 Task: Find a one-way flight from New Delhi to Singapore on 15 June in economy class.
Action: Mouse moved to (311, 252)
Screenshot: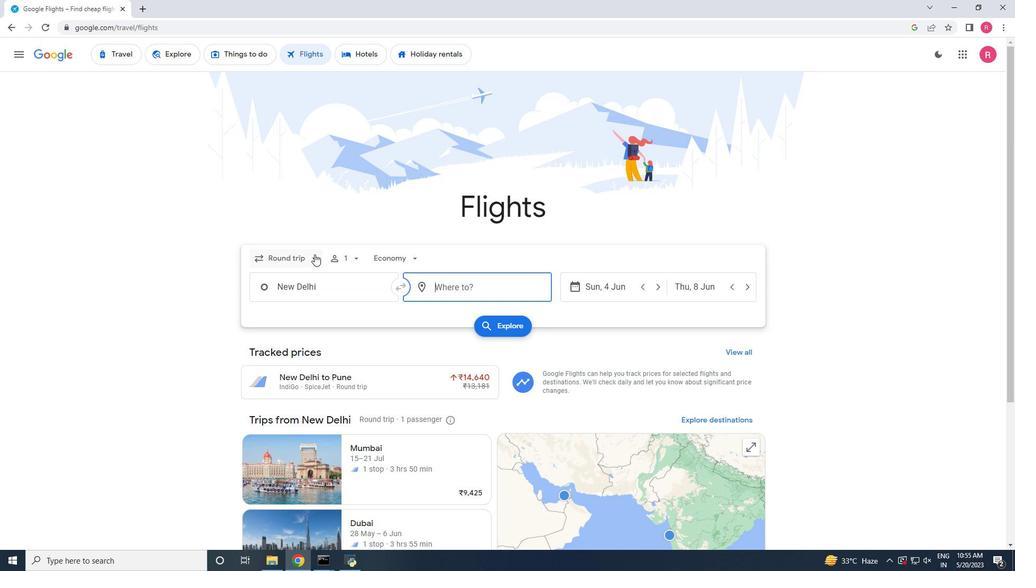 
Action: Mouse pressed left at (311, 252)
Screenshot: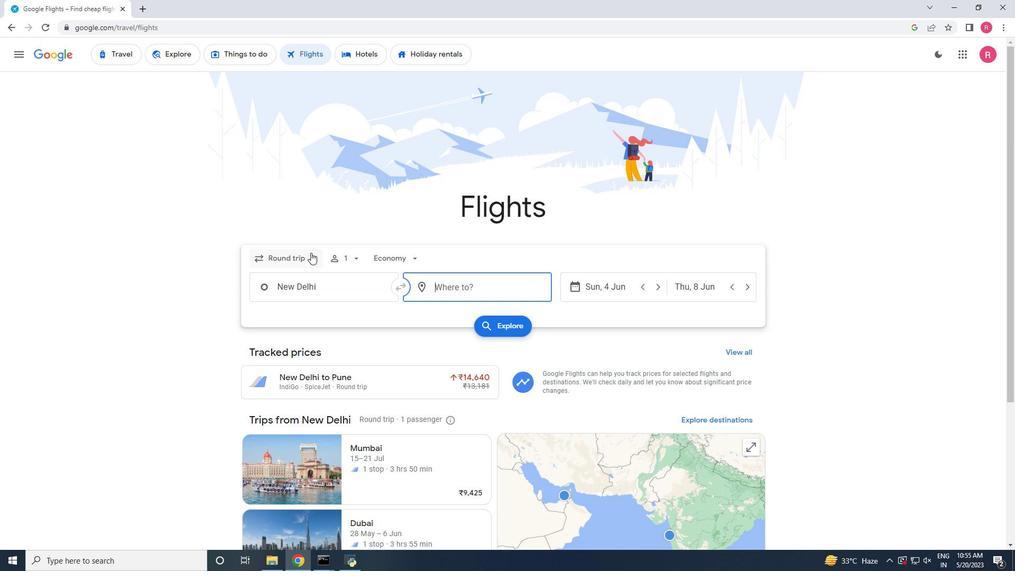 
Action: Mouse moved to (304, 299)
Screenshot: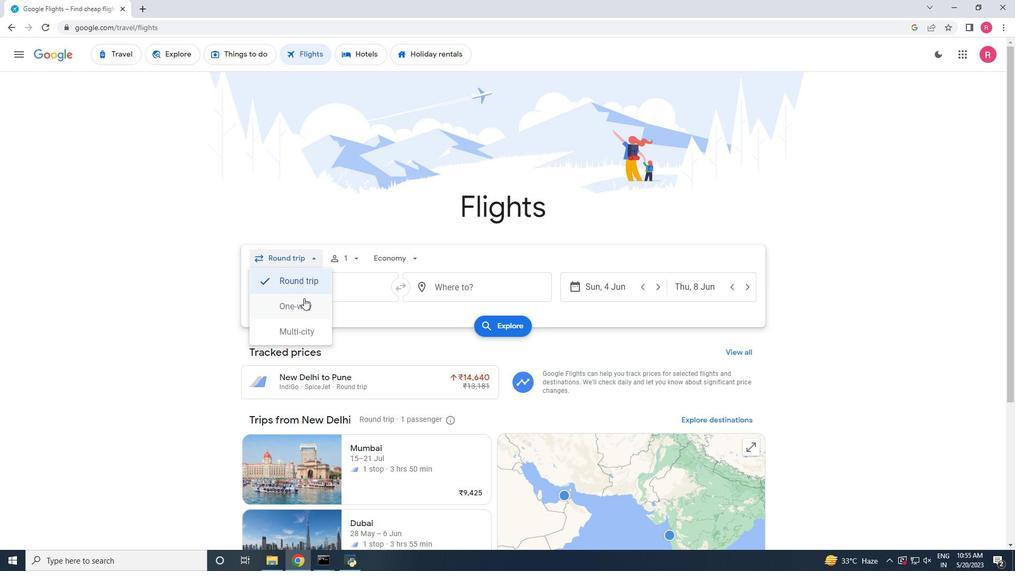 
Action: Mouse pressed left at (304, 299)
Screenshot: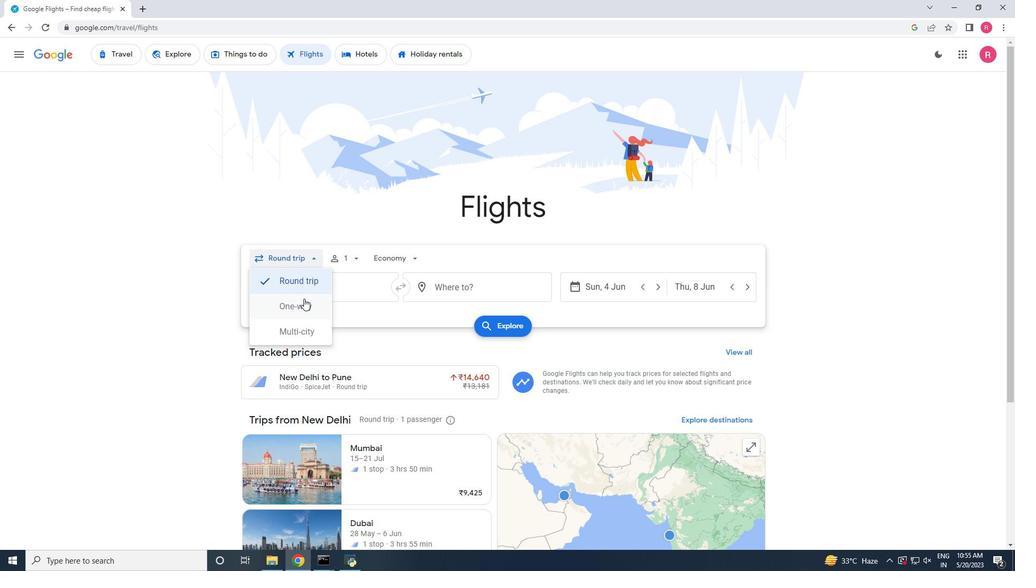 
Action: Mouse moved to (374, 258)
Screenshot: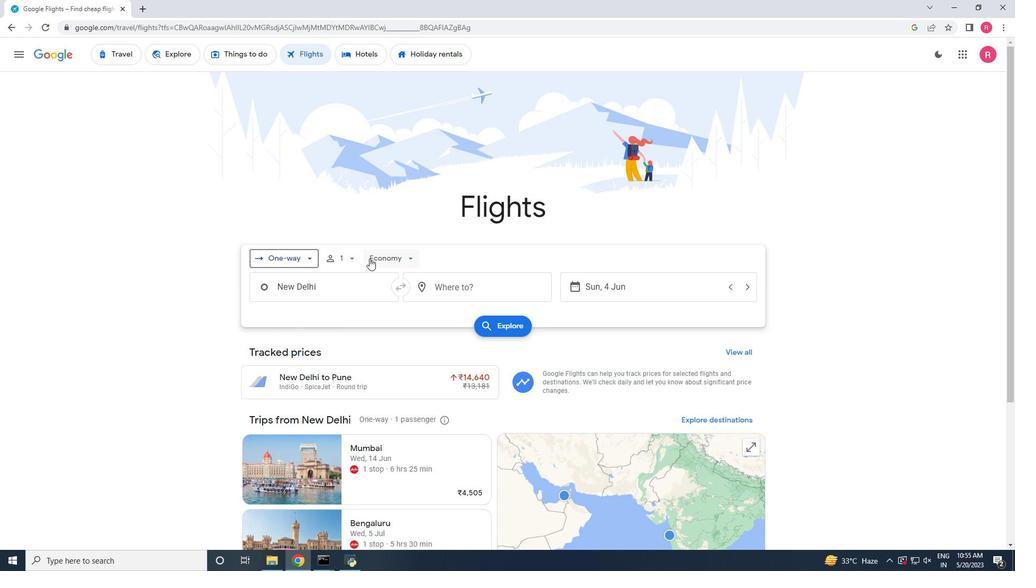 
Action: Mouse pressed left at (374, 258)
Screenshot: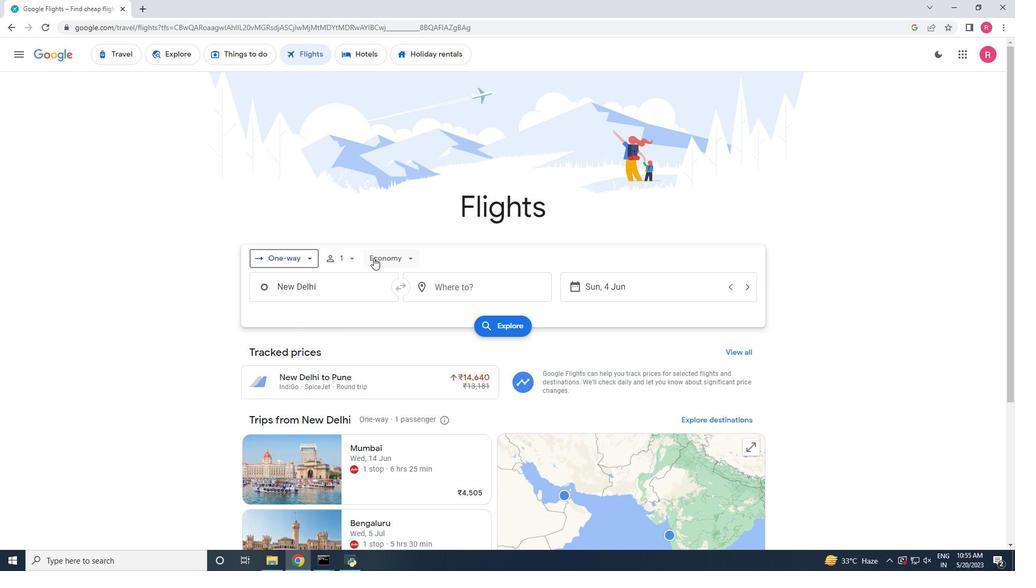 
Action: Mouse moved to (396, 285)
Screenshot: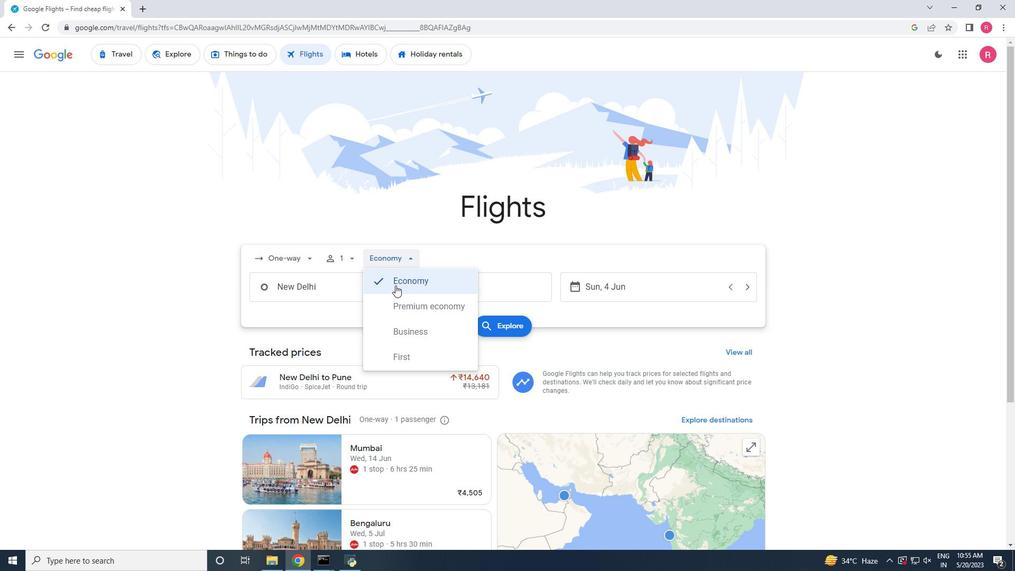 
Action: Mouse pressed left at (396, 285)
Screenshot: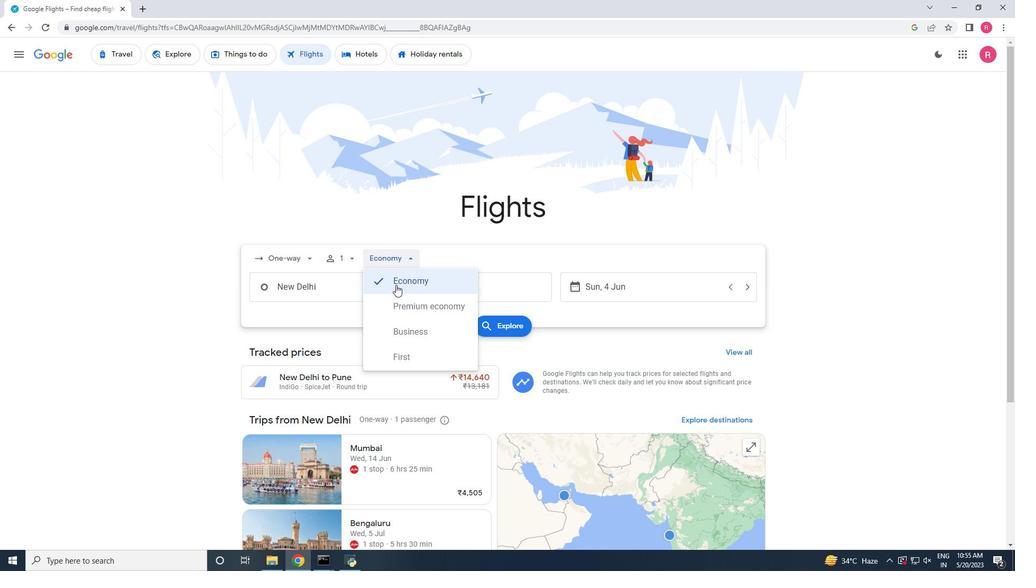
Action: Mouse moved to (332, 290)
Screenshot: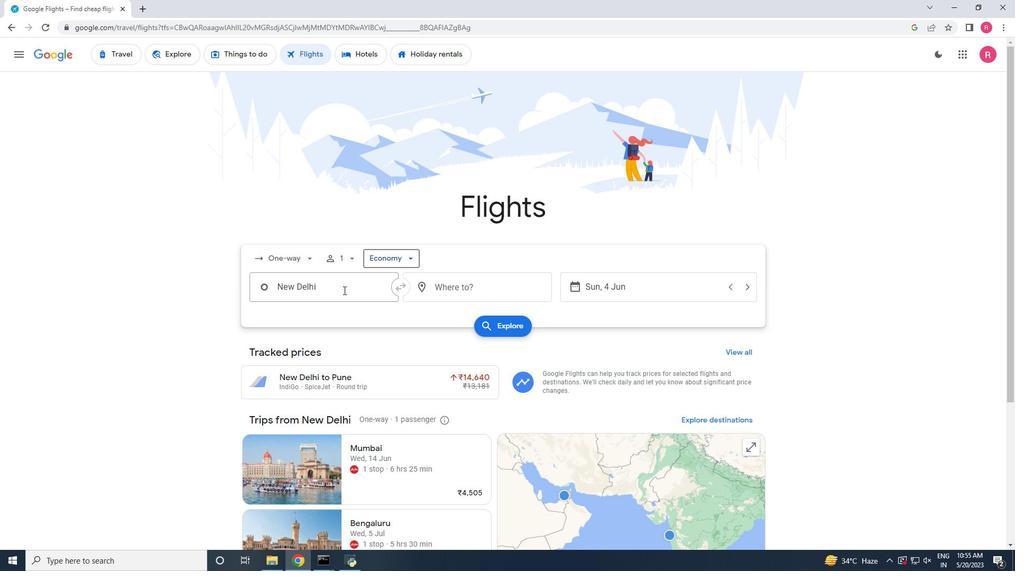 
Action: Mouse pressed left at (332, 290)
Screenshot: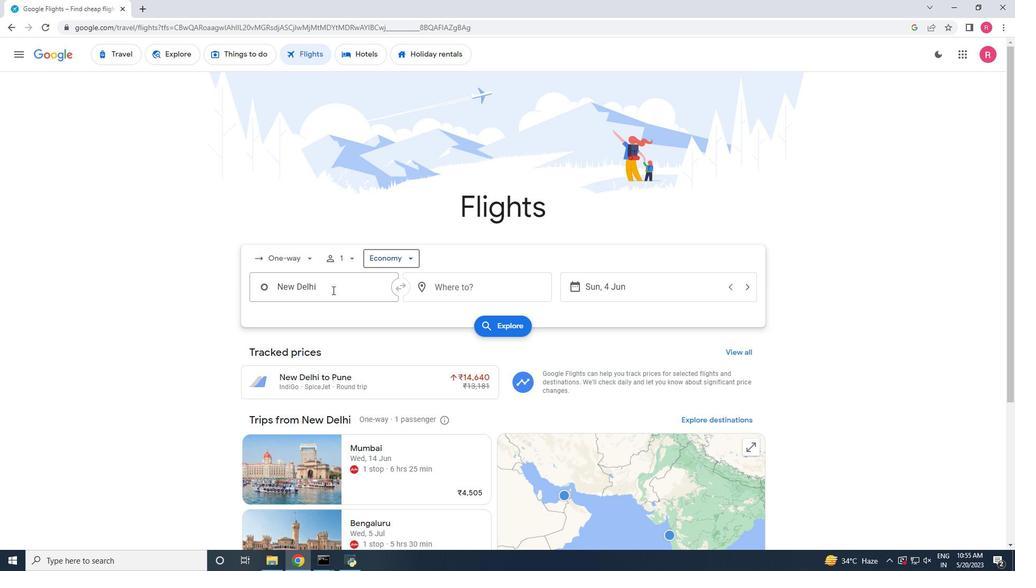 
Action: Mouse moved to (354, 340)
Screenshot: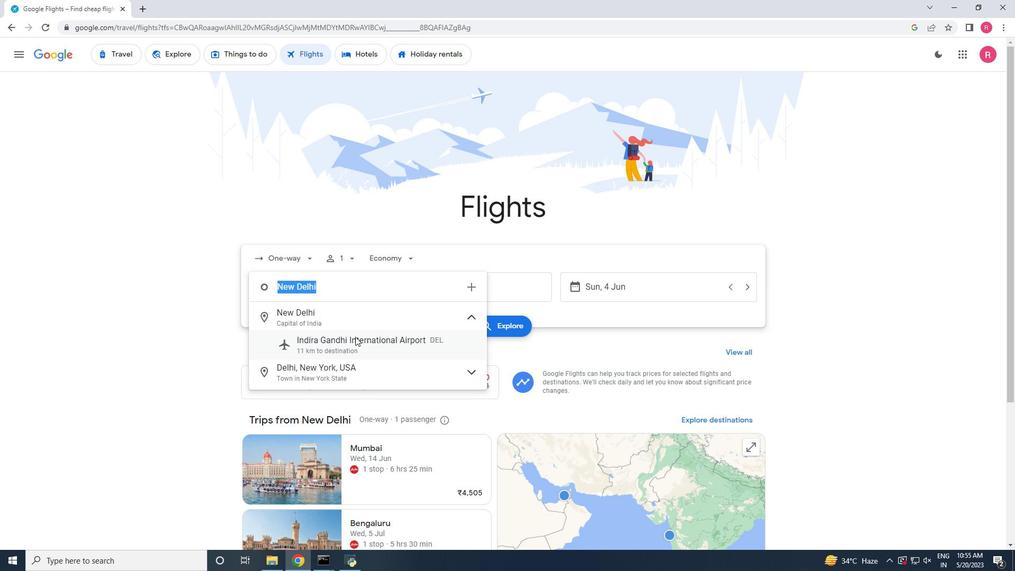
Action: Mouse pressed left at (354, 340)
Screenshot: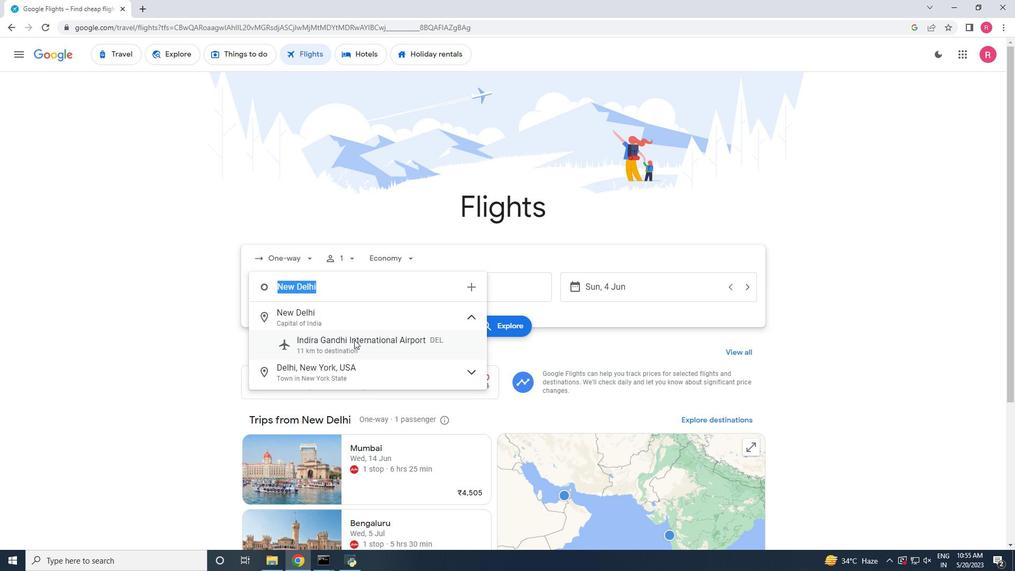 
Action: Mouse moved to (474, 293)
Screenshot: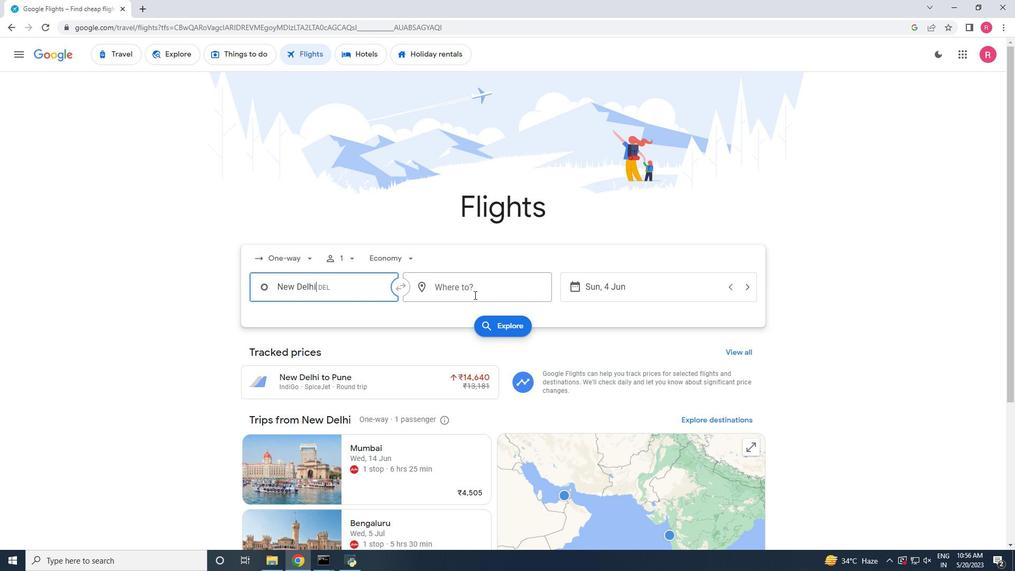
Action: Mouse pressed left at (474, 293)
Screenshot: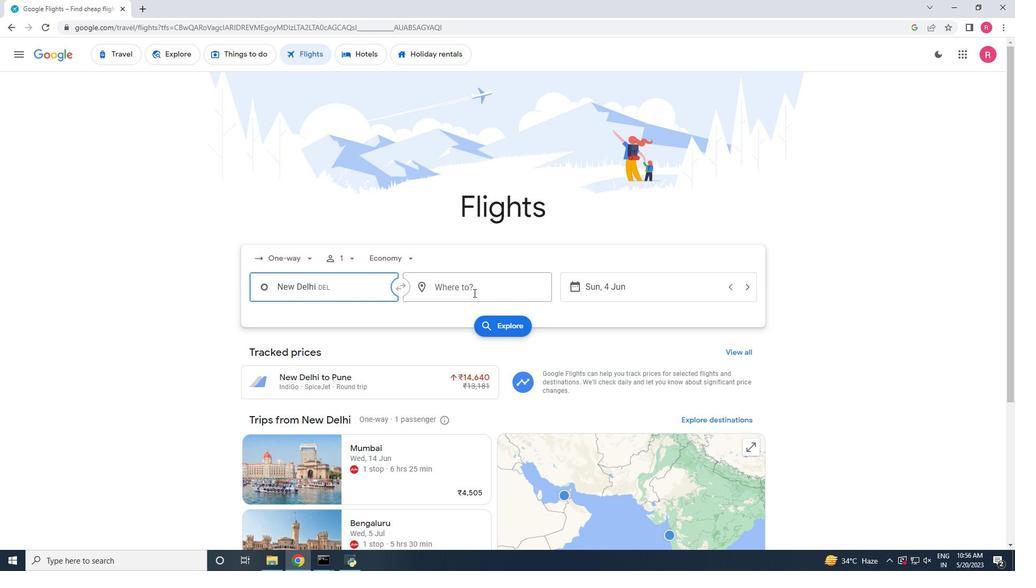 
Action: Mouse moved to (473, 293)
Screenshot: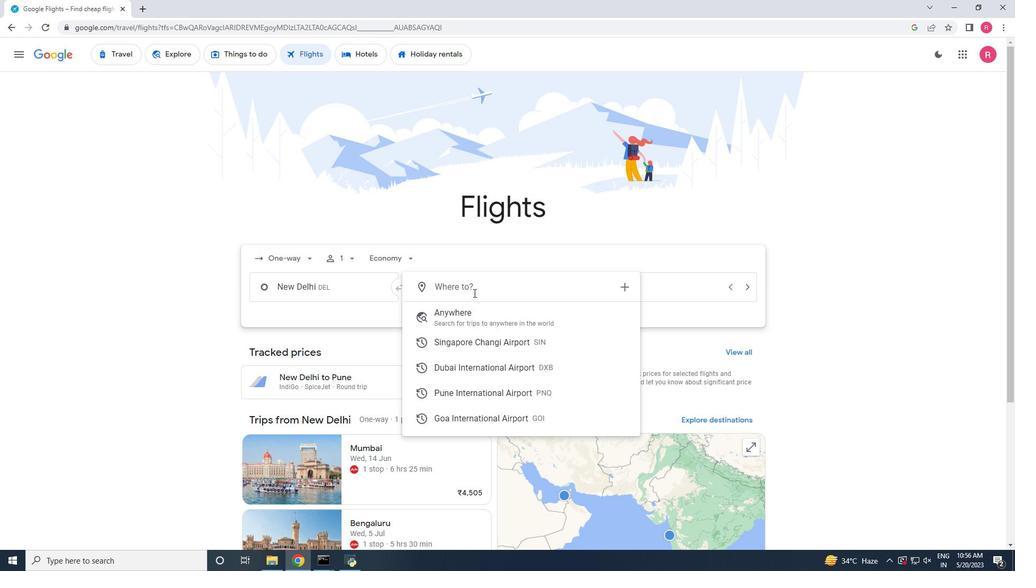 
Action: Key pressed goa<Key.backspace><Key.backspace><Key.backspace><Key.backspace><Key.backspace>sing
Screenshot: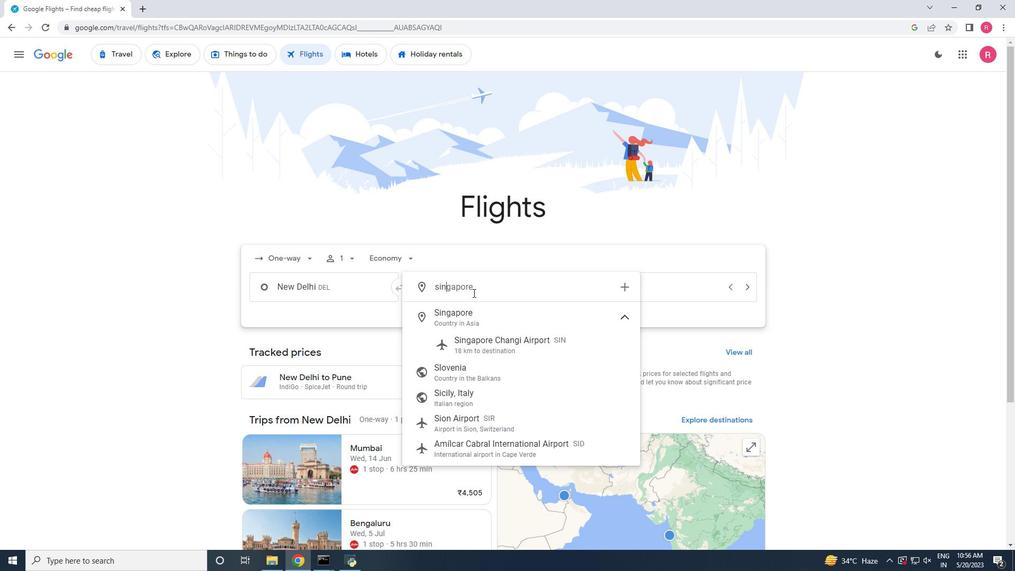 
Action: Mouse moved to (491, 347)
Screenshot: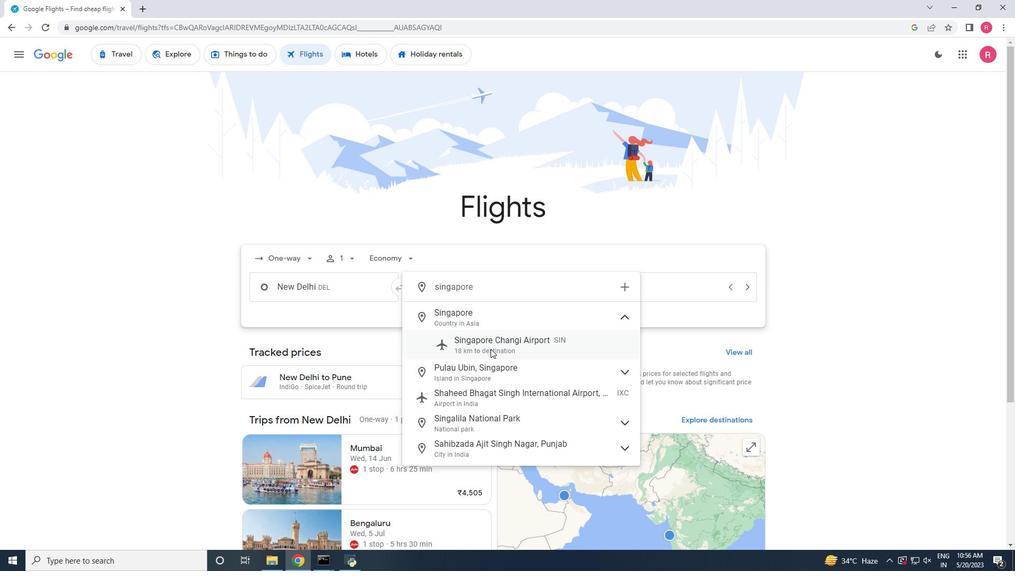 
Action: Mouse pressed left at (491, 347)
Screenshot: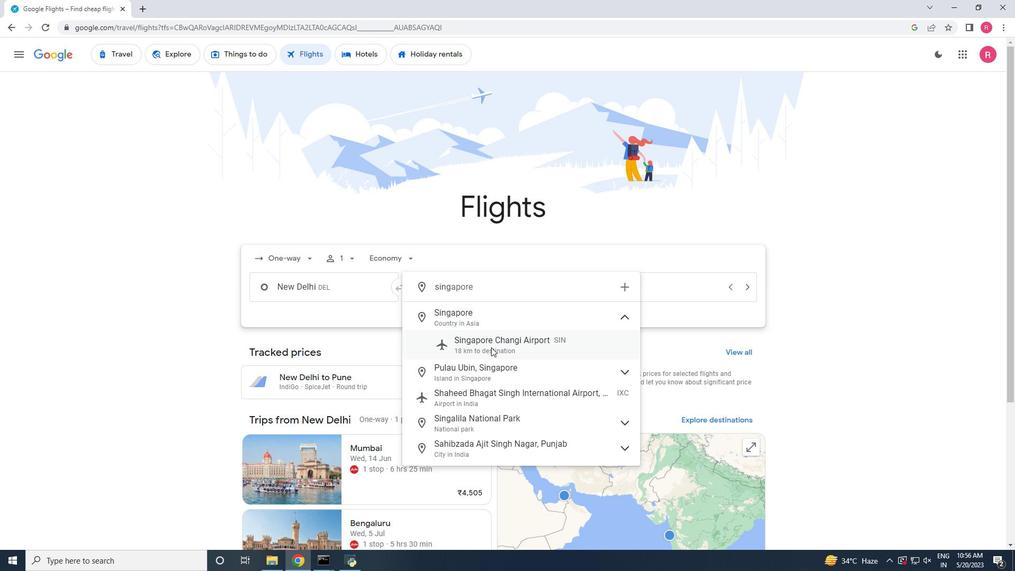 
Action: Mouse moved to (637, 289)
Screenshot: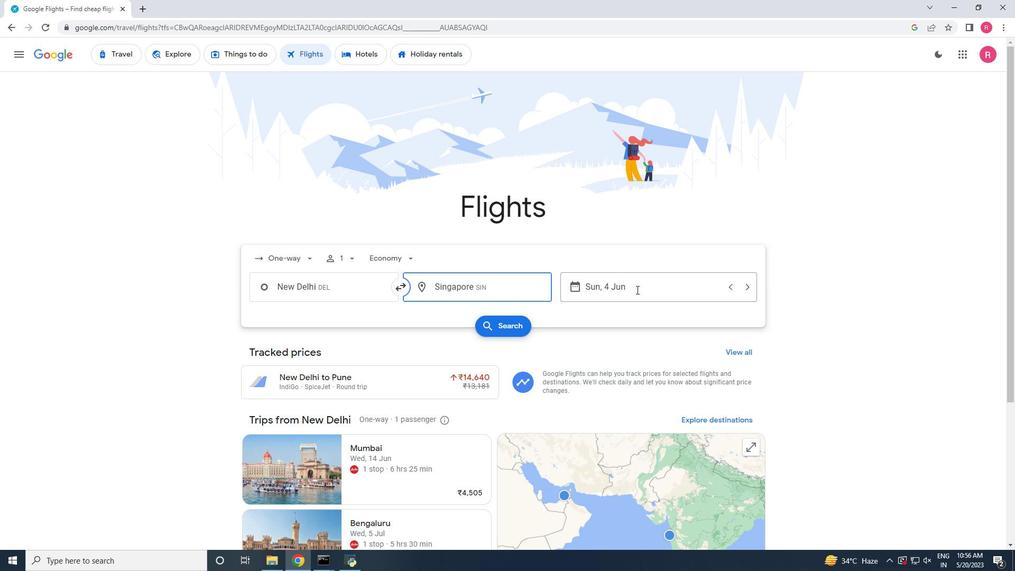 
Action: Mouse pressed left at (637, 289)
Screenshot: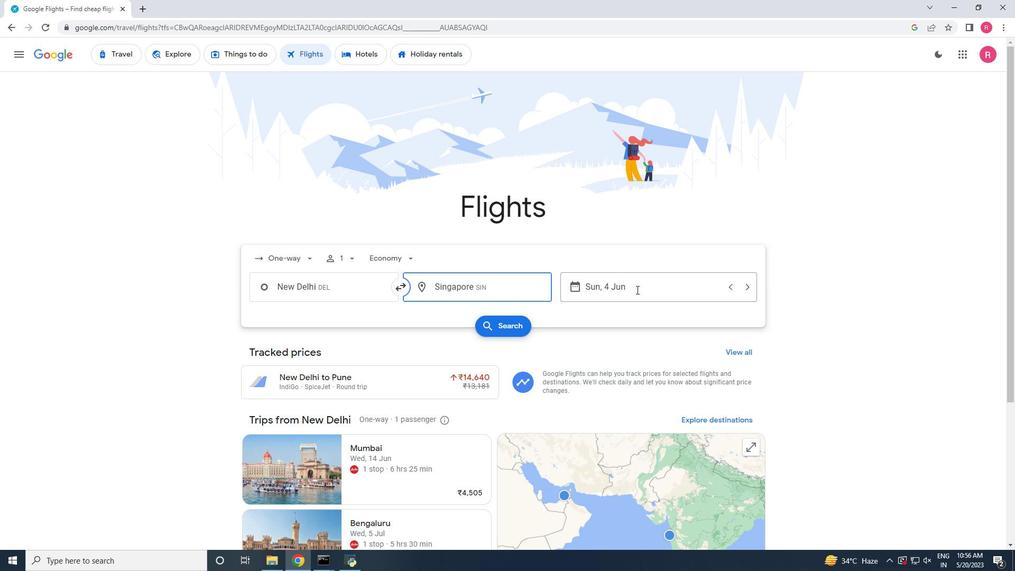 
Action: Mouse moved to (676, 419)
Screenshot: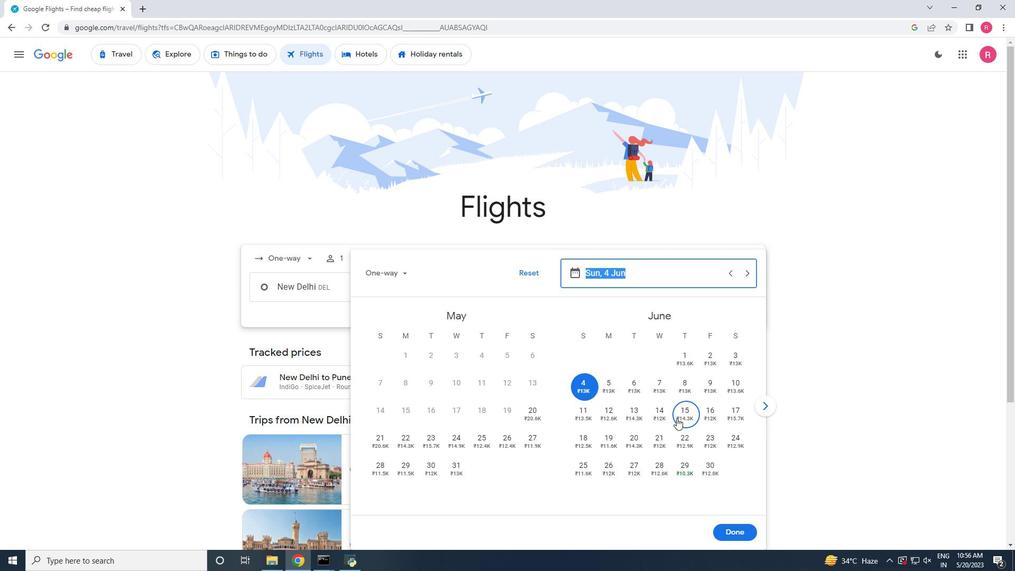 
Action: Mouse pressed left at (676, 419)
Screenshot: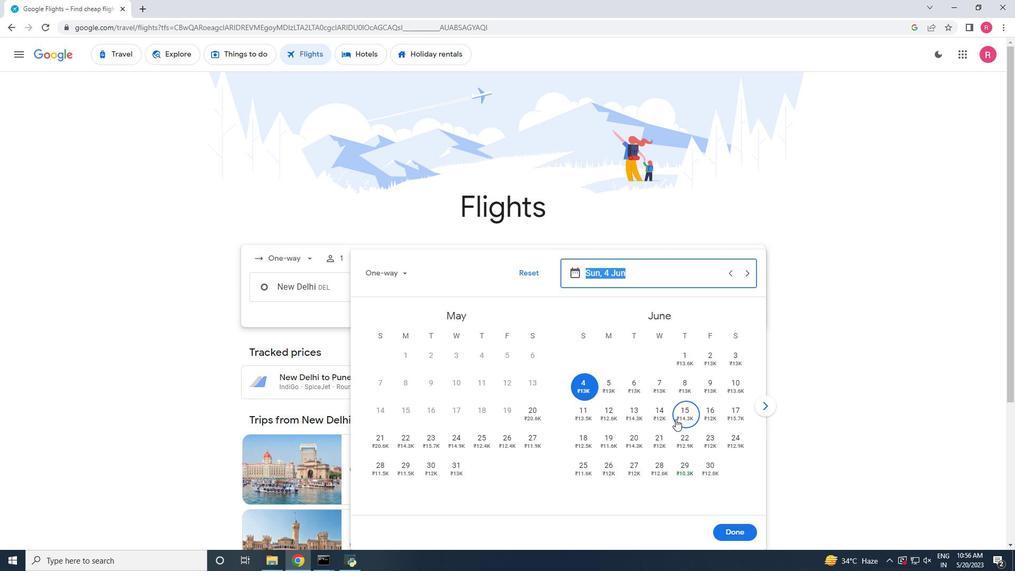 
Action: Mouse moved to (737, 526)
Screenshot: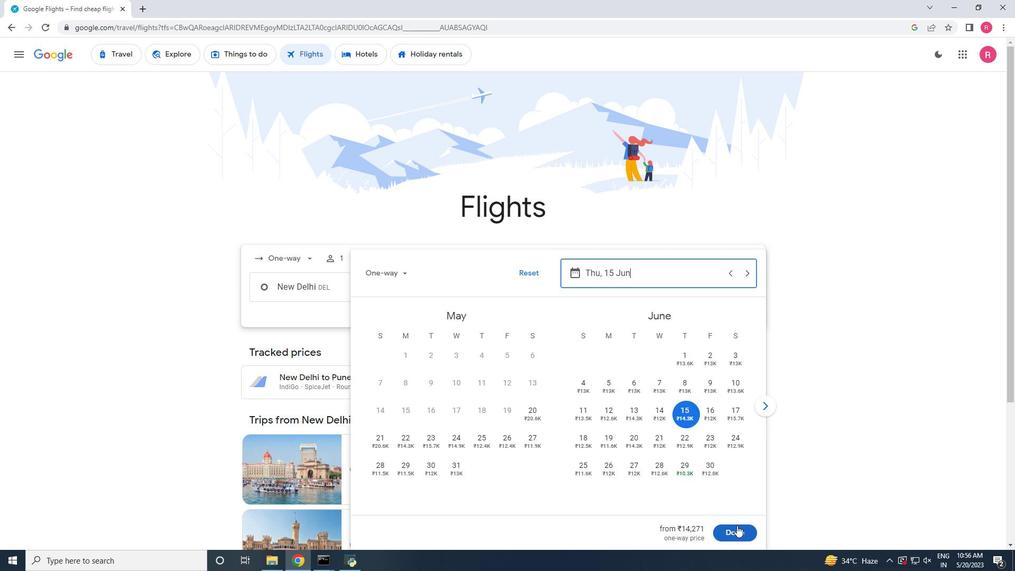 
Action: Mouse pressed left at (737, 526)
Screenshot: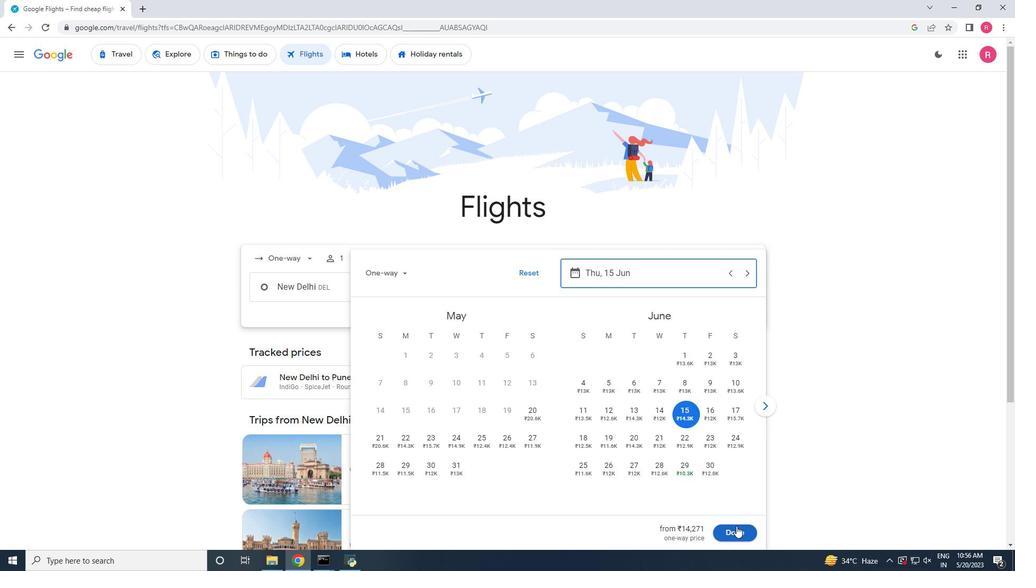 
Action: Mouse moved to (499, 326)
Screenshot: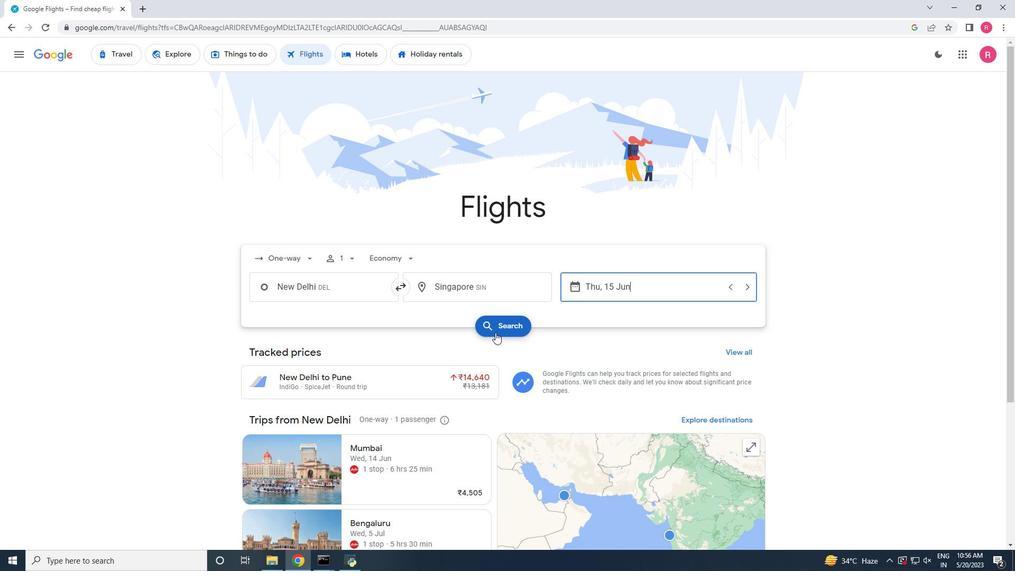 
Action: Mouse pressed left at (499, 326)
Screenshot: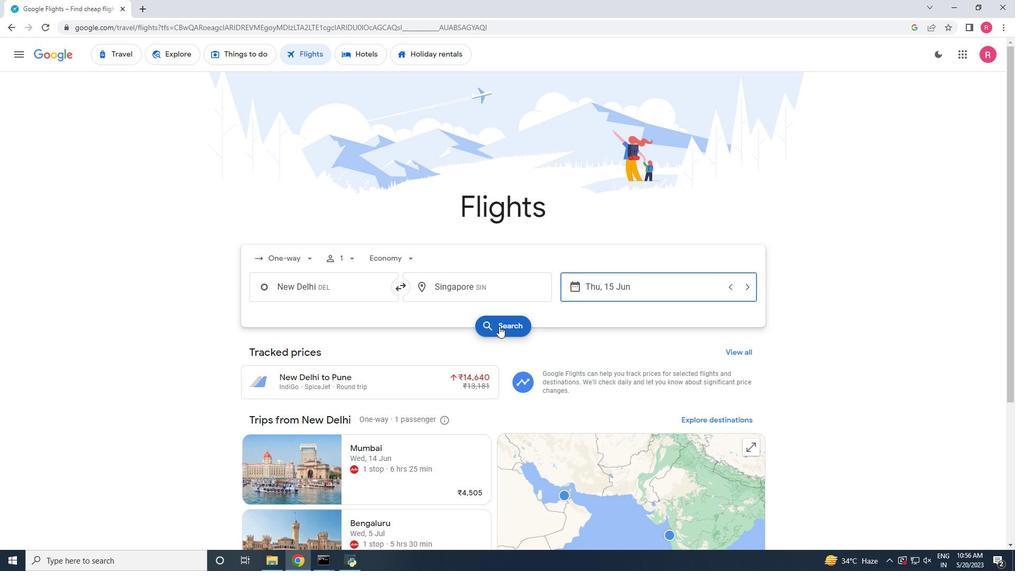 
Action: Mouse moved to (412, 274)
Screenshot: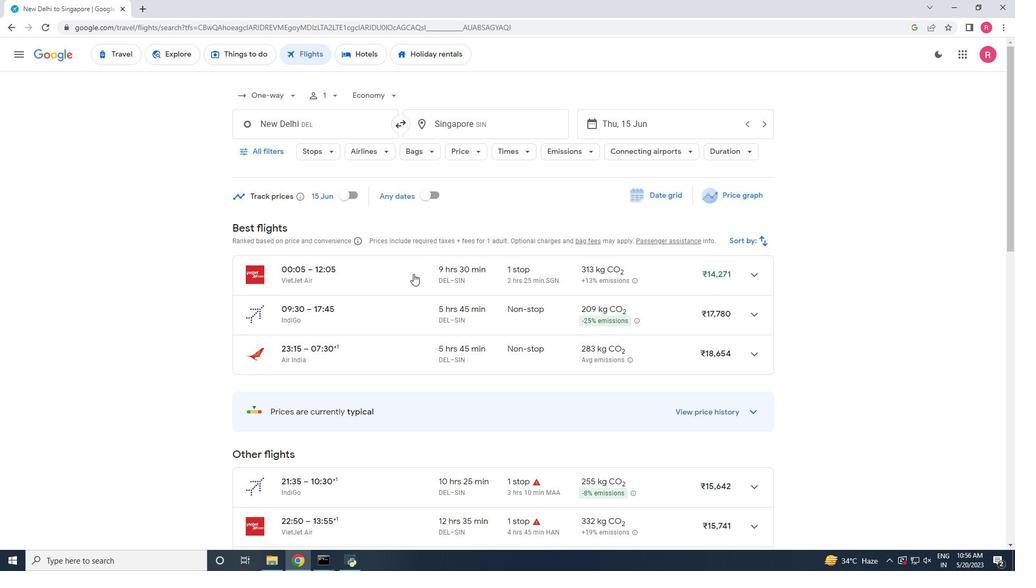 
Action: Mouse scrolled (412, 273) with delta (0, 0)
Screenshot: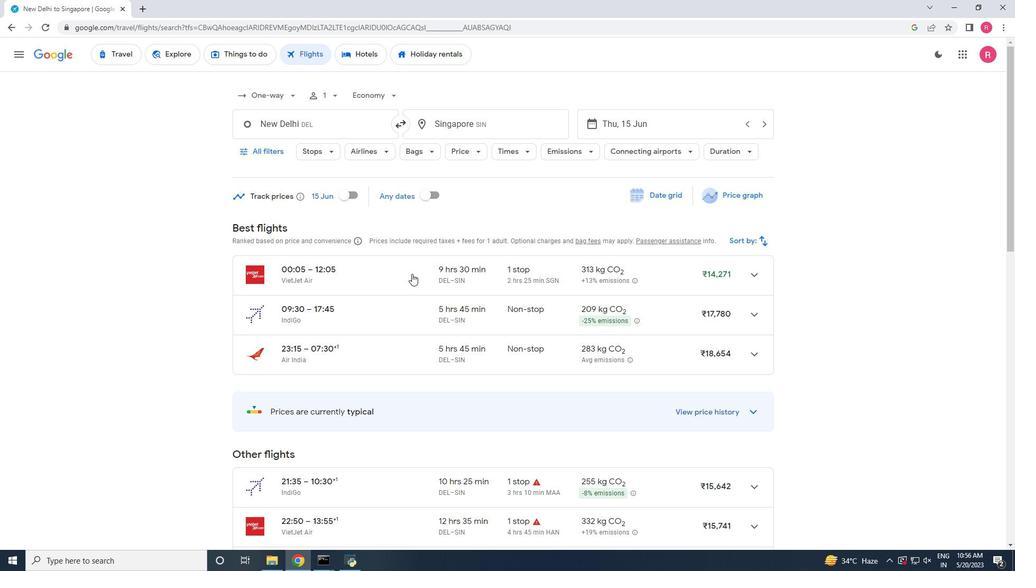 
Action: Mouse scrolled (412, 273) with delta (0, 0)
Screenshot: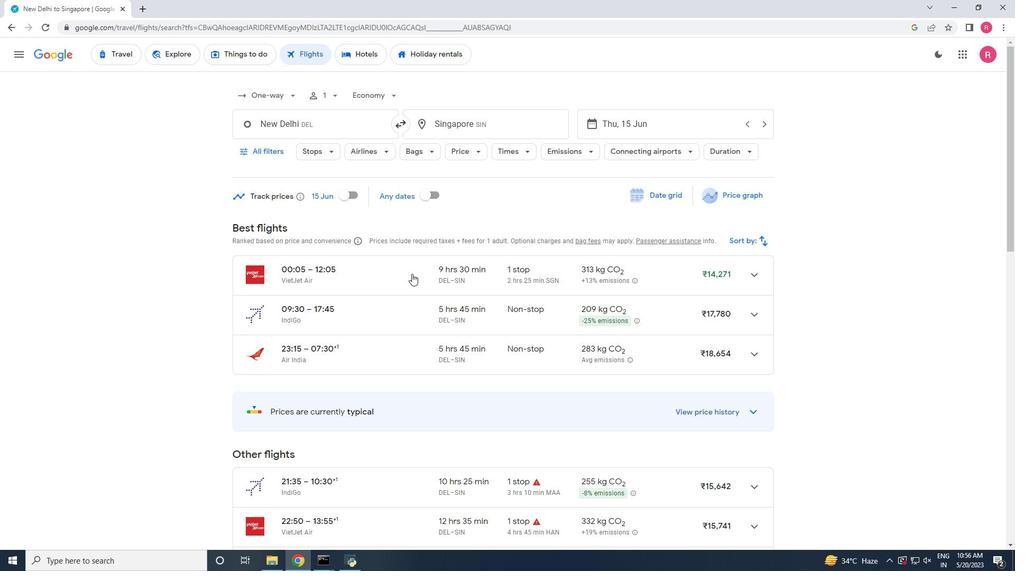 
Action: Mouse scrolled (412, 274) with delta (0, 0)
Screenshot: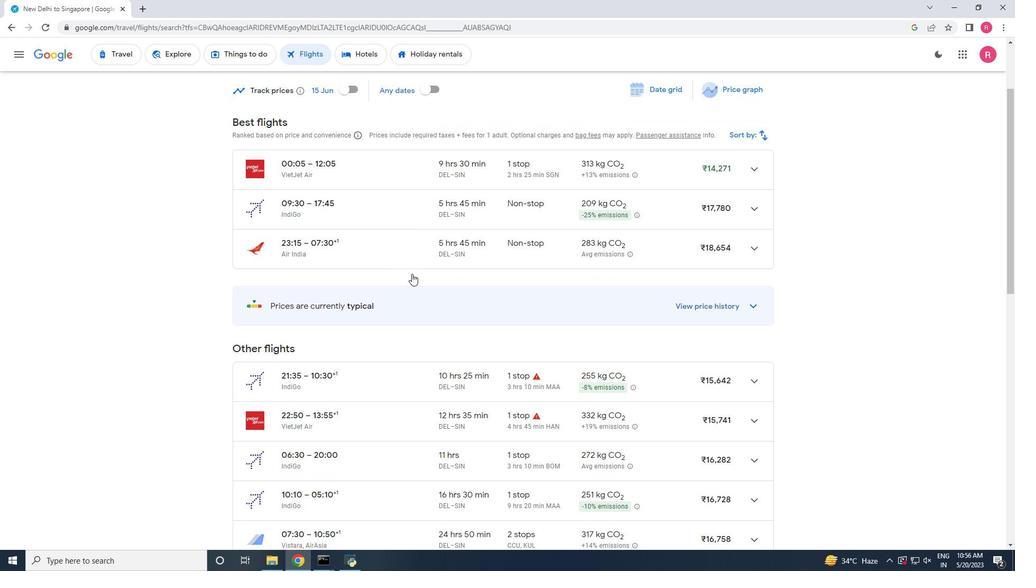 
Action: Mouse scrolled (412, 274) with delta (0, 0)
Screenshot: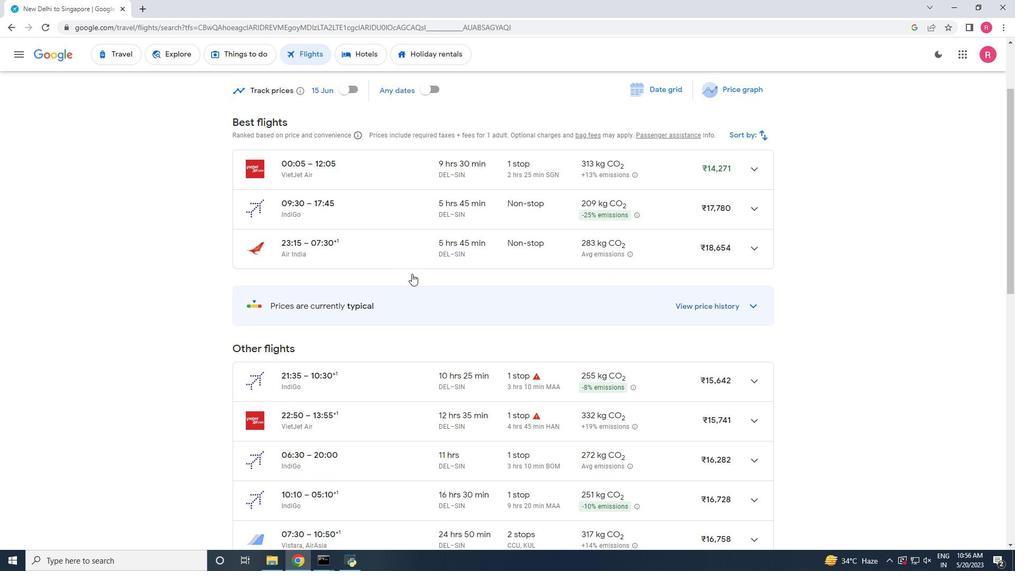 
Action: Mouse scrolled (412, 274) with delta (0, 0)
Screenshot: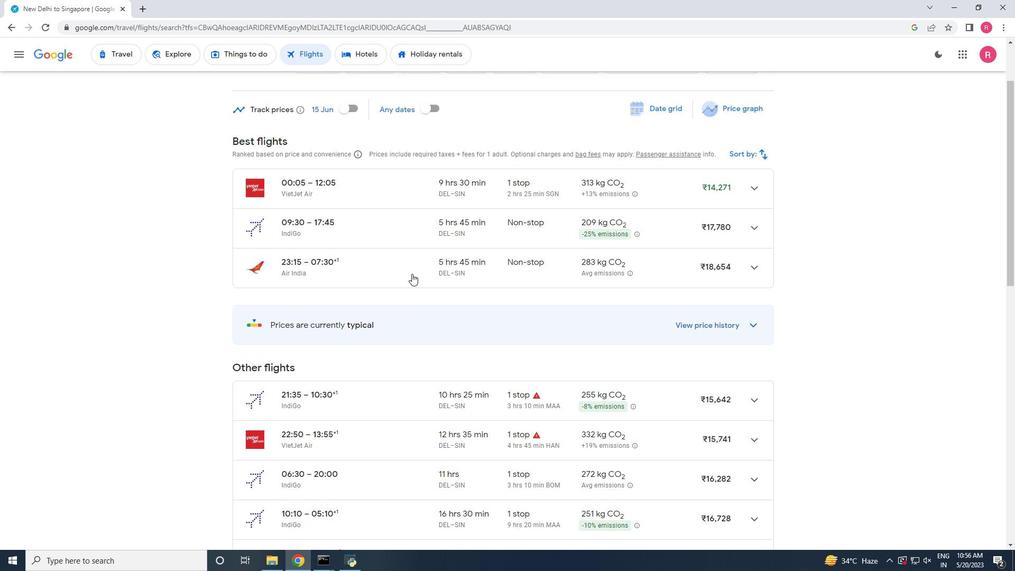 
Action: Mouse scrolled (412, 274) with delta (0, 0)
Screenshot: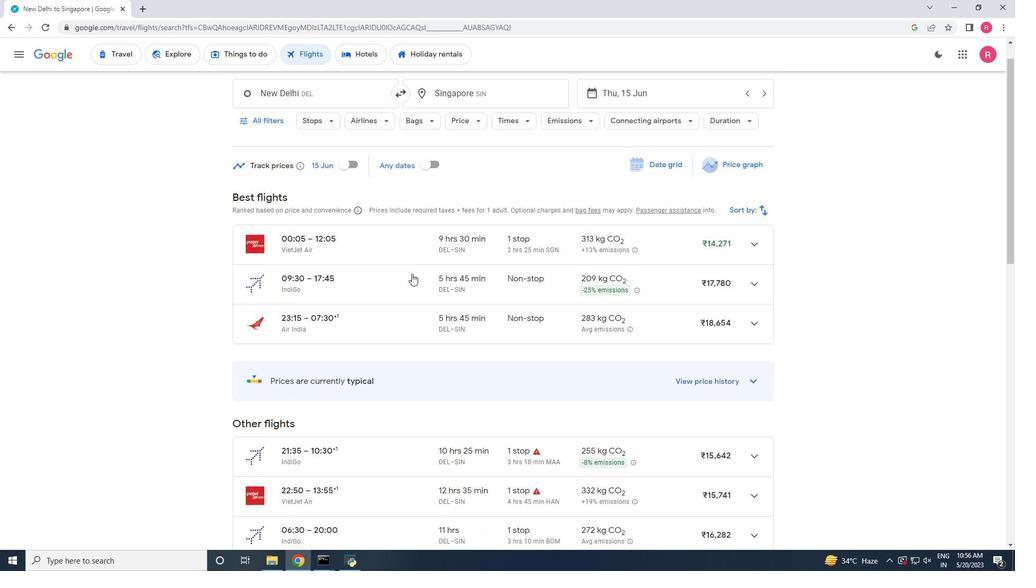
Action: Mouse moved to (731, 194)
Screenshot: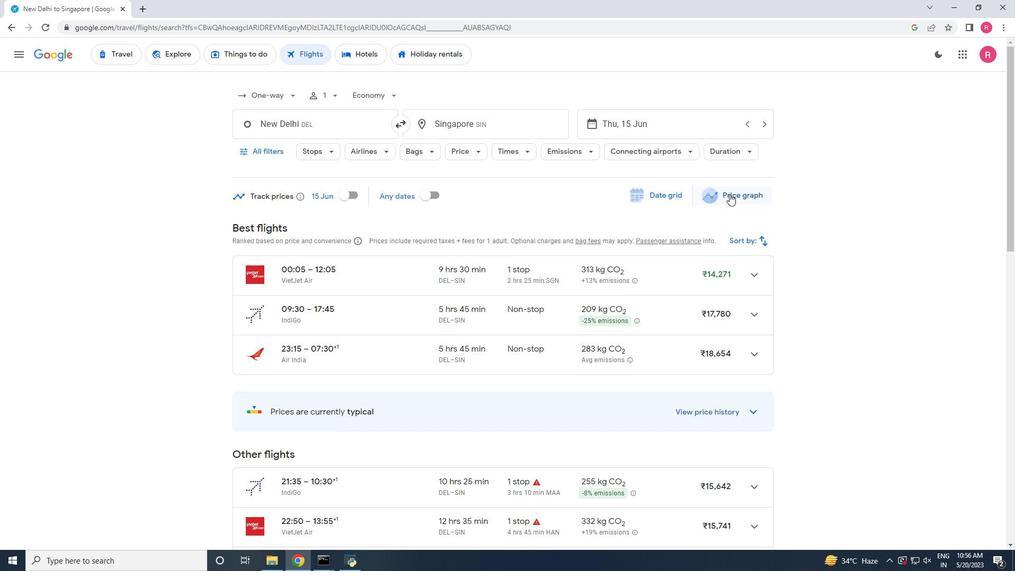 
Action: Mouse pressed left at (731, 194)
Screenshot: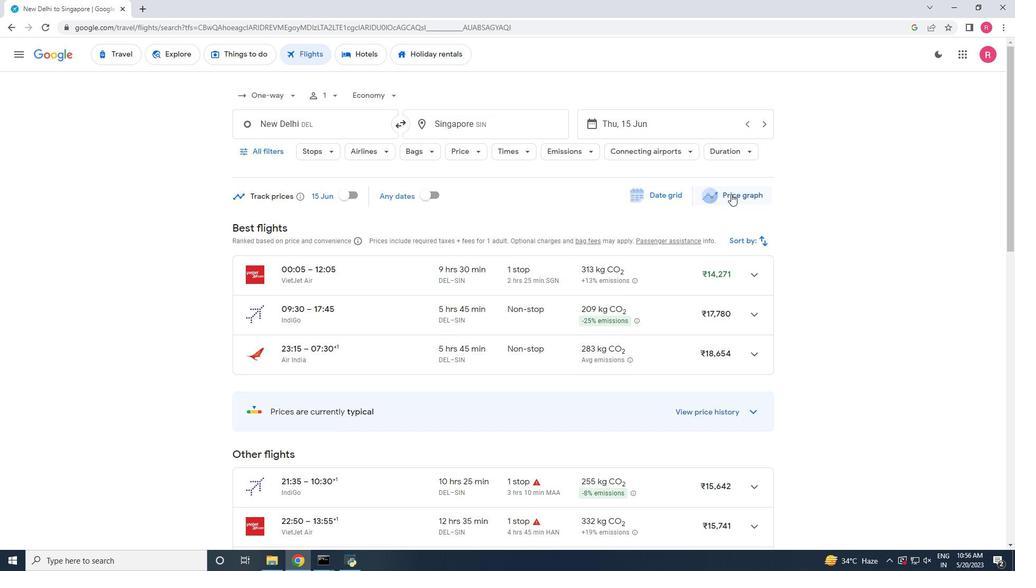 
Action: Mouse moved to (762, 291)
Screenshot: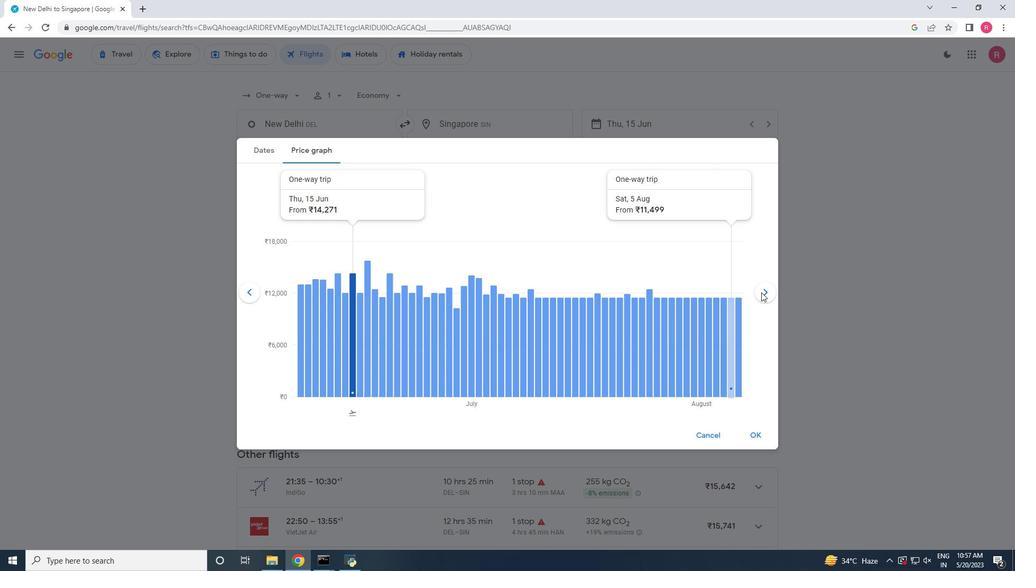 
Action: Mouse pressed left at (762, 291)
Screenshot: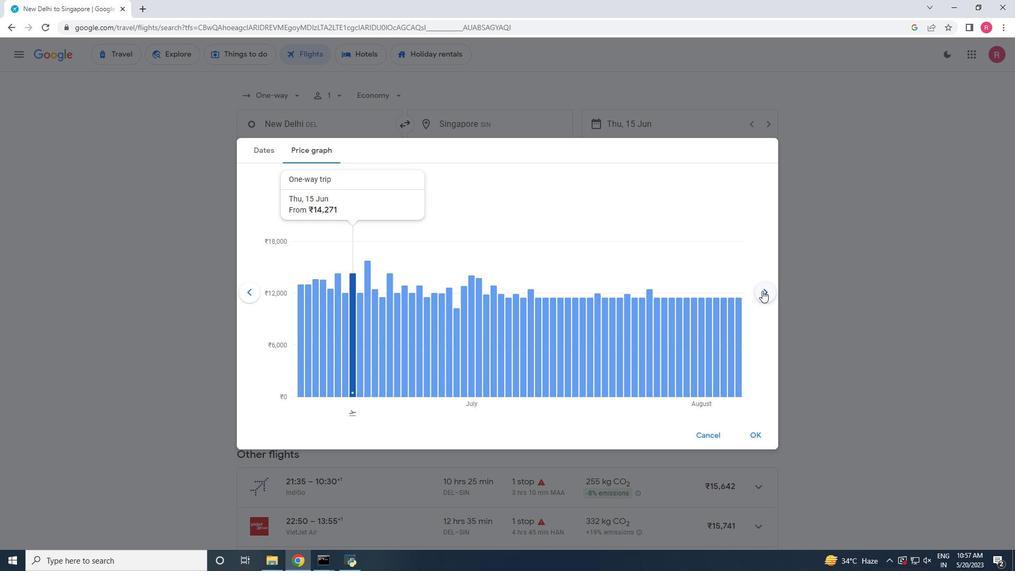 
Action: Mouse pressed left at (762, 291)
Screenshot: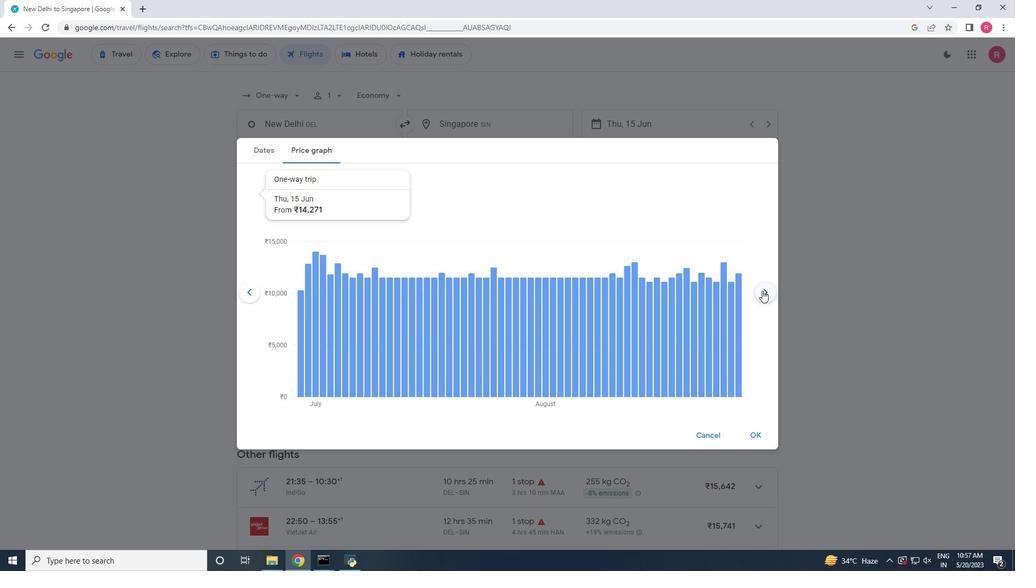 
Action: Mouse moved to (276, 148)
Screenshot: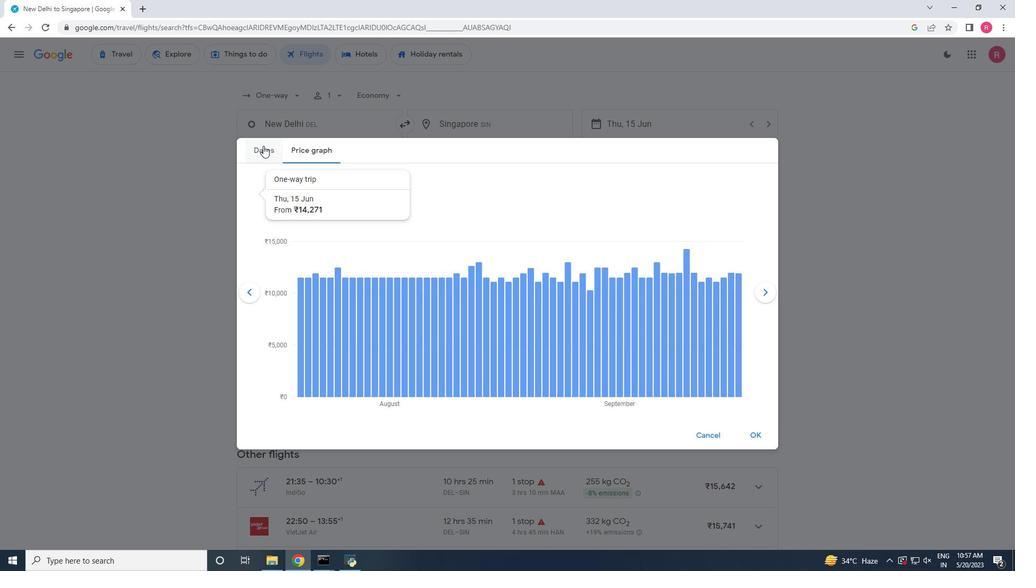 
Action: Mouse pressed left at (276, 148)
Screenshot: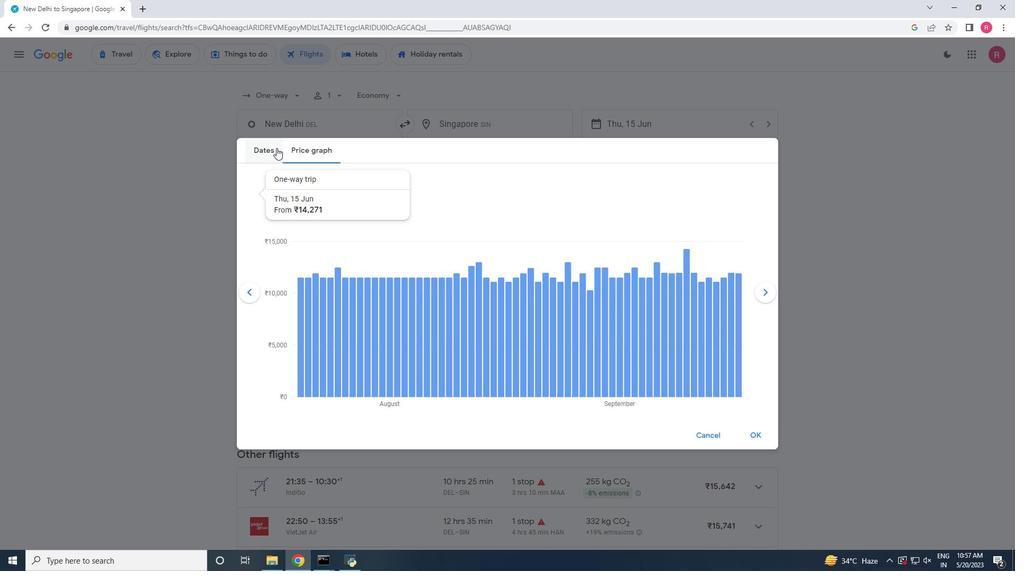 
Action: Mouse moved to (751, 432)
Screenshot: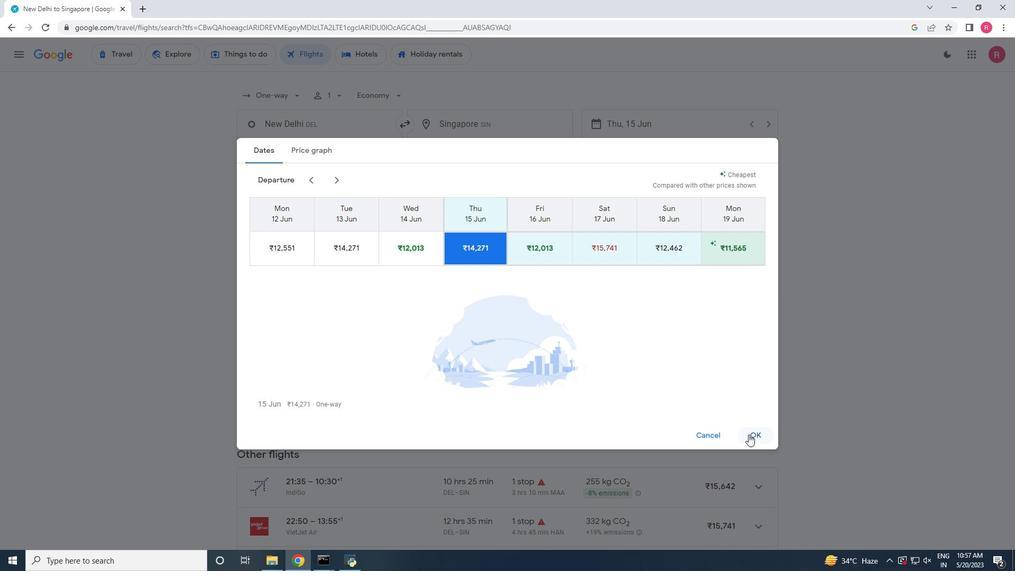 
Action: Mouse pressed left at (751, 432)
Screenshot: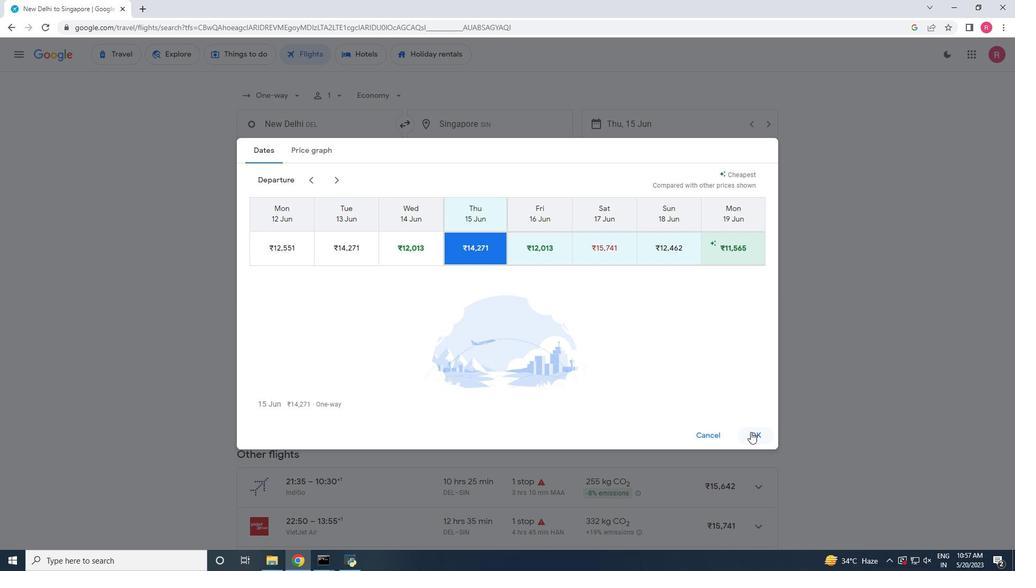 
Action: Mouse moved to (246, 195)
Screenshot: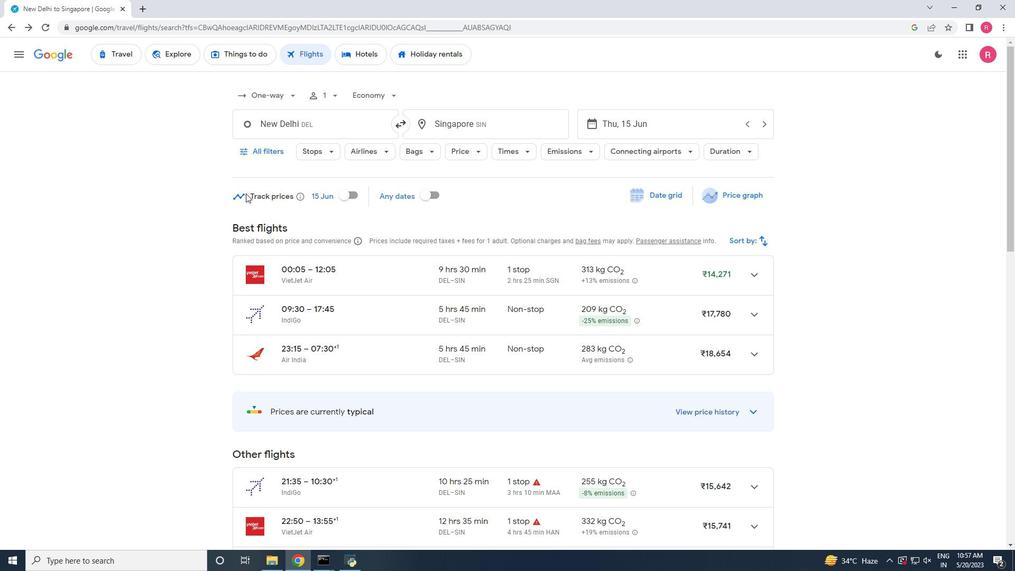 
Action: Mouse pressed left at (246, 195)
Screenshot: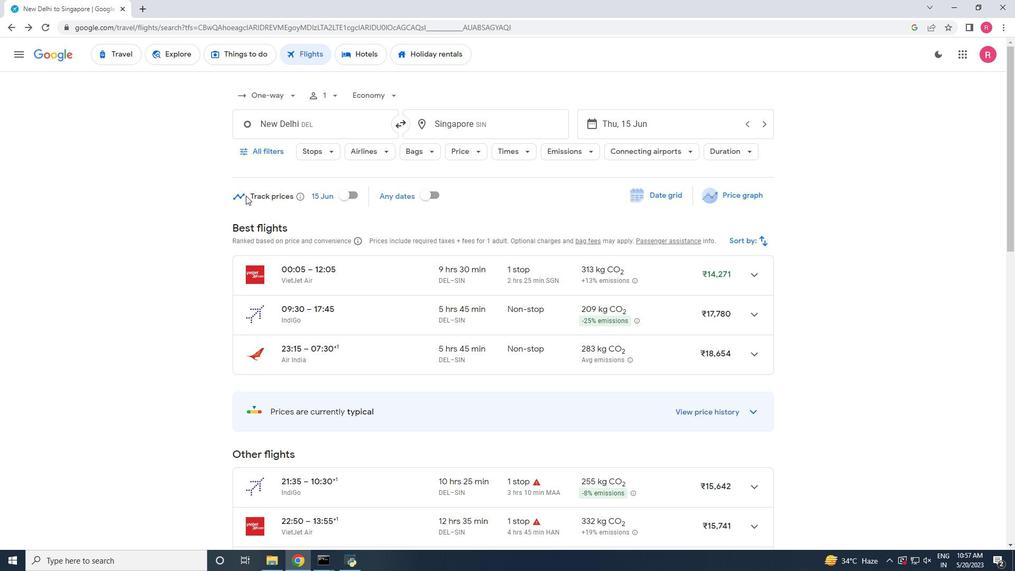 
Action: Mouse moved to (295, 310)
Screenshot: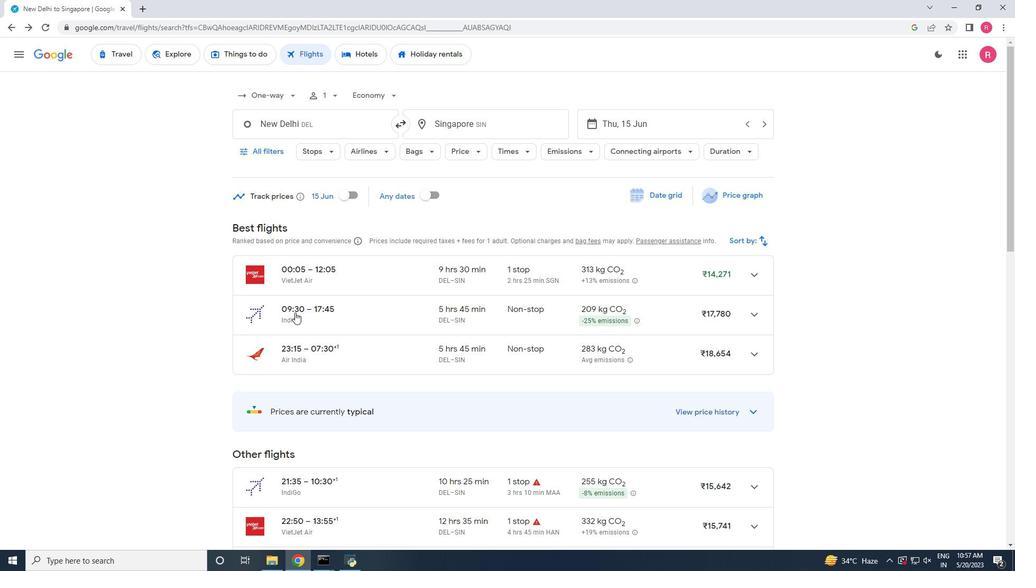 
Action: Mouse scrolled (295, 310) with delta (0, 0)
Screenshot: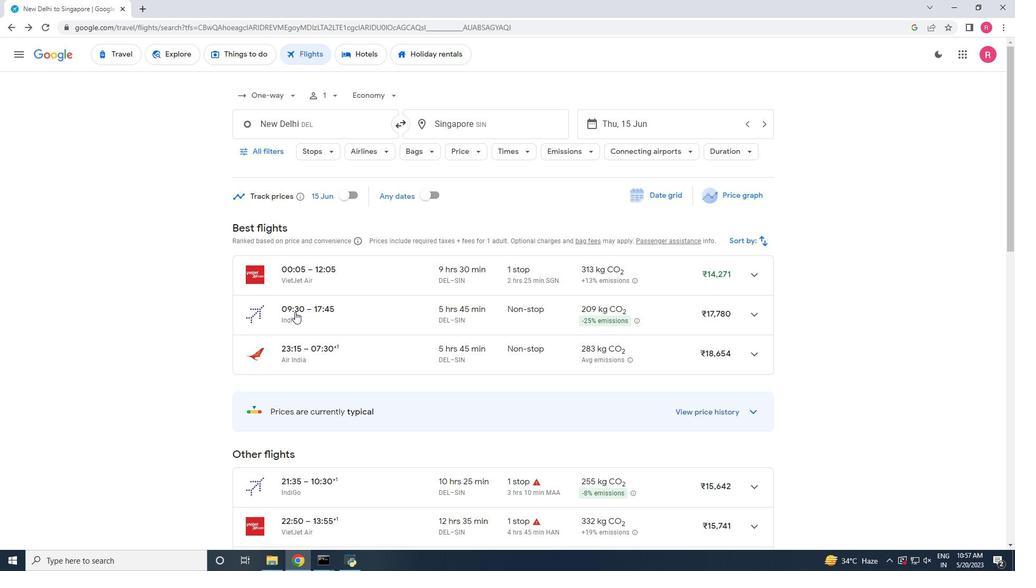 
Action: Mouse moved to (758, 224)
Screenshot: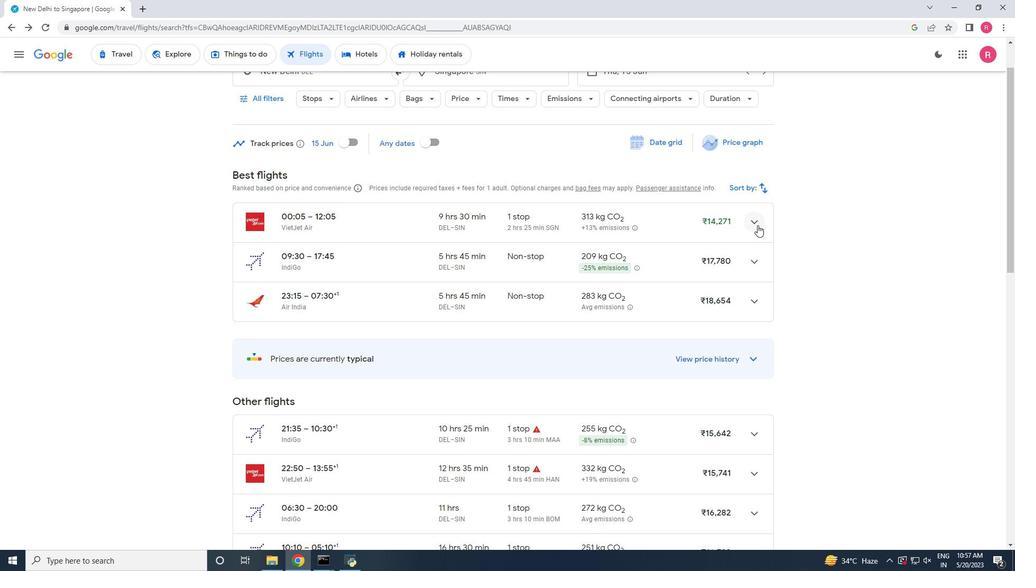 
Action: Mouse pressed left at (758, 224)
Screenshot: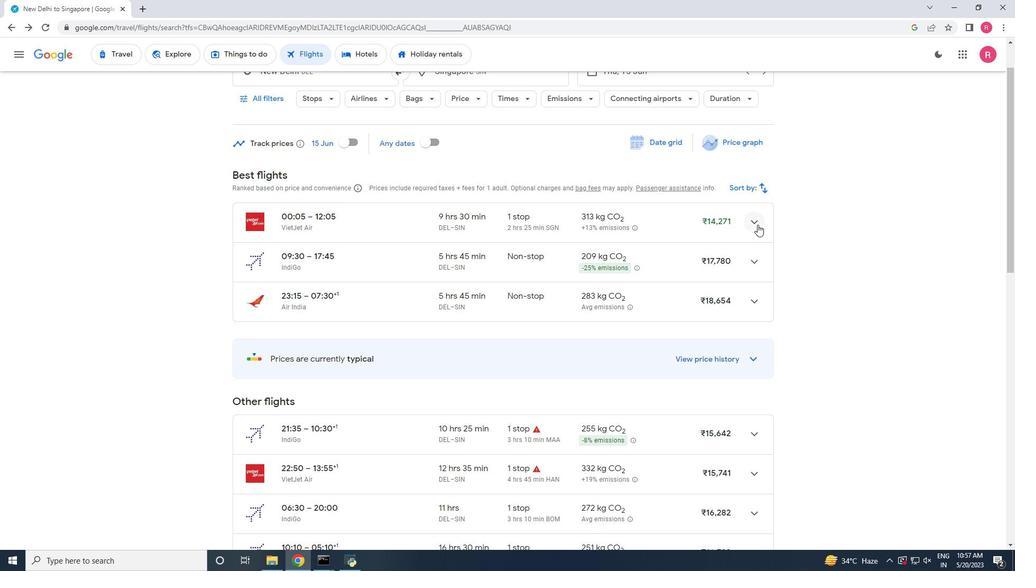 
Action: Mouse moved to (583, 388)
Screenshot: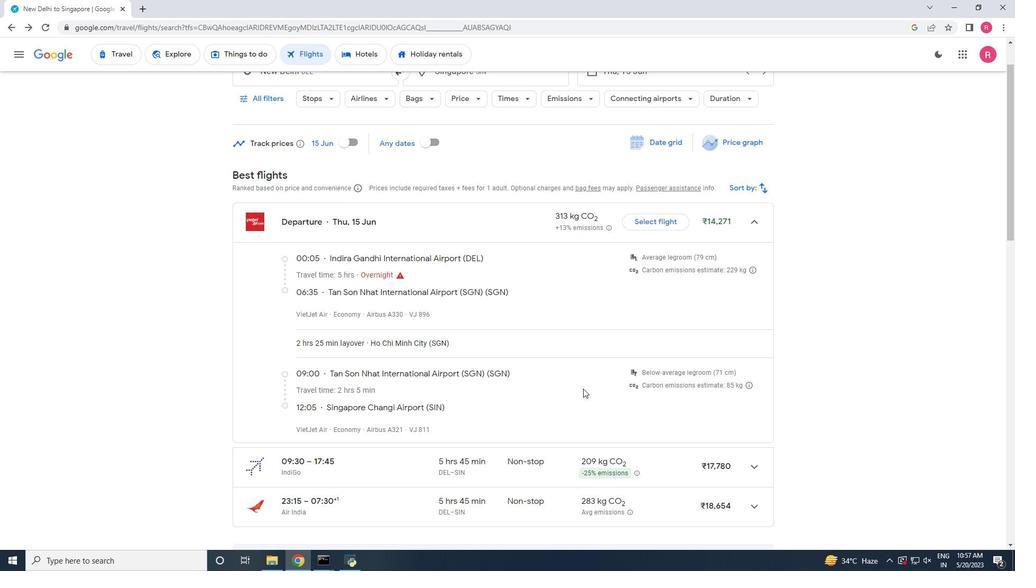 
Action: Mouse scrolled (583, 388) with delta (0, 0)
Screenshot: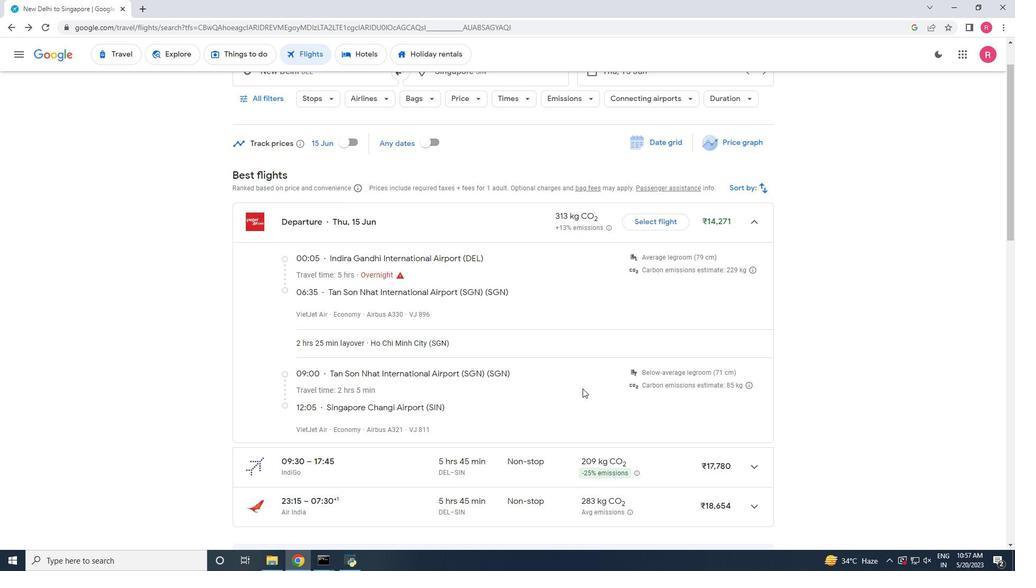 
Action: Mouse scrolled (583, 388) with delta (0, 0)
Screenshot: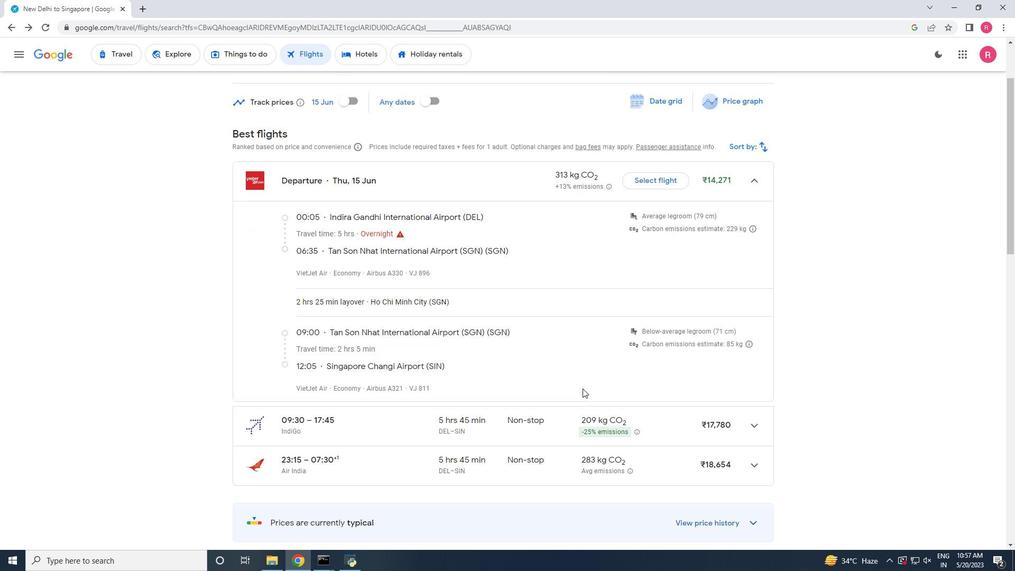 
Action: Mouse moved to (757, 366)
Screenshot: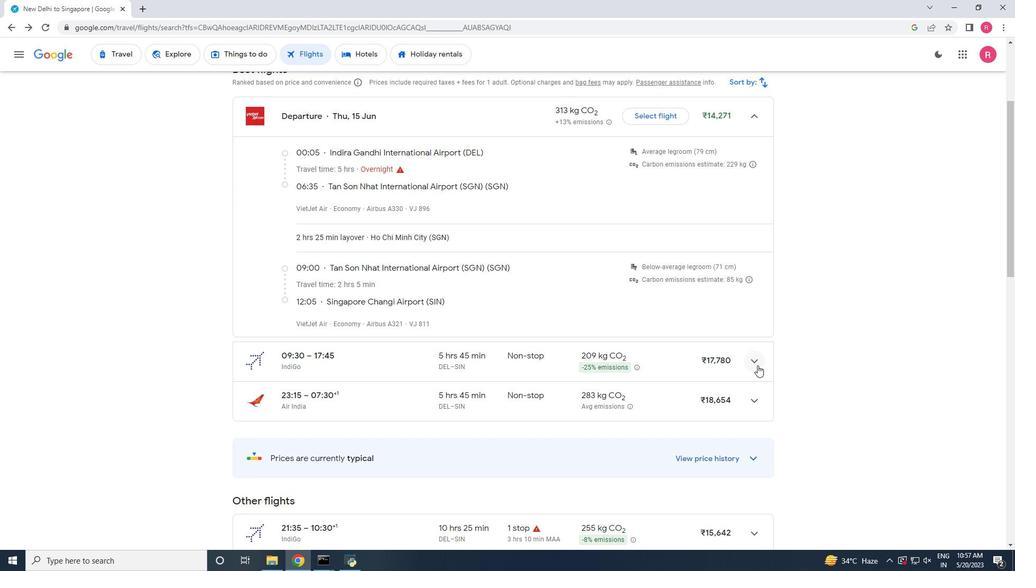 
Action: Mouse pressed left at (757, 366)
Screenshot: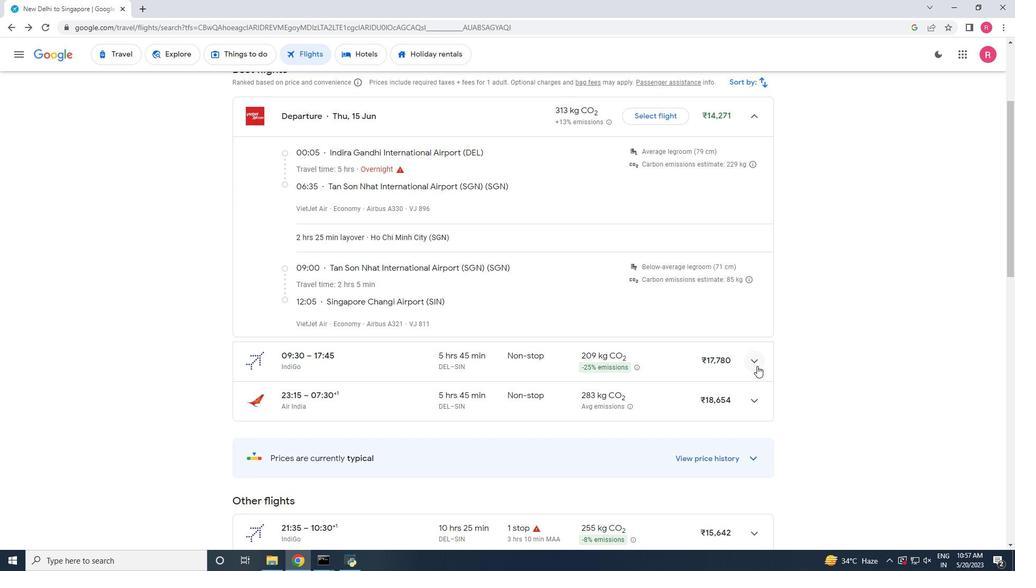 
Action: Mouse moved to (651, 358)
Screenshot: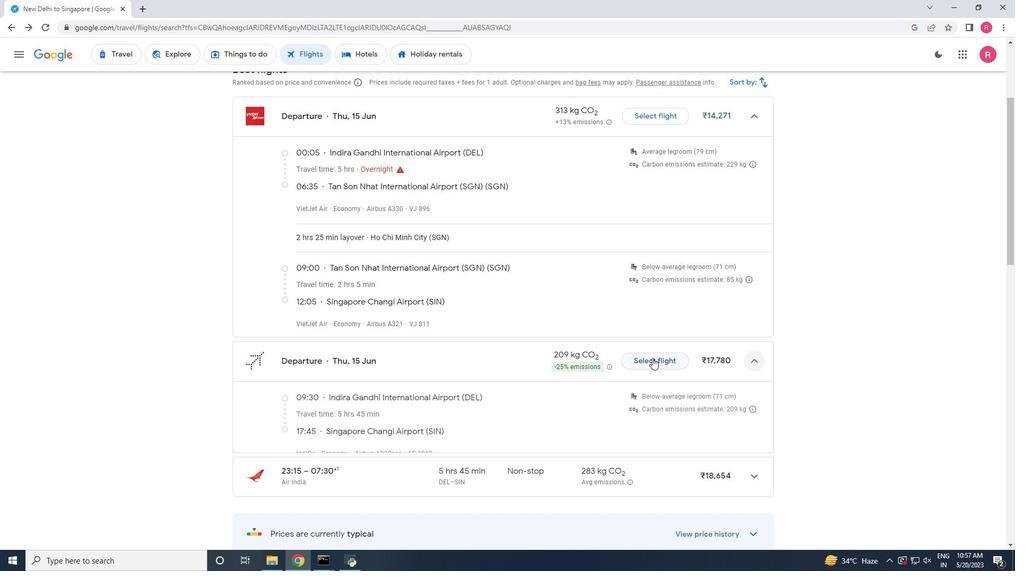 
Action: Mouse scrolled (651, 357) with delta (0, 0)
Screenshot: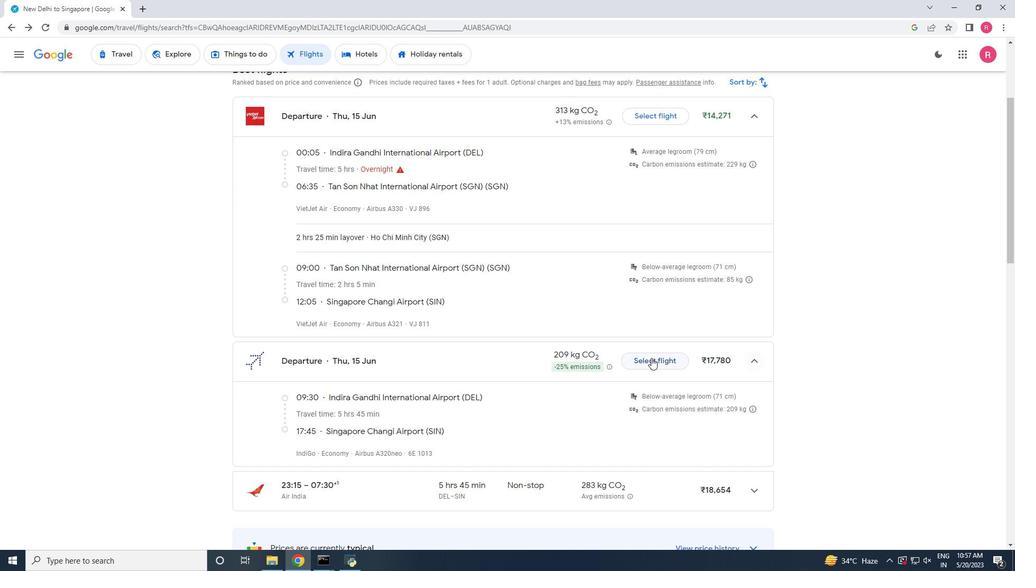 
Action: Mouse scrolled (651, 357) with delta (0, 0)
Screenshot: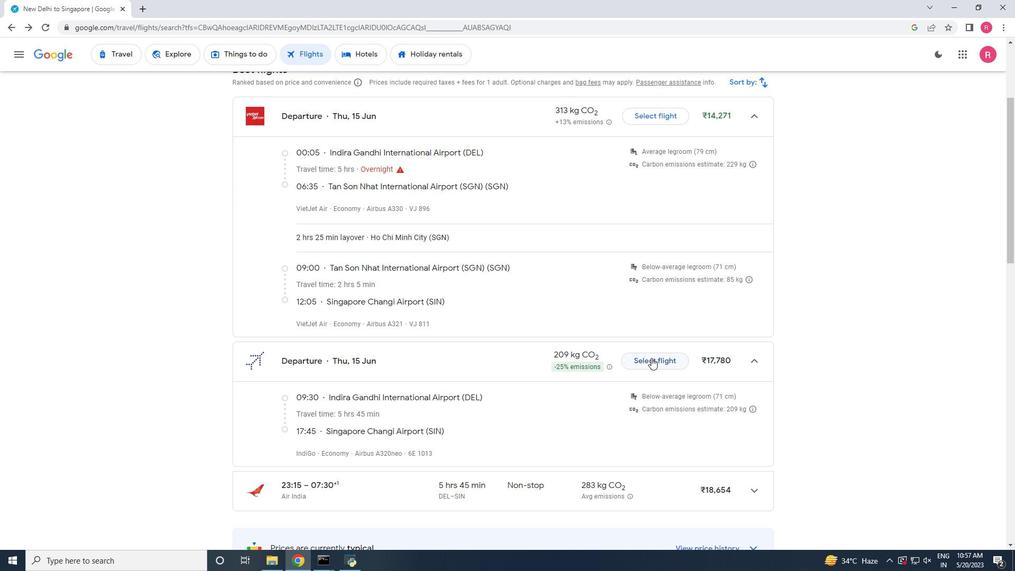 
Action: Mouse scrolled (651, 357) with delta (0, 0)
Screenshot: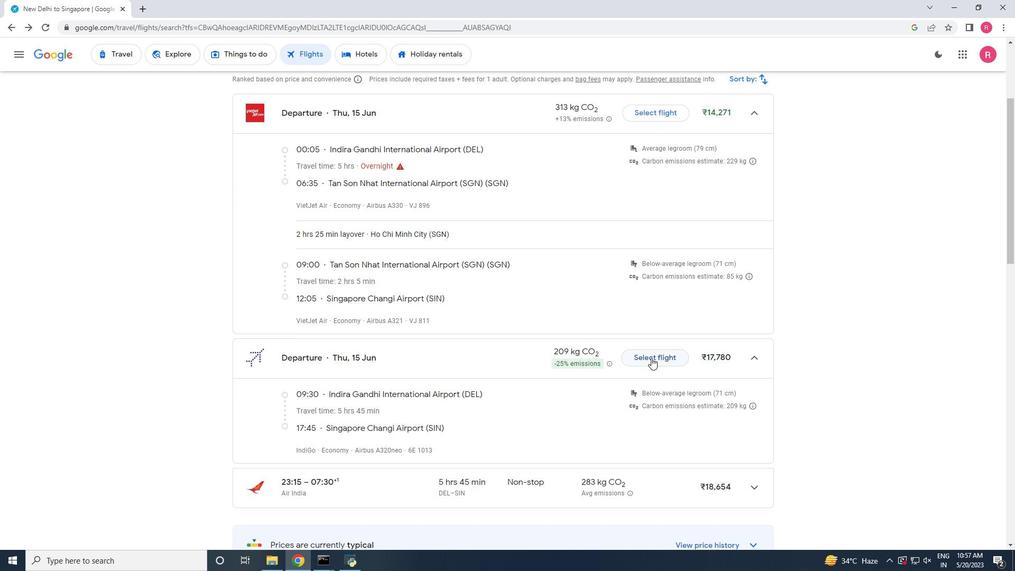 
Action: Mouse moved to (751, 335)
Screenshot: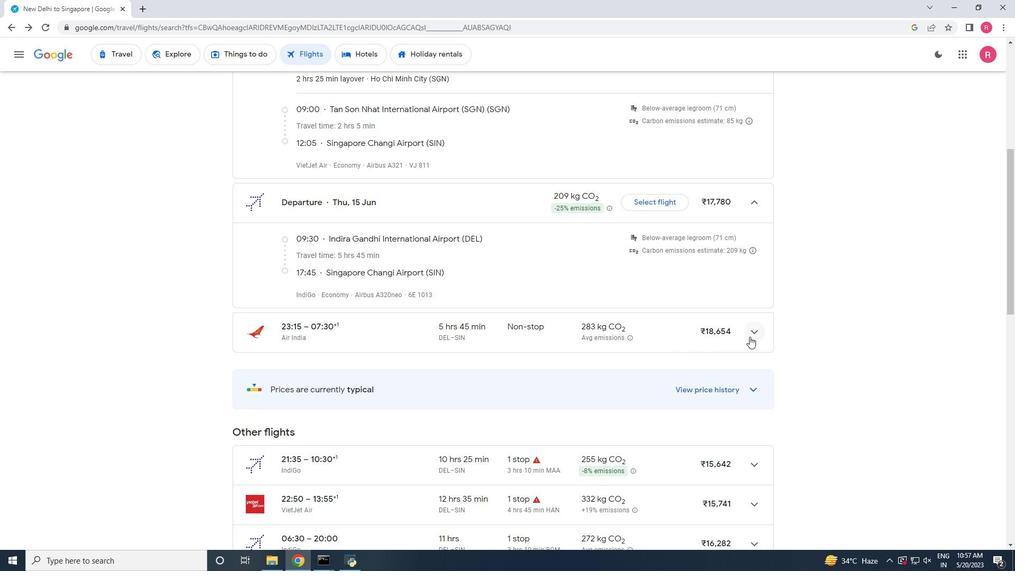
Action: Mouse pressed left at (751, 335)
Screenshot: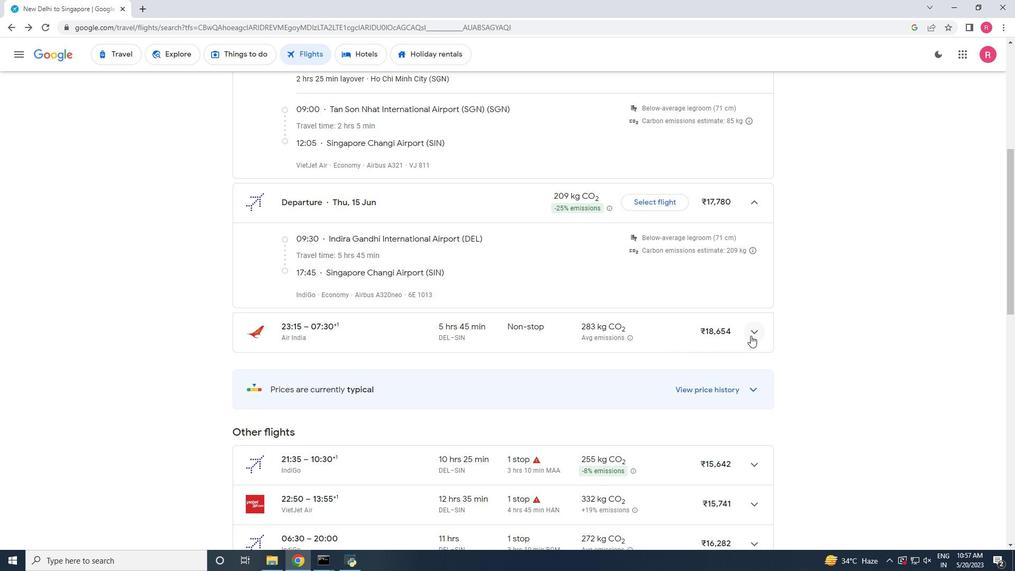 
Action: Mouse scrolled (751, 335) with delta (0, 0)
Screenshot: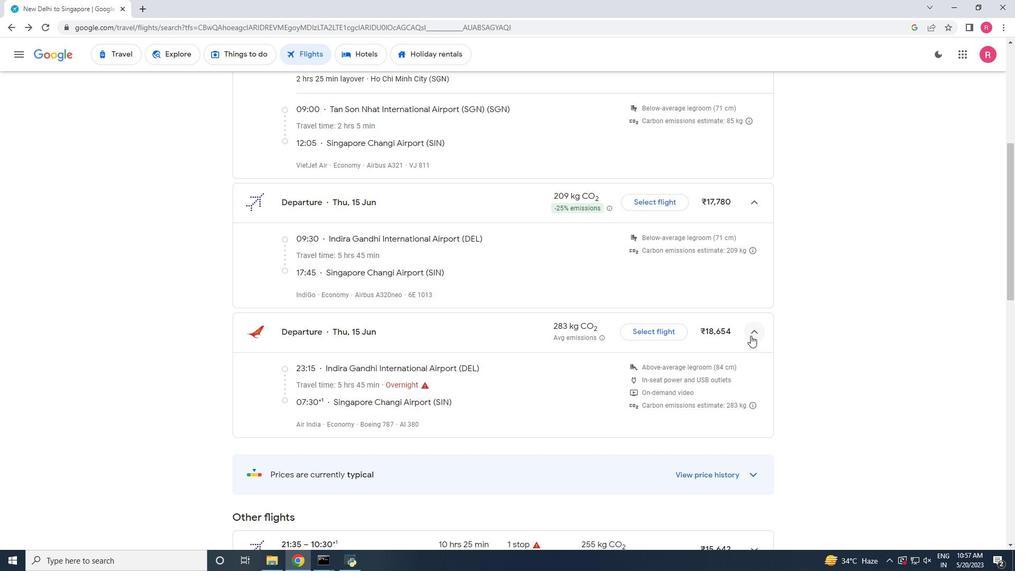 
Action: Mouse scrolled (751, 335) with delta (0, 0)
Screenshot: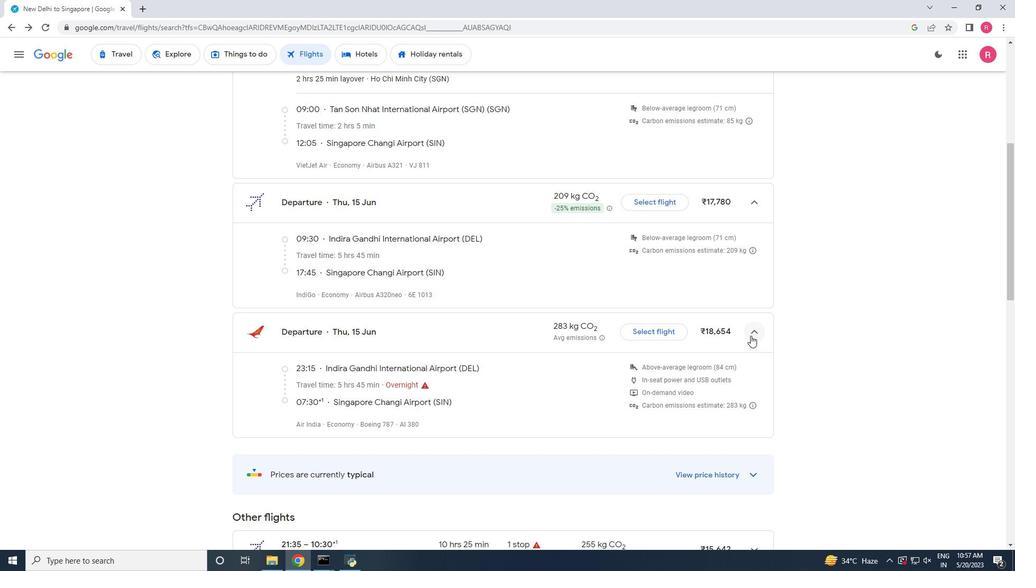 
Action: Mouse moved to (576, 361)
Screenshot: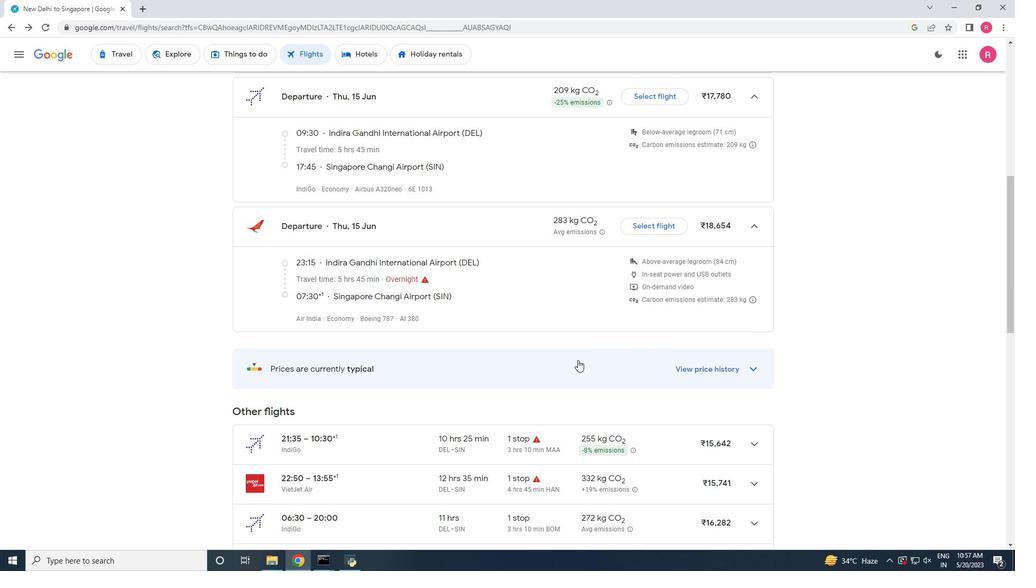 
Action: Mouse scrolled (576, 361) with delta (0, 0)
Screenshot: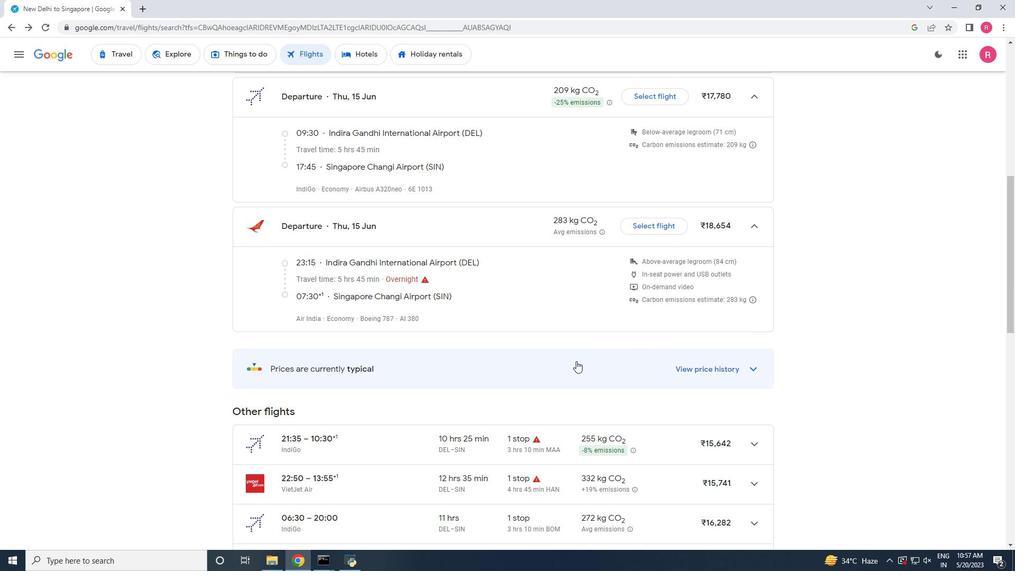 
Action: Mouse scrolled (576, 361) with delta (0, 0)
Screenshot: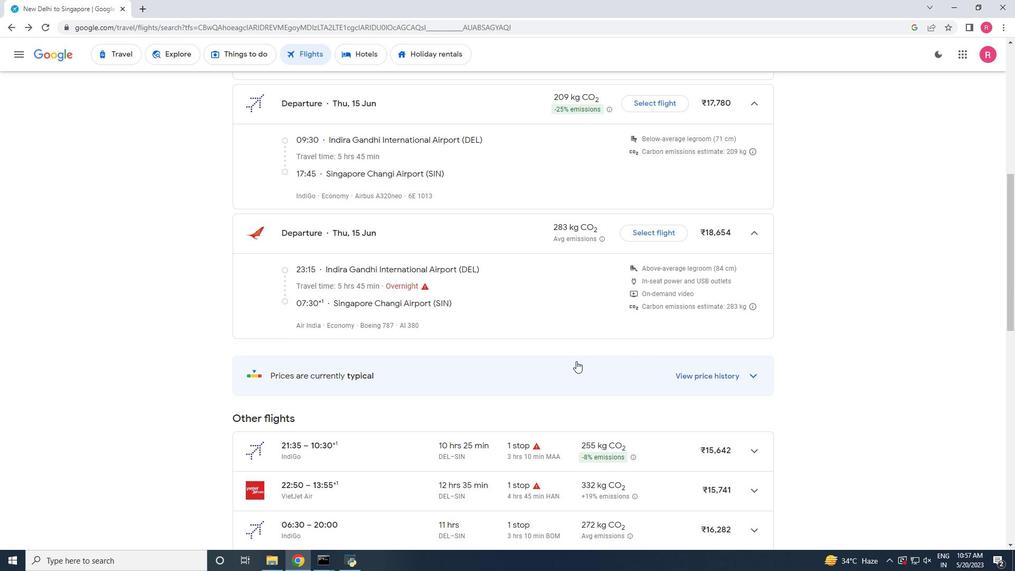 
Action: Mouse scrolled (576, 360) with delta (0, 0)
Screenshot: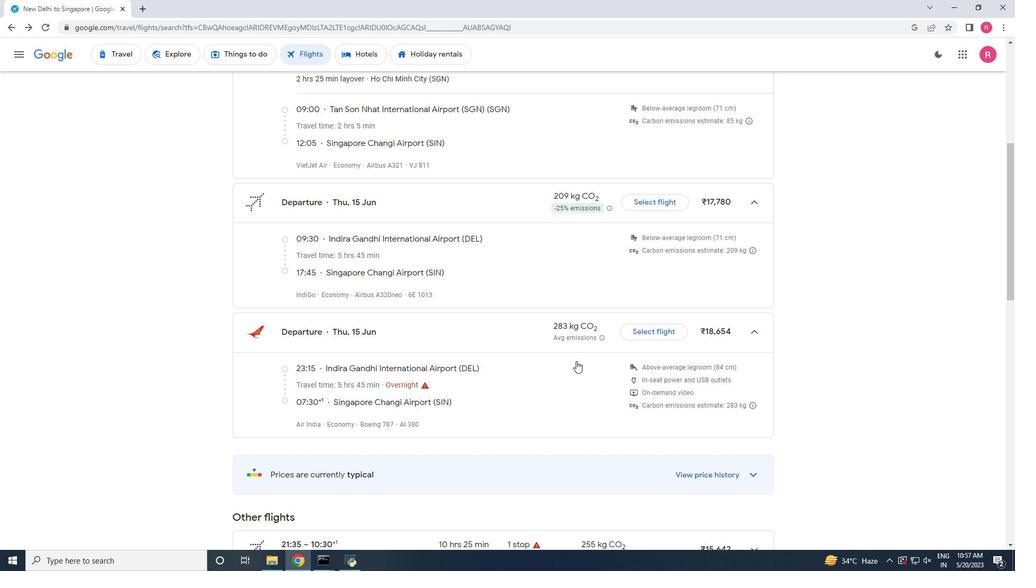 
Action: Mouse scrolled (576, 360) with delta (0, 0)
Screenshot: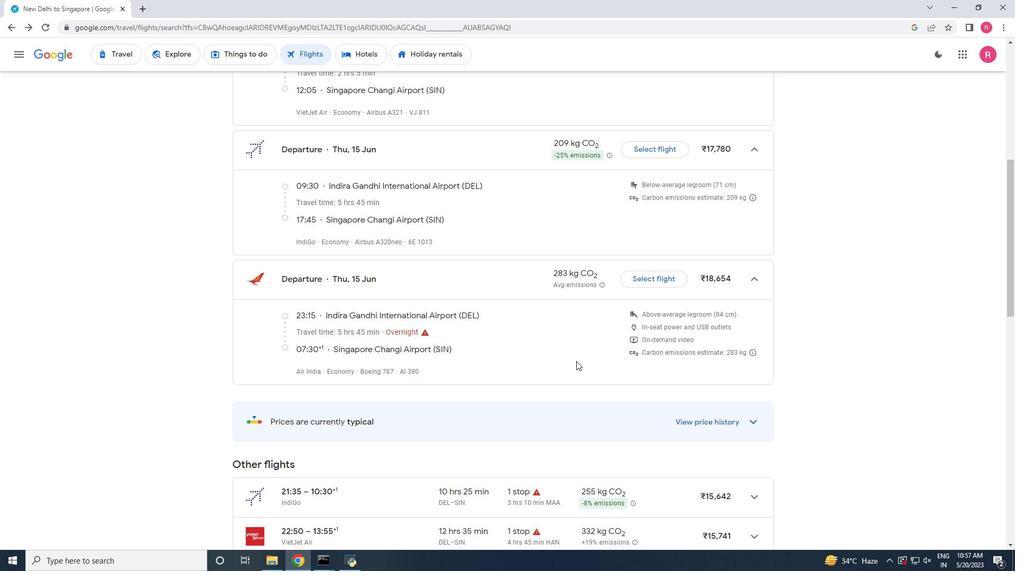 
Action: Mouse moved to (755, 374)
Screenshot: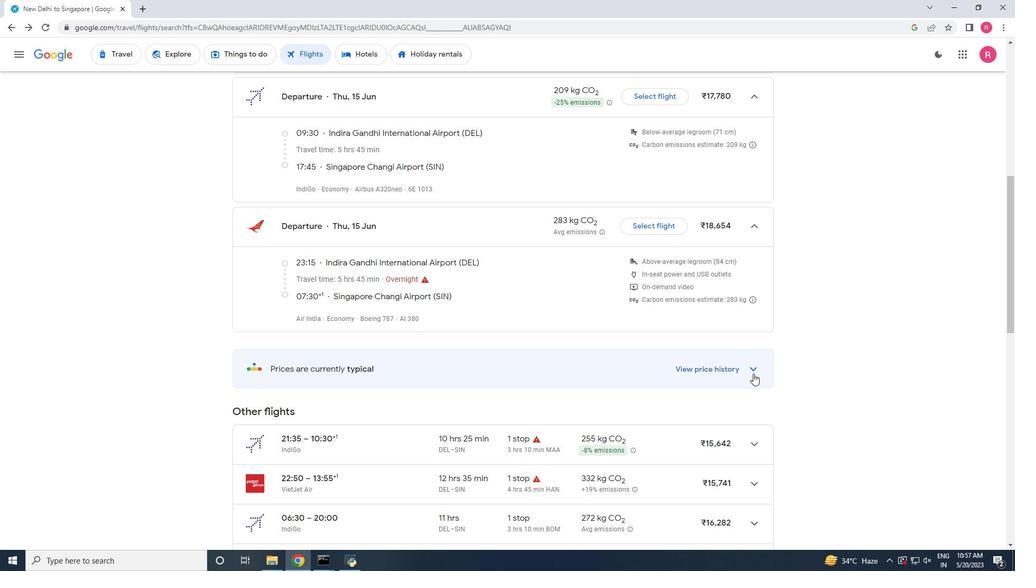 
Action: Mouse pressed left at (755, 374)
Screenshot: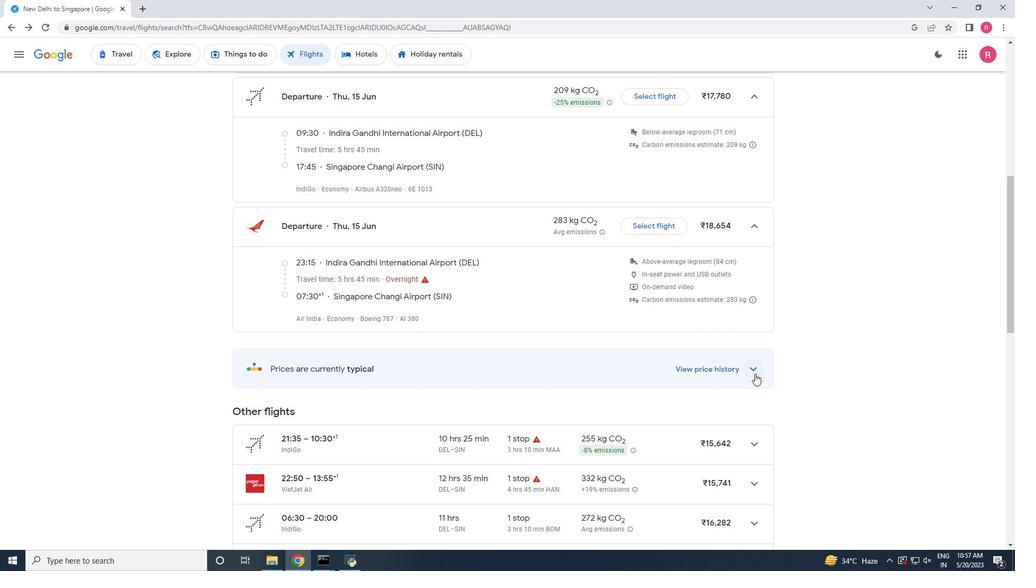 
Action: Mouse moved to (482, 385)
Screenshot: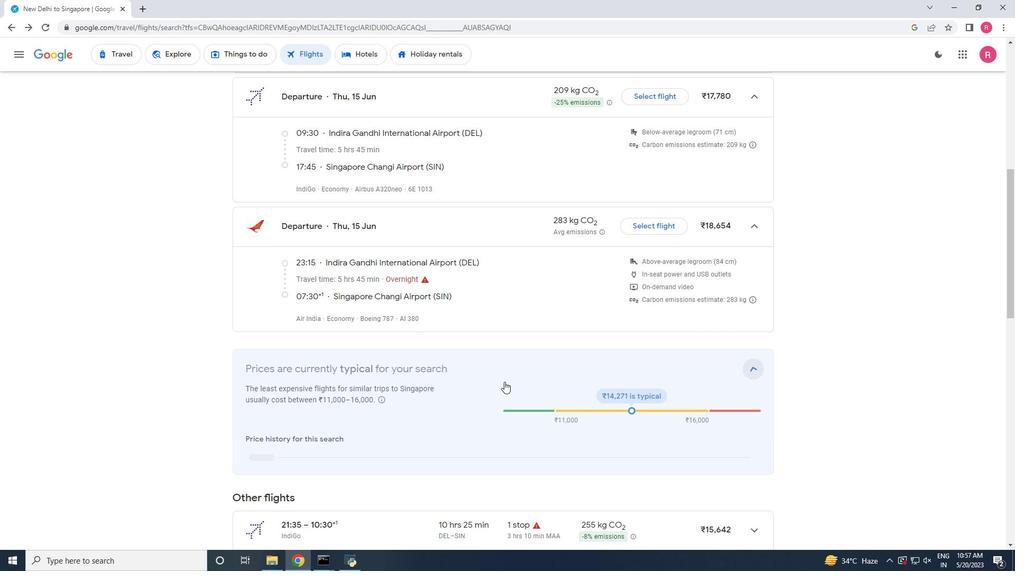
Action: Mouse scrolled (482, 384) with delta (0, 0)
Screenshot: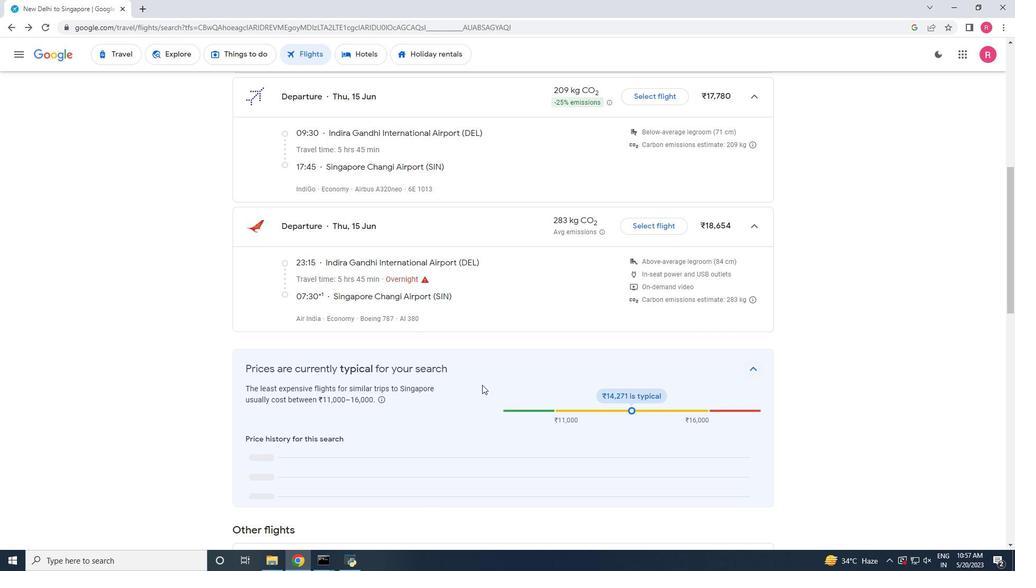 
Action: Mouse scrolled (482, 384) with delta (0, 0)
Screenshot: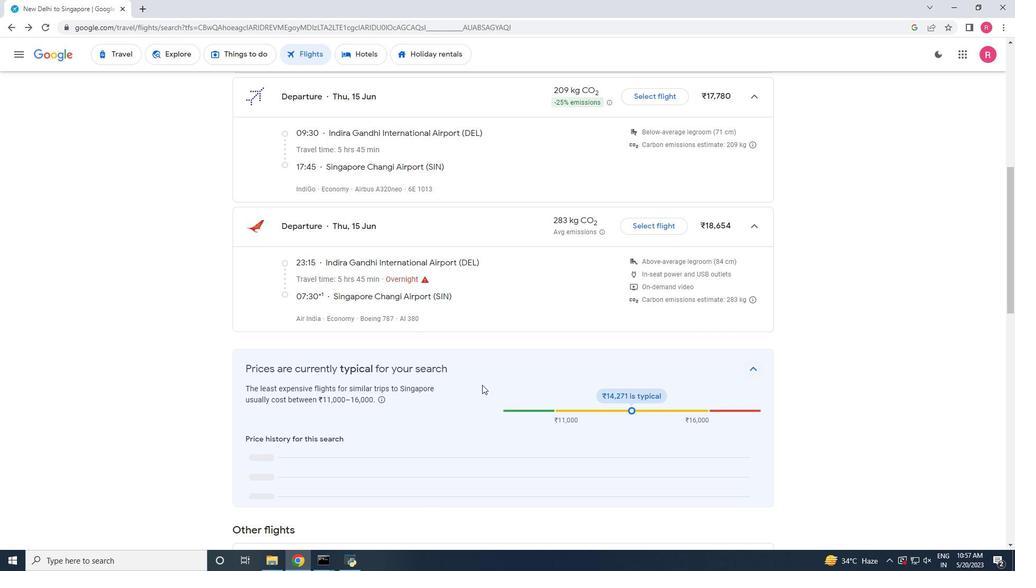 
Action: Mouse moved to (597, 424)
Screenshot: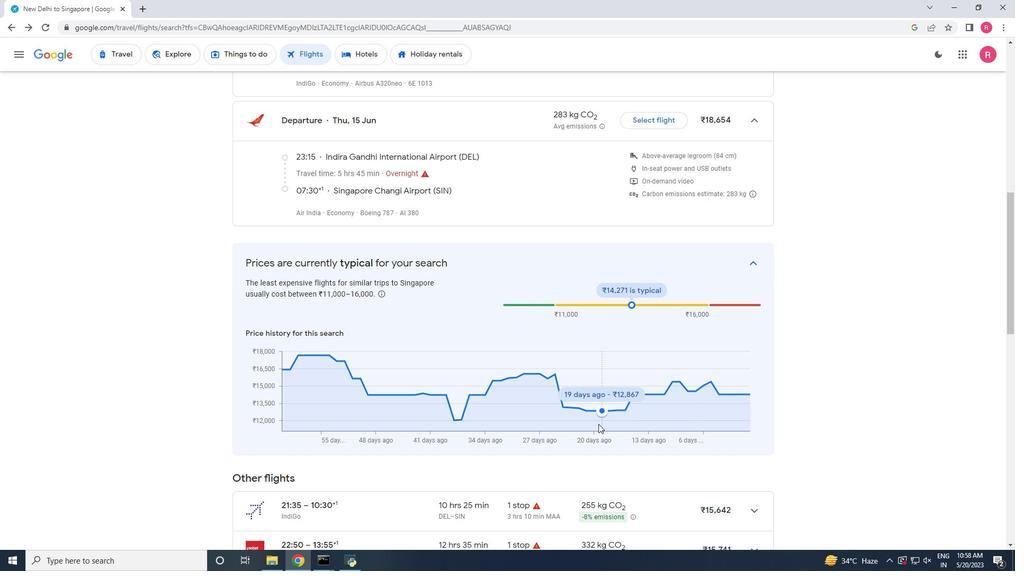 
Action: Mouse scrolled (597, 423) with delta (0, 0)
Screenshot: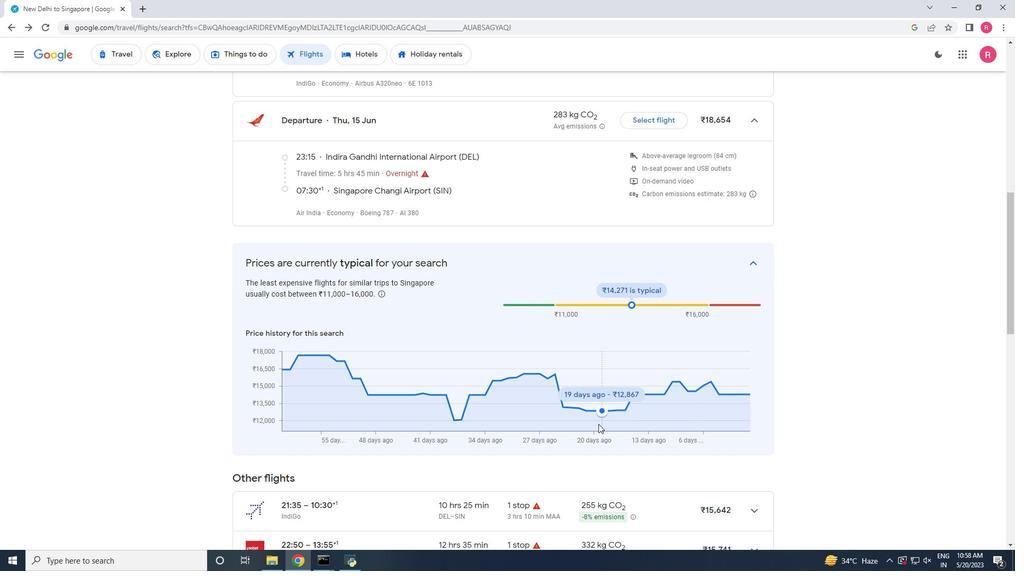 
Action: Mouse moved to (597, 424)
Screenshot: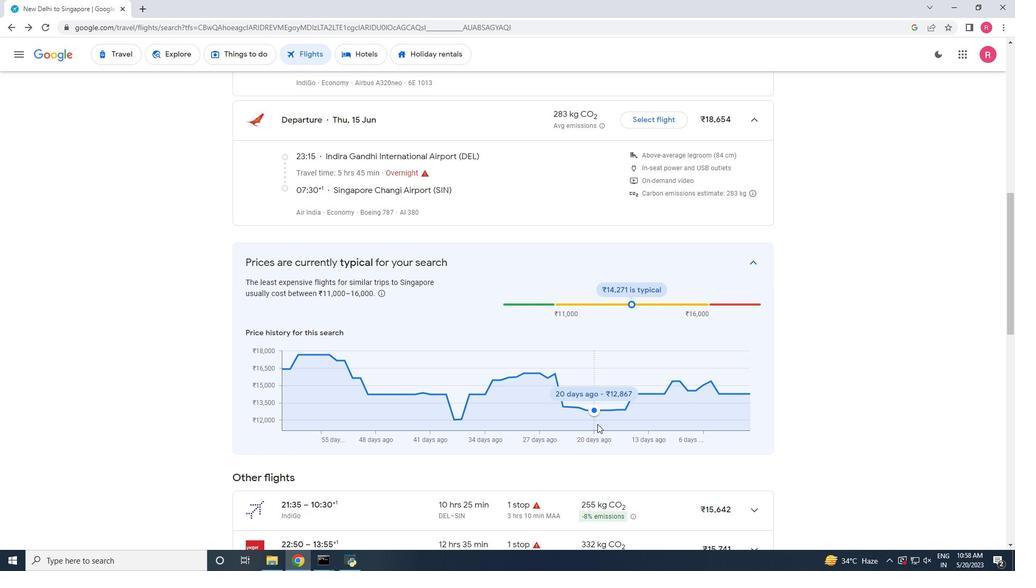 
Action: Mouse scrolled (597, 423) with delta (0, 0)
Screenshot: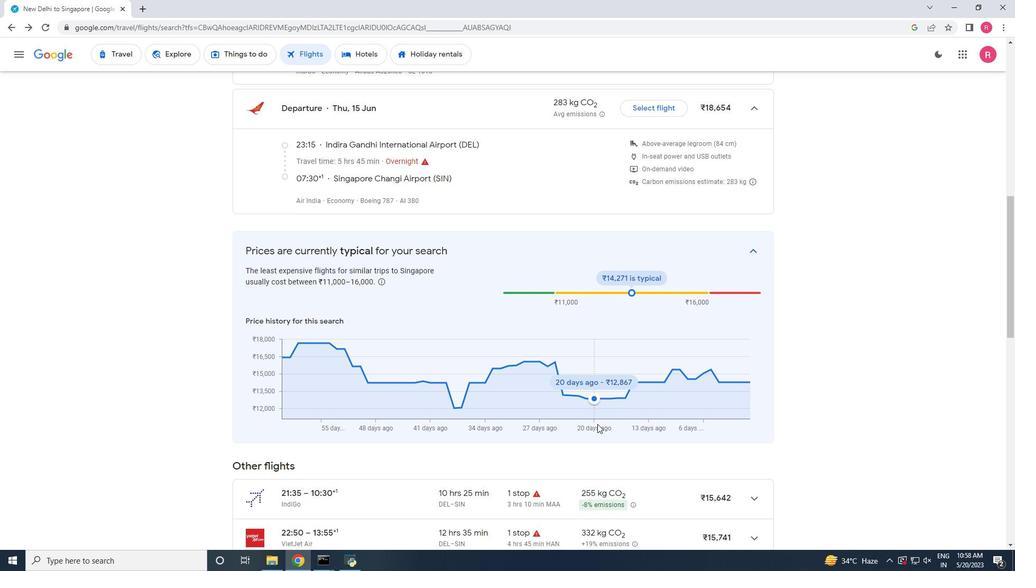 
Action: Mouse moved to (589, 424)
Screenshot: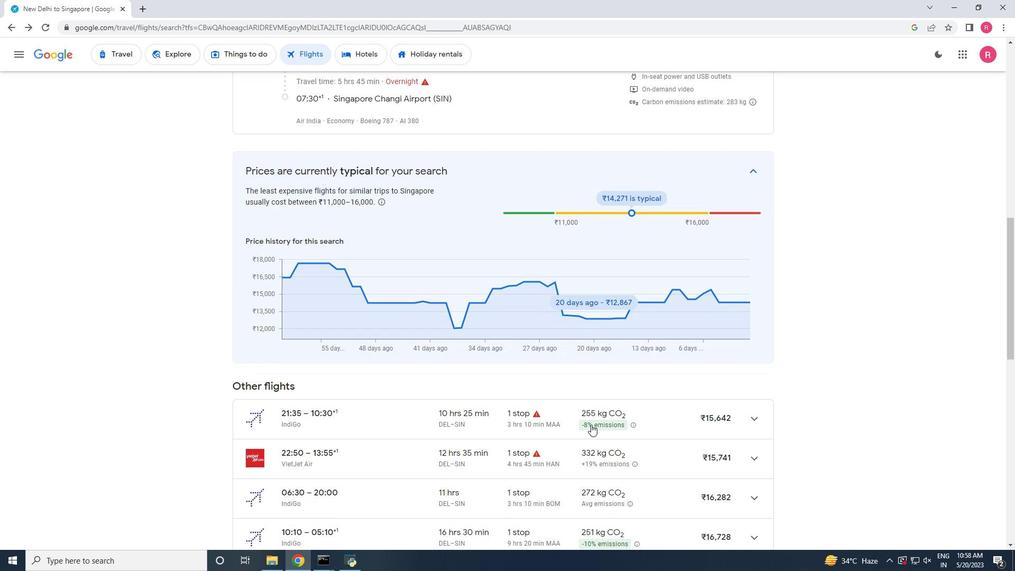 
Action: Mouse scrolled (589, 424) with delta (0, 0)
Screenshot: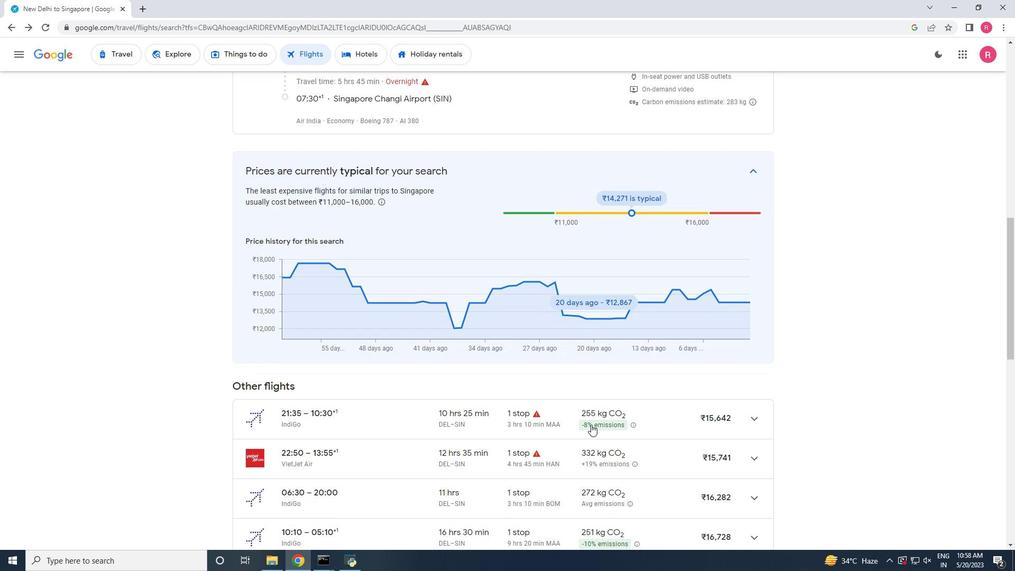 
Action: Mouse moved to (582, 424)
Screenshot: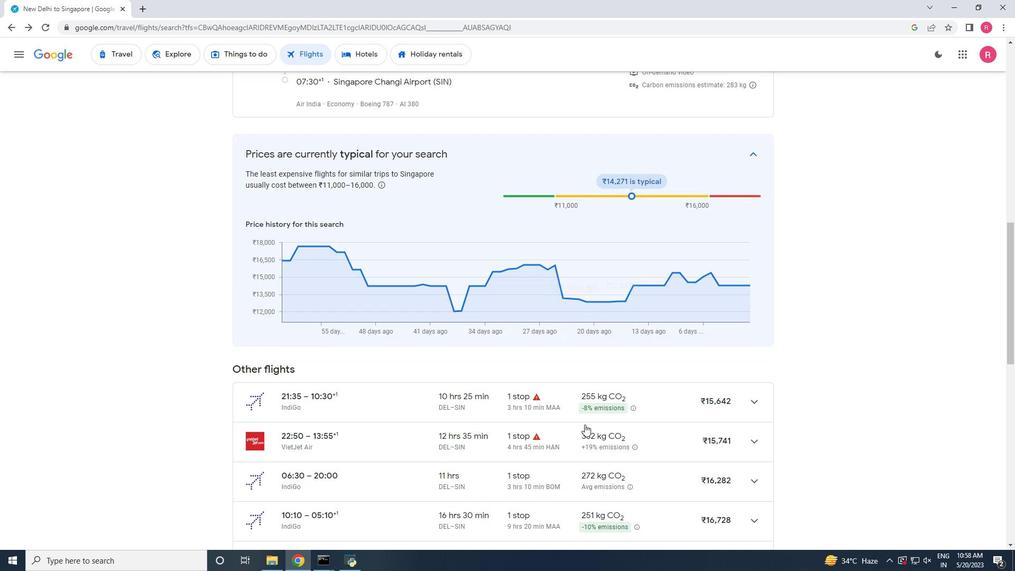 
Action: Mouse scrolled (582, 424) with delta (0, 0)
Screenshot: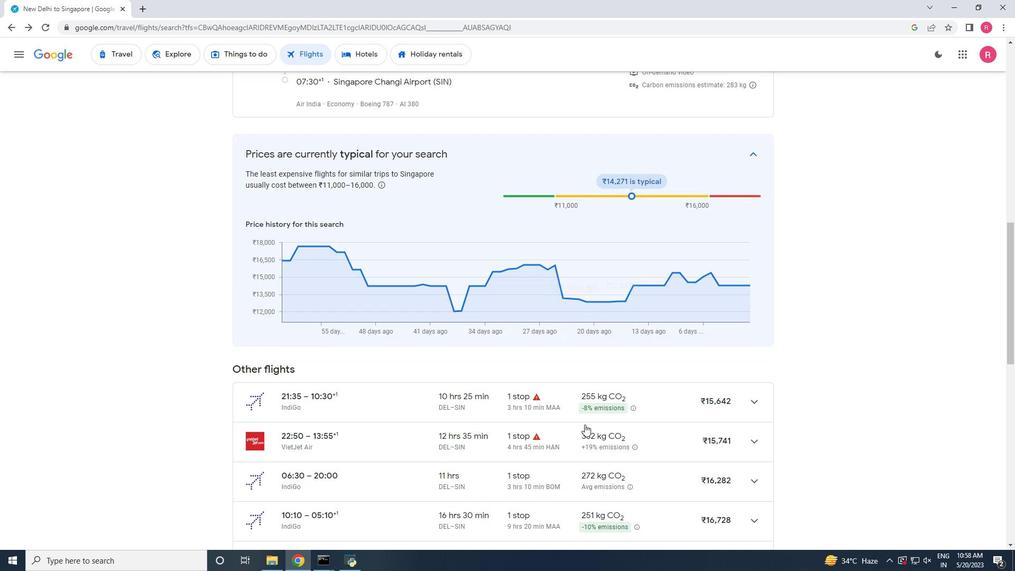 
Action: Mouse moved to (759, 303)
Screenshot: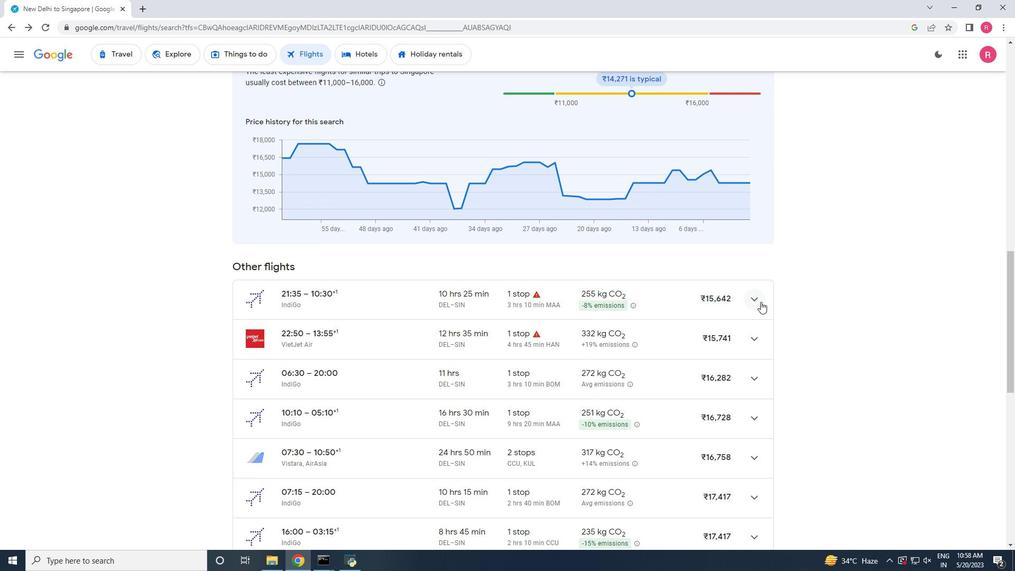 
Action: Mouse pressed left at (759, 303)
Screenshot: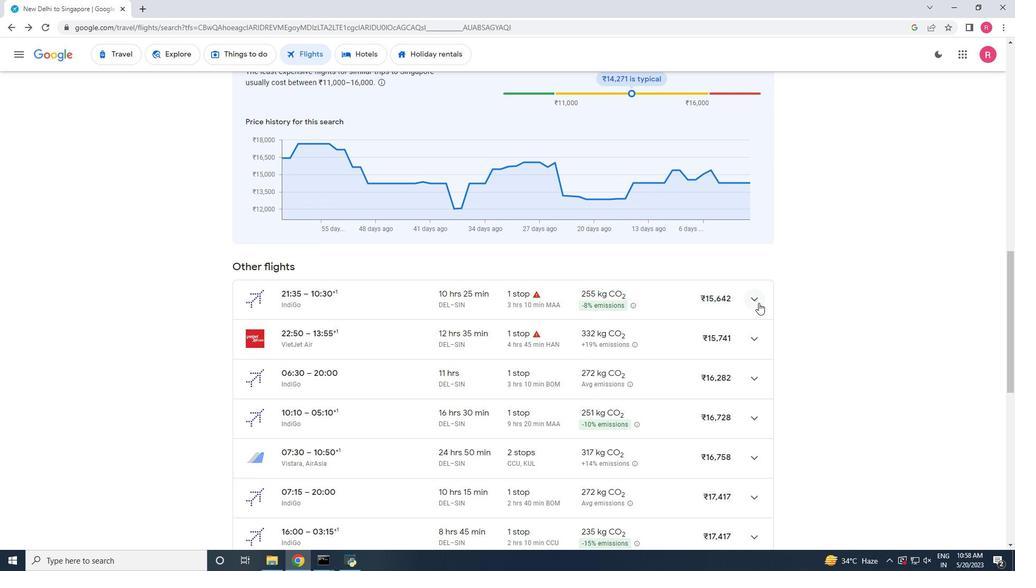 
Action: Mouse moved to (613, 334)
Screenshot: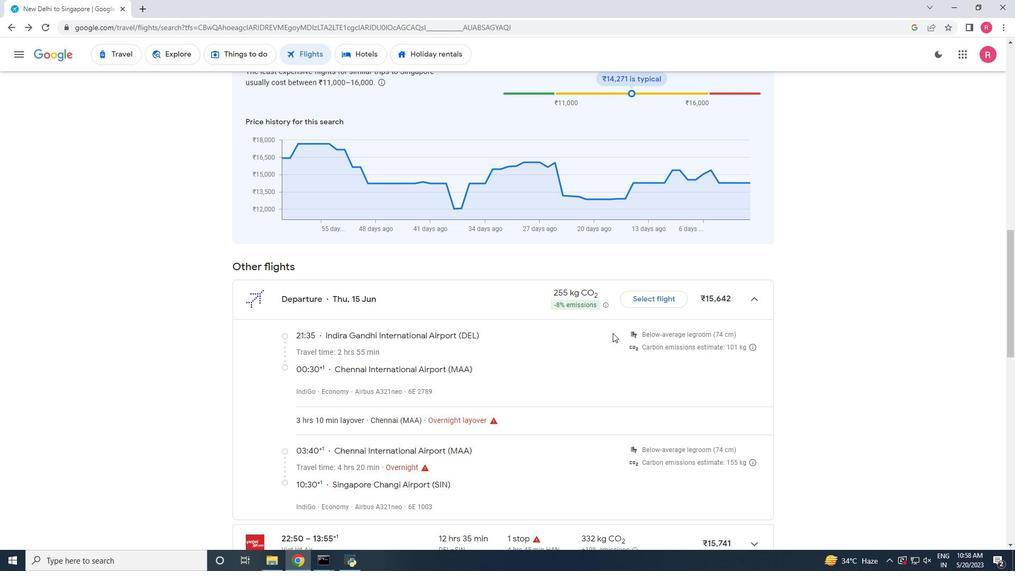 
Action: Mouse scrolled (613, 333) with delta (0, 0)
Screenshot: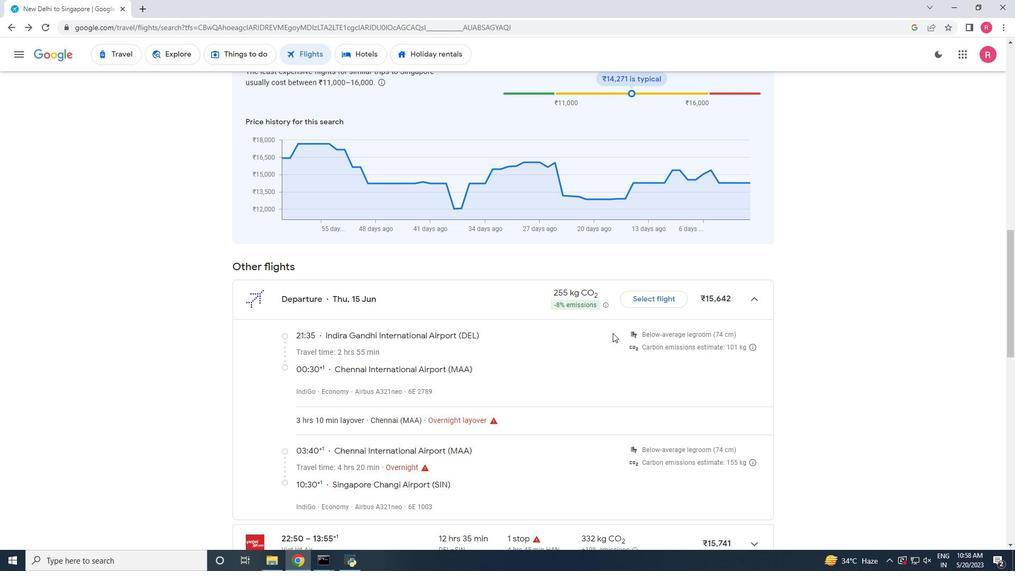 
Action: Mouse moved to (612, 334)
Screenshot: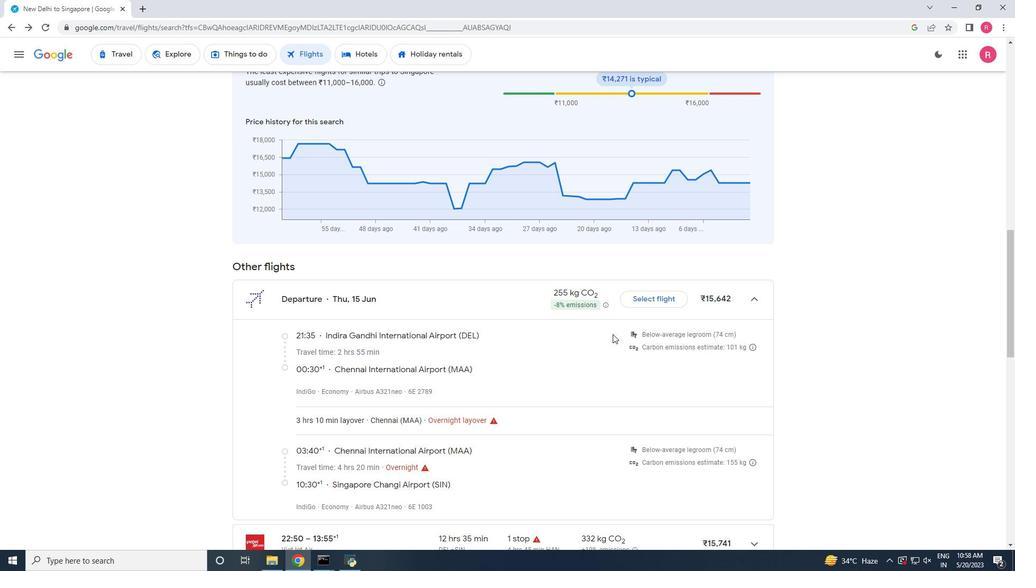 
Action: Mouse scrolled (612, 333) with delta (0, 0)
Screenshot: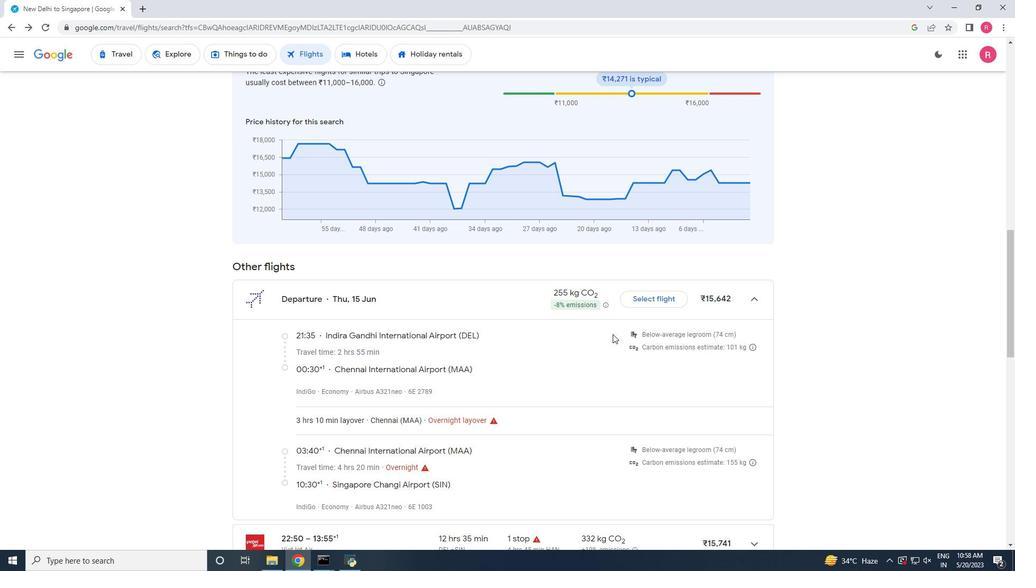 
Action: Mouse moved to (359, 356)
Screenshot: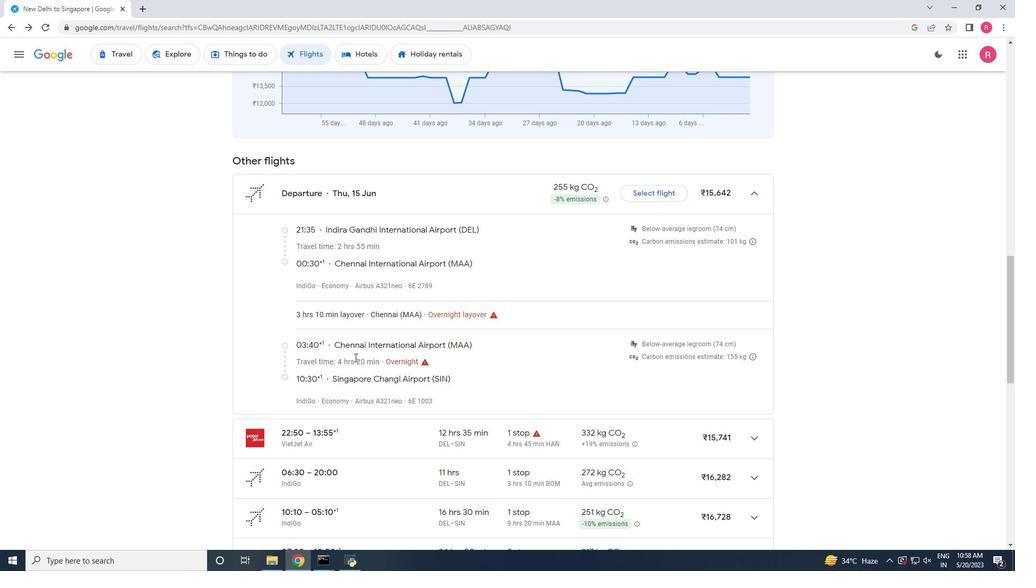 
Action: Mouse scrolled (359, 356) with delta (0, 0)
Screenshot: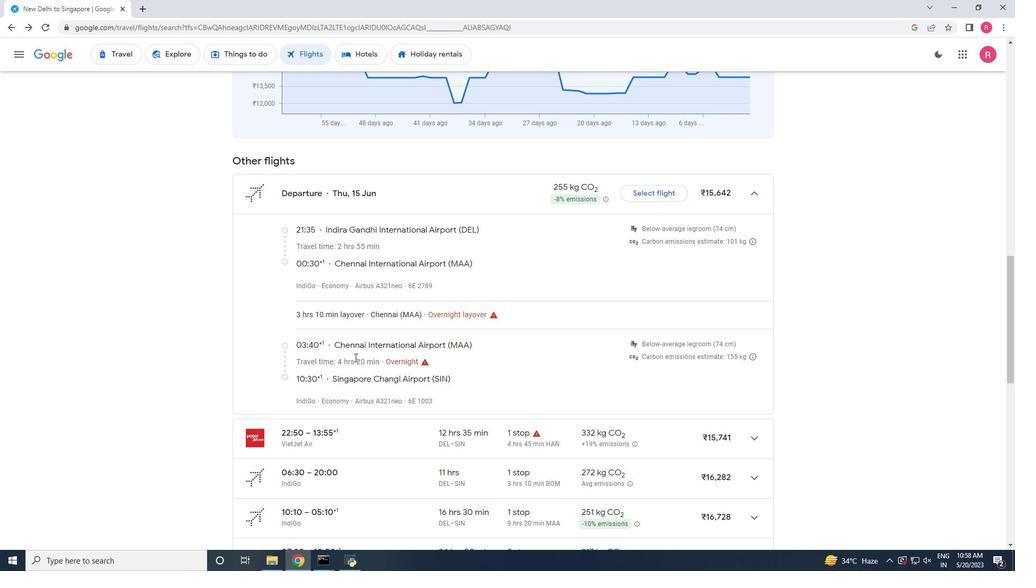 
Action: Mouse moved to (447, 260)
Screenshot: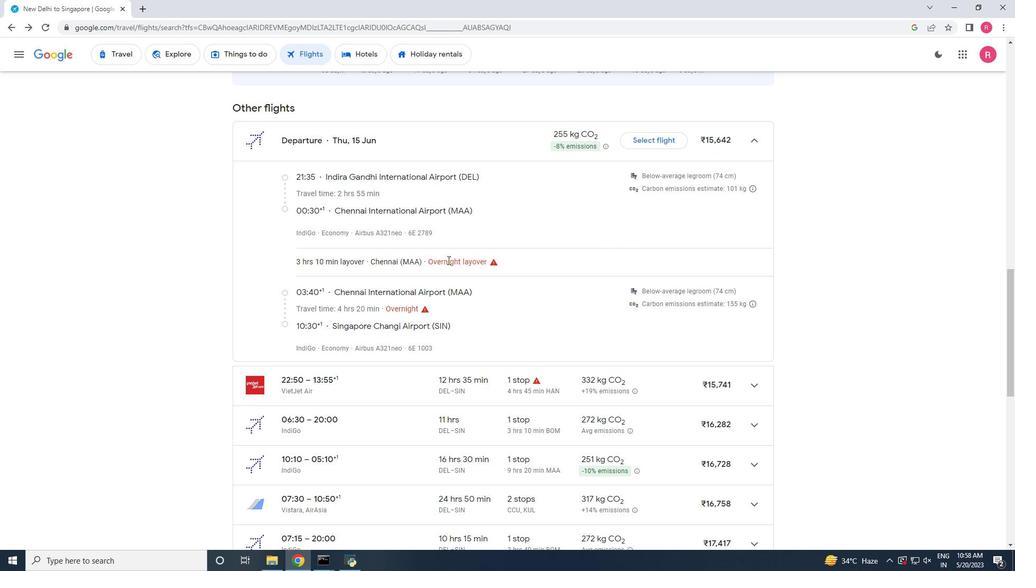 
Action: Mouse scrolled (447, 260) with delta (0, 0)
Screenshot: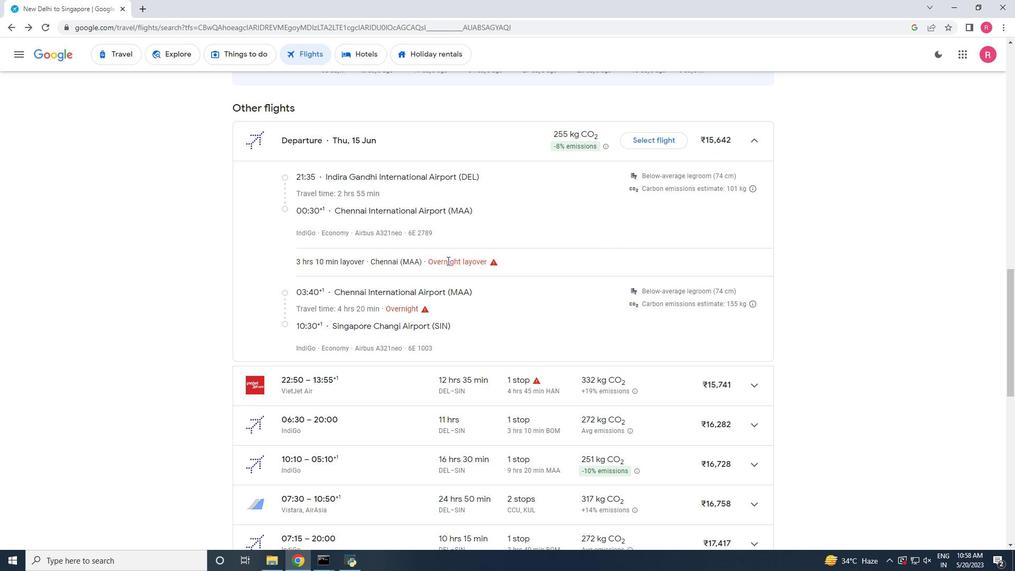 
Action: Mouse moved to (750, 334)
Screenshot: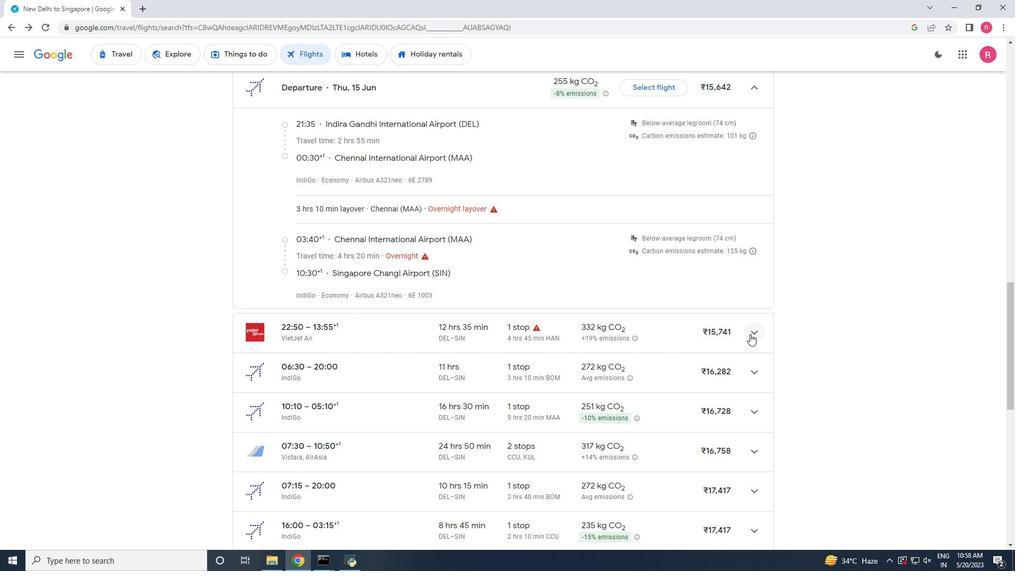 
Action: Mouse pressed left at (750, 334)
Screenshot: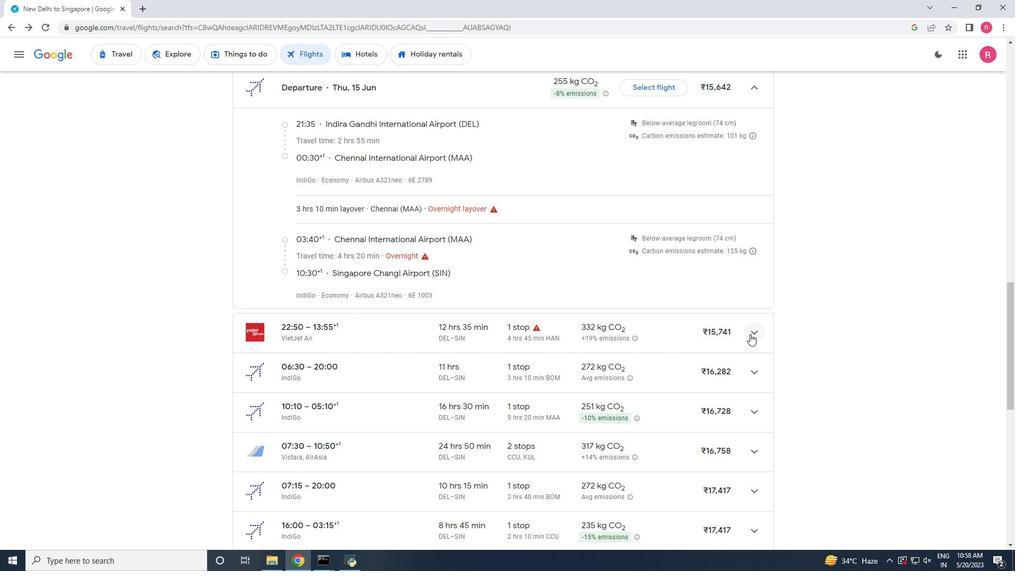 
Action: Mouse moved to (623, 337)
Screenshot: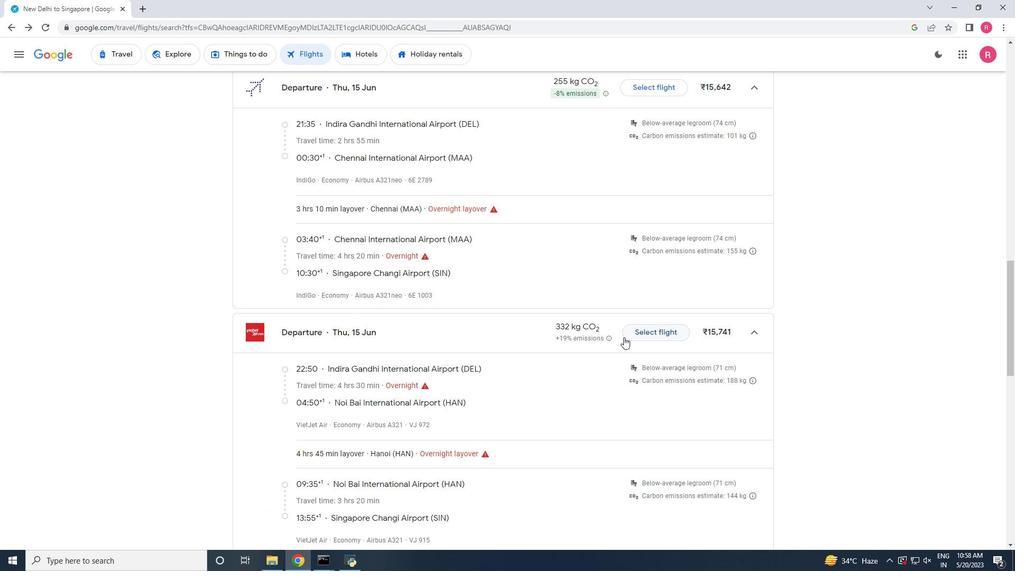 
Action: Mouse scrolled (623, 337) with delta (0, 0)
Screenshot: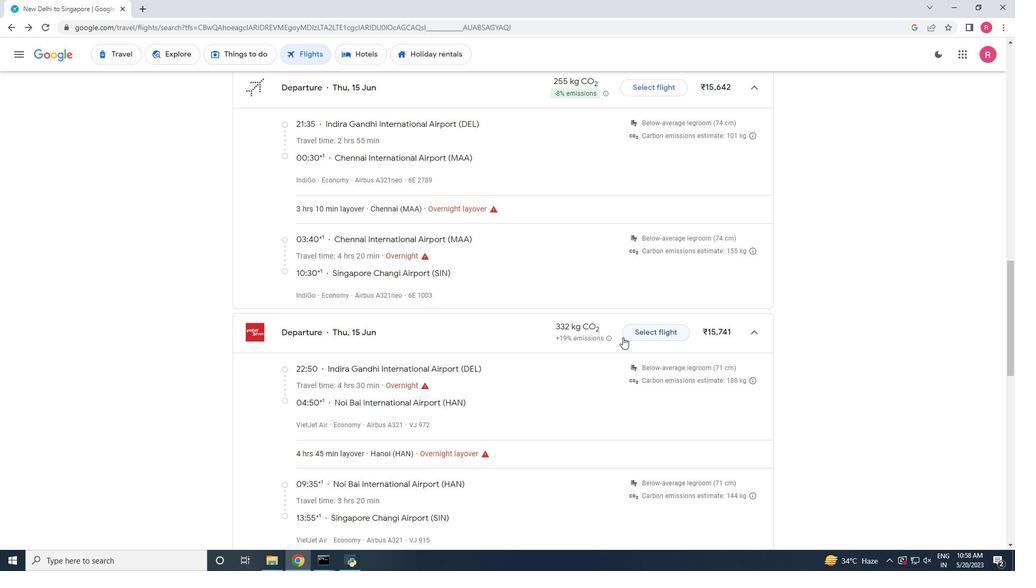 
Action: Mouse scrolled (623, 337) with delta (0, 0)
Screenshot: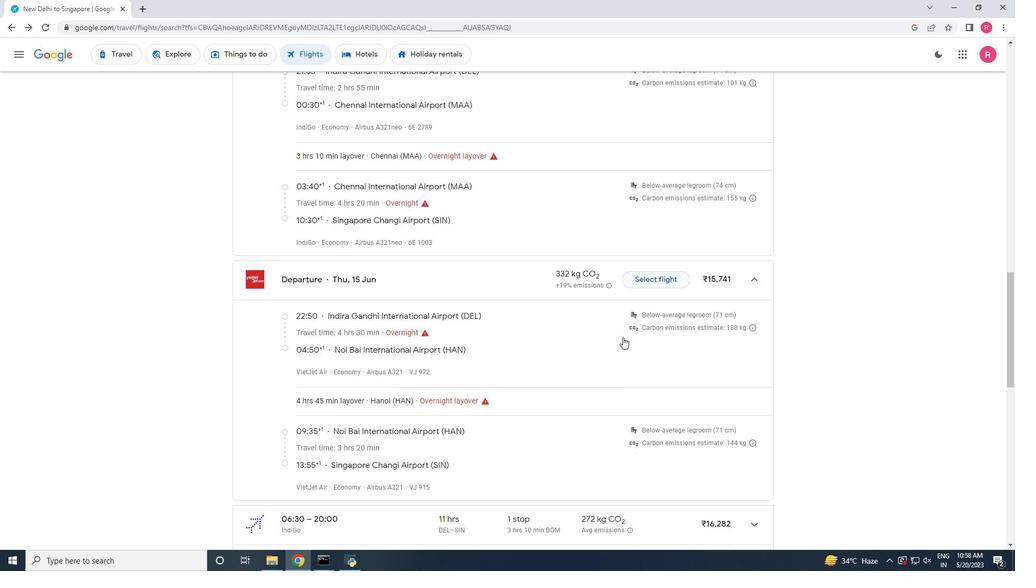 
Action: Mouse scrolled (623, 337) with delta (0, 0)
Screenshot: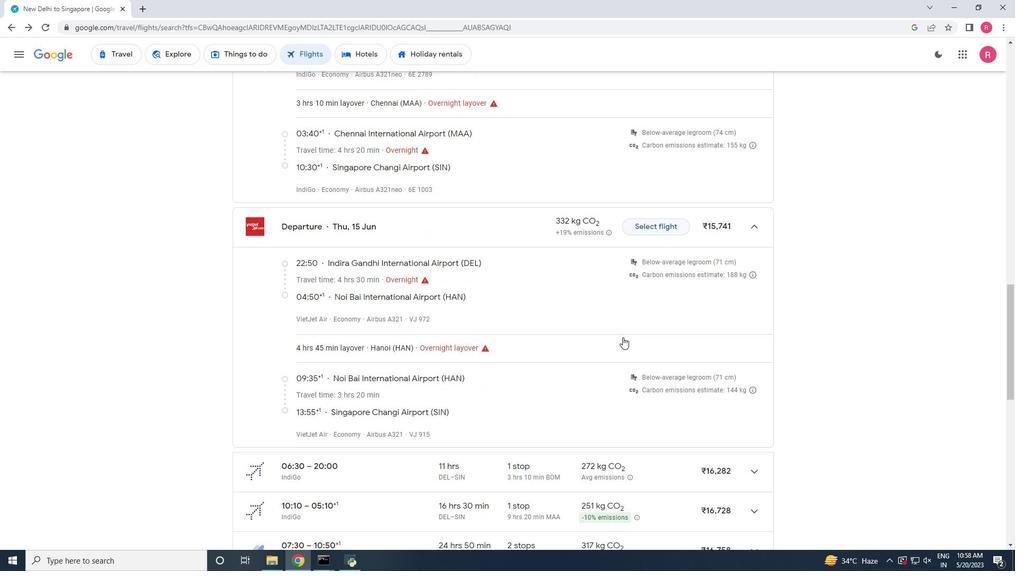 
Action: Mouse scrolled (623, 337) with delta (0, 0)
Screenshot: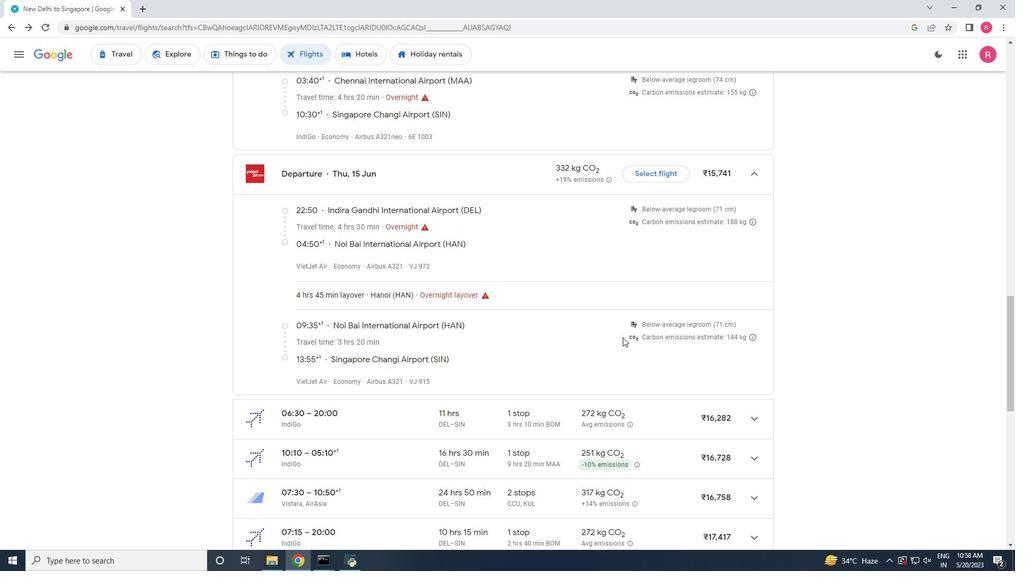 
Action: Mouse scrolled (623, 337) with delta (0, 0)
Screenshot: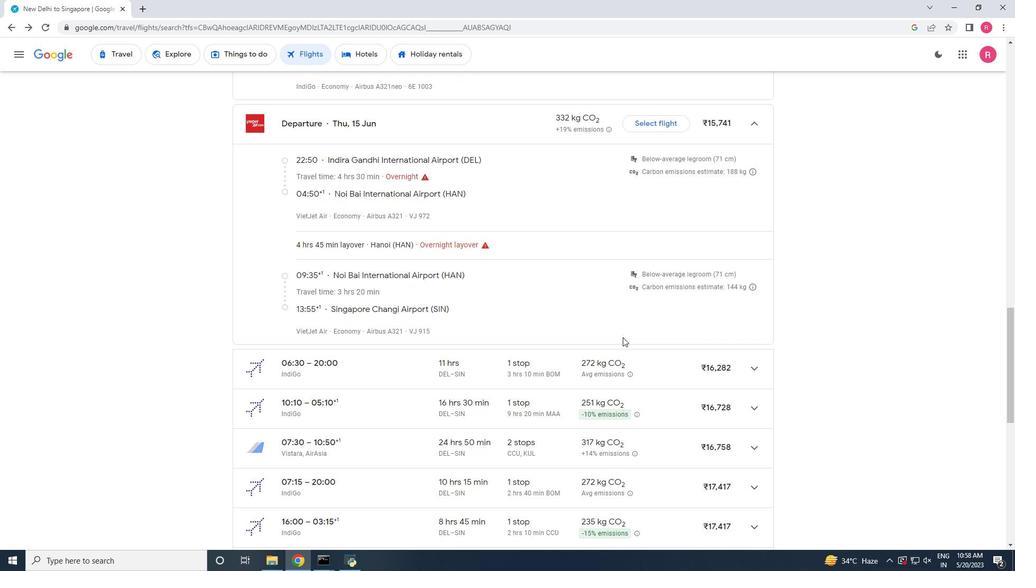 
Action: Mouse moved to (616, 337)
Screenshot: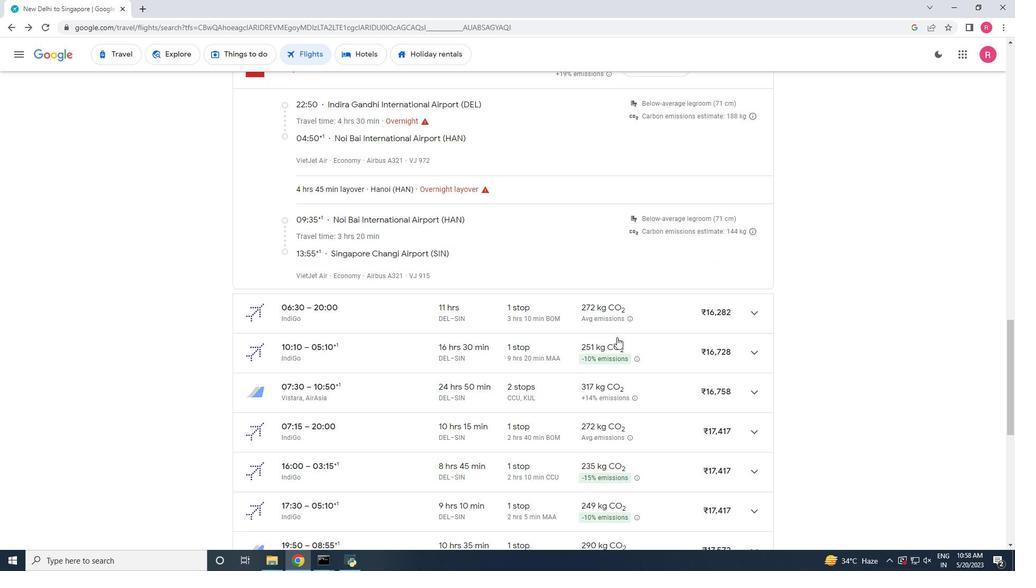 
Action: Mouse scrolled (616, 337) with delta (0, 0)
Screenshot: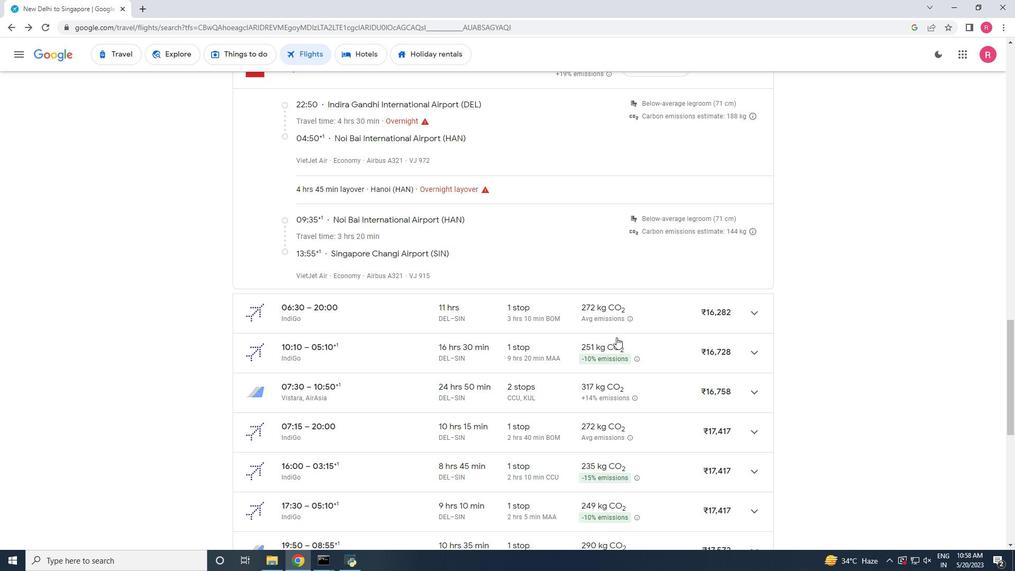 
Action: Mouse moved to (615, 337)
Screenshot: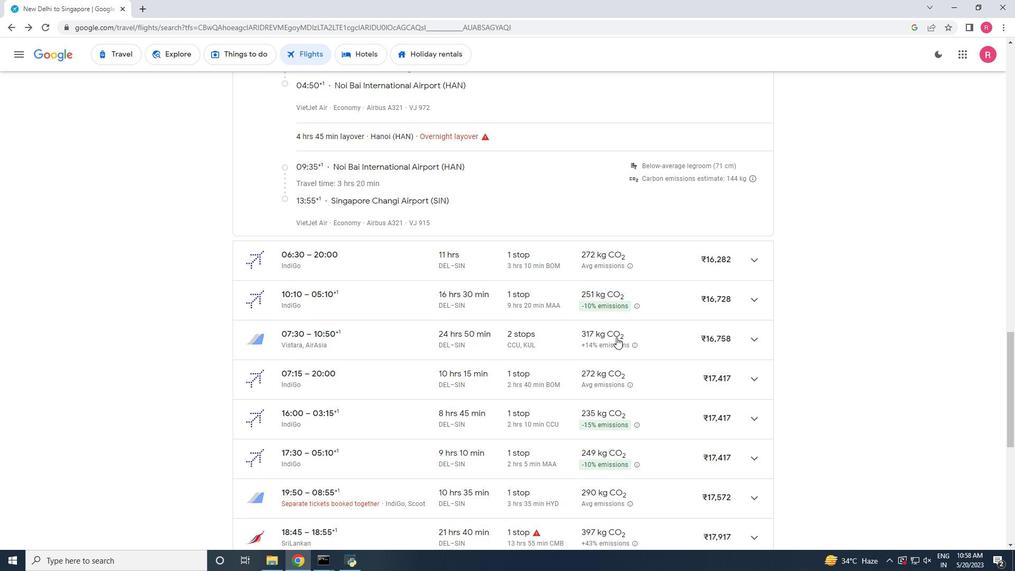 
Action: Mouse scrolled (615, 337) with delta (0, 0)
Screenshot: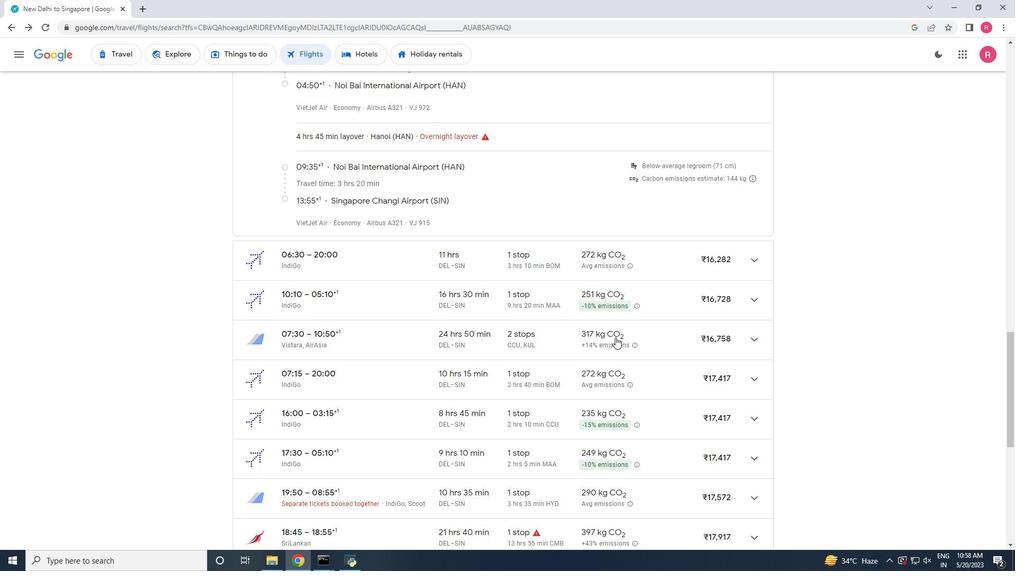 
Action: Mouse scrolled (615, 337) with delta (0, 0)
Screenshot: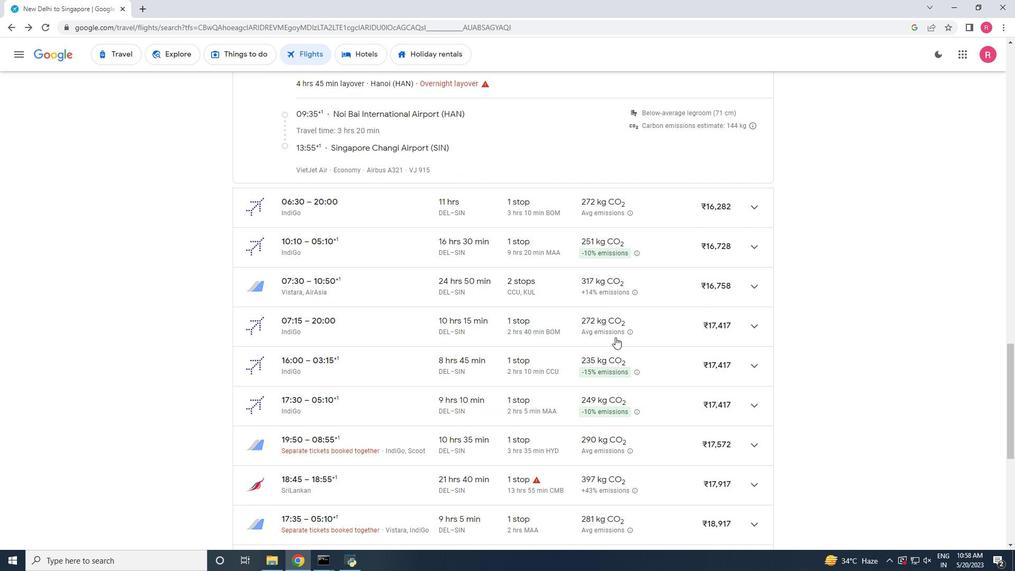 
Action: Mouse moved to (703, 342)
Screenshot: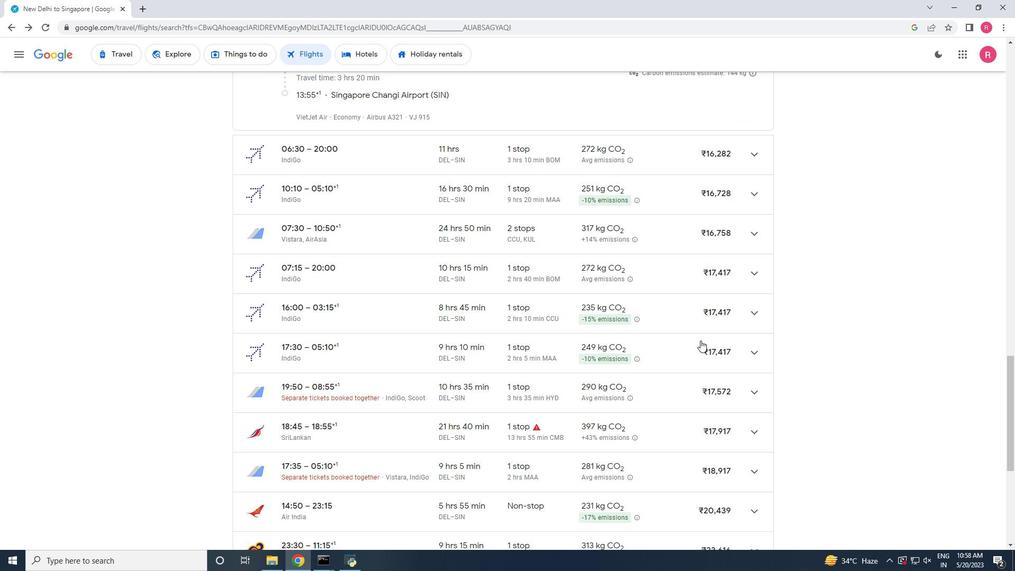 
Action: Mouse scrolled (703, 341) with delta (0, 0)
Screenshot: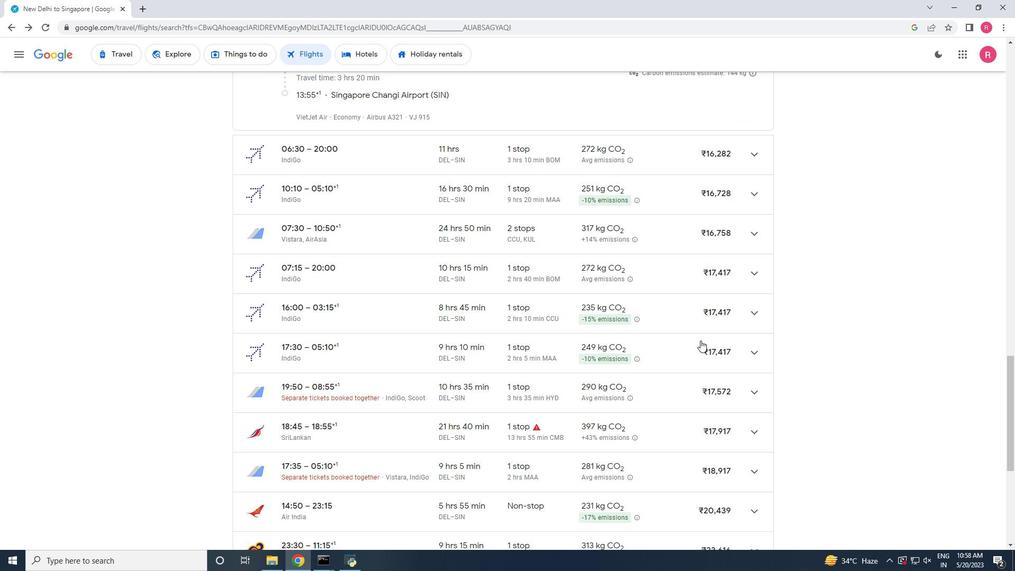 
Action: Mouse scrolled (703, 342) with delta (0, 0)
Screenshot: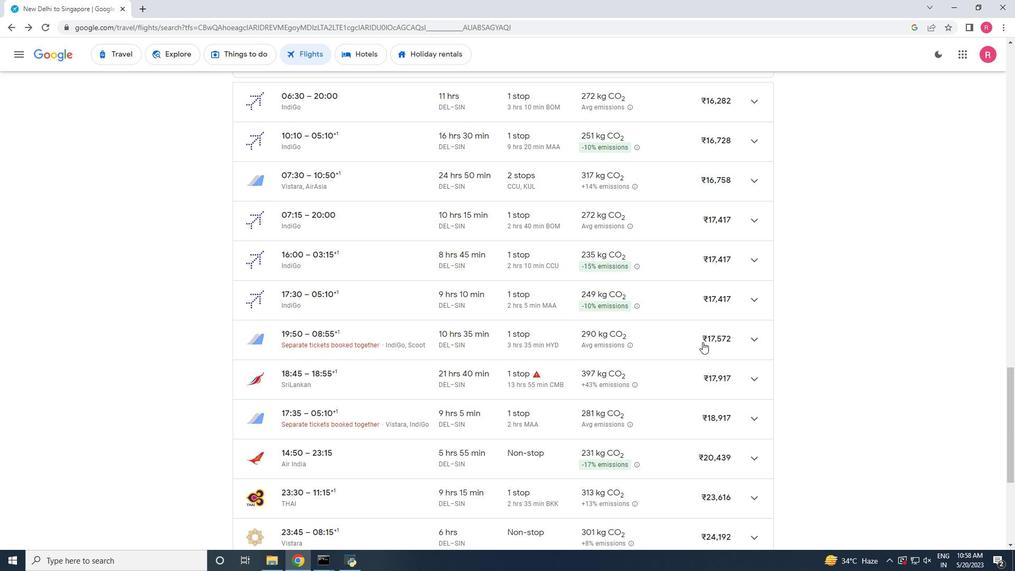 
Action: Mouse scrolled (703, 342) with delta (0, 0)
Screenshot: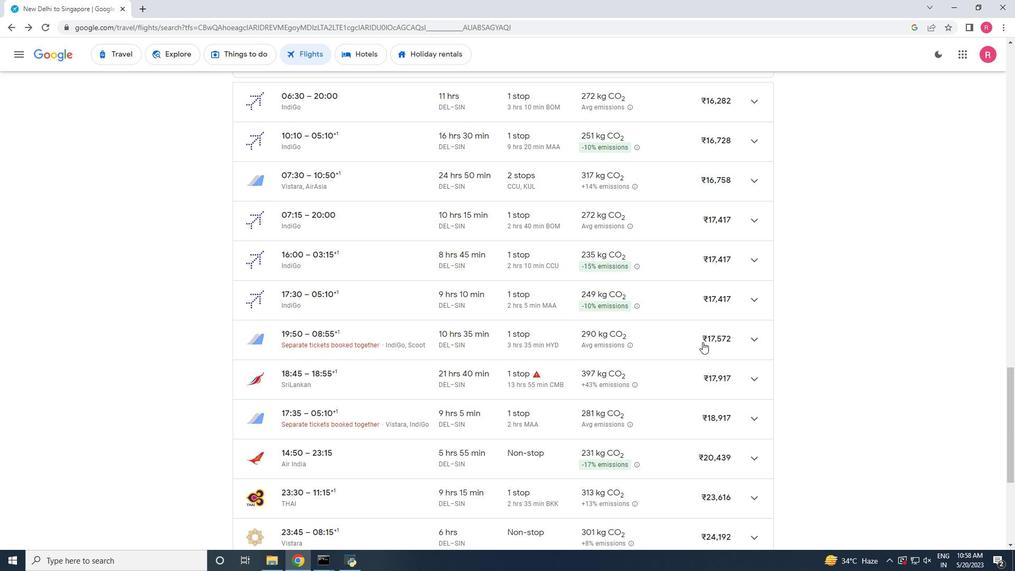 
Action: Mouse scrolled (703, 342) with delta (0, 0)
Screenshot: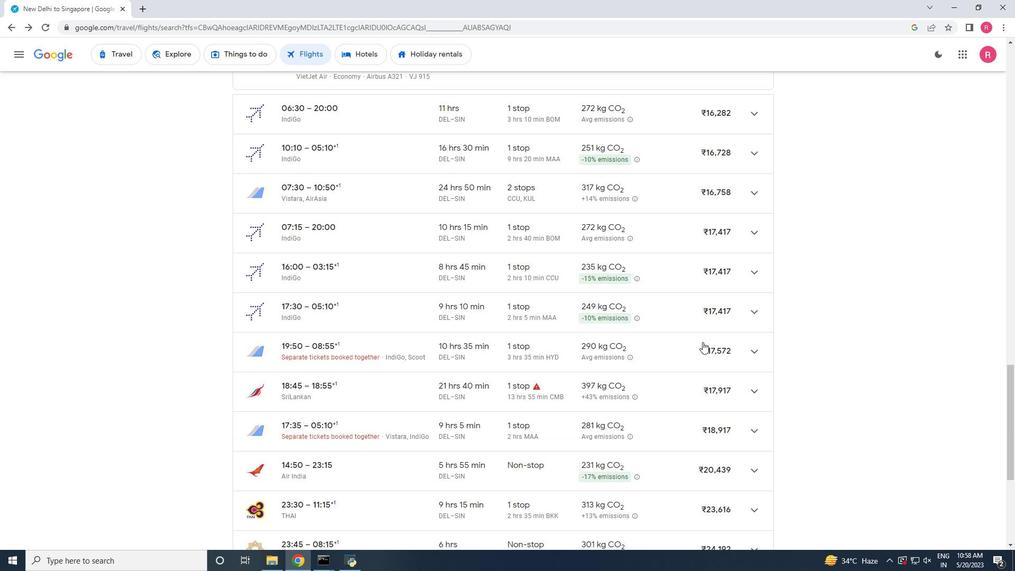 
Action: Mouse moved to (755, 270)
Screenshot: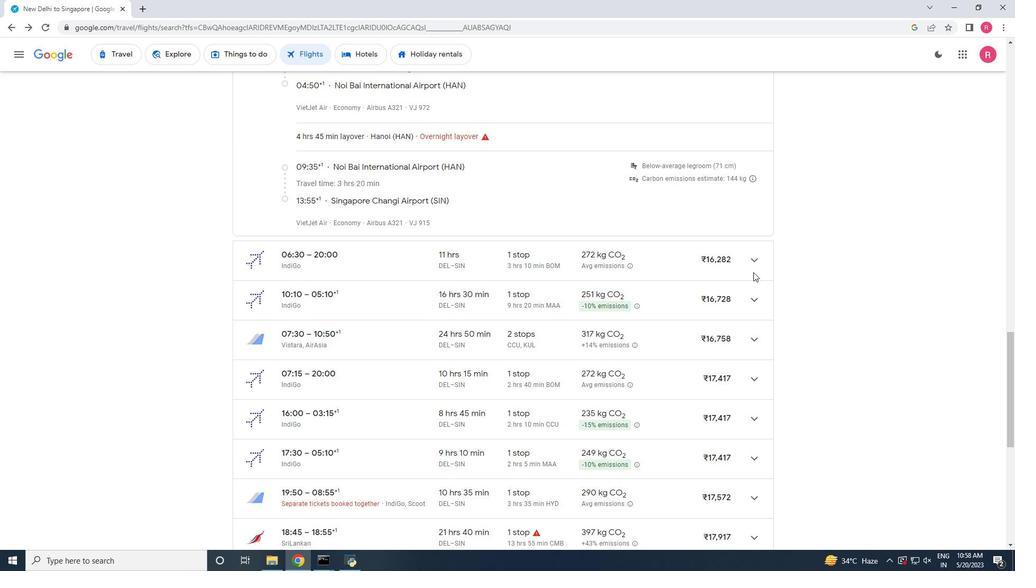 
Action: Mouse pressed left at (755, 270)
Screenshot: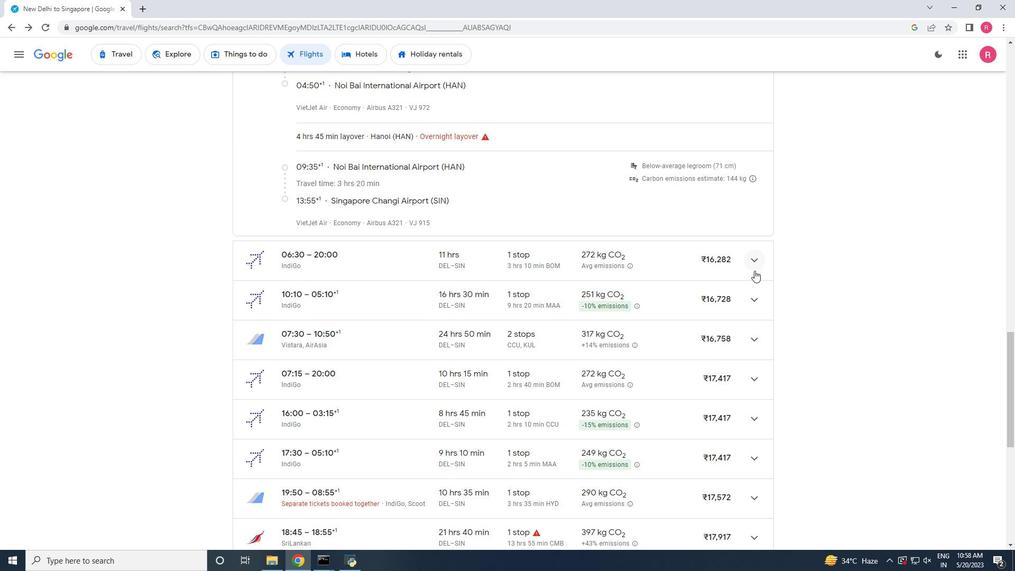 
Action: Mouse moved to (730, 311)
Screenshot: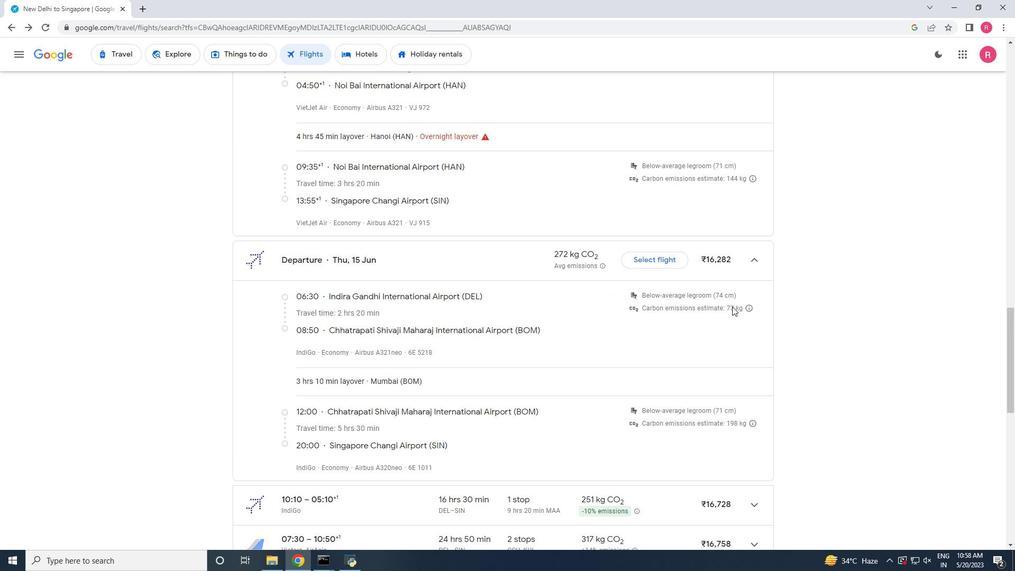 
Action: Mouse scrolled (731, 310) with delta (0, 0)
Screenshot: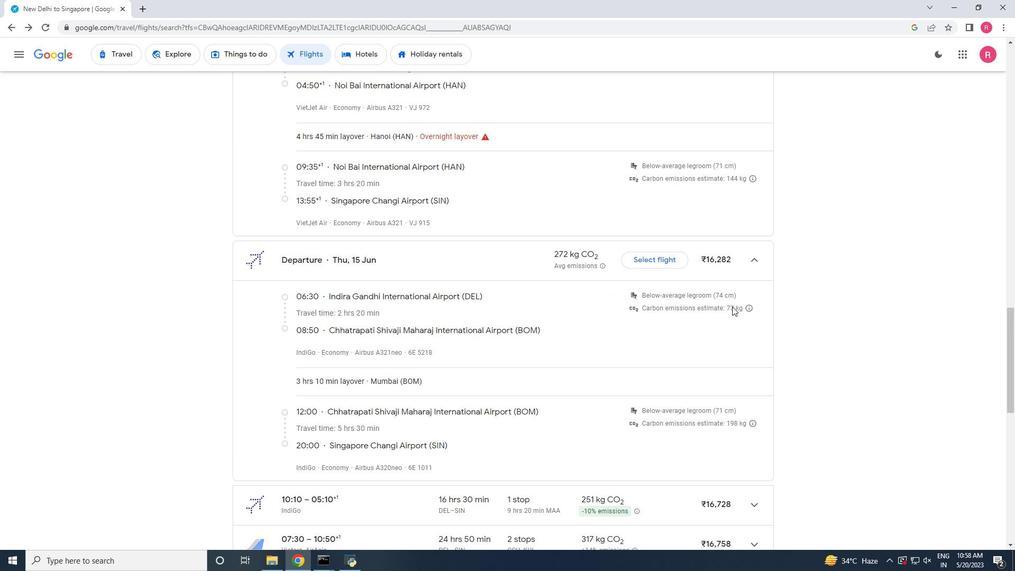 
Action: Mouse scrolled (730, 311) with delta (0, 0)
Screenshot: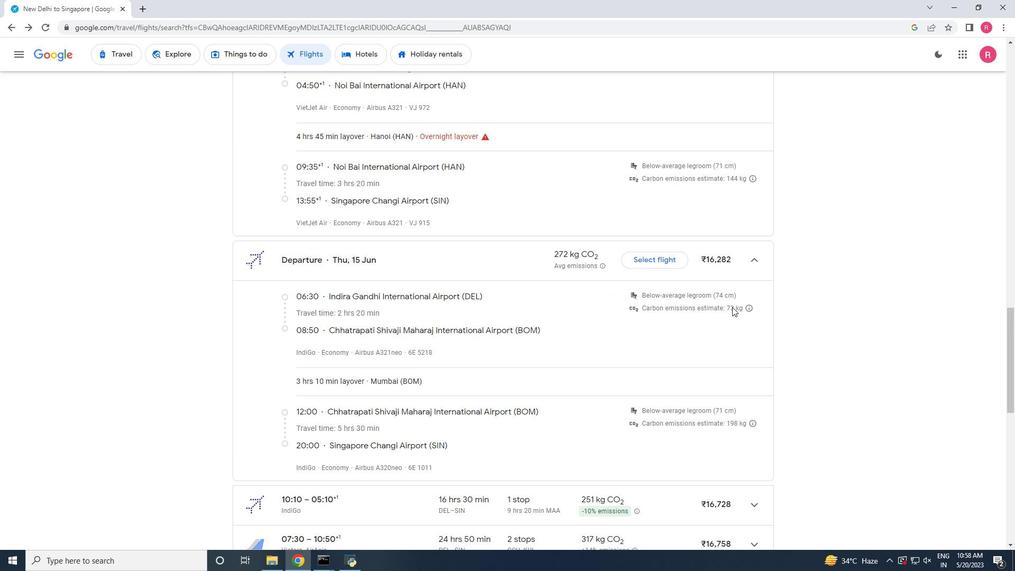 
Action: Mouse moved to (762, 401)
Screenshot: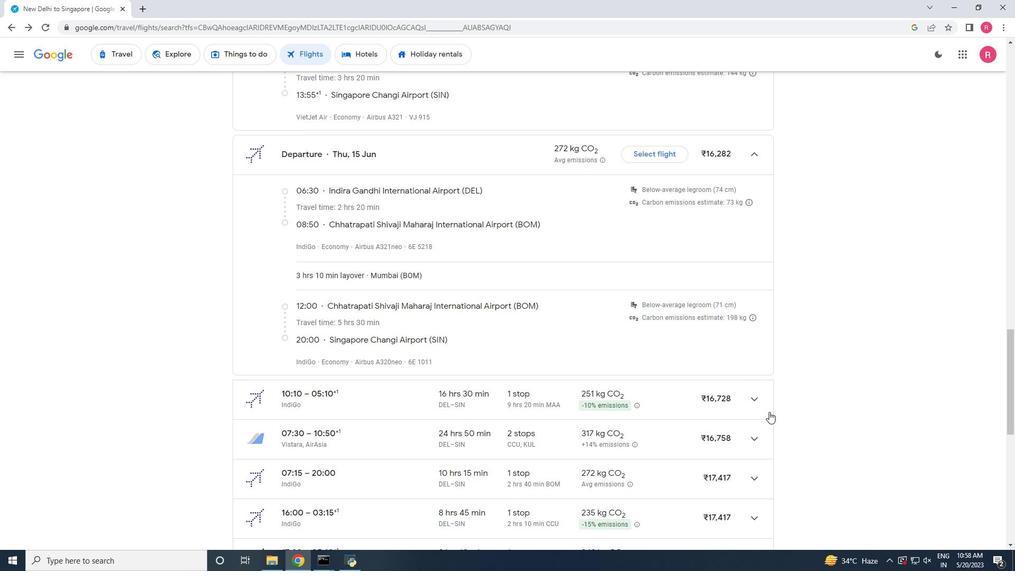 
Action: Mouse pressed left at (762, 401)
Screenshot: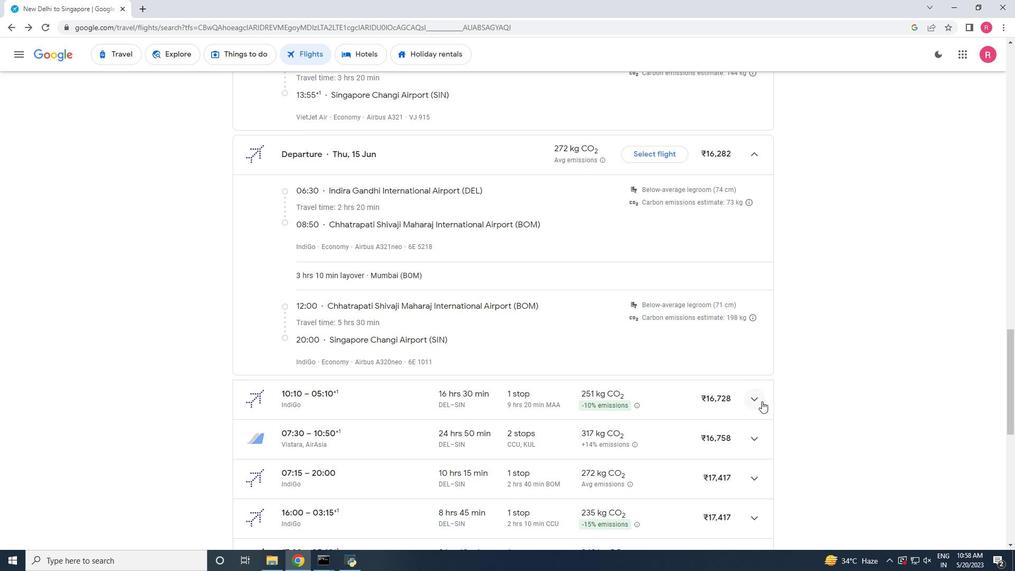 
Action: Mouse moved to (723, 396)
Screenshot: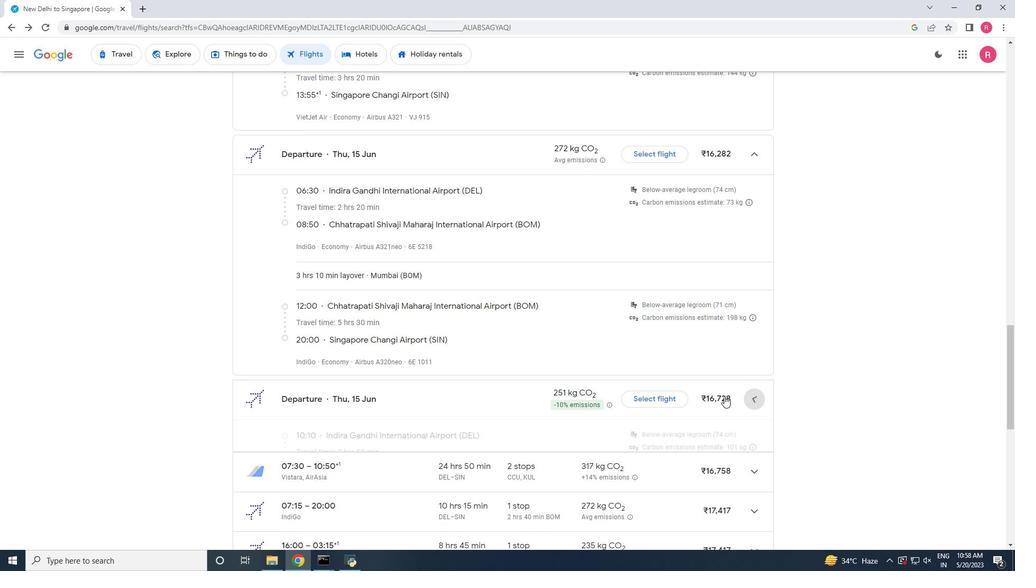 
Action: Mouse scrolled (723, 395) with delta (0, 0)
Screenshot: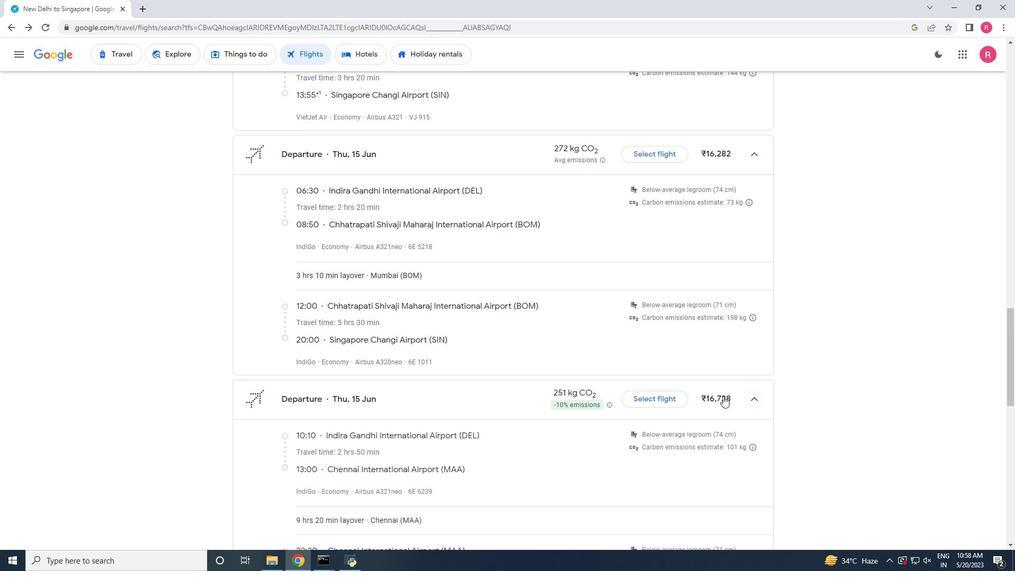 
Action: Mouse scrolled (723, 395) with delta (0, 0)
Screenshot: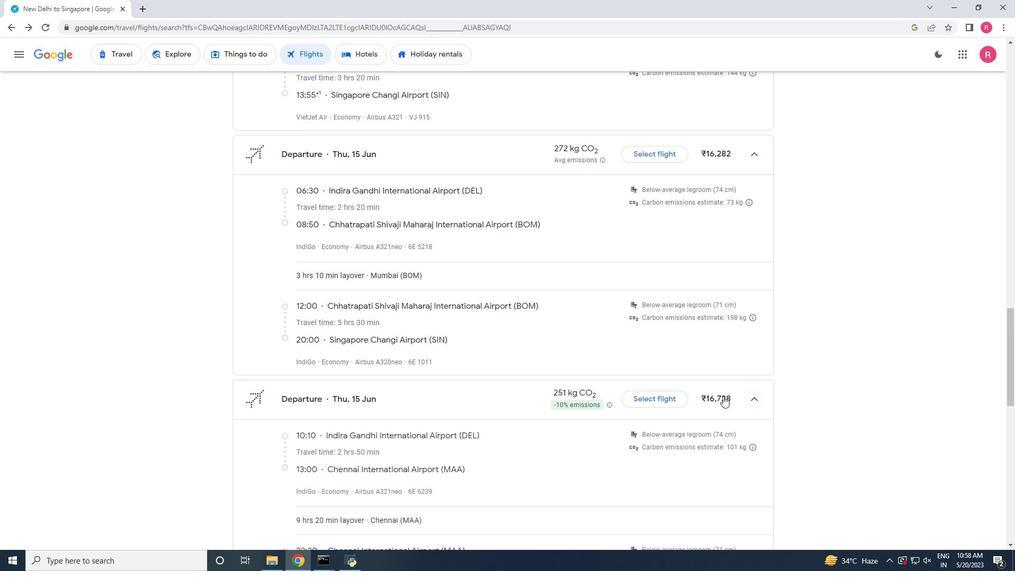 
Action: Mouse scrolled (723, 395) with delta (0, 0)
Screenshot: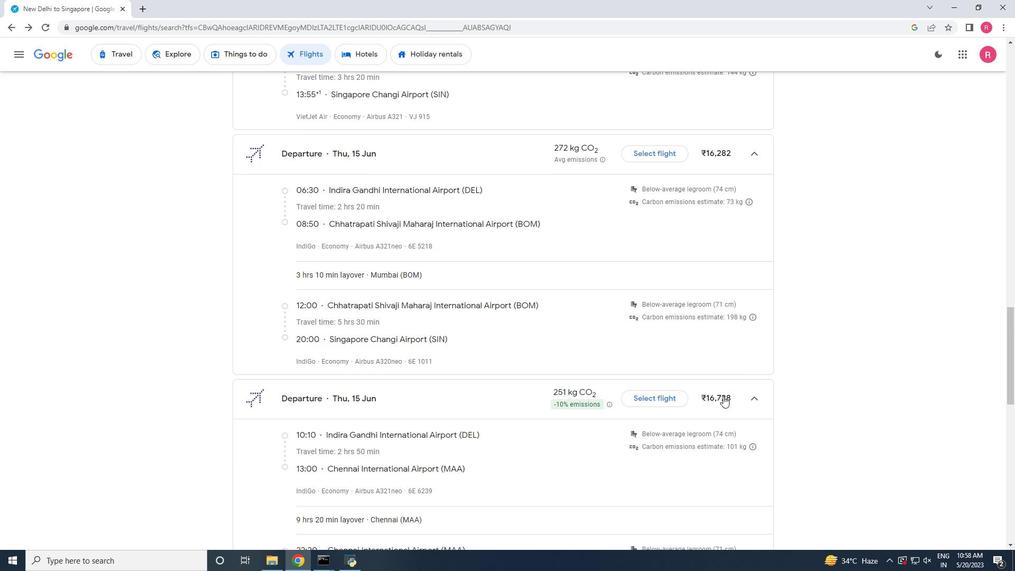
Action: Mouse moved to (729, 405)
Screenshot: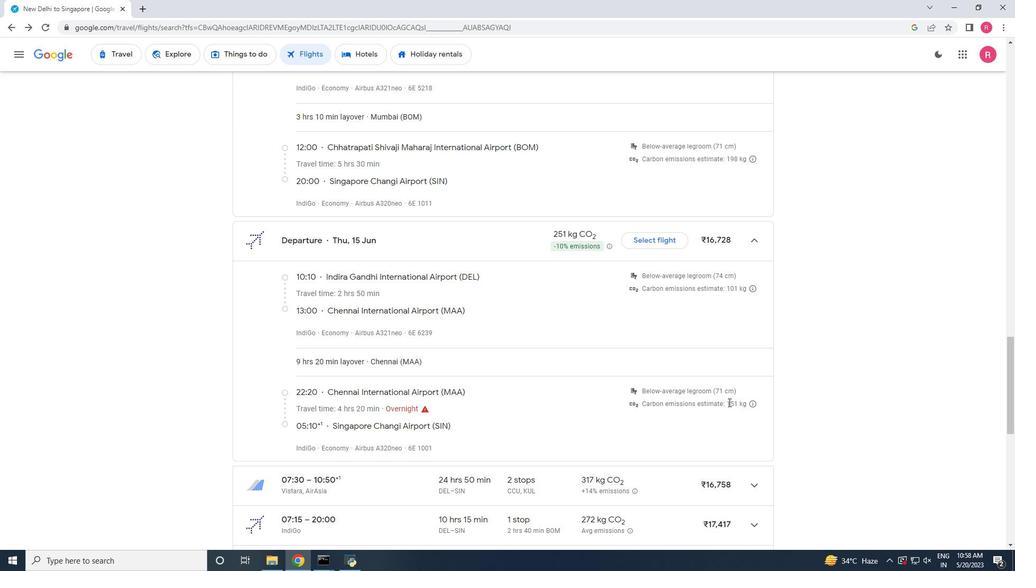 
Action: Mouse scrolled (729, 405) with delta (0, 0)
Screenshot: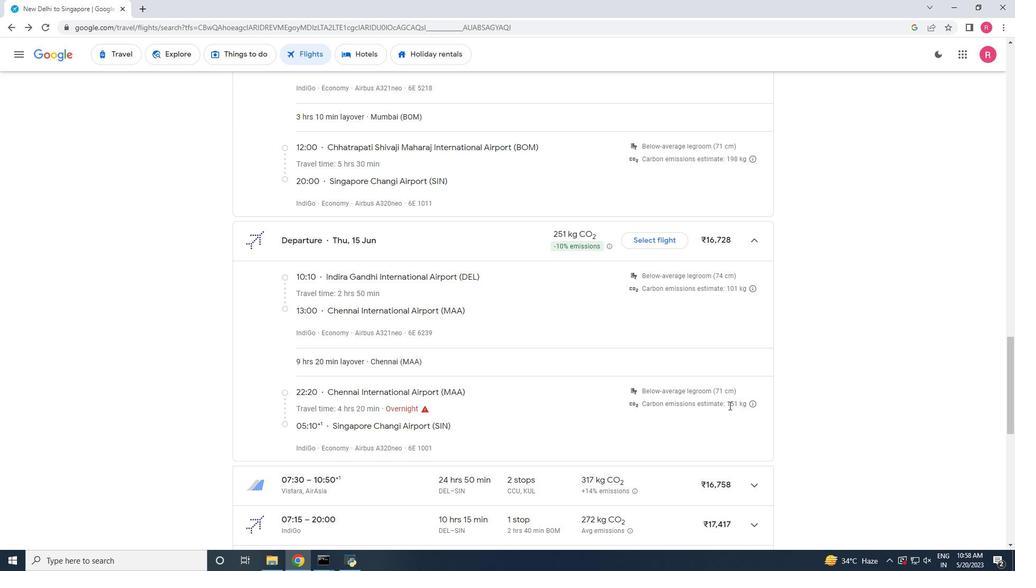 
Action: Mouse scrolled (729, 405) with delta (0, 0)
Screenshot: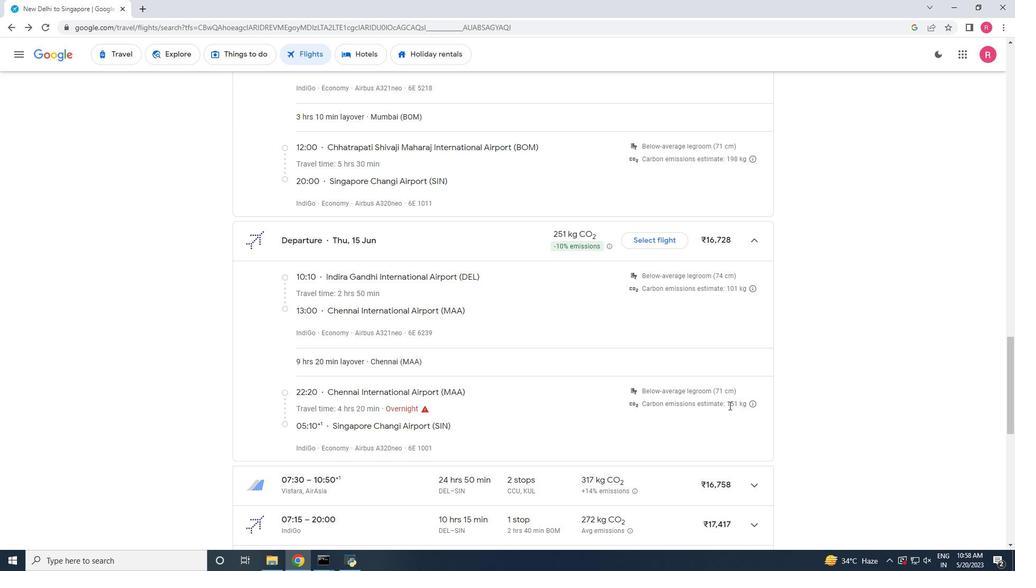 
Action: Mouse moved to (755, 384)
Screenshot: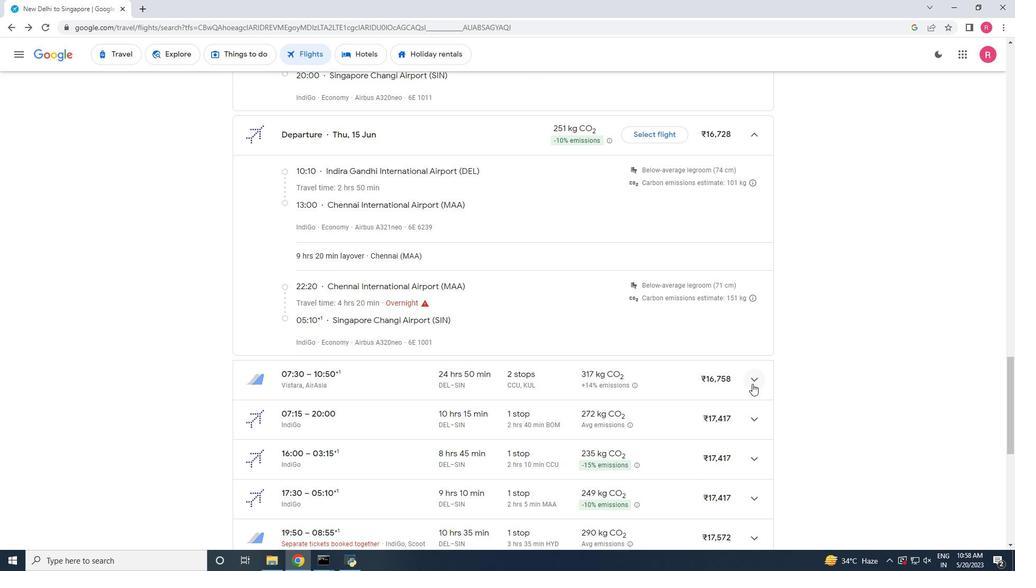 
Action: Mouse pressed left at (755, 384)
Screenshot: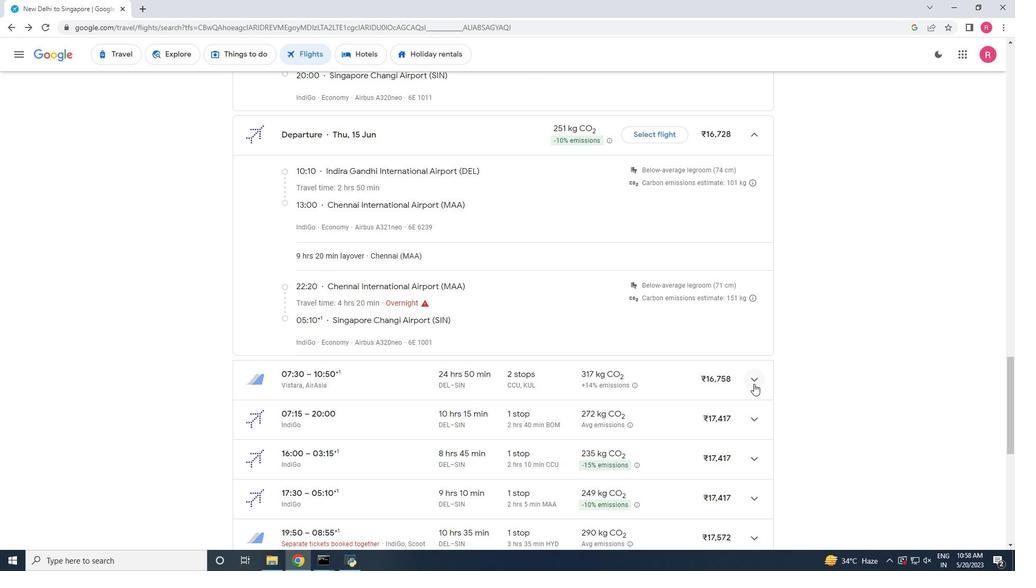 
Action: Mouse moved to (735, 384)
Screenshot: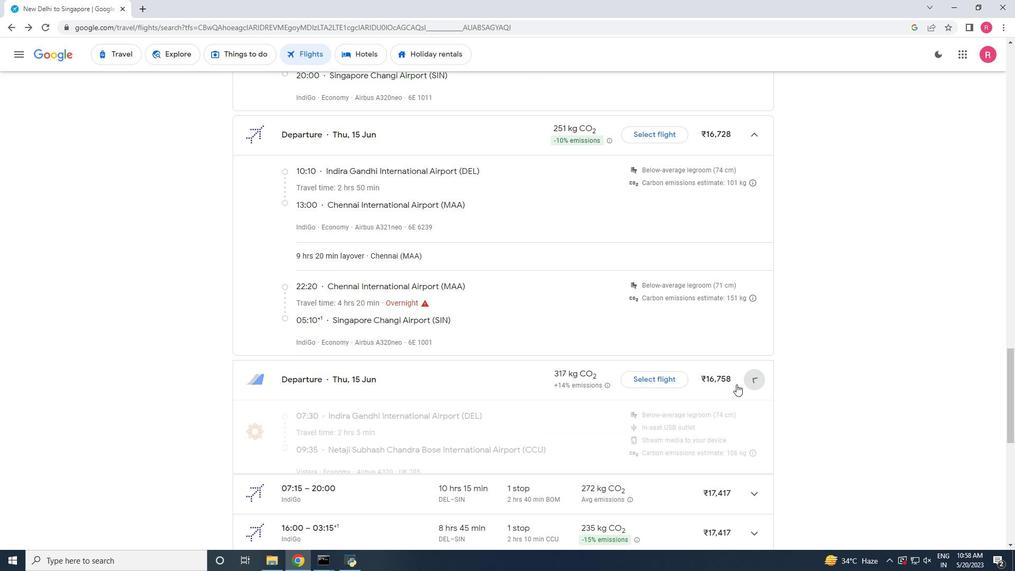 
Action: Mouse scrolled (735, 384) with delta (0, 0)
Screenshot: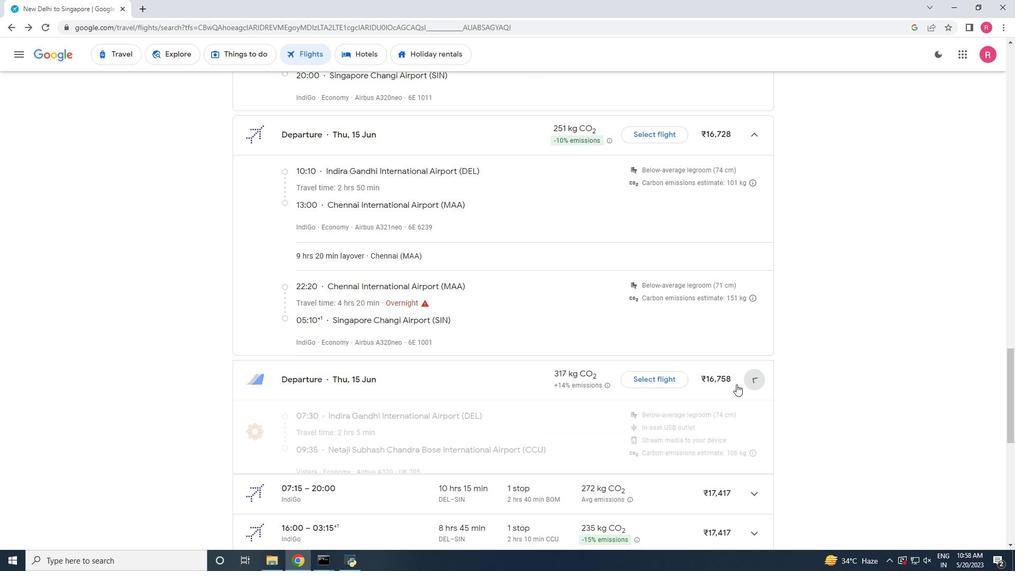 
Action: Mouse moved to (734, 385)
Screenshot: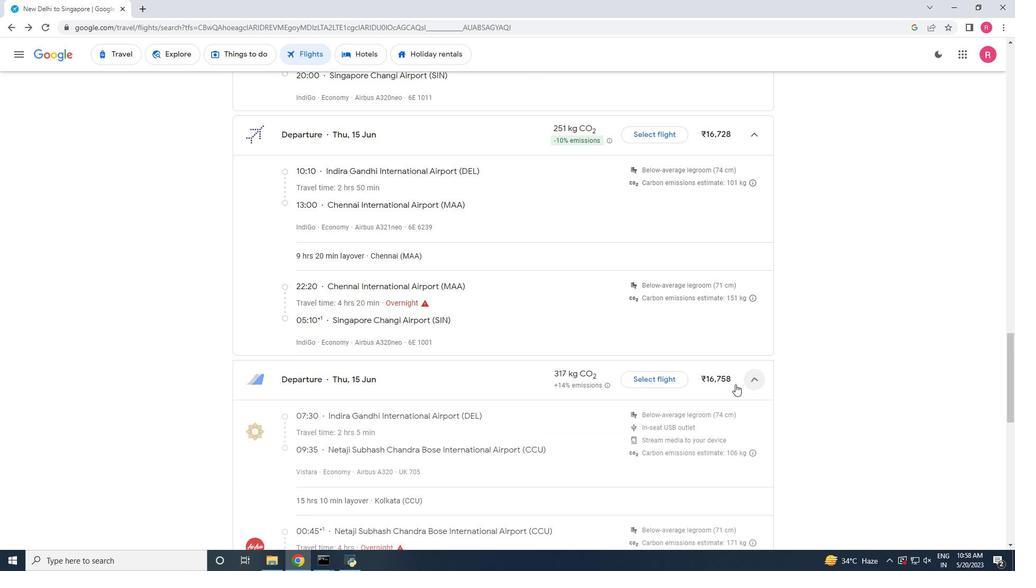 
Action: Mouse scrolled (734, 384) with delta (0, 0)
Screenshot: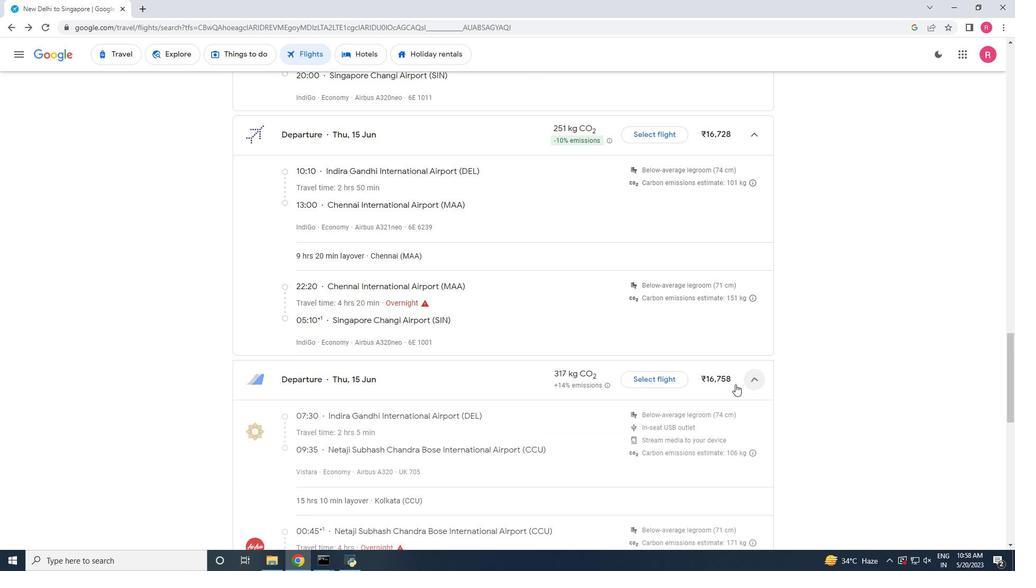 
Action: Mouse scrolled (734, 384) with delta (0, 0)
Screenshot: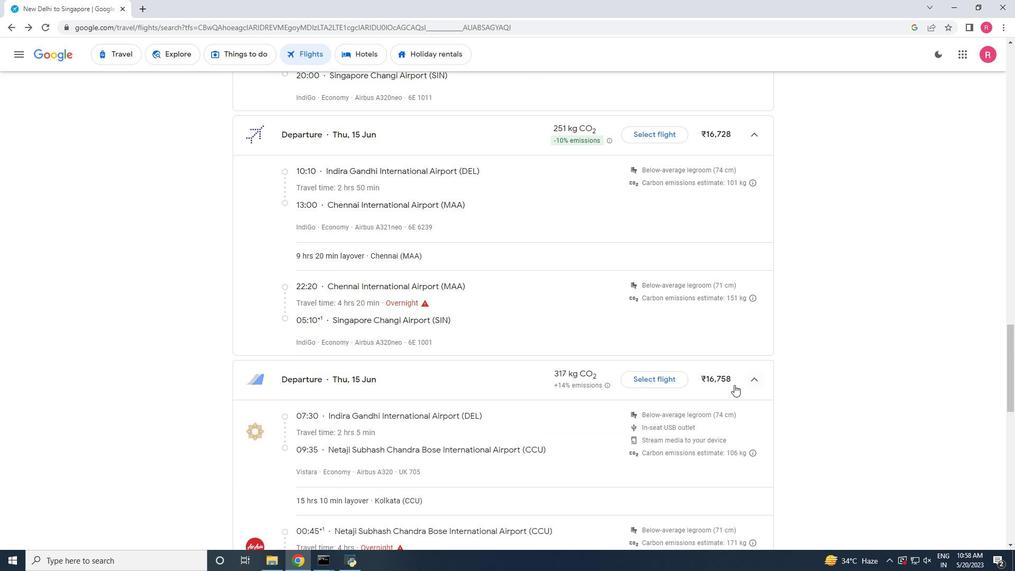 
Action: Mouse scrolled (734, 384) with delta (0, 0)
Screenshot: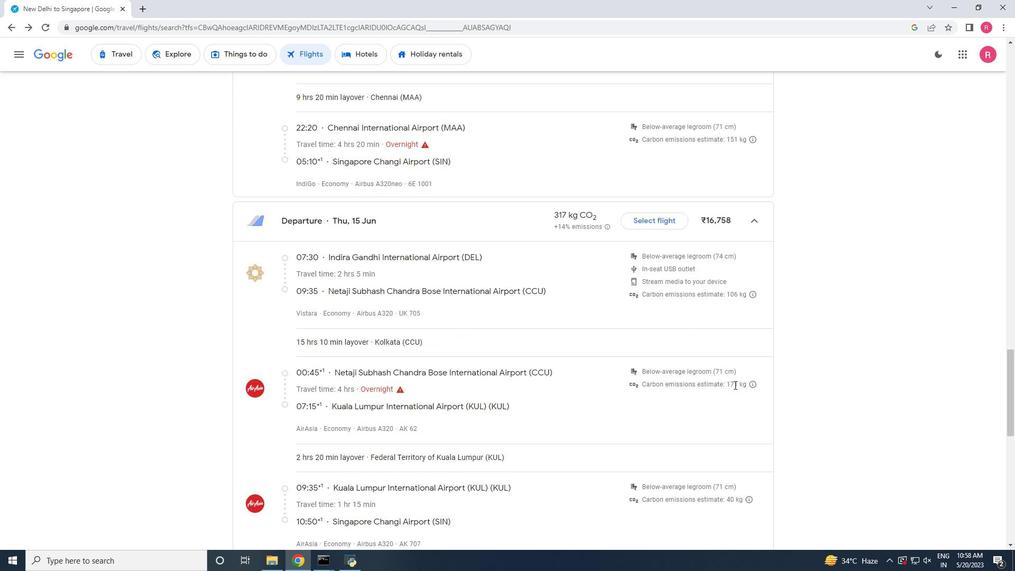 
Action: Mouse scrolled (734, 384) with delta (0, 0)
Screenshot: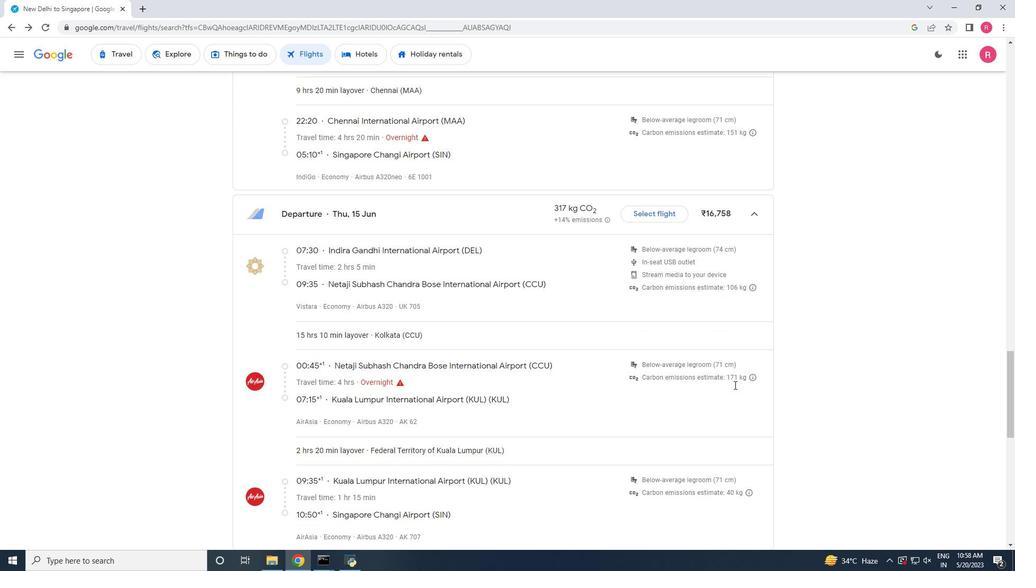 
Action: Mouse moved to (734, 385)
Screenshot: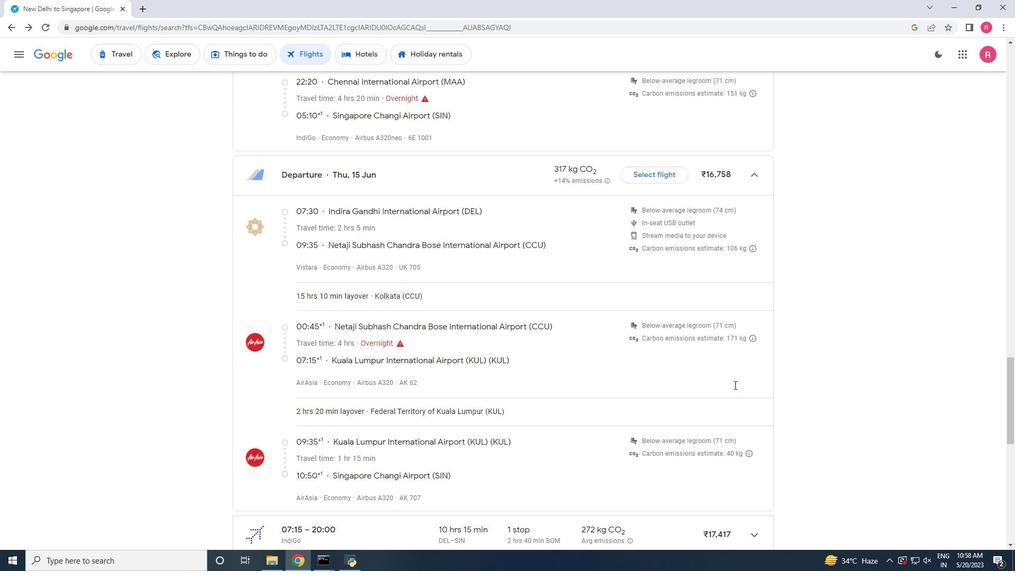 
Action: Mouse scrolled (734, 385) with delta (0, 0)
Screenshot: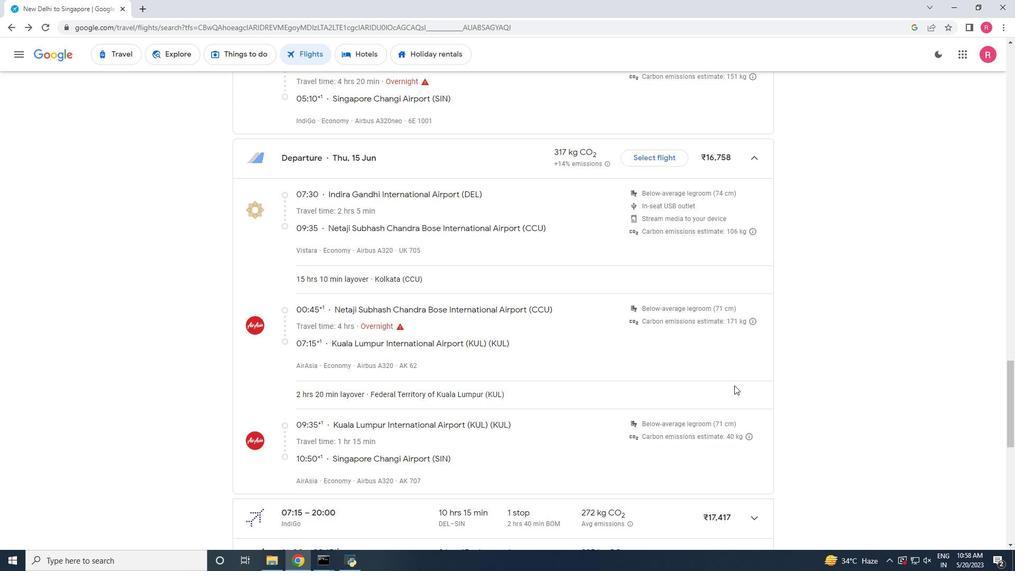 
Action: Mouse moved to (757, 427)
Screenshot: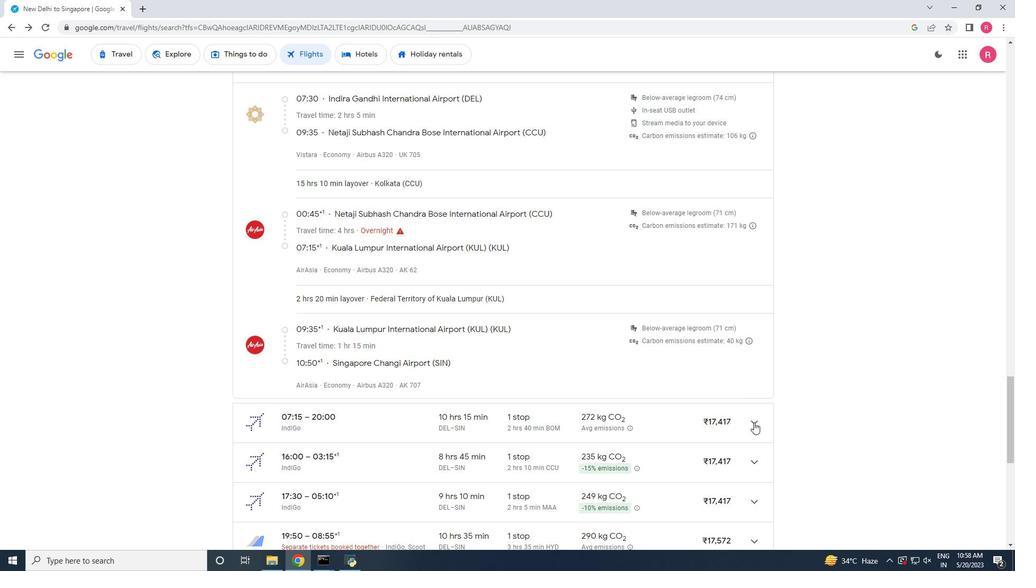 
Action: Mouse pressed left at (757, 427)
Screenshot: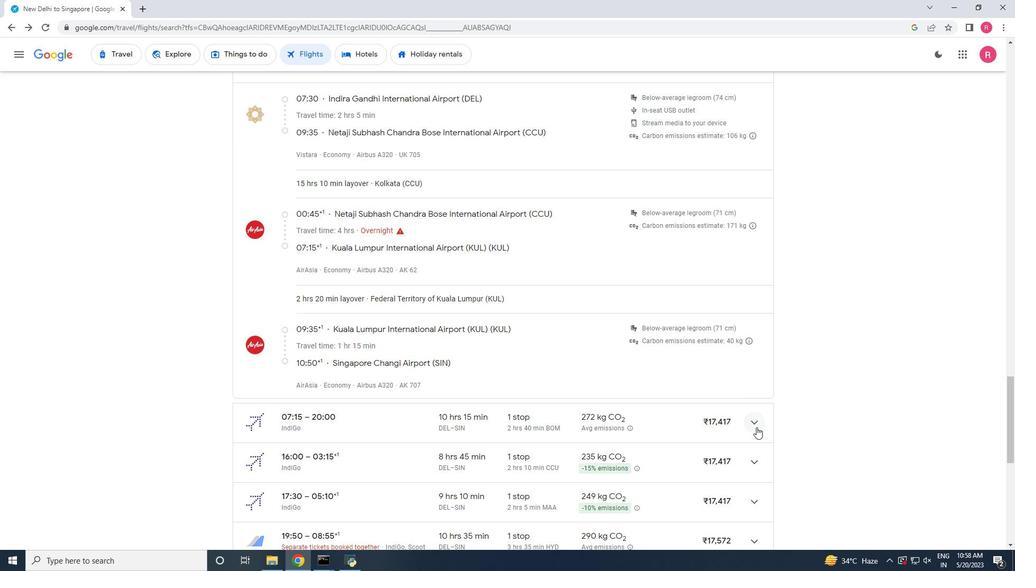 
Action: Mouse moved to (677, 384)
Screenshot: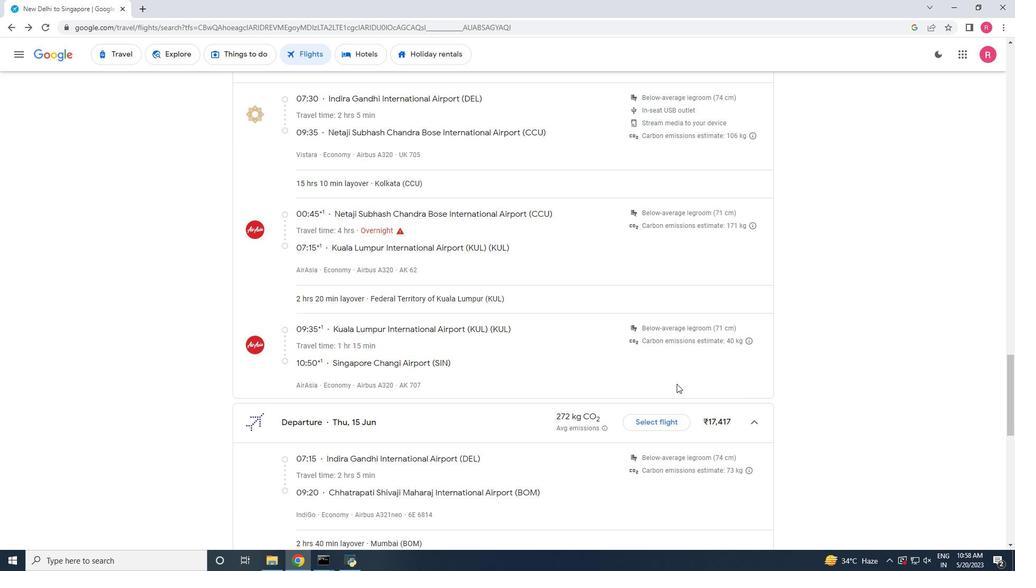 
Action: Mouse scrolled (677, 383) with delta (0, 0)
Screenshot: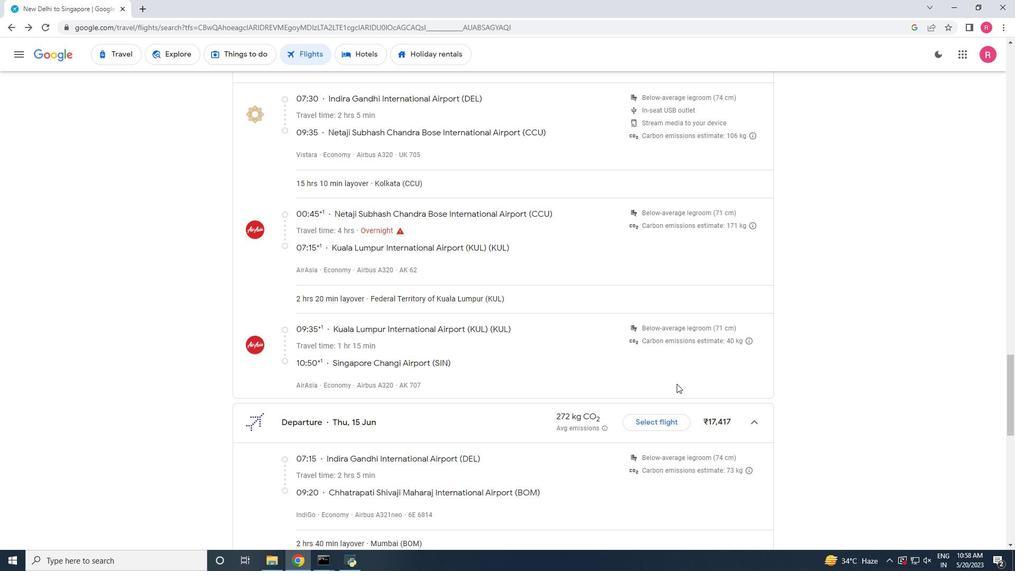 
Action: Mouse scrolled (677, 383) with delta (0, 0)
Screenshot: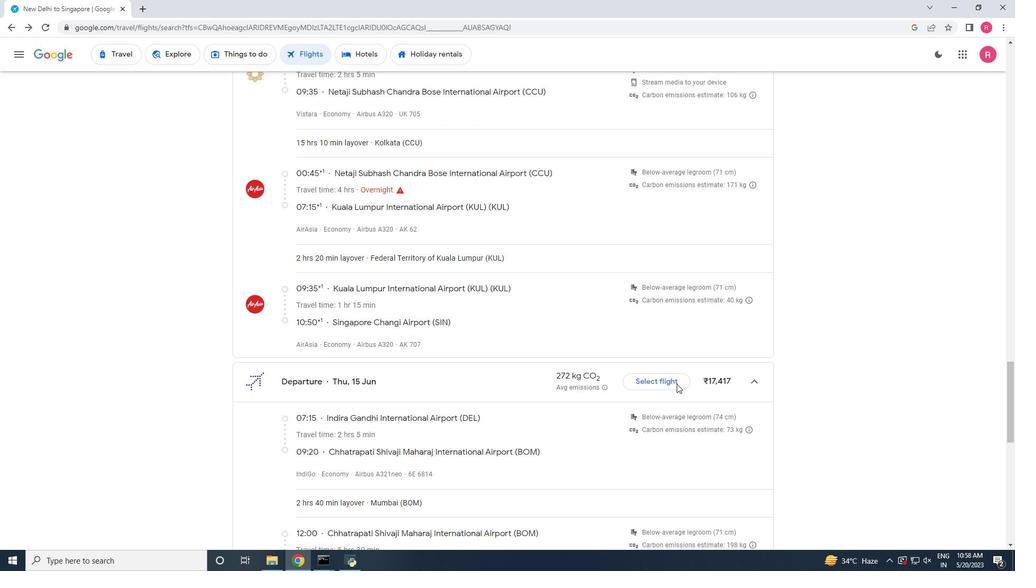 
Action: Mouse moved to (674, 384)
Screenshot: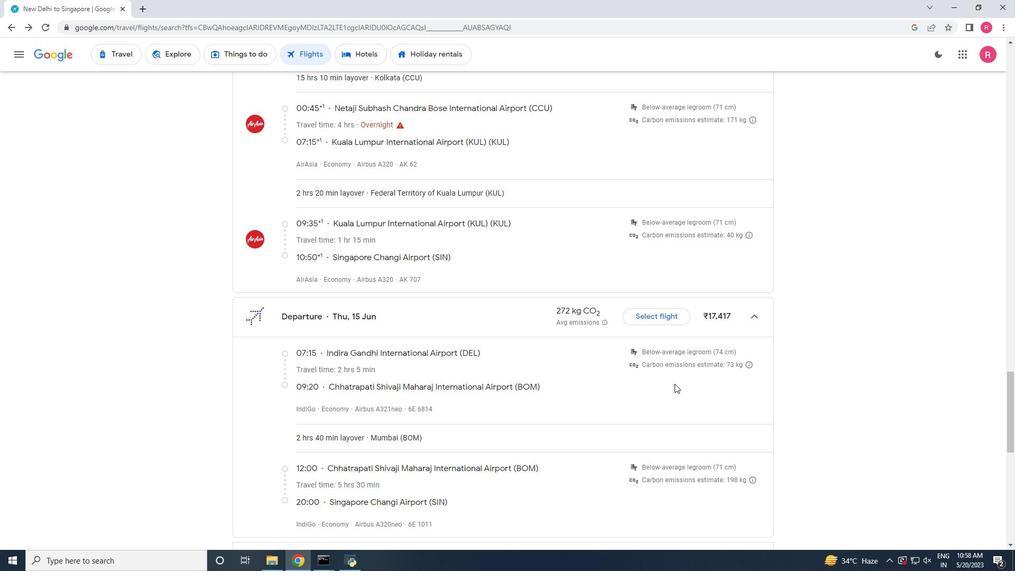 
Action: Mouse scrolled (674, 383) with delta (0, 0)
Screenshot: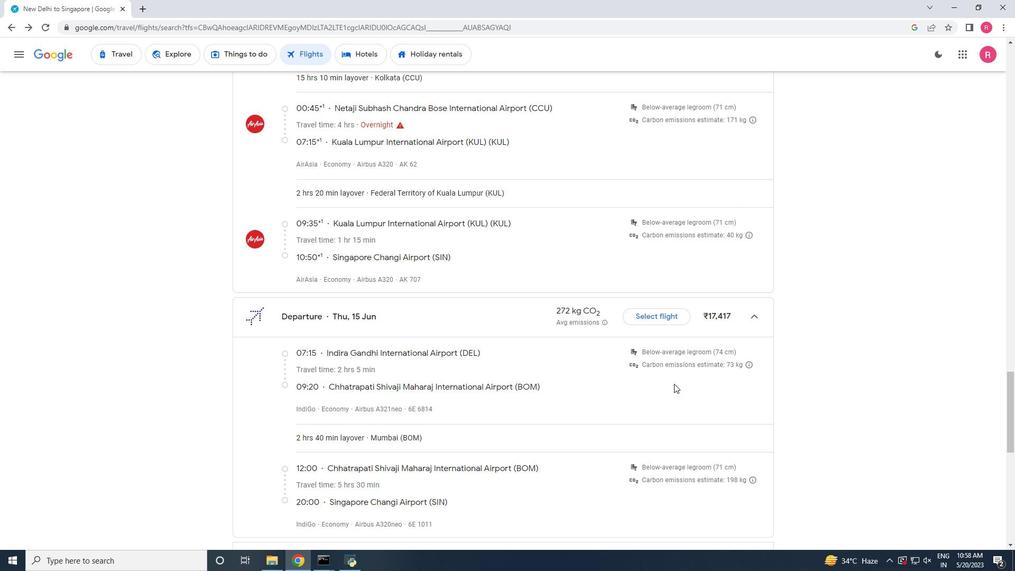 
Action: Mouse scrolled (674, 383) with delta (0, 0)
Screenshot: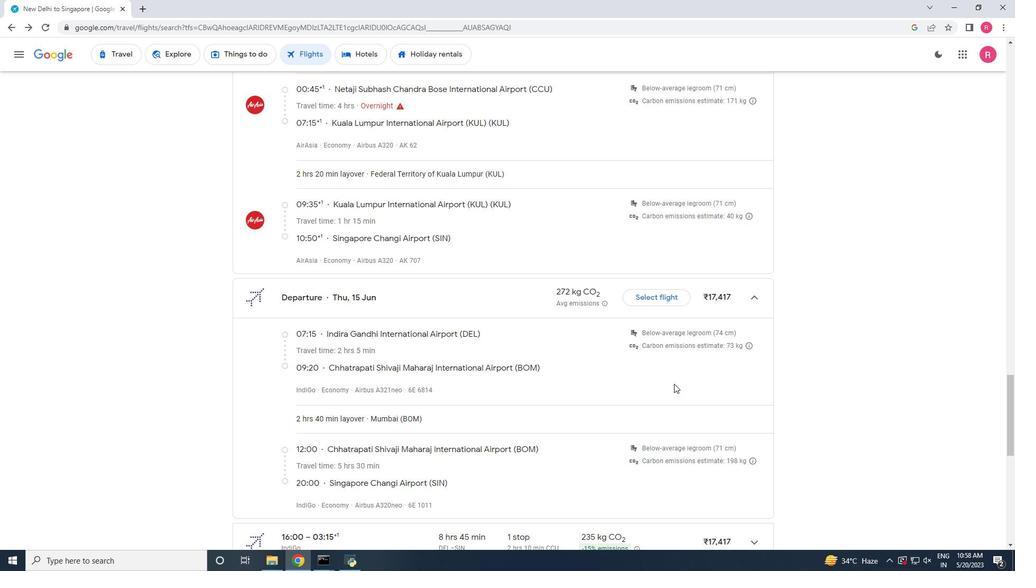 
Action: Mouse moved to (691, 376)
Screenshot: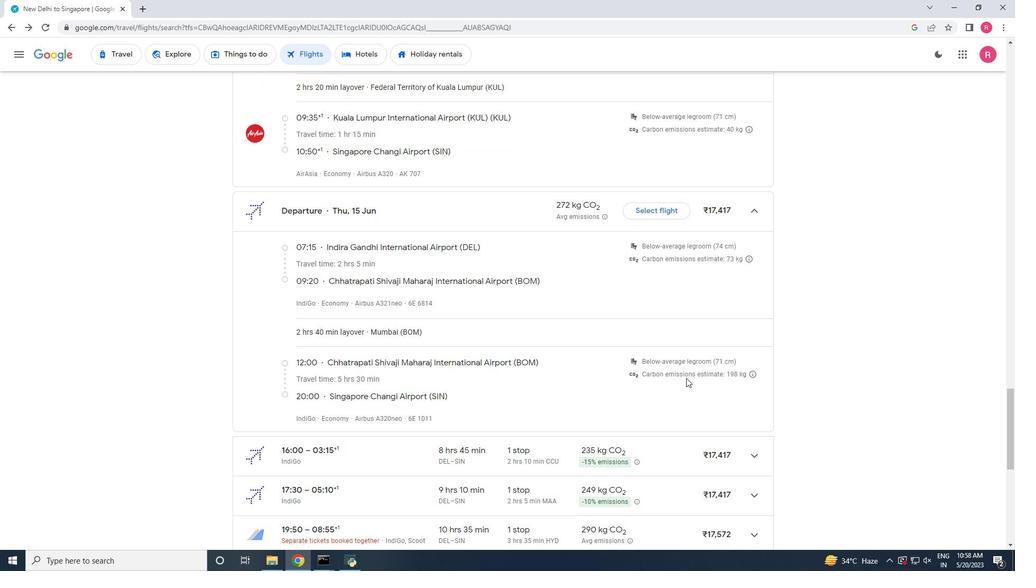
Action: Mouse scrolled (691, 375) with delta (0, 0)
Screenshot: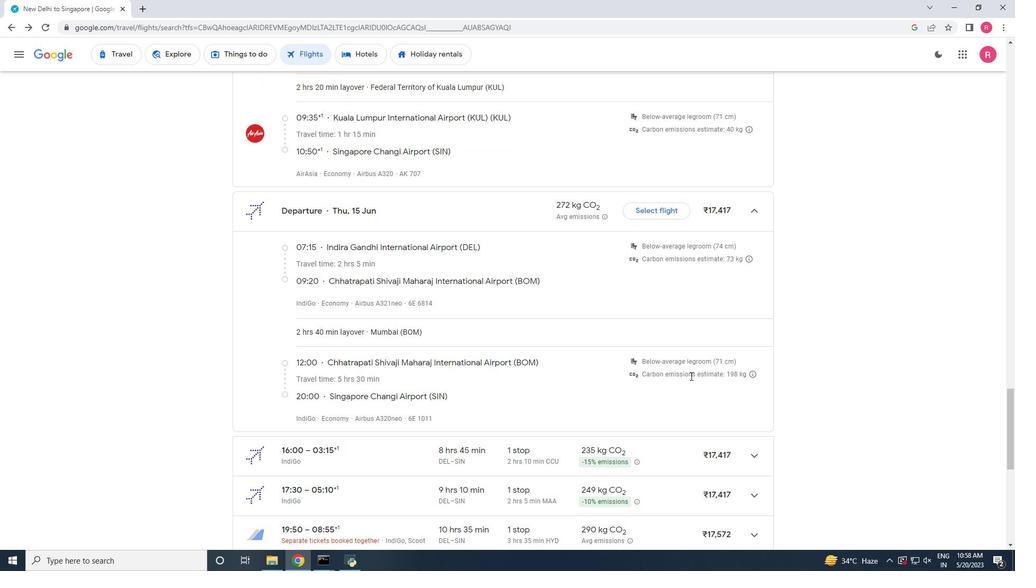 
Action: Mouse scrolled (691, 375) with delta (0, 0)
Screenshot: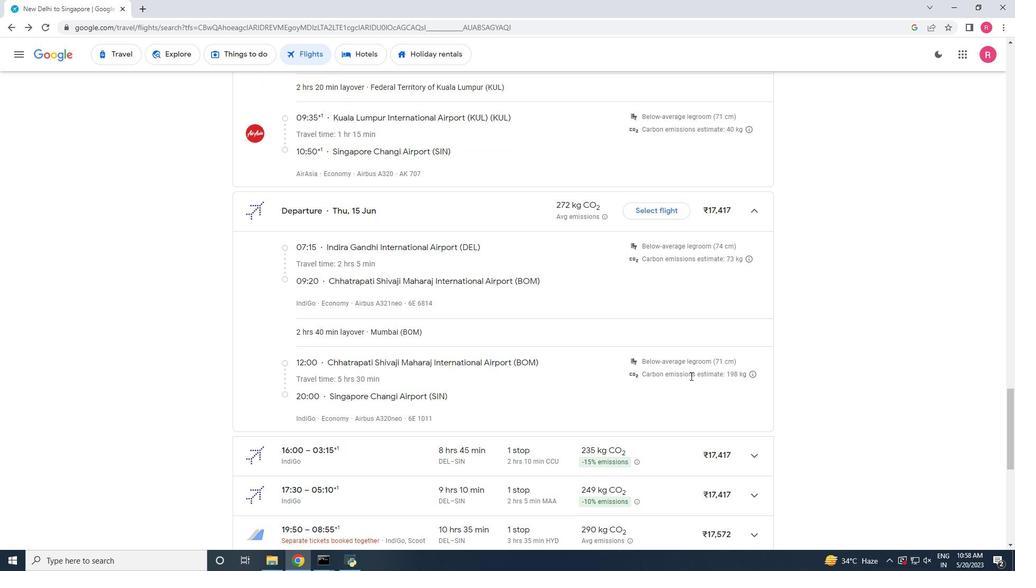 
Action: Mouse moved to (758, 357)
Screenshot: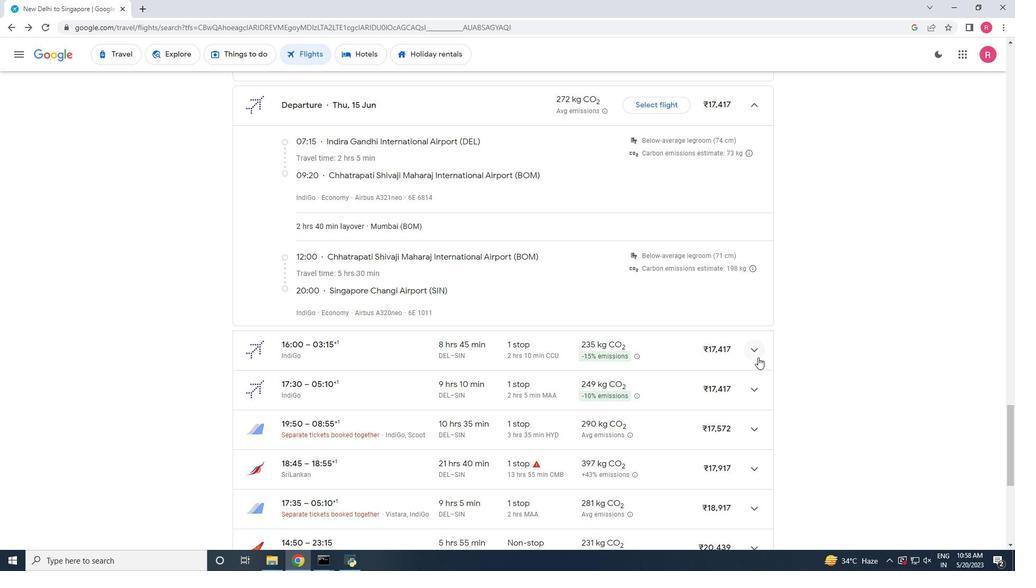 
Action: Mouse pressed left at (758, 357)
Screenshot: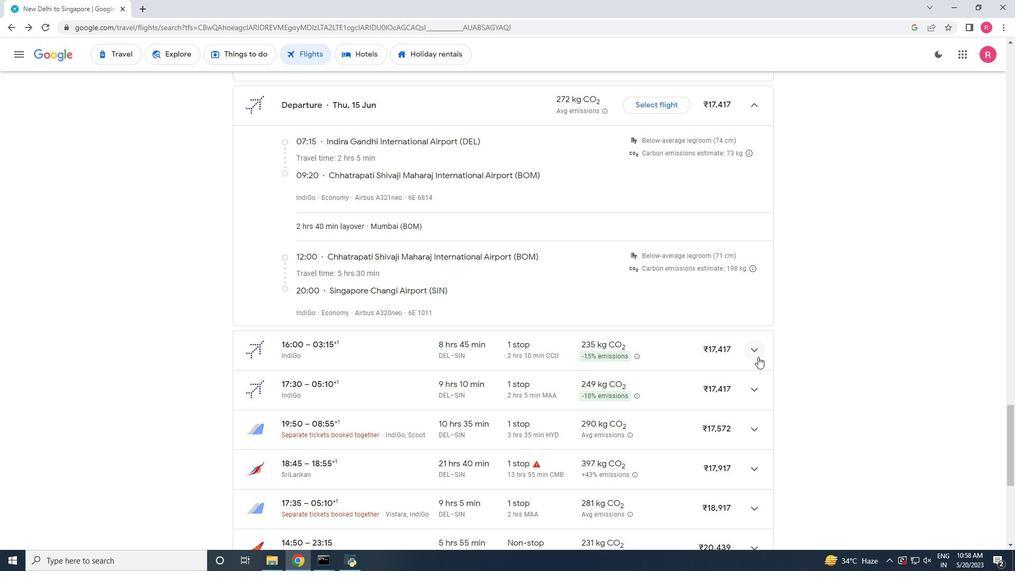
Action: Mouse moved to (699, 357)
Screenshot: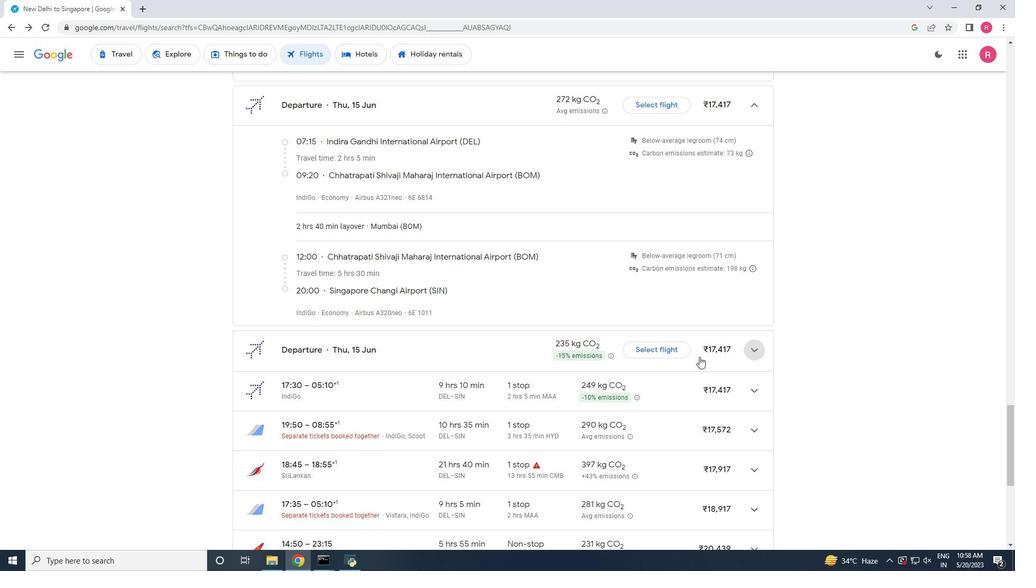 
Action: Mouse scrolled (699, 356) with delta (0, 0)
Screenshot: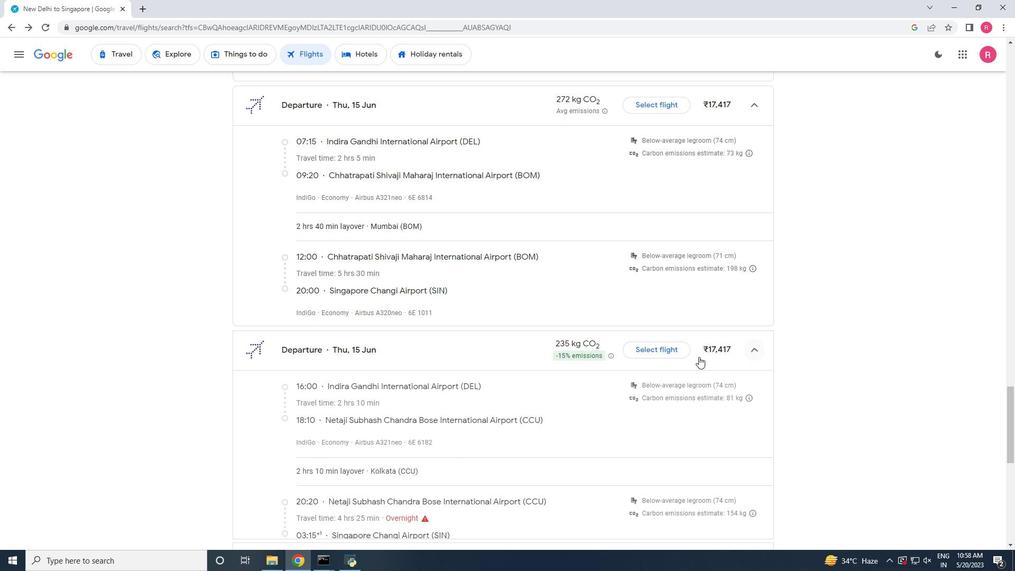 
Action: Mouse scrolled (699, 356) with delta (0, 0)
Screenshot: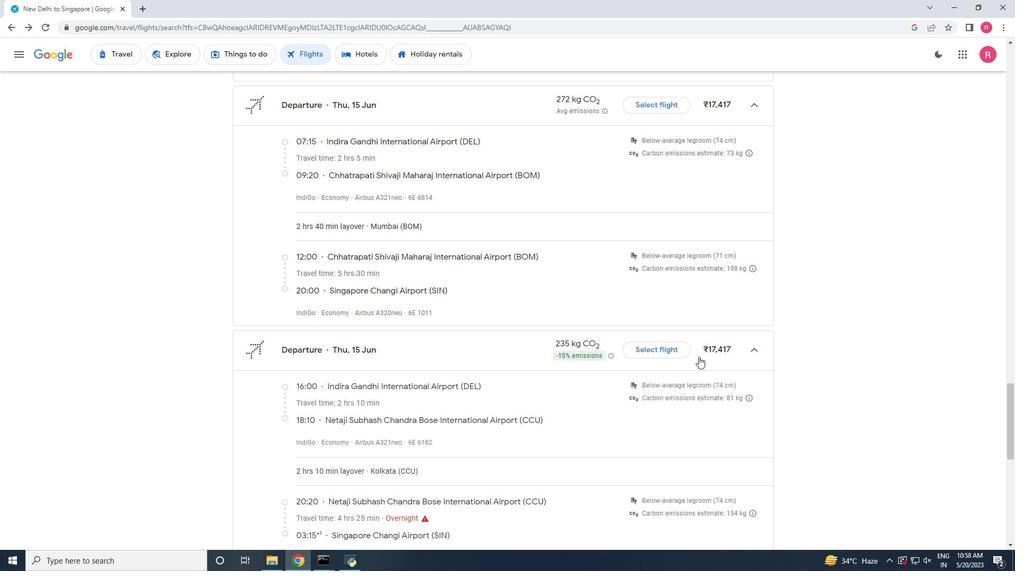 
Action: Mouse scrolled (699, 356) with delta (0, 0)
Screenshot: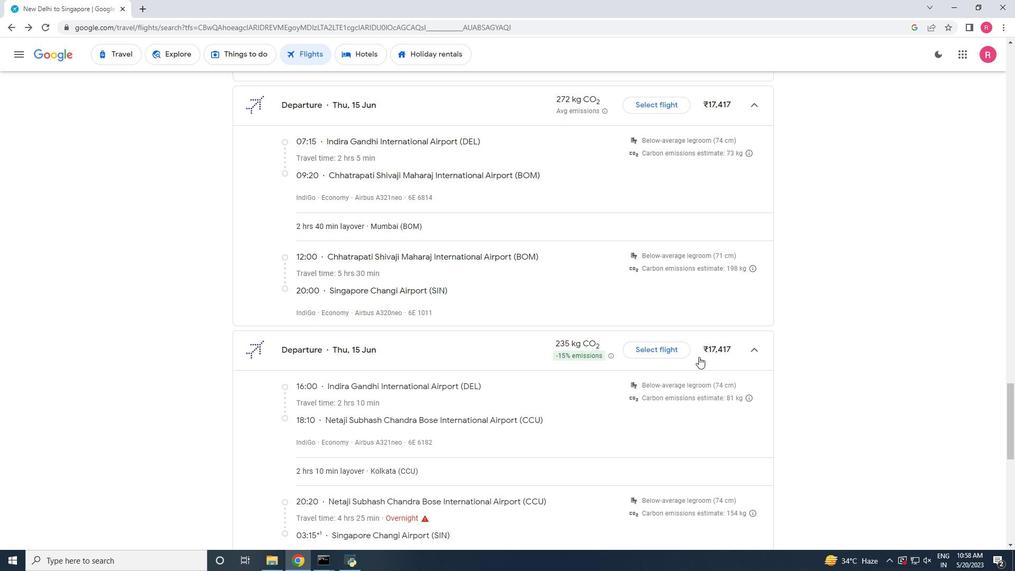
Action: Mouse scrolled (699, 356) with delta (0, 0)
Screenshot: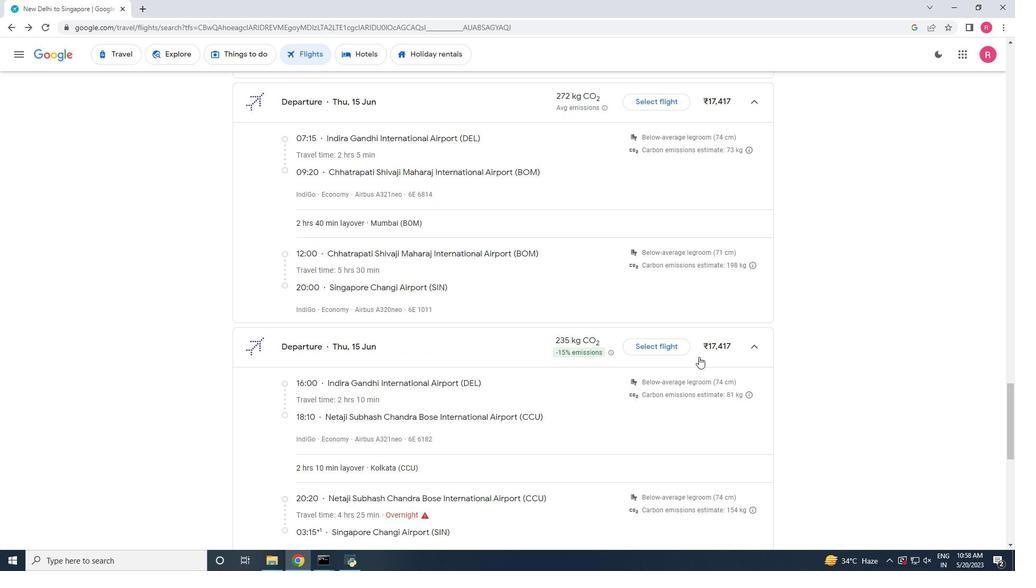 
Action: Mouse moved to (758, 385)
Screenshot: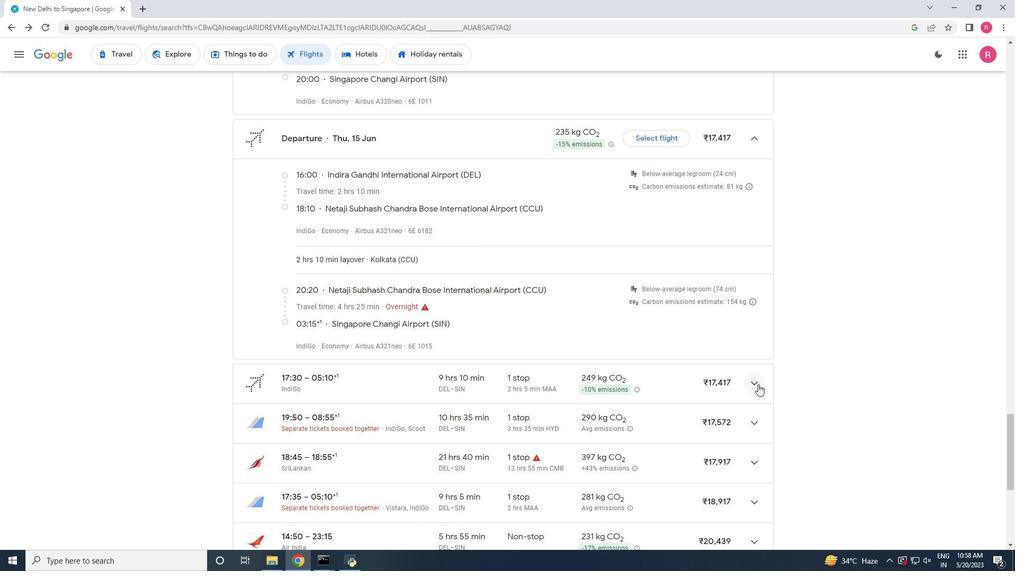 
Action: Mouse pressed left at (758, 385)
Screenshot: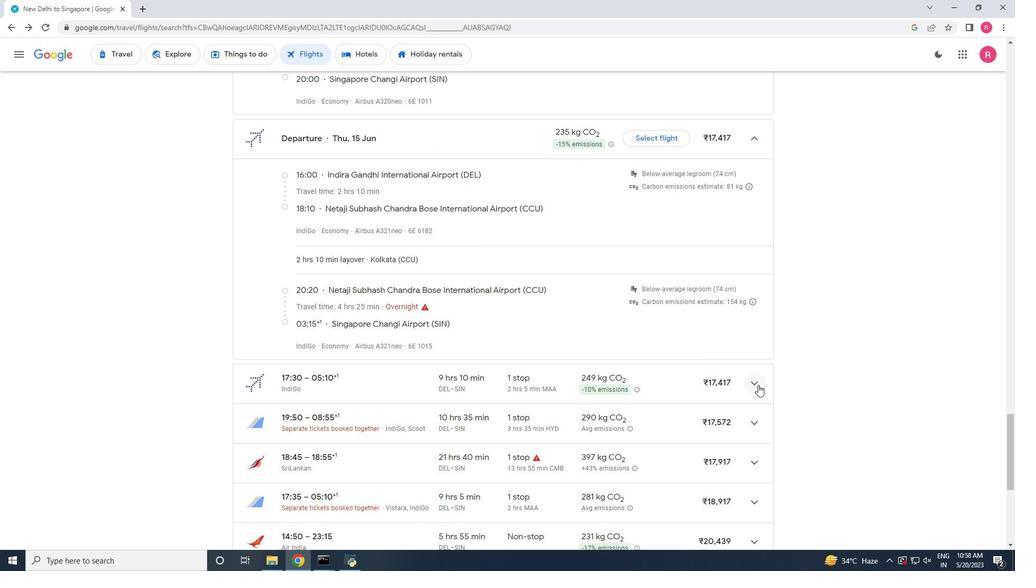
Action: Mouse moved to (595, 355)
Screenshot: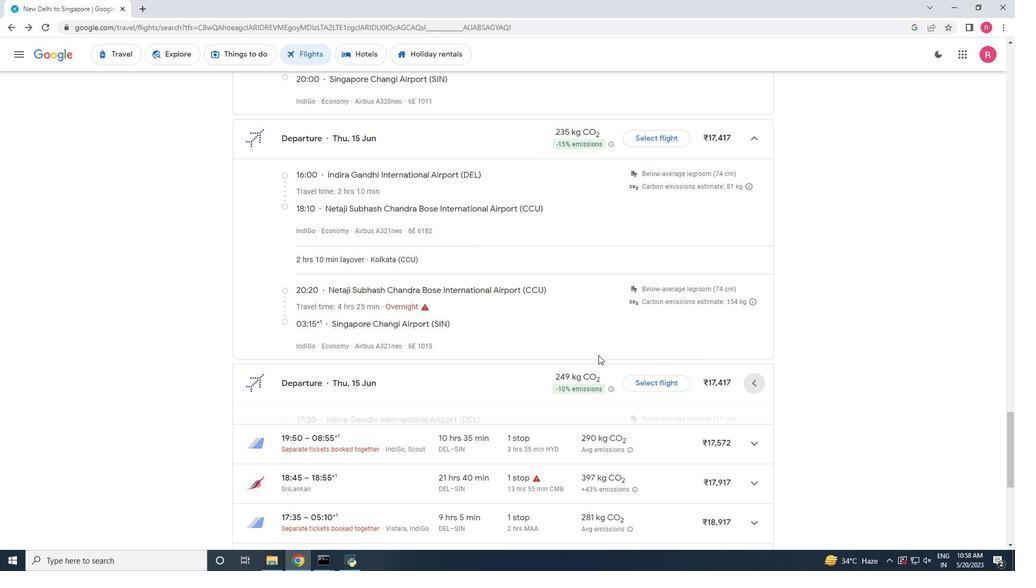 
Action: Mouse scrolled (595, 355) with delta (0, 0)
Screenshot: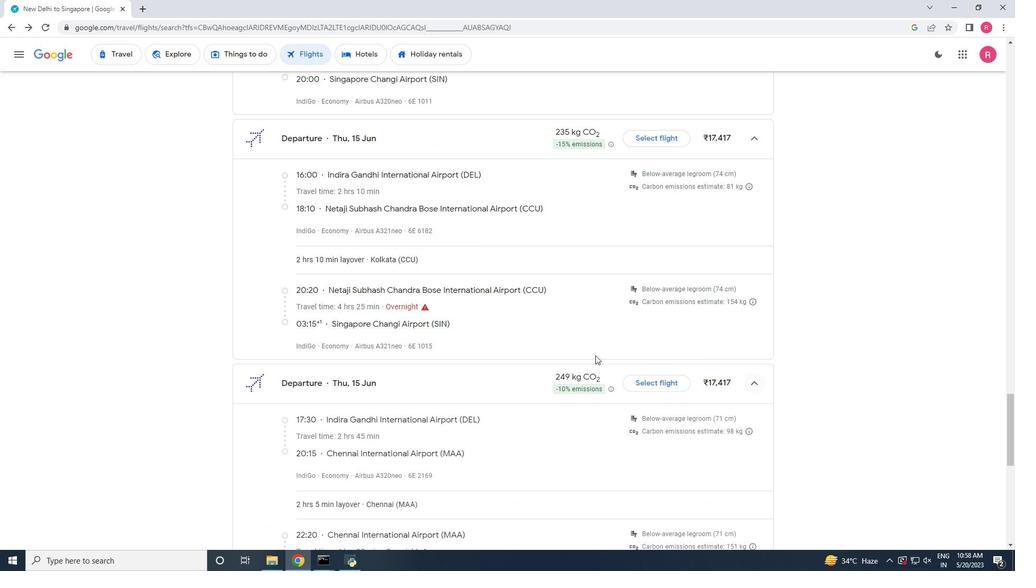 
Action: Mouse scrolled (595, 355) with delta (0, 0)
Screenshot: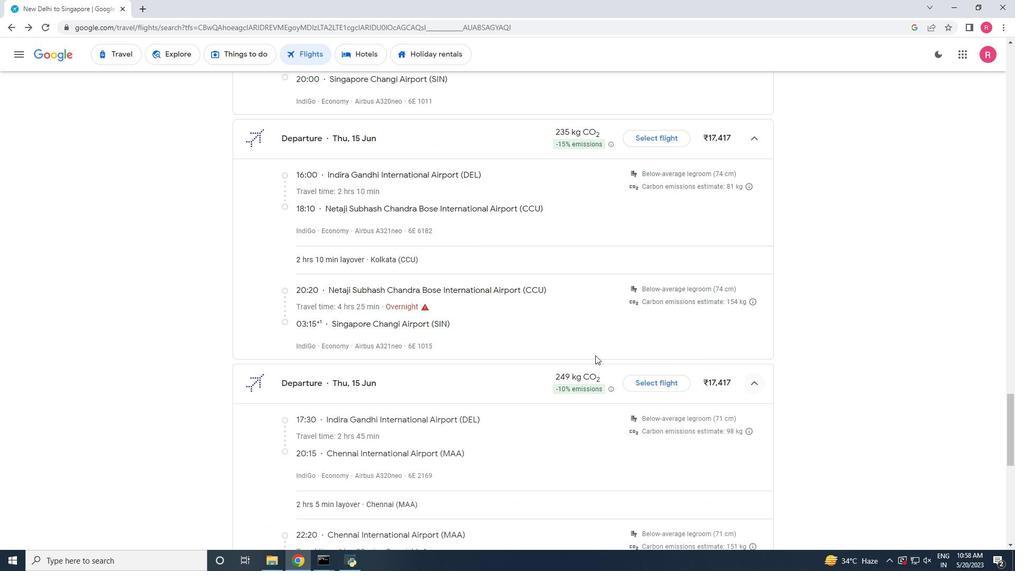 
Action: Mouse moved to (595, 355)
Screenshot: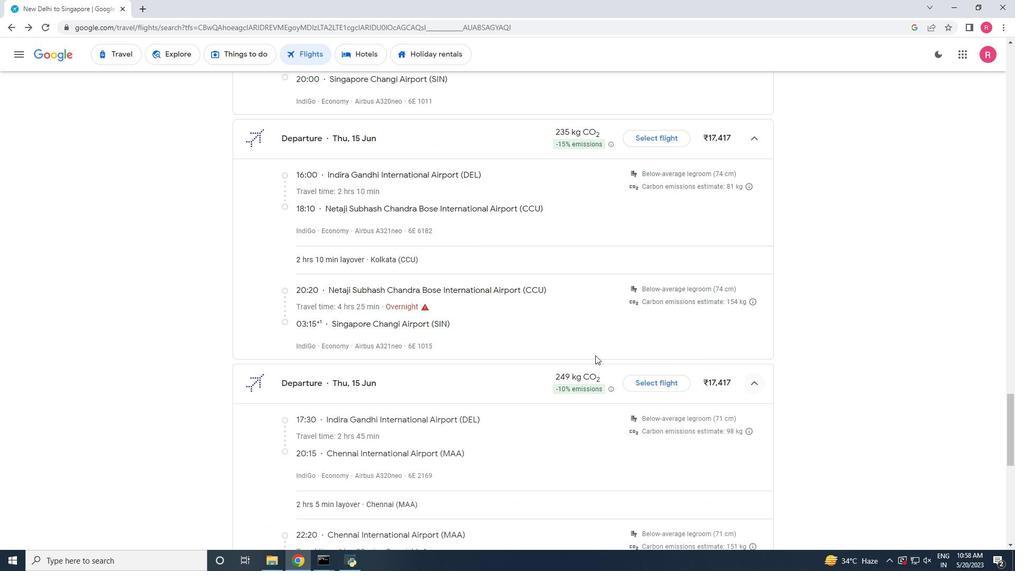 
Action: Mouse scrolled (595, 355) with delta (0, 0)
Screenshot: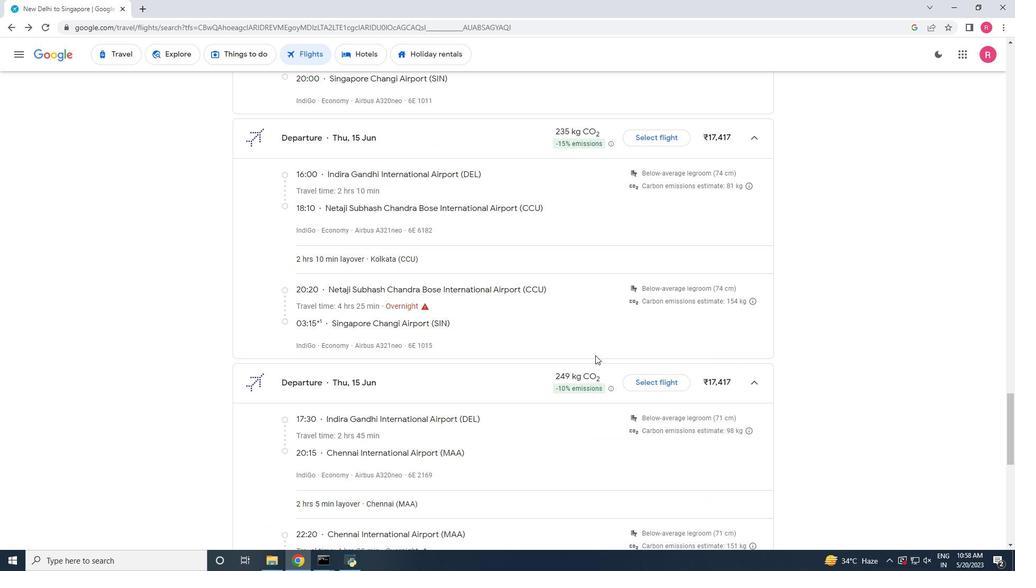 
Action: Mouse scrolled (595, 355) with delta (0, 0)
Screenshot: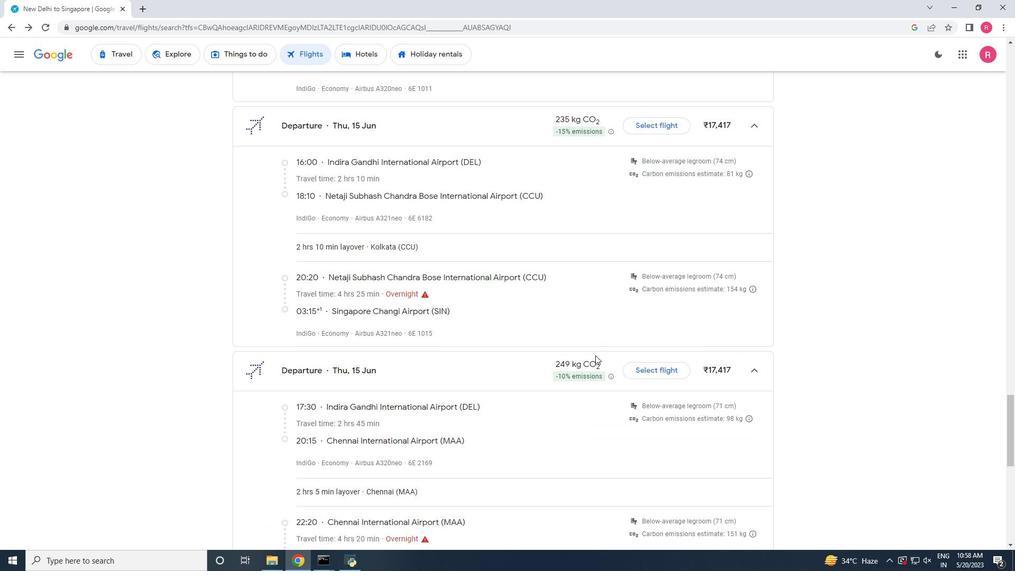 
Action: Mouse scrolled (595, 355) with delta (0, 0)
Screenshot: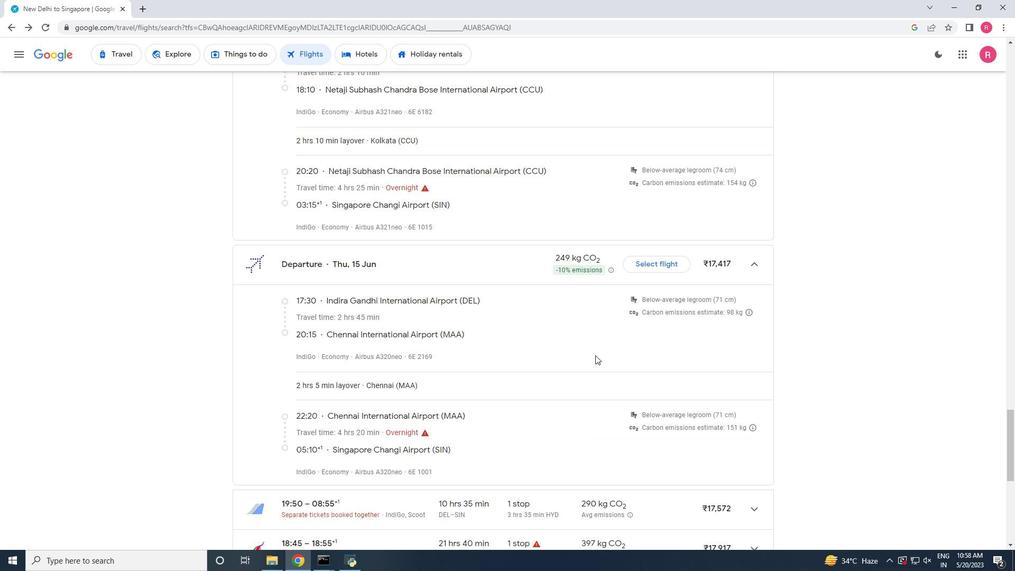 
Action: Mouse moved to (762, 369)
Screenshot: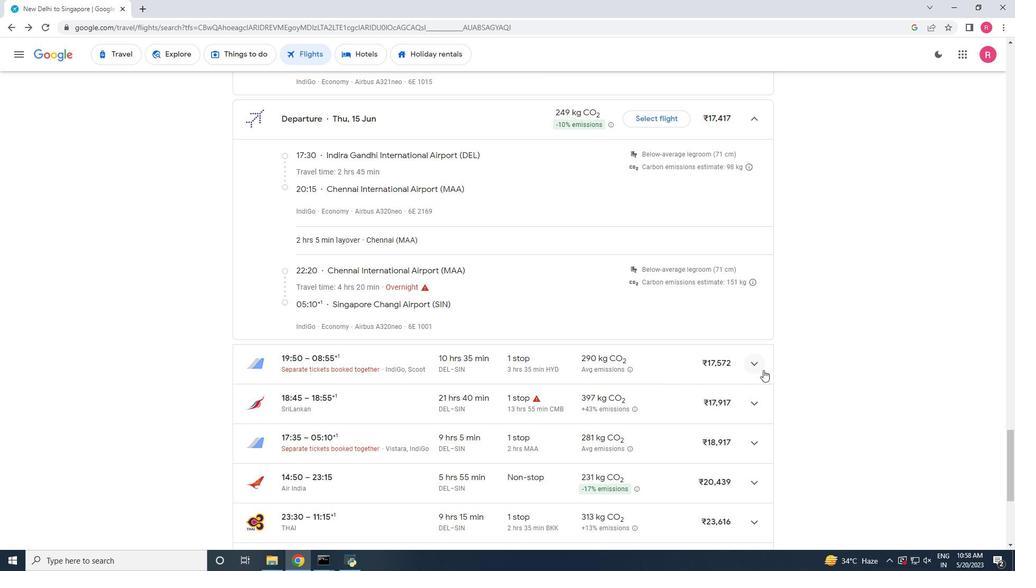 
Action: Mouse pressed left at (762, 369)
Screenshot: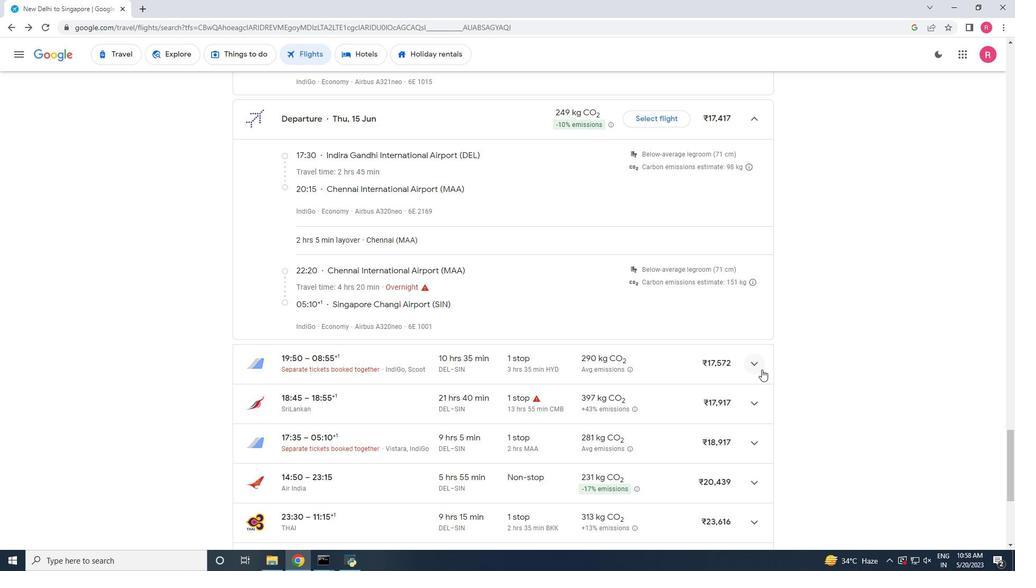 
Action: Mouse moved to (701, 359)
Screenshot: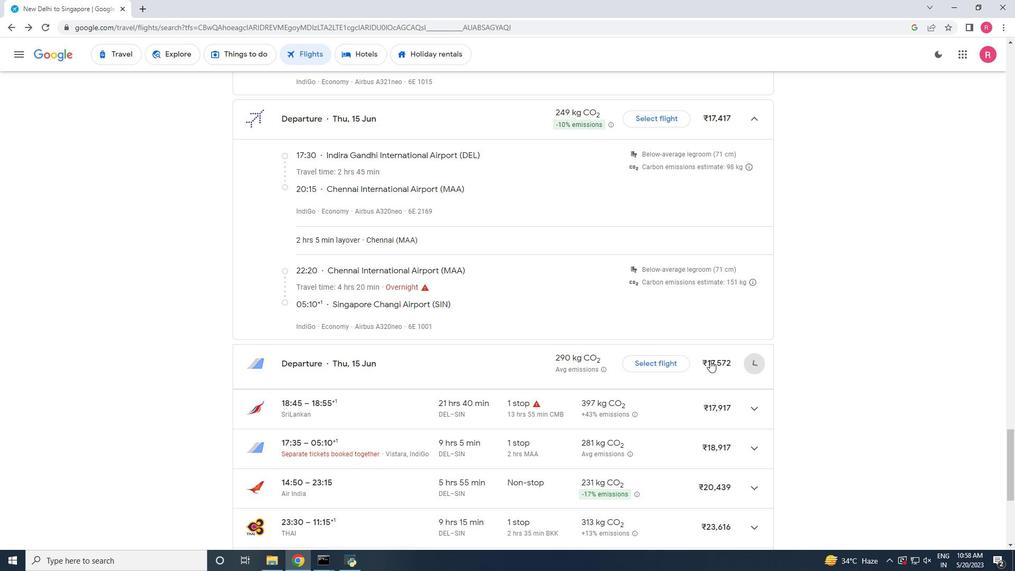 
Action: Mouse scrolled (701, 358) with delta (0, 0)
Screenshot: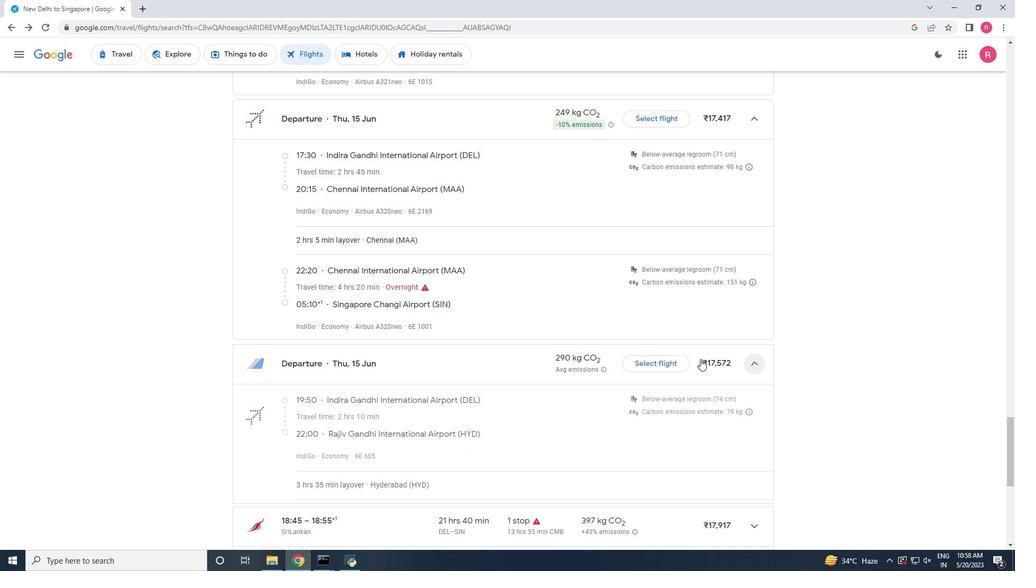 
Action: Mouse scrolled (701, 358) with delta (0, 0)
Screenshot: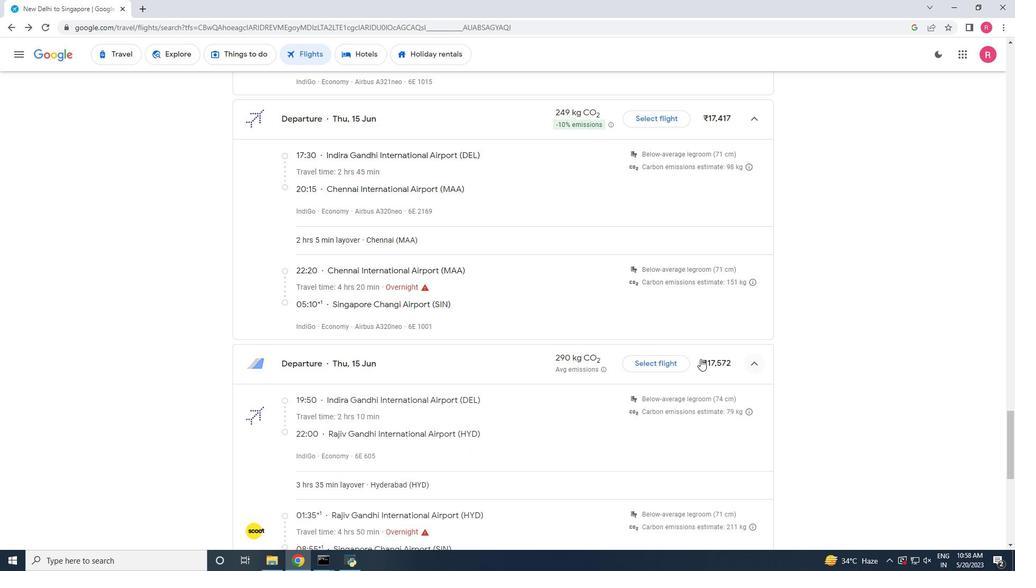 
Action: Mouse scrolled (701, 358) with delta (0, 0)
Screenshot: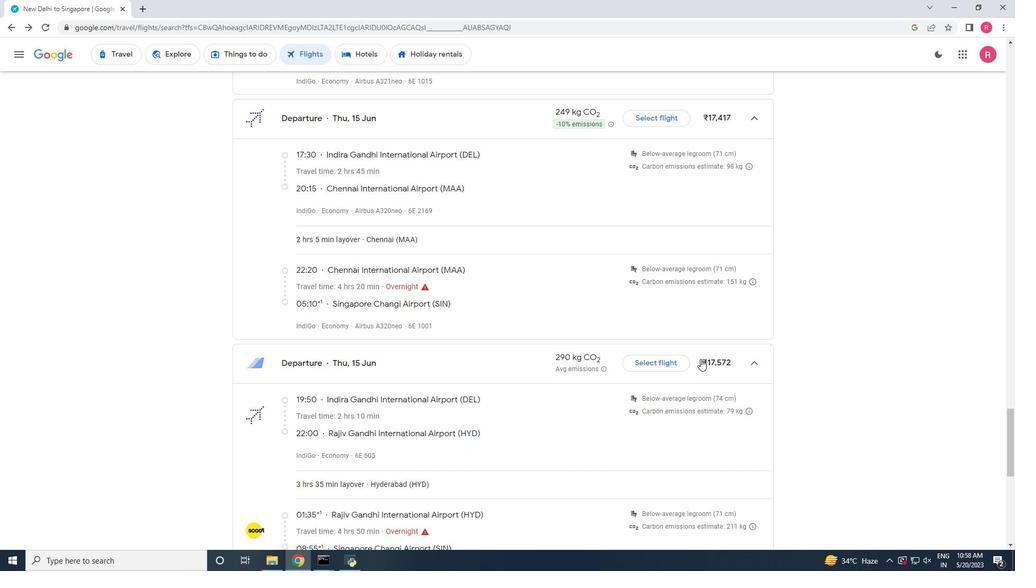 
Action: Mouse scrolled (701, 358) with delta (0, 0)
Screenshot: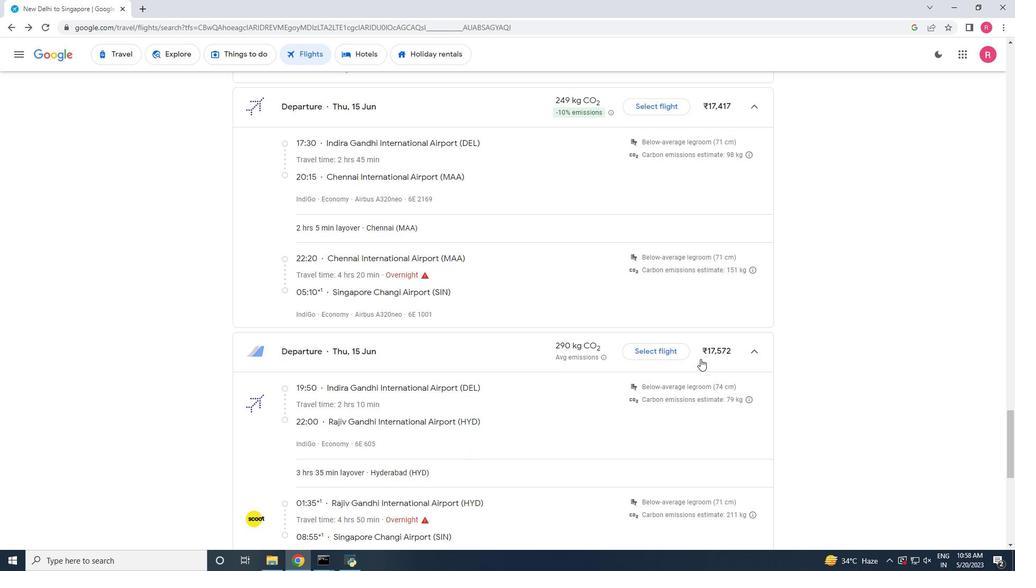 
Action: Mouse scrolled (701, 358) with delta (0, 0)
Screenshot: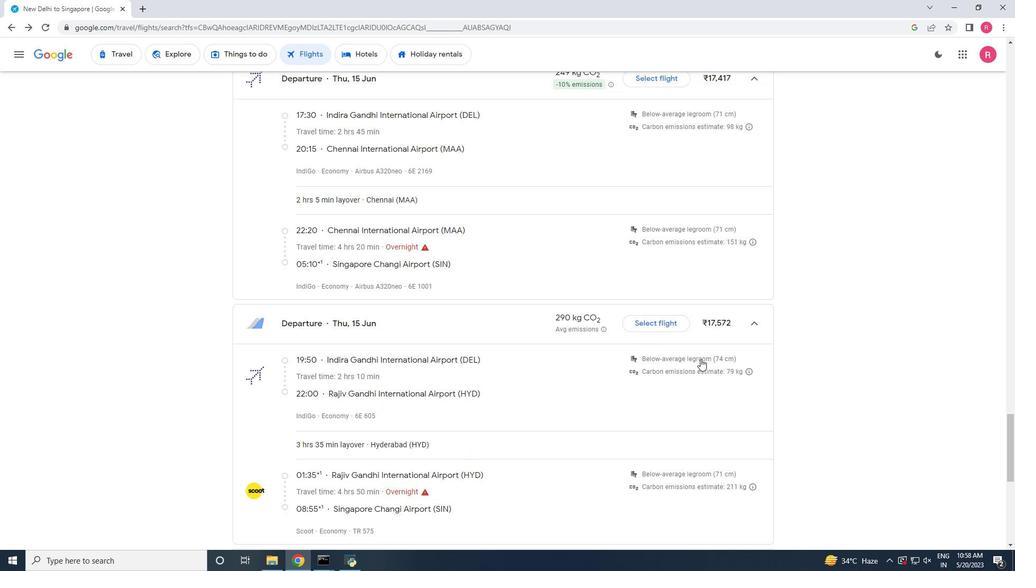 
Action: Mouse moved to (748, 354)
Screenshot: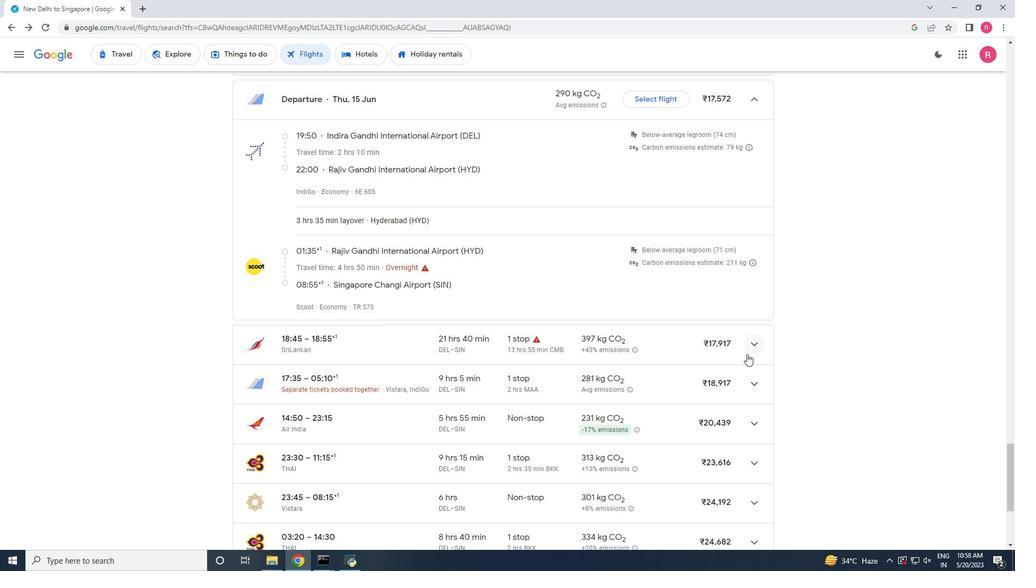
Action: Mouse pressed left at (748, 354)
Screenshot: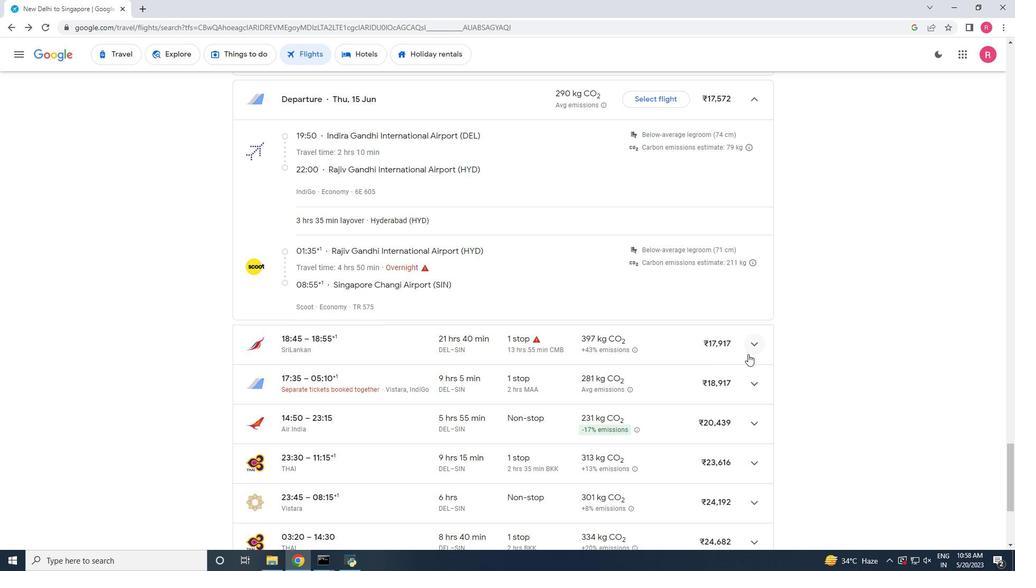 
Action: Mouse moved to (713, 356)
Screenshot: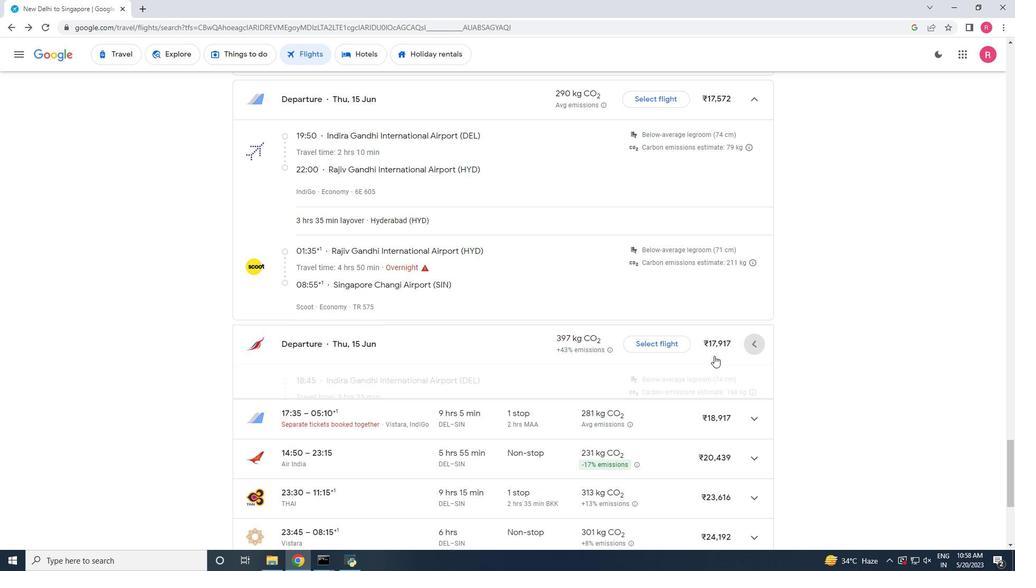 
Action: Mouse scrolled (713, 355) with delta (0, 0)
Screenshot: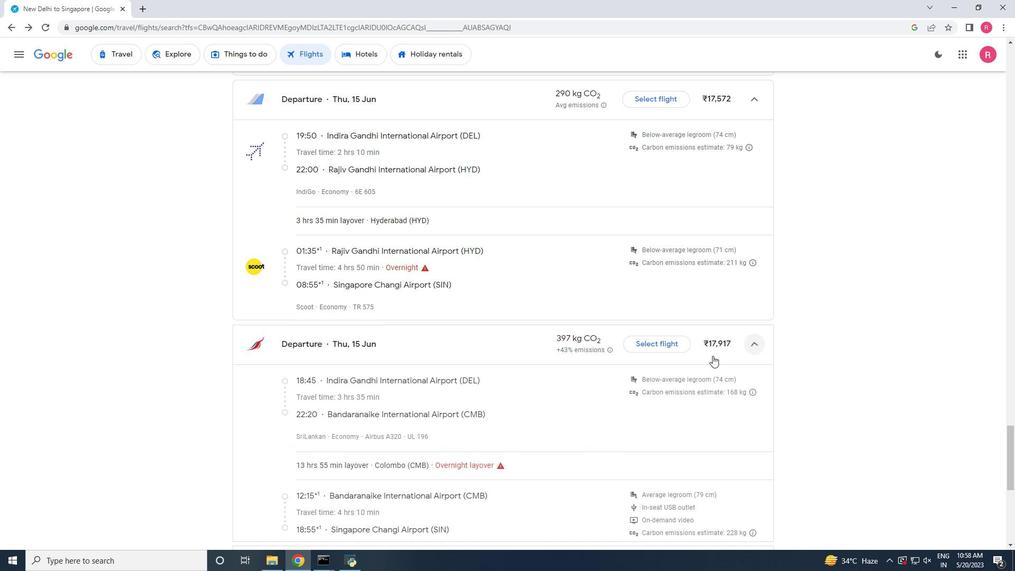 
Action: Mouse scrolled (713, 355) with delta (0, 0)
Screenshot: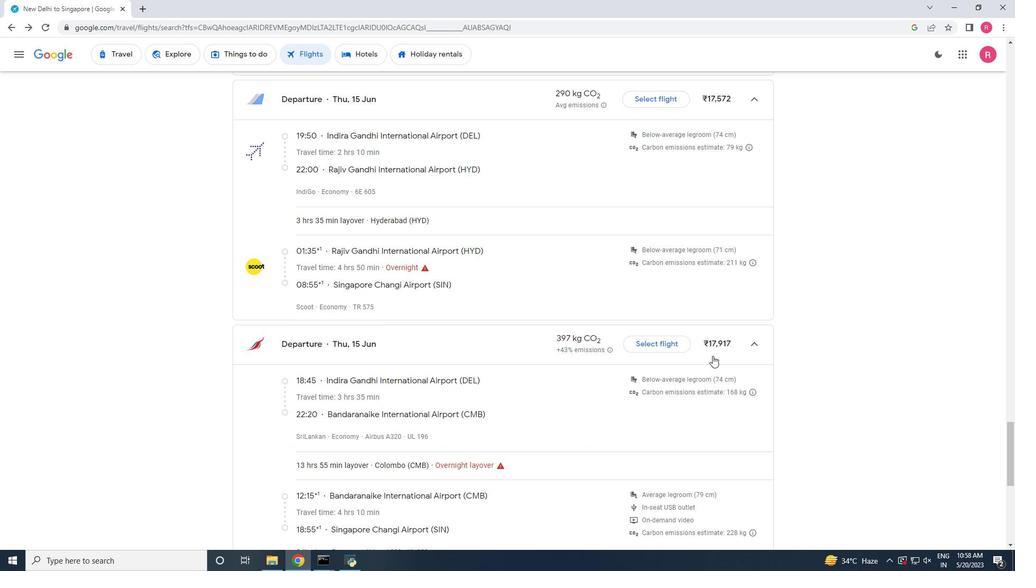 
Action: Mouse scrolled (713, 355) with delta (0, 0)
Screenshot: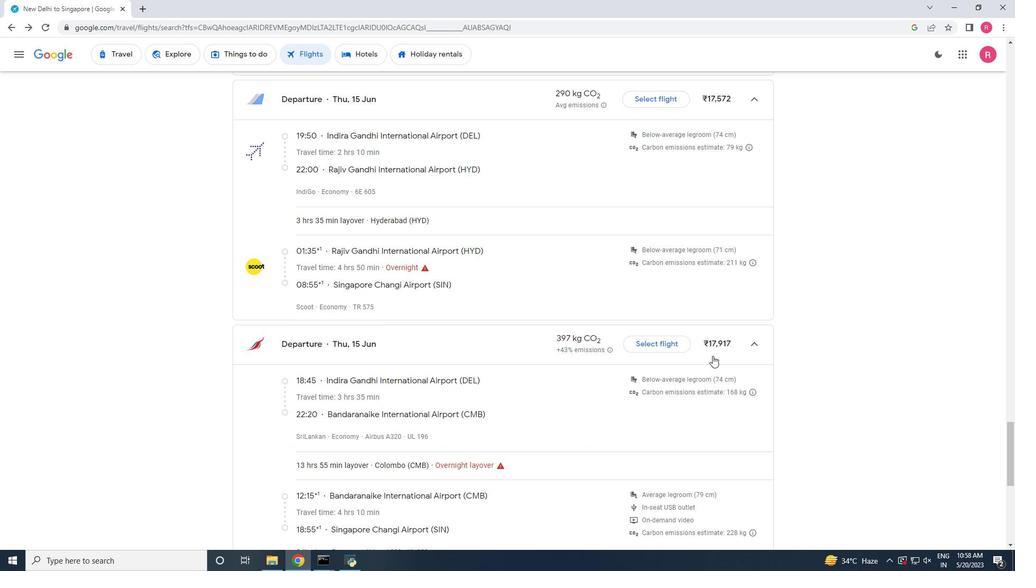 
Action: Mouse scrolled (713, 355) with delta (0, 0)
Screenshot: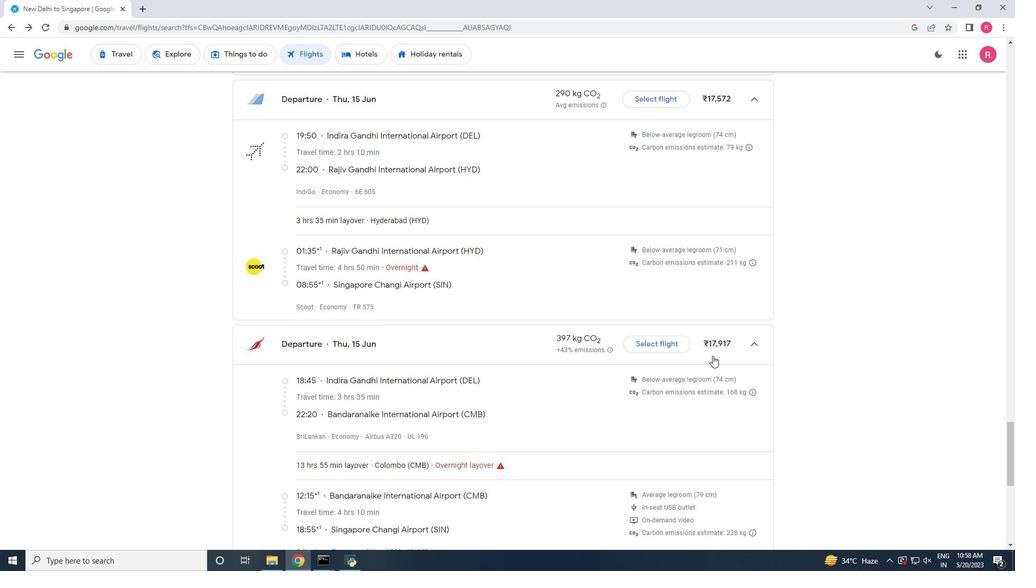 
Action: Mouse scrolled (713, 355) with delta (0, 0)
Screenshot: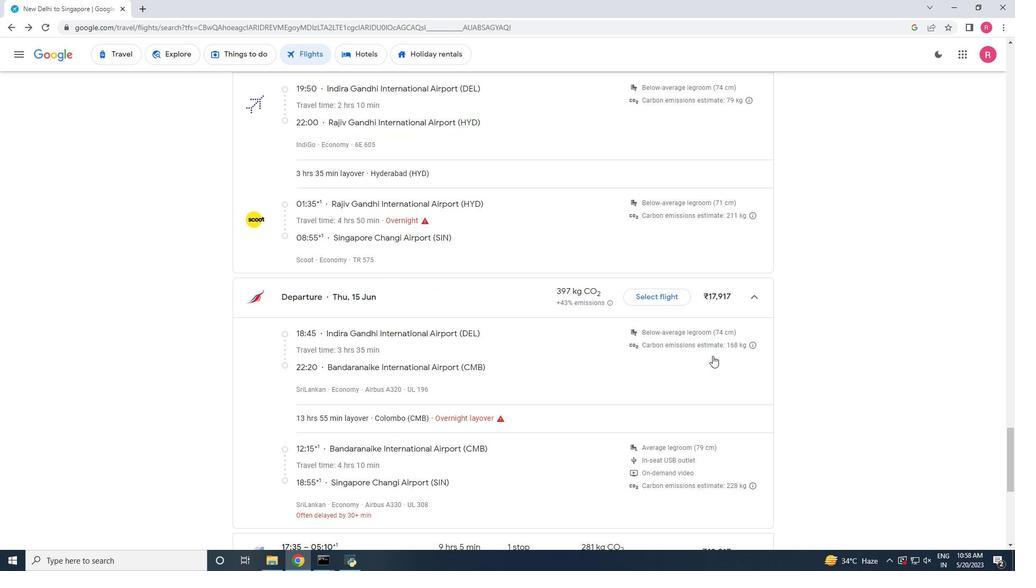 
Action: Mouse moved to (746, 345)
Screenshot: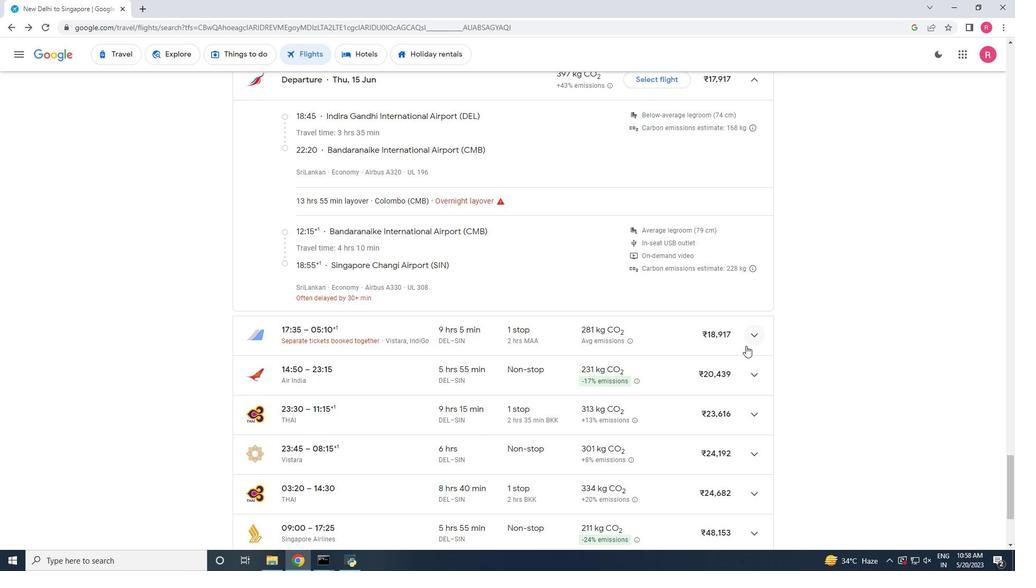
Action: Mouse pressed left at (746, 345)
Screenshot: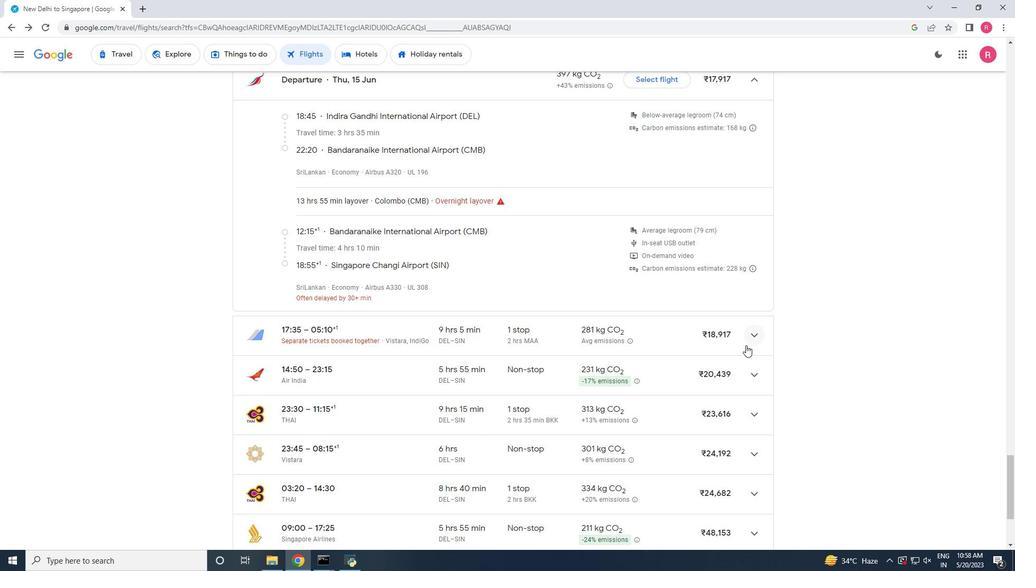 
Action: Mouse moved to (746, 344)
Screenshot: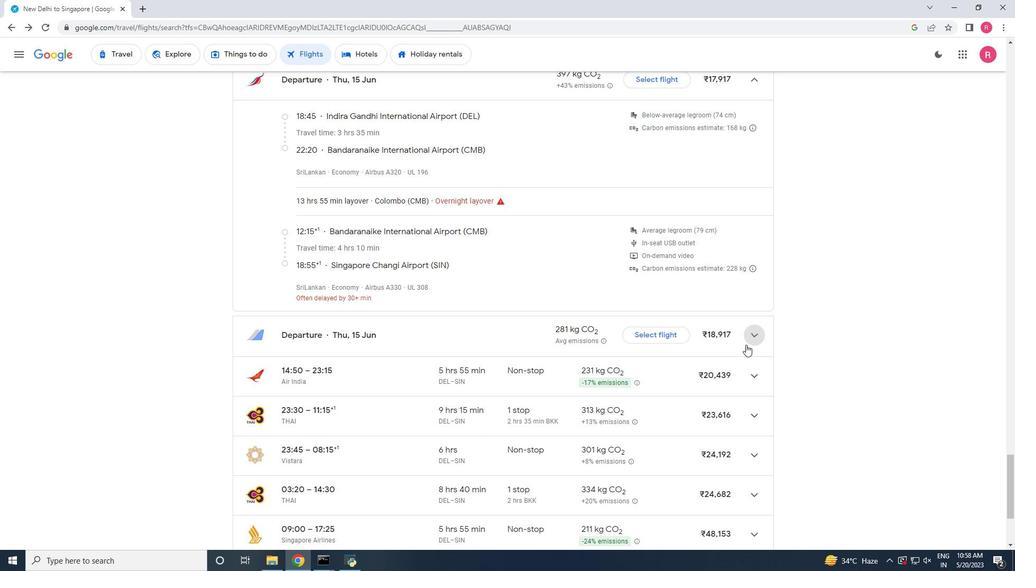 
Action: Mouse scrolled (746, 345) with delta (0, 0)
Screenshot: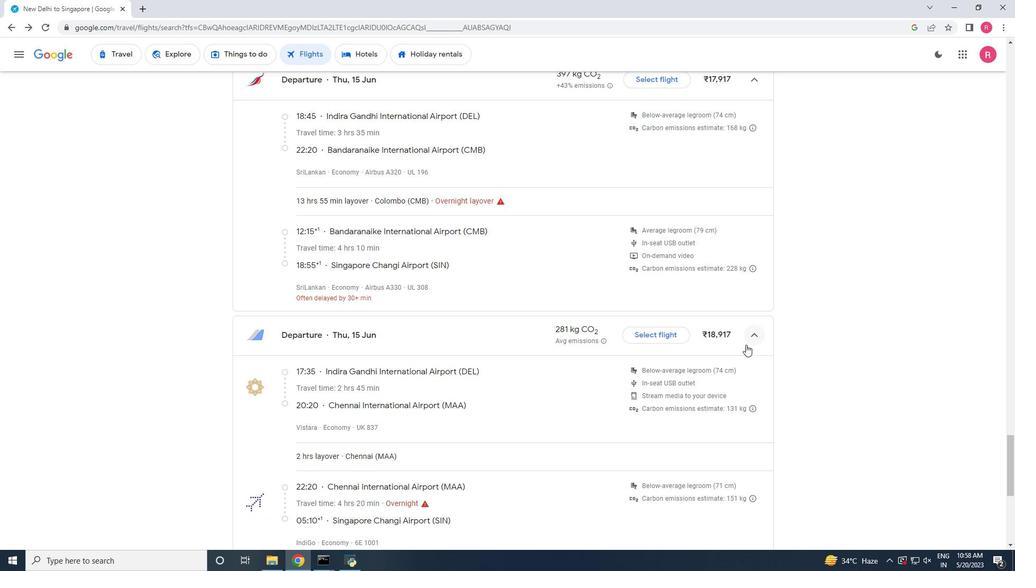 
Action: Mouse scrolled (746, 345) with delta (0, 0)
Screenshot: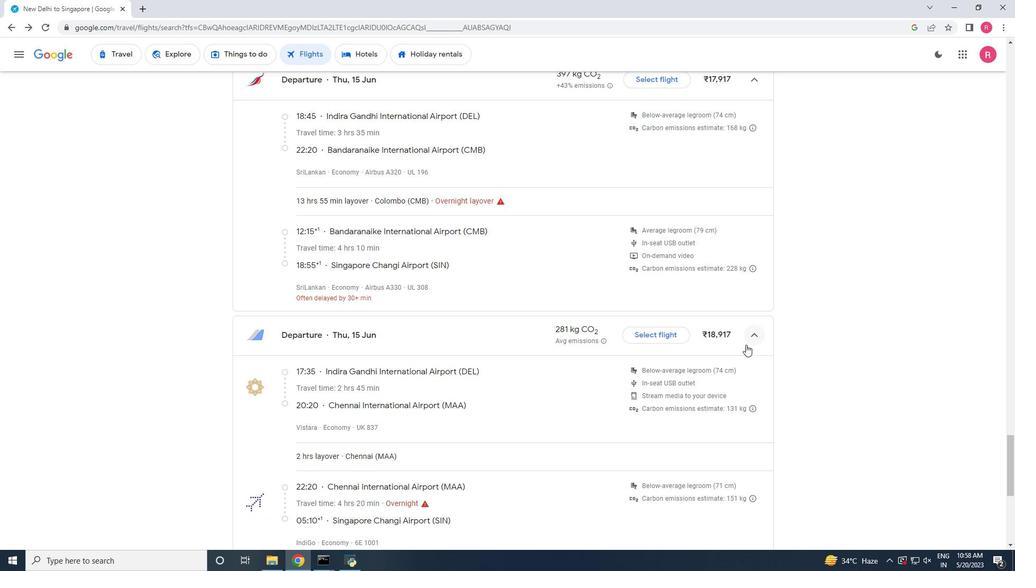 
Action: Mouse scrolled (746, 344) with delta (0, 0)
Screenshot: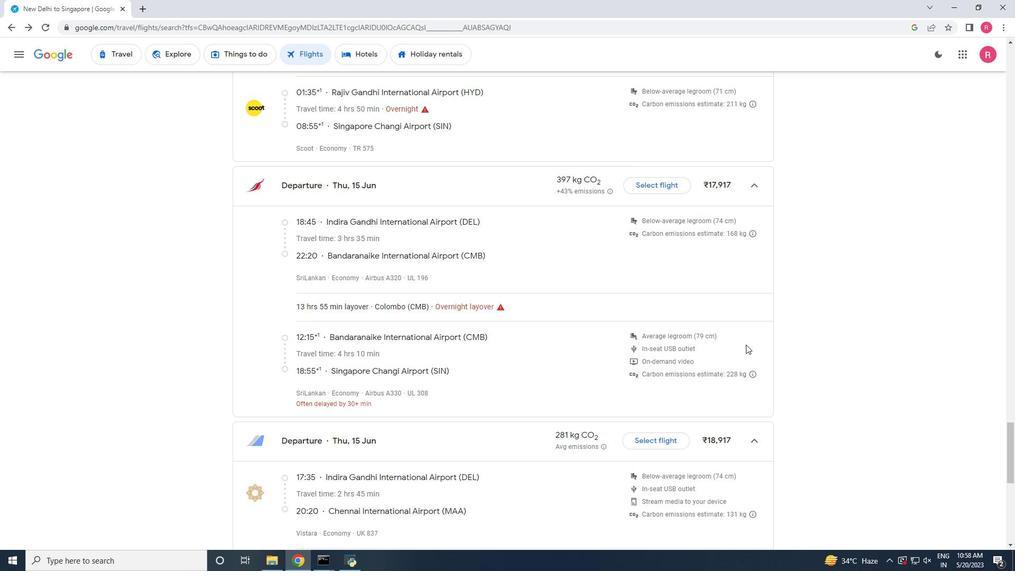 
Action: Mouse scrolled (746, 344) with delta (0, 0)
Screenshot: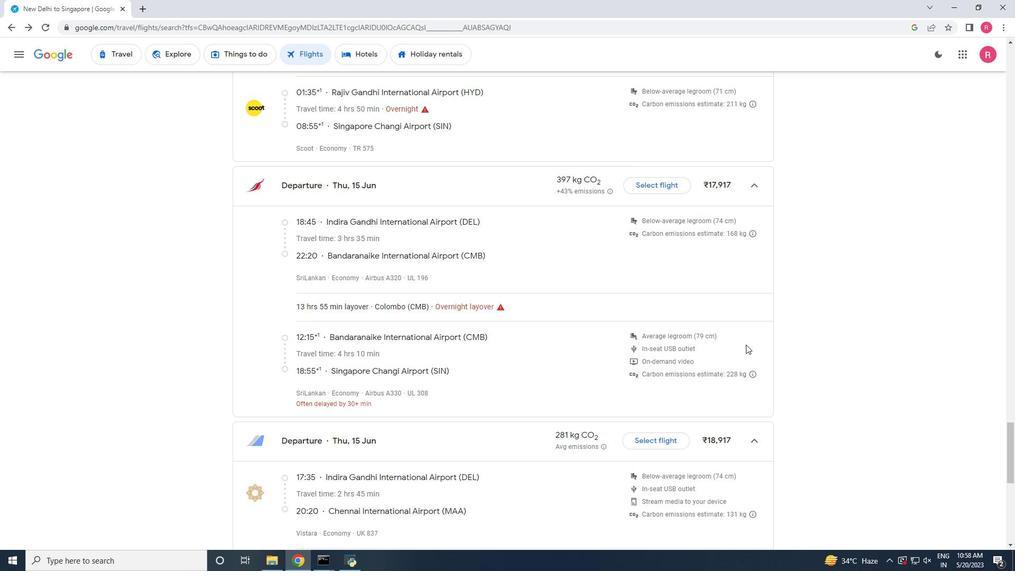 
Action: Mouse scrolled (746, 344) with delta (0, 0)
Screenshot: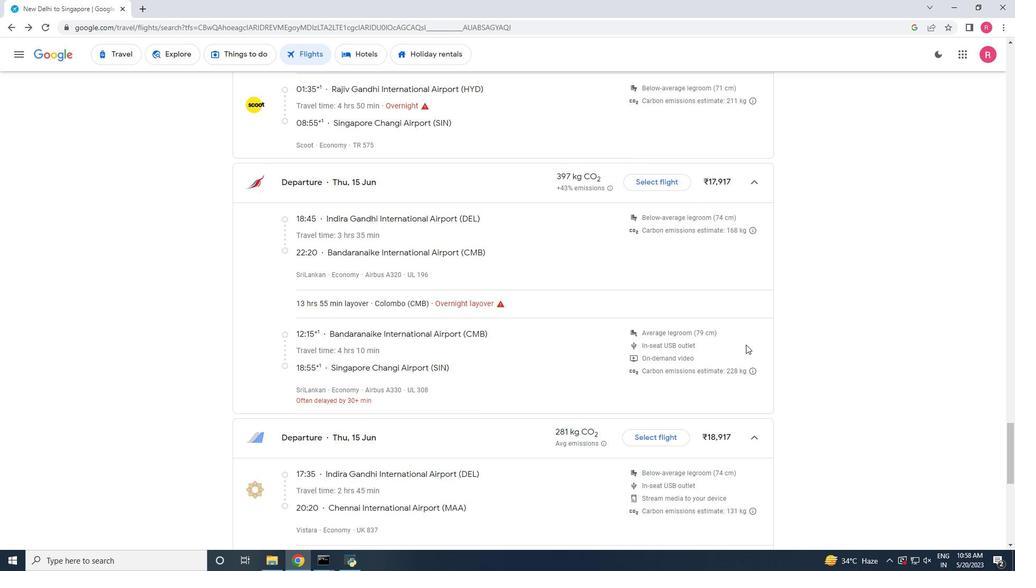 
Action: Mouse scrolled (746, 344) with delta (0, 0)
Screenshot: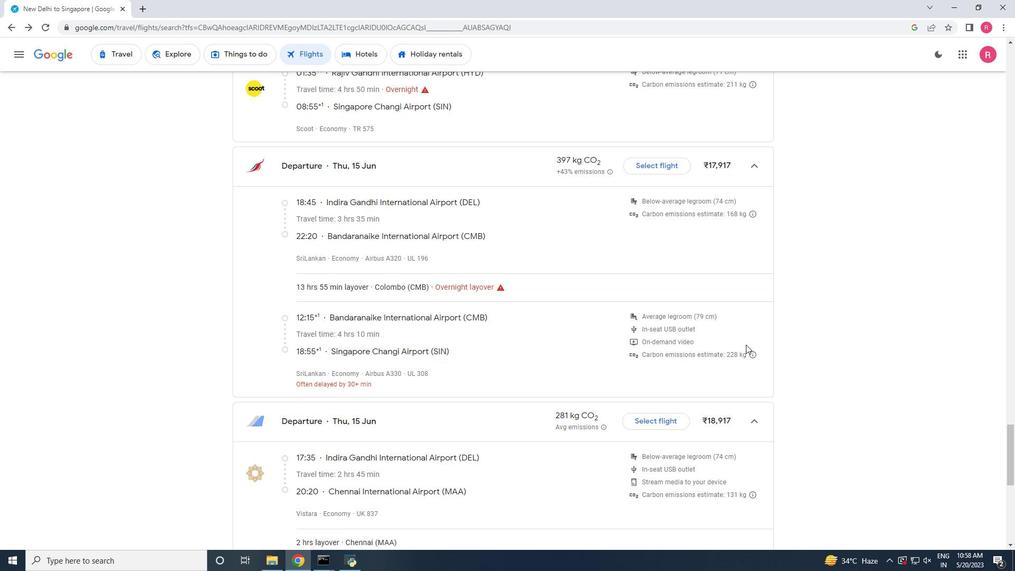 
Action: Mouse scrolled (746, 344) with delta (0, 0)
Screenshot: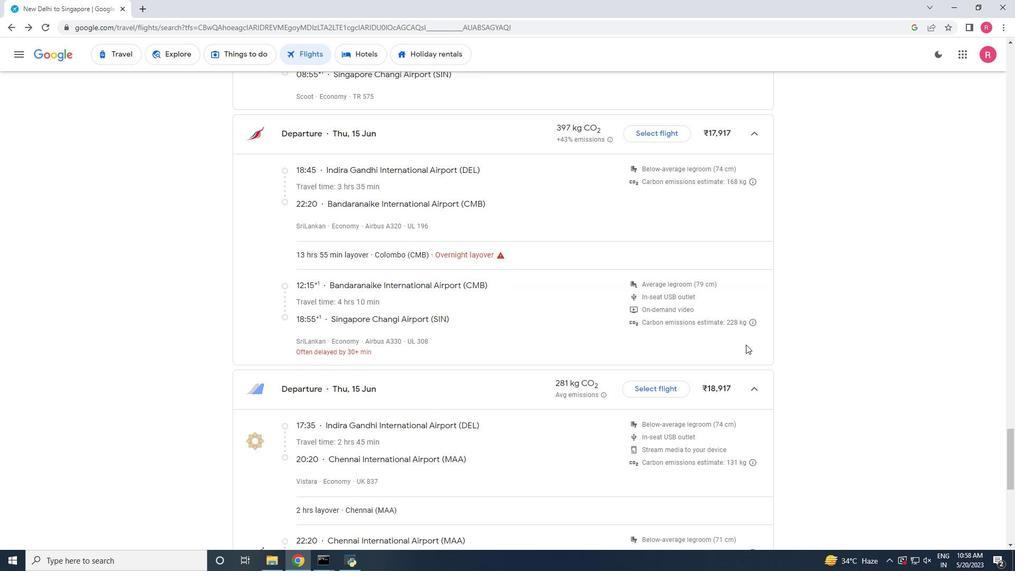 
Action: Mouse scrolled (746, 344) with delta (0, 0)
Screenshot: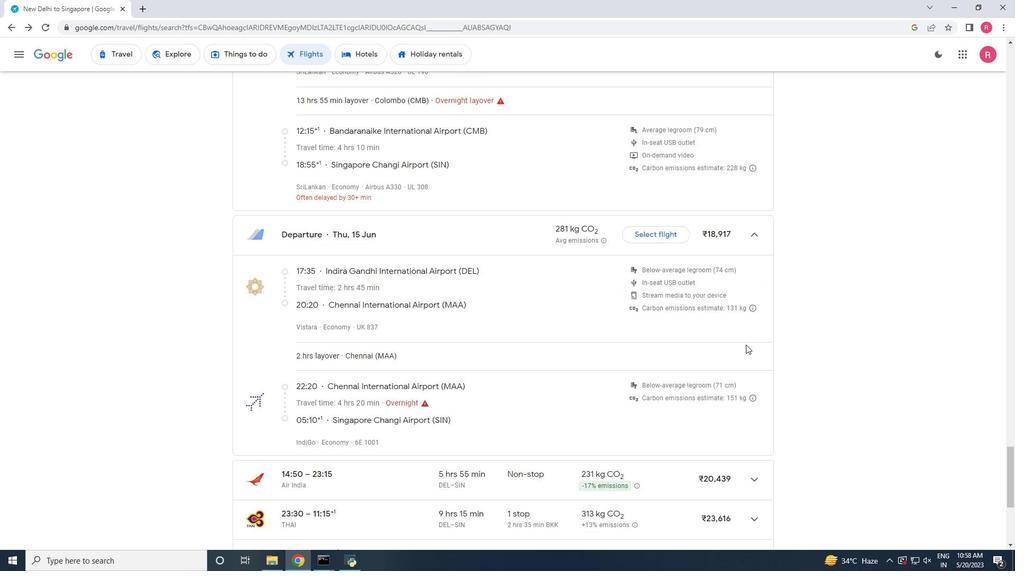 
Action: Mouse moved to (756, 364)
Screenshot: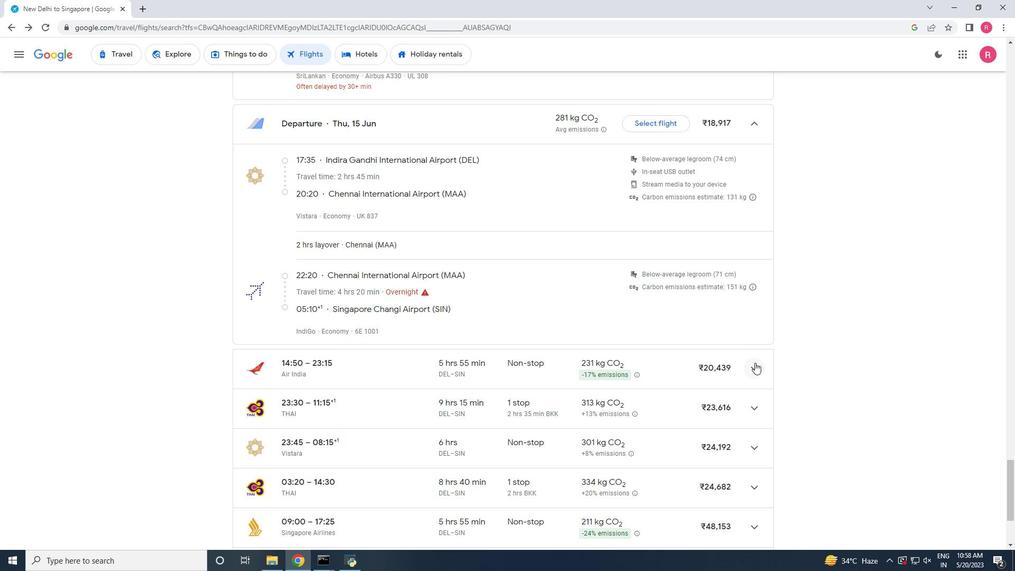 
Action: Mouse pressed left at (756, 364)
Screenshot: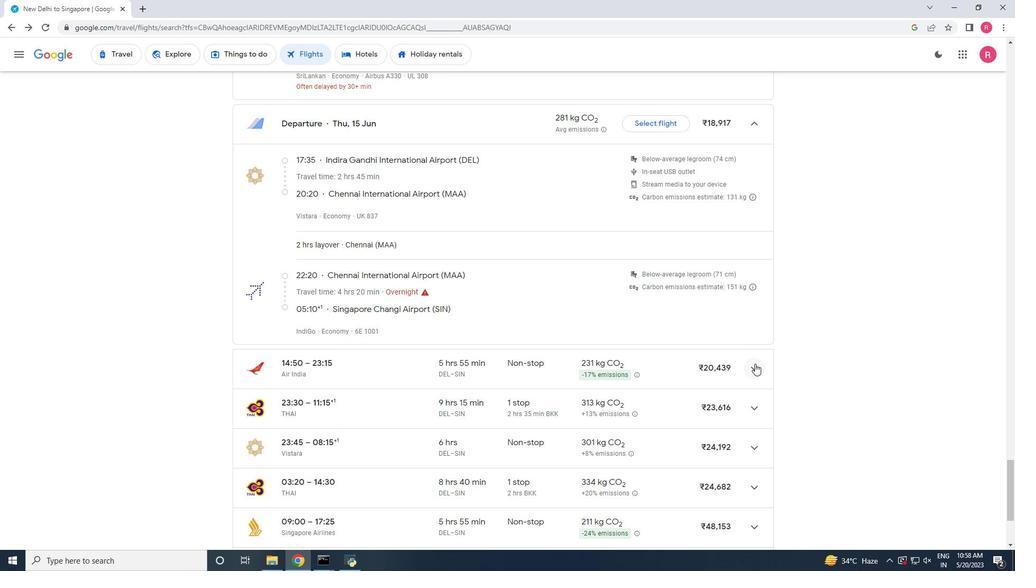 
Action: Mouse moved to (686, 335)
Screenshot: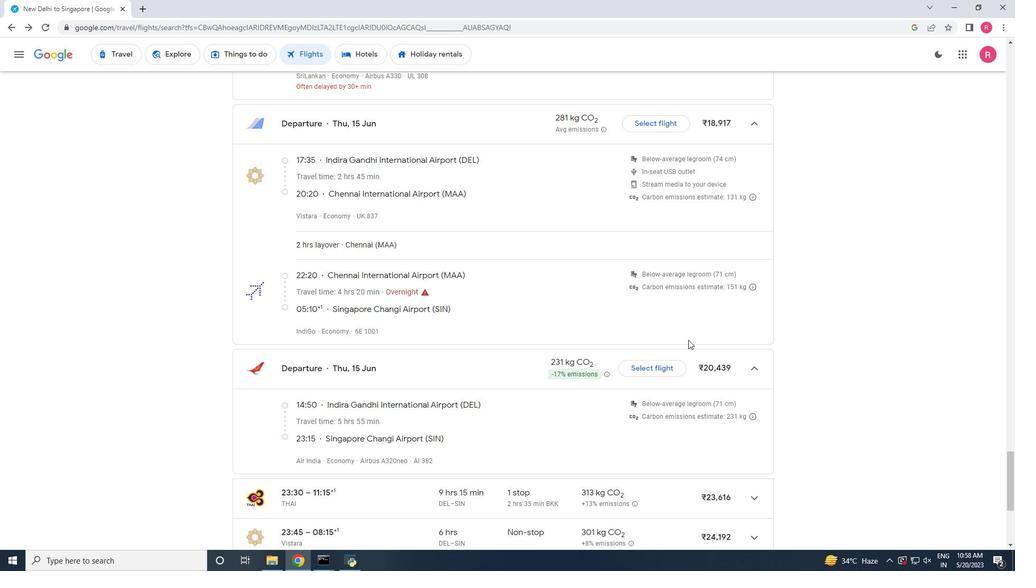 
Action: Mouse scrolled (686, 334) with delta (0, 0)
Screenshot: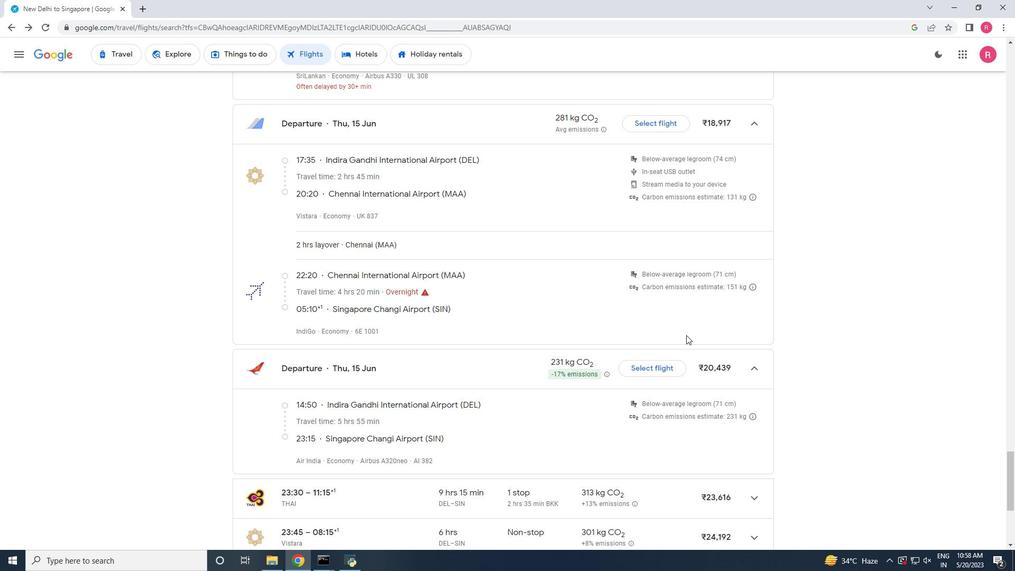 
Action: Mouse scrolled (686, 334) with delta (0, 0)
Screenshot: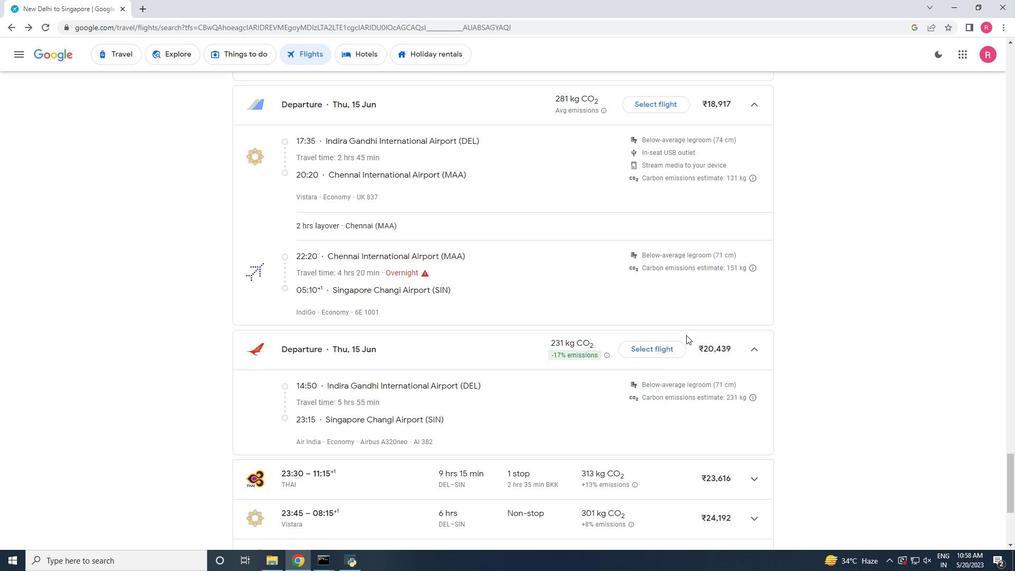 
Action: Mouse scrolled (686, 334) with delta (0, 0)
Screenshot: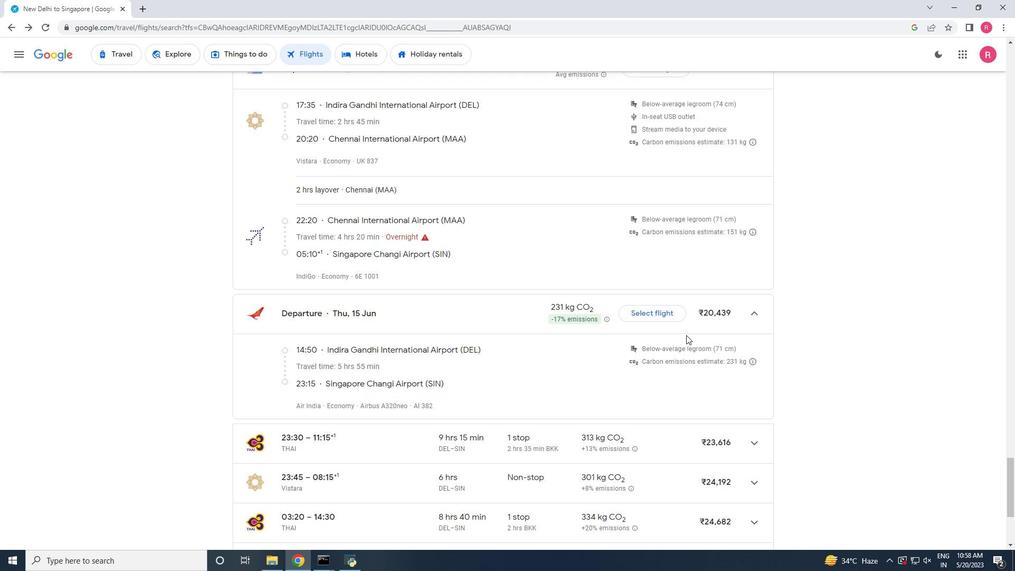 
Action: Mouse scrolled (686, 334) with delta (0, 0)
Screenshot: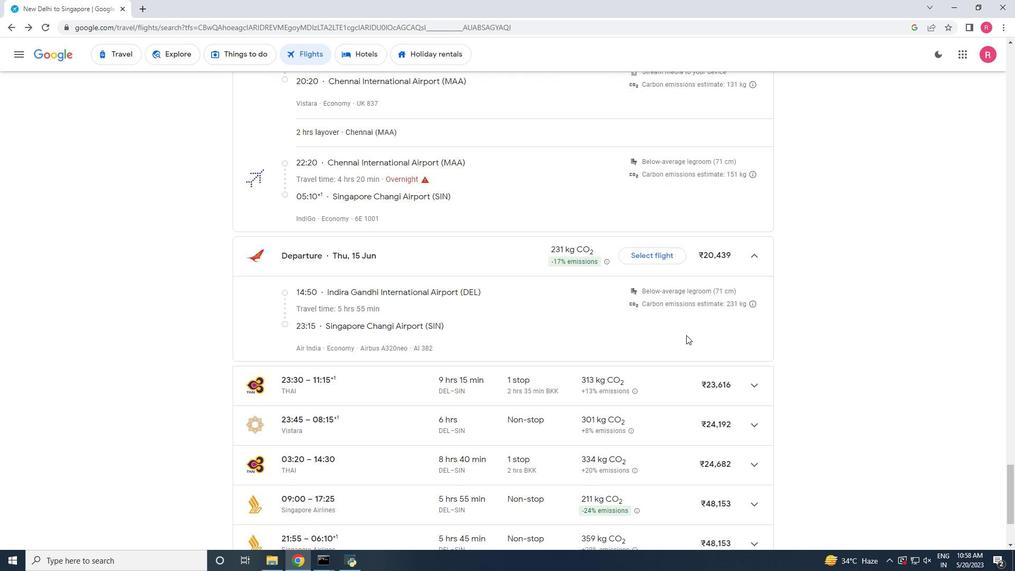 
Action: Mouse moved to (750, 293)
Screenshot: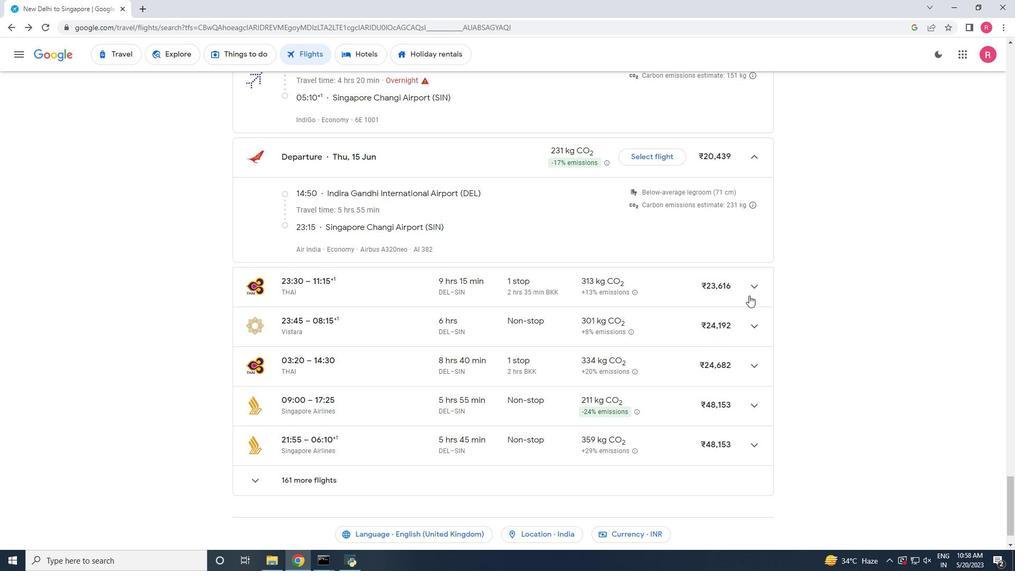 
Action: Mouse pressed left at (750, 293)
Screenshot: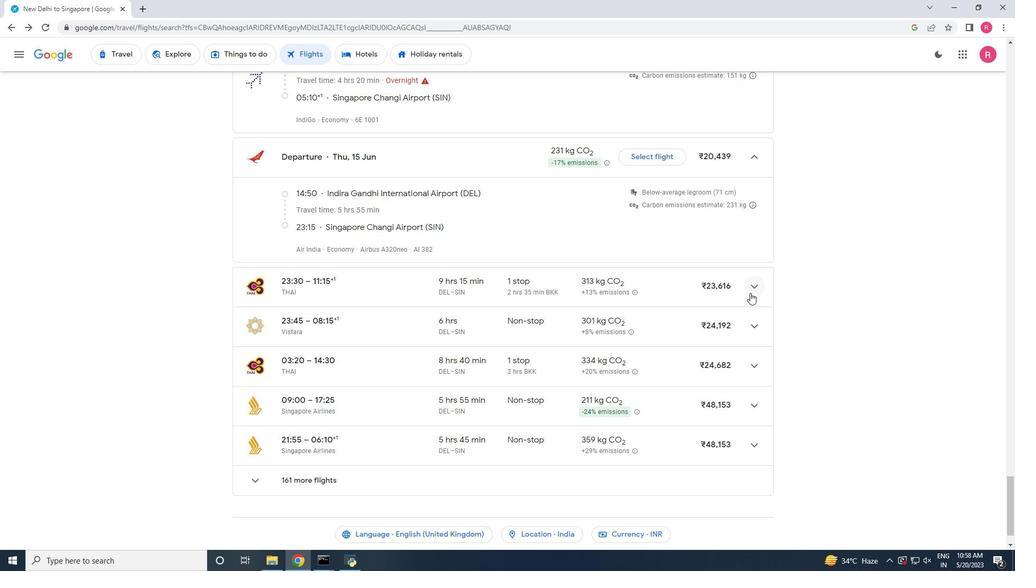 
Action: Mouse moved to (744, 403)
Screenshot: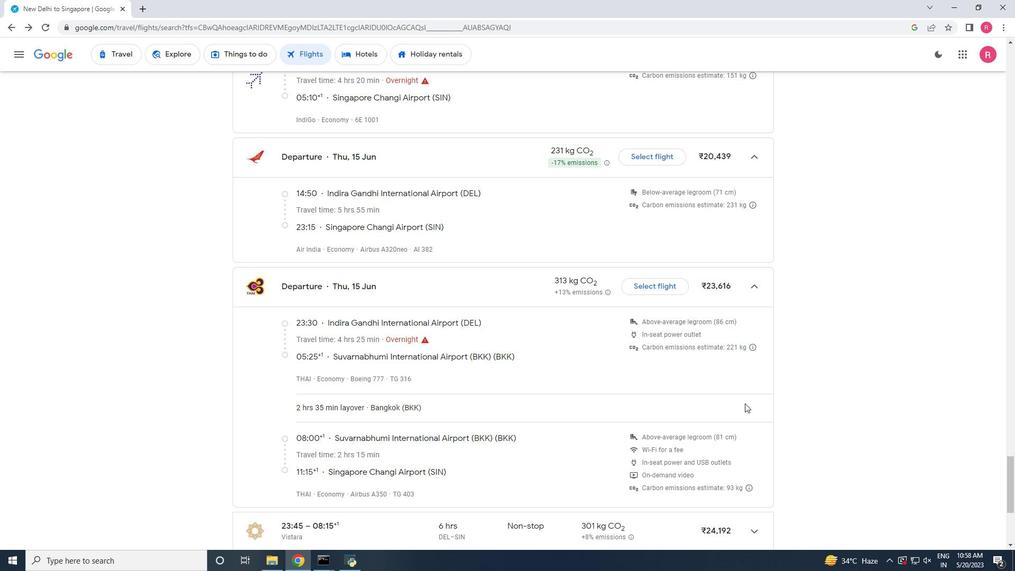 
Action: Mouse scrolled (744, 402) with delta (0, 0)
Screenshot: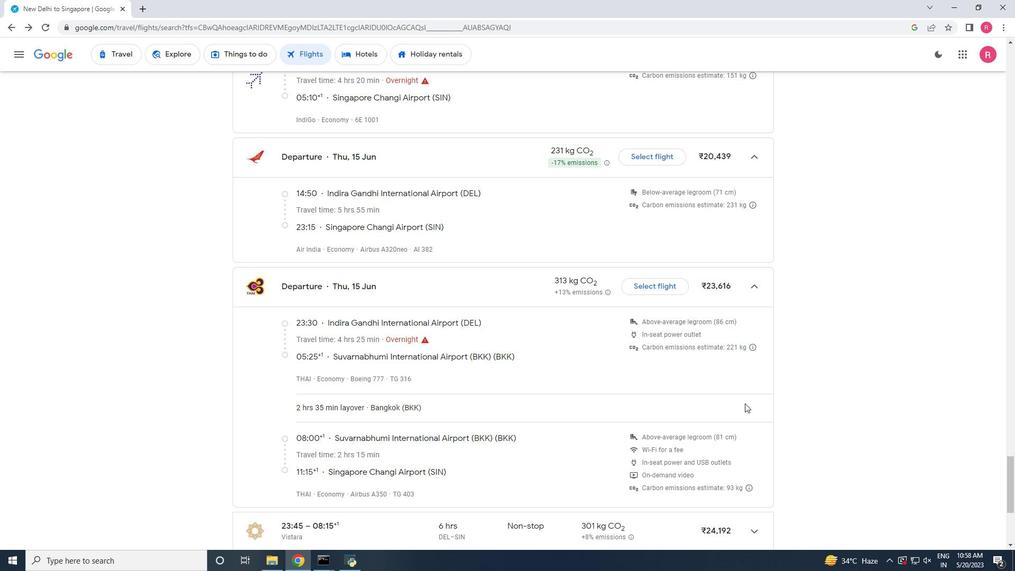 
Action: Mouse scrolled (744, 402) with delta (0, 0)
Screenshot: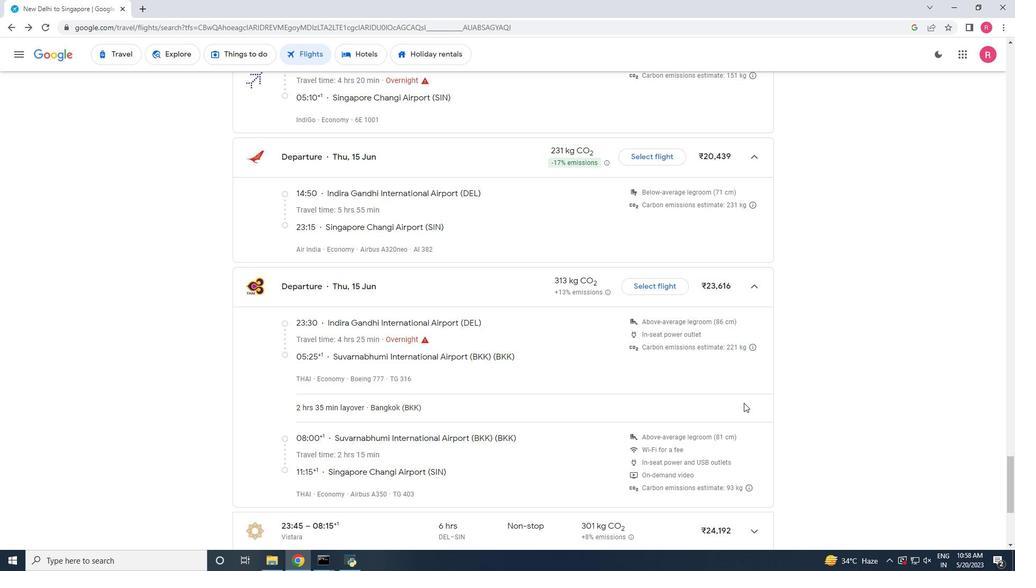 
Action: Mouse scrolled (744, 402) with delta (0, 0)
Screenshot: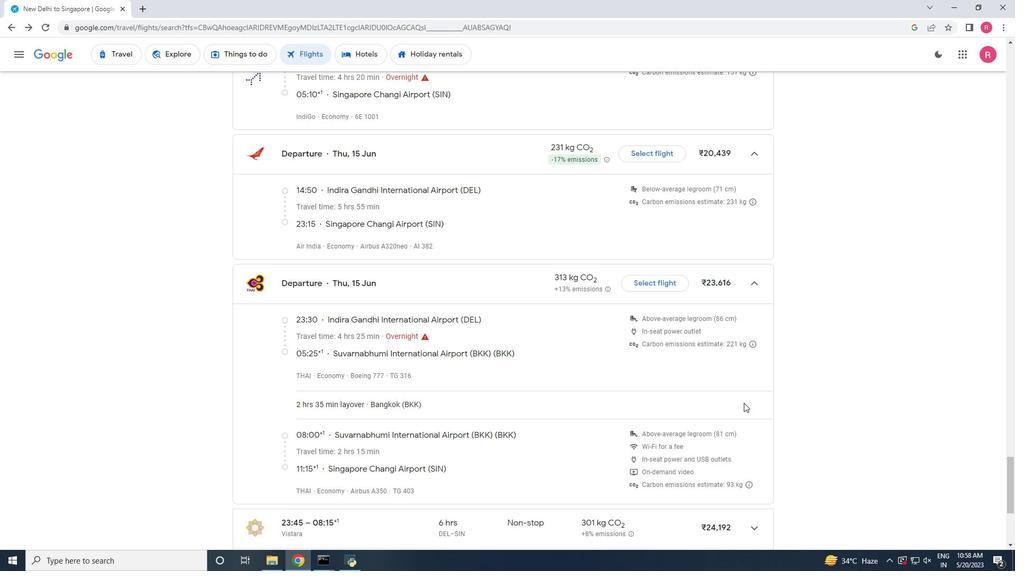 
Action: Mouse moved to (753, 375)
Screenshot: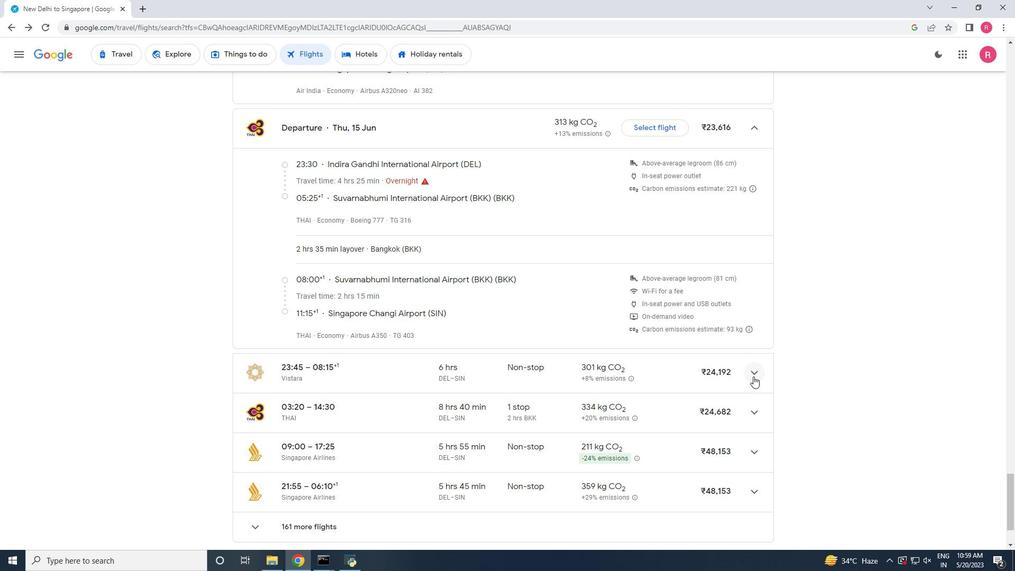
Action: Mouse pressed left at (753, 375)
Screenshot: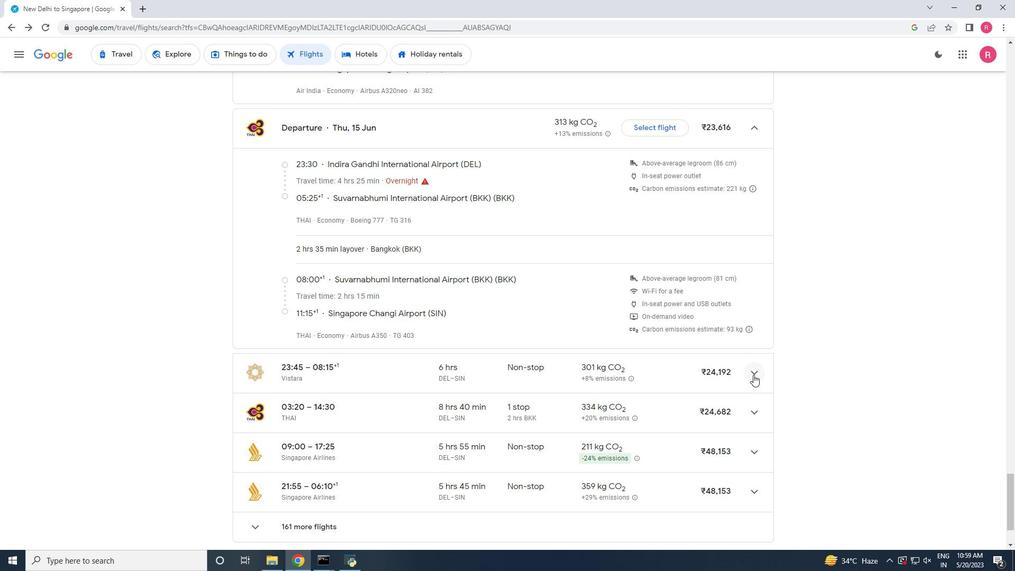 
Action: Mouse moved to (679, 362)
Screenshot: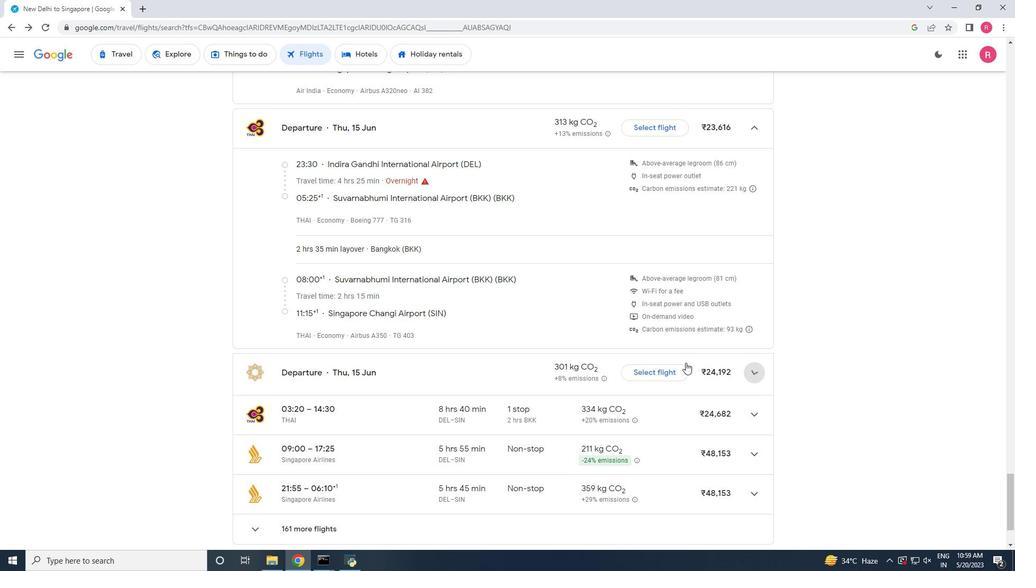 
Action: Mouse scrolled (679, 362) with delta (0, 0)
Screenshot: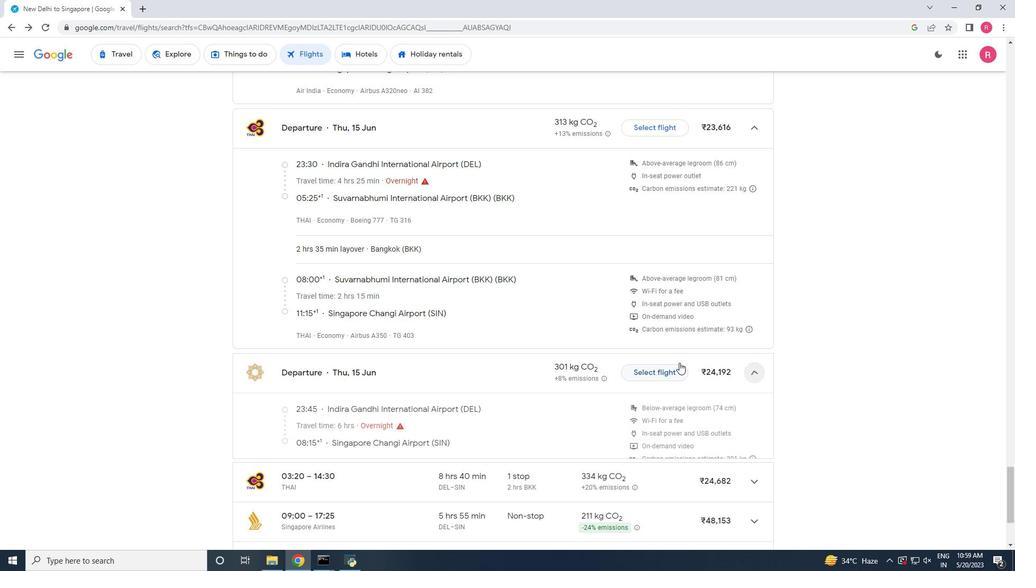 
Action: Mouse scrolled (679, 362) with delta (0, 0)
Screenshot: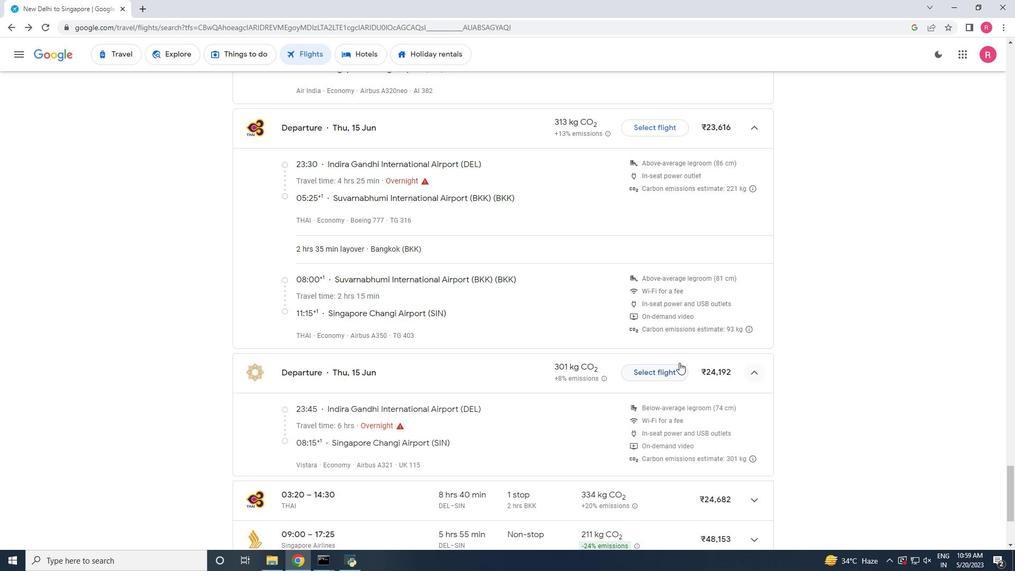 
Action: Mouse scrolled (679, 362) with delta (0, 0)
Screenshot: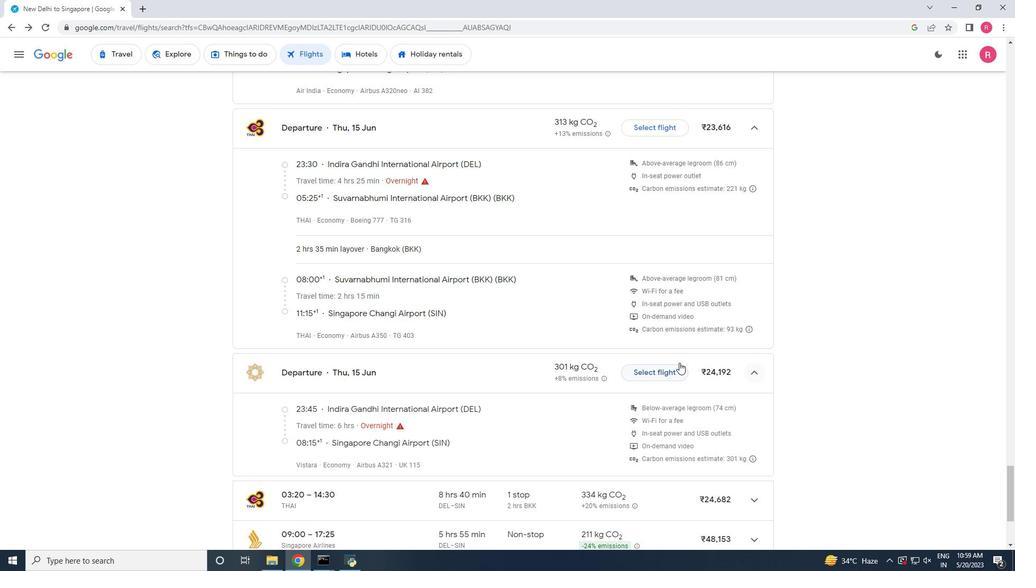 
Action: Mouse scrolled (679, 362) with delta (0, 0)
Screenshot: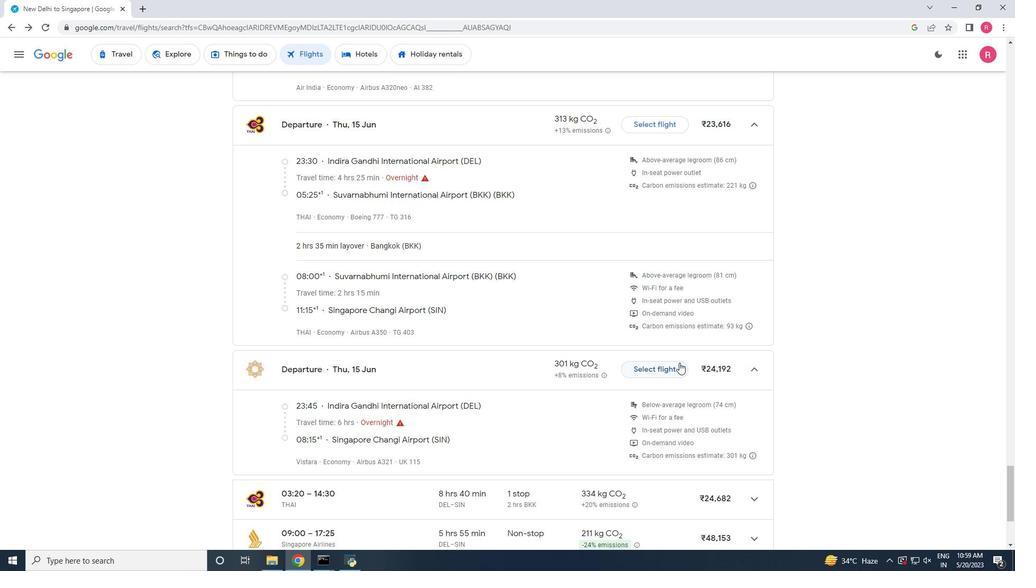 
Action: Mouse moved to (757, 316)
Screenshot: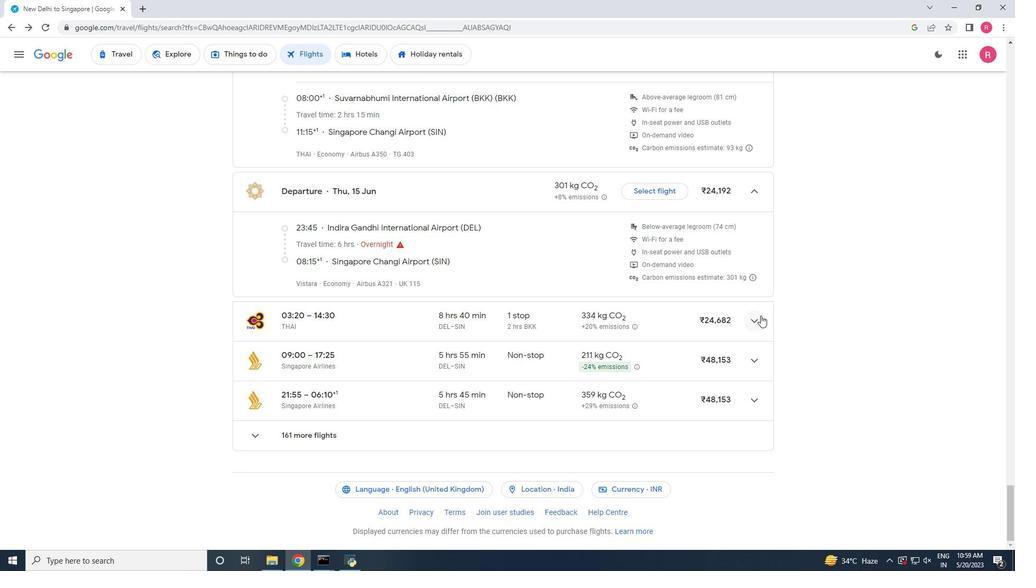 
Action: Mouse pressed left at (757, 316)
Screenshot: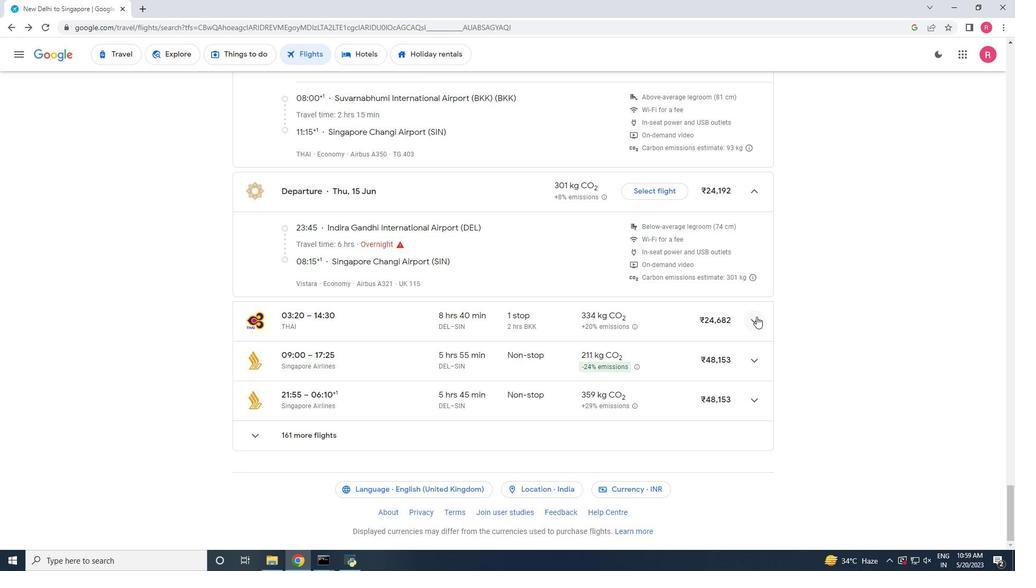 
Action: Mouse moved to (734, 412)
Screenshot: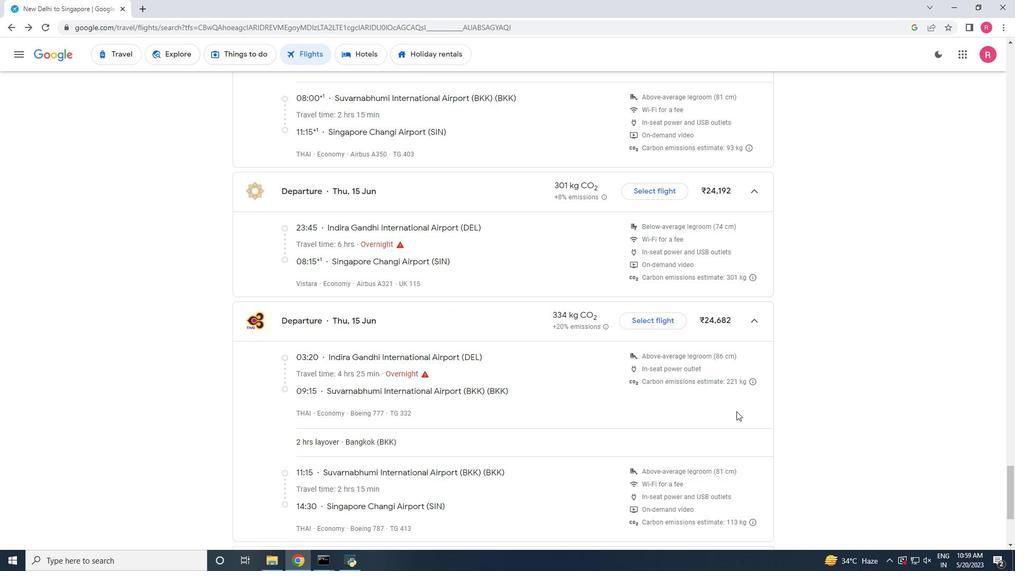 
Action: Mouse scrolled (734, 412) with delta (0, 0)
Screenshot: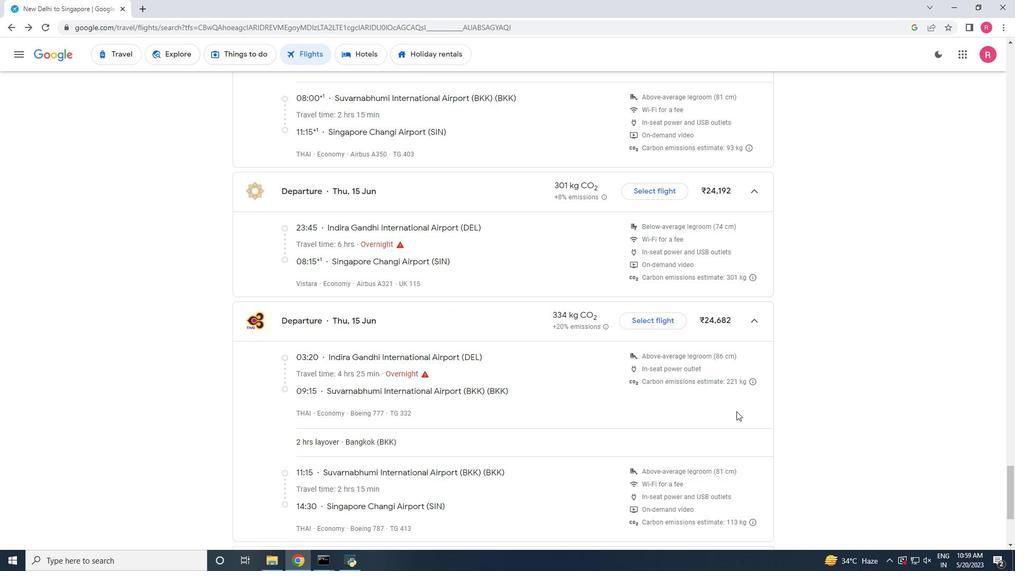 
Action: Mouse scrolled (734, 412) with delta (0, 0)
Screenshot: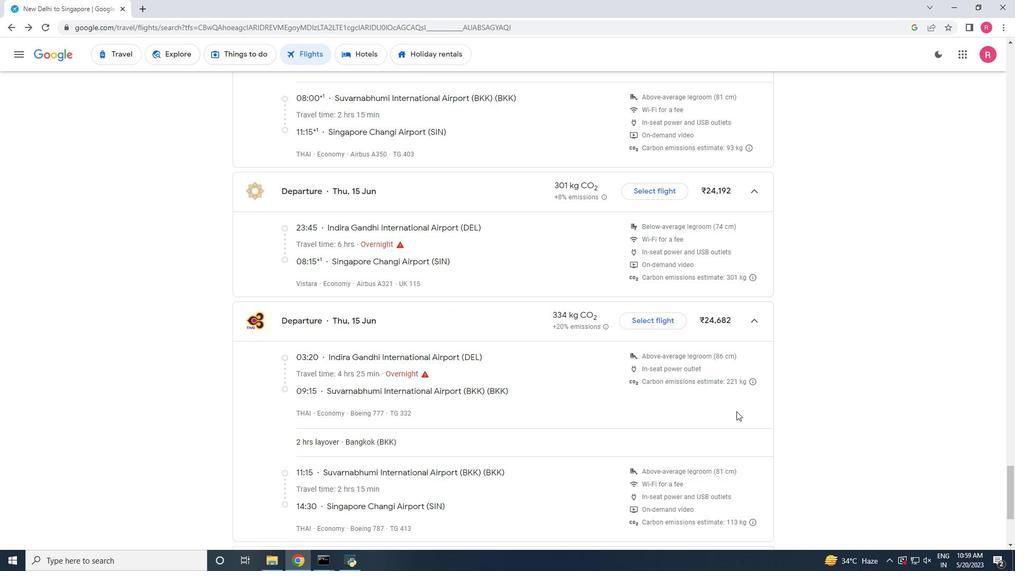 
Action: Mouse scrolled (734, 412) with delta (0, 0)
Screenshot: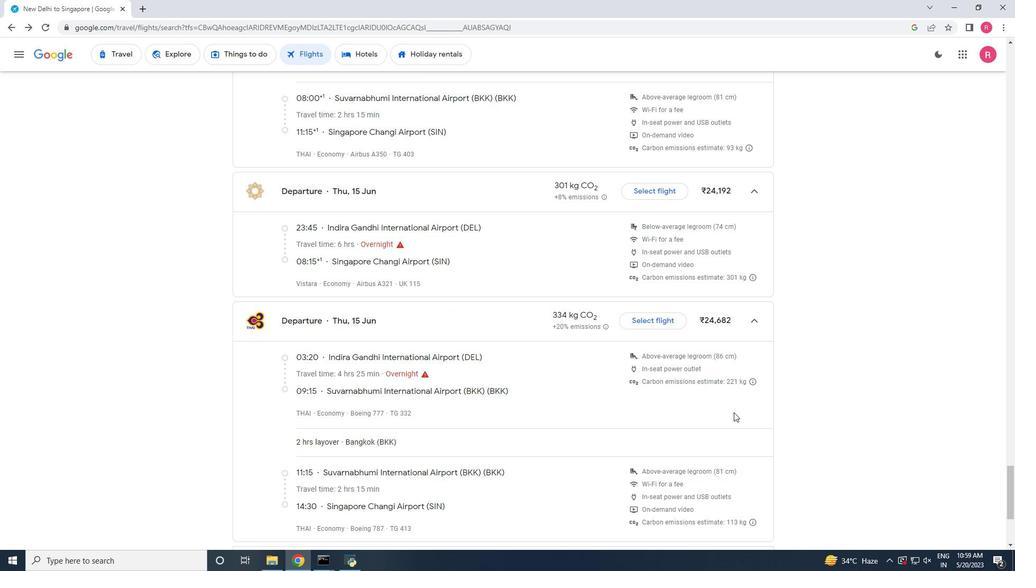 
Action: Mouse moved to (731, 412)
Screenshot: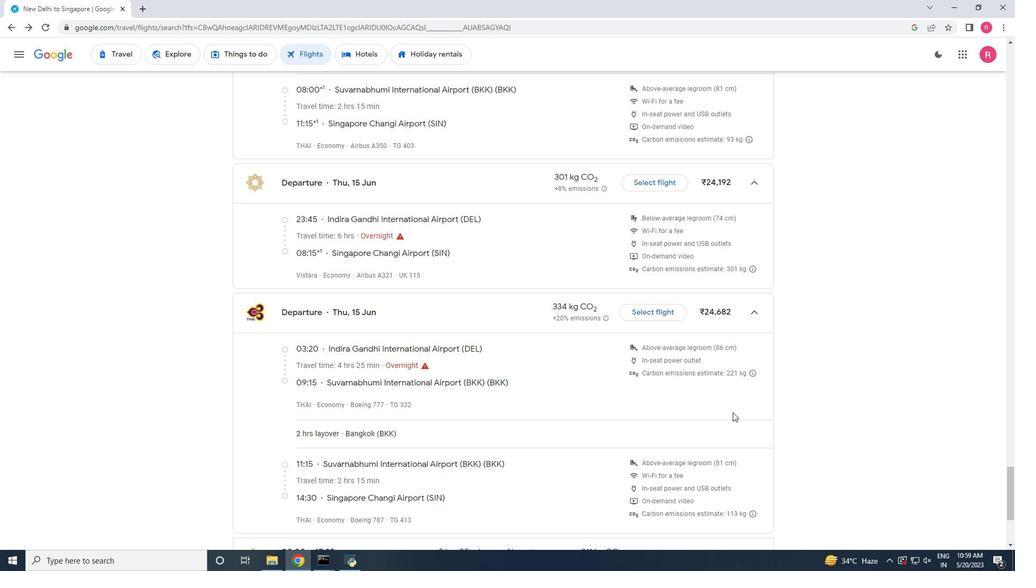 
Action: Mouse scrolled (731, 412) with delta (0, 0)
Screenshot: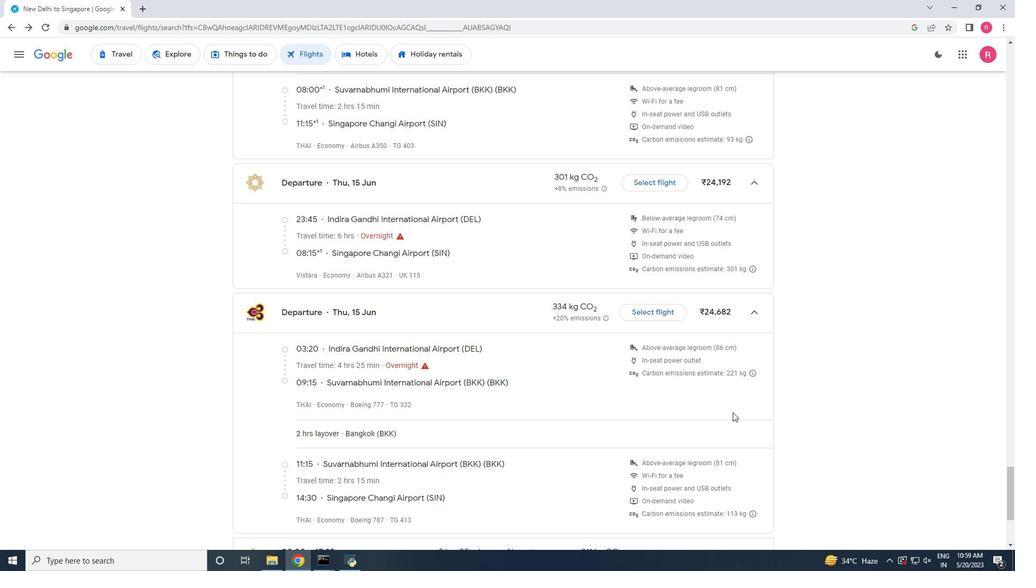 
Action: Mouse moved to (752, 364)
Screenshot: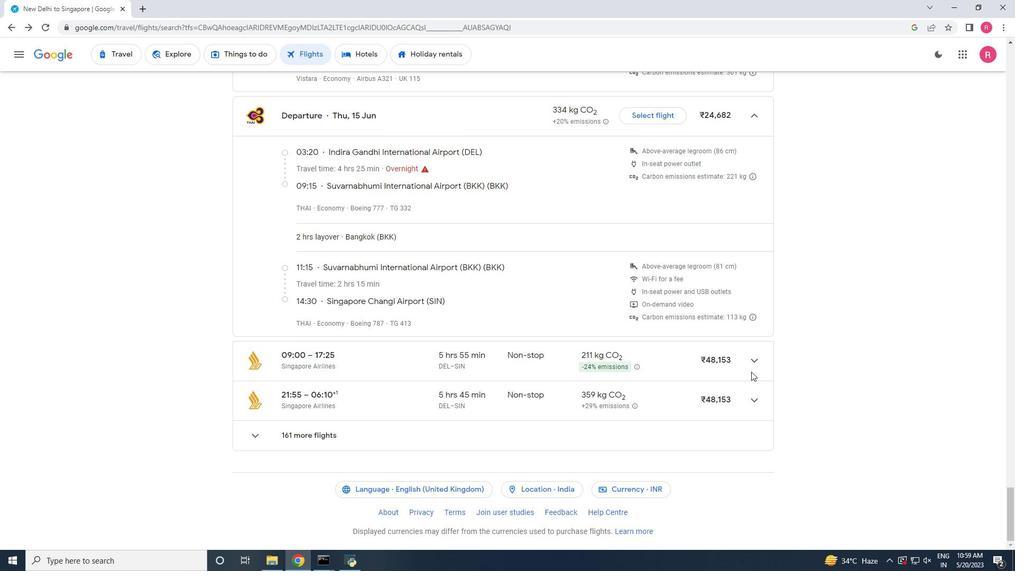 
Action: Mouse pressed left at (752, 364)
Screenshot: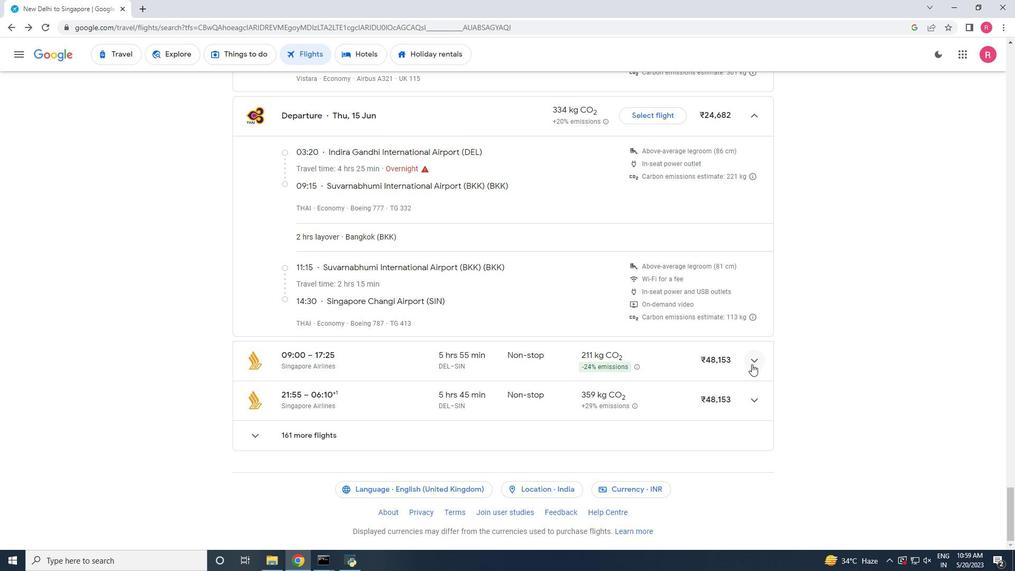 
Action: Mouse moved to (750, 444)
Screenshot: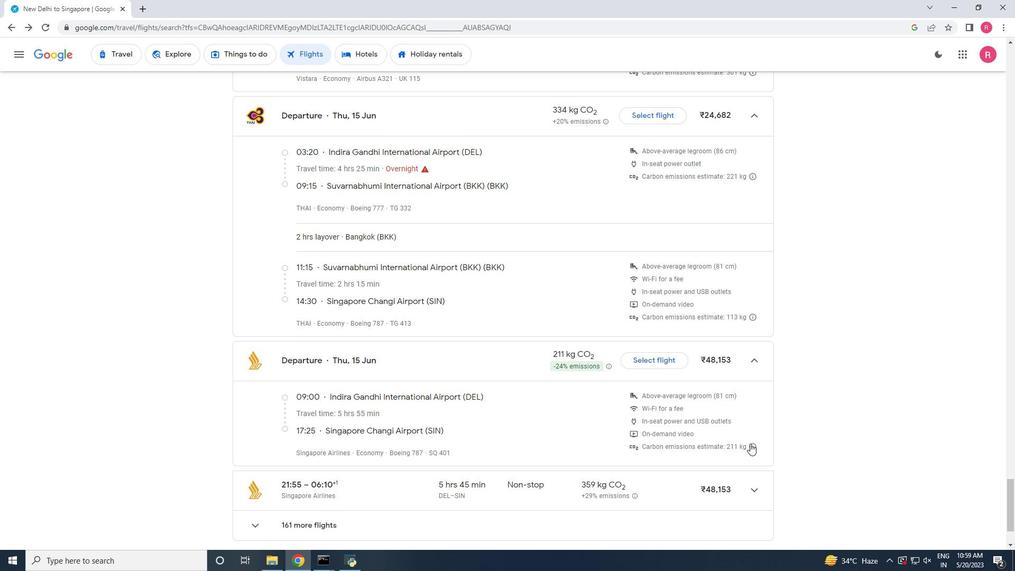 
Action: Mouse scrolled (750, 443) with delta (0, 0)
Screenshot: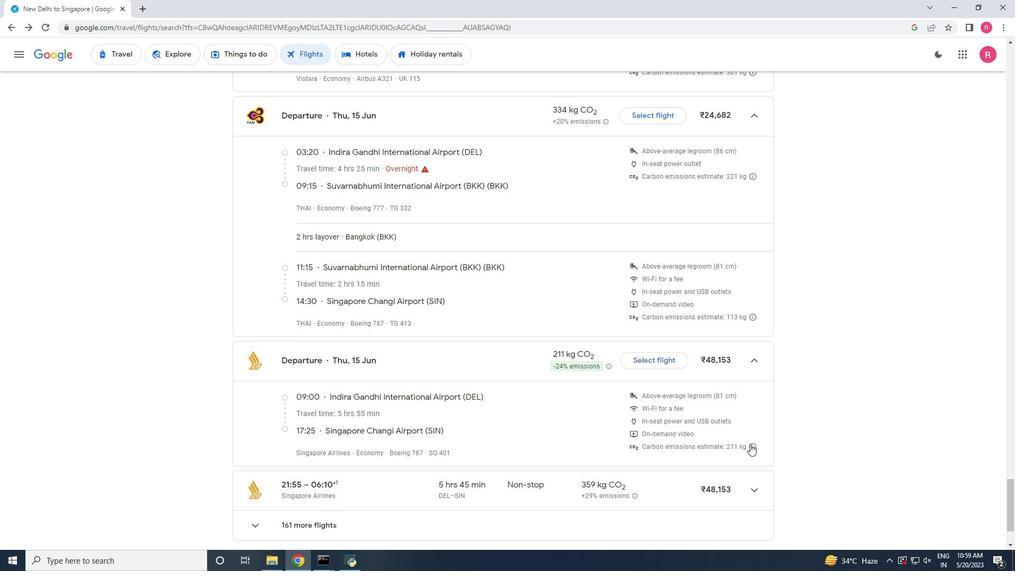 
Action: Mouse pressed left at (750, 444)
Screenshot: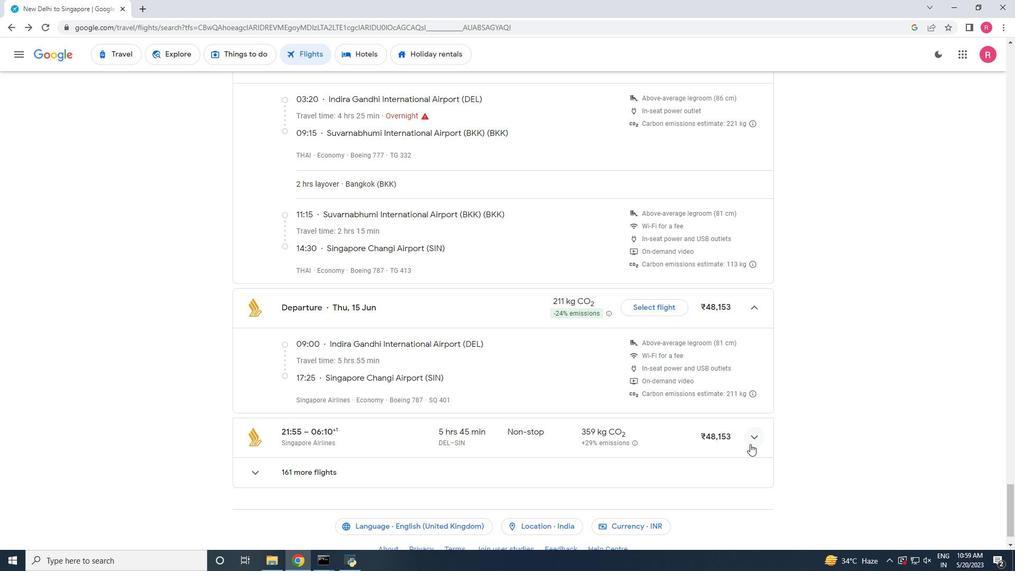 
Action: Mouse moved to (571, 350)
Screenshot: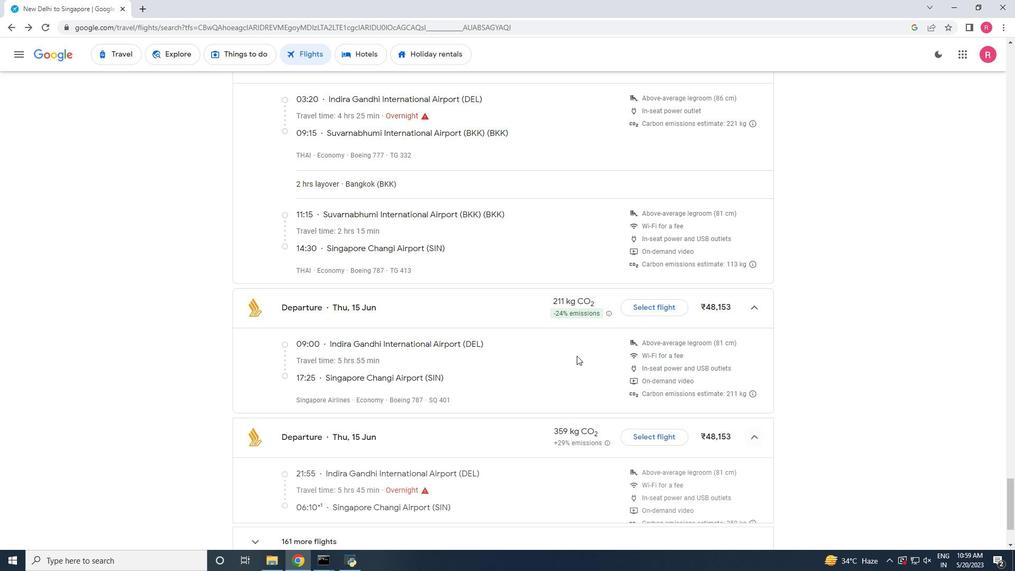 
Action: Mouse scrolled (571, 351) with delta (0, 0)
Screenshot: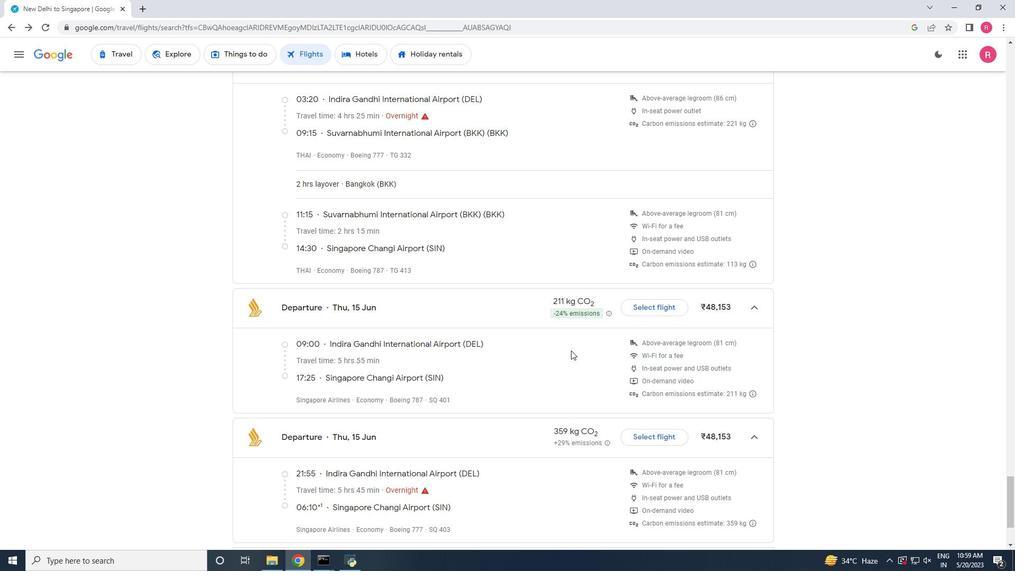 
Action: Mouse scrolled (571, 351) with delta (0, 0)
Screenshot: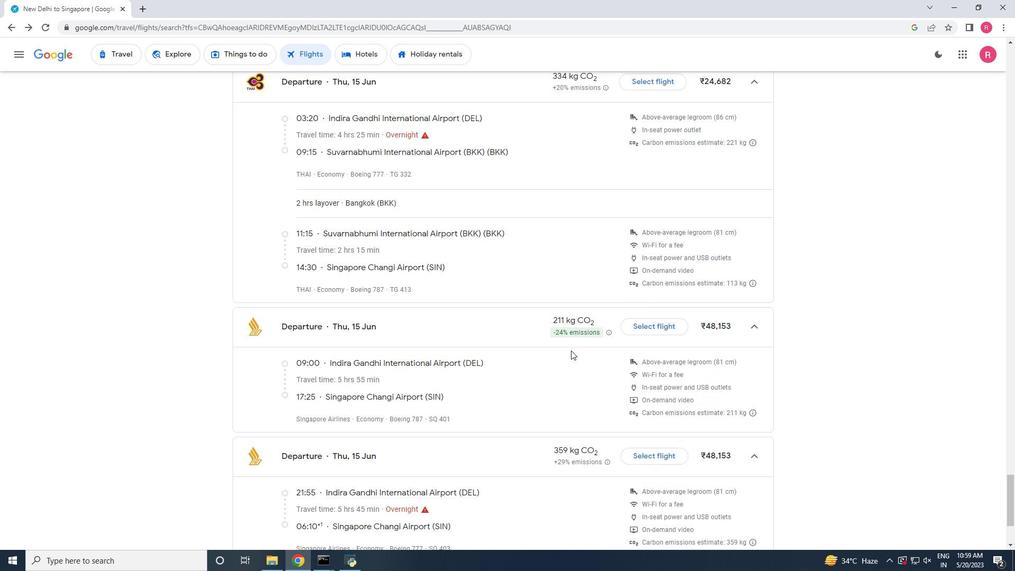 
Action: Mouse scrolled (571, 351) with delta (0, 0)
Screenshot: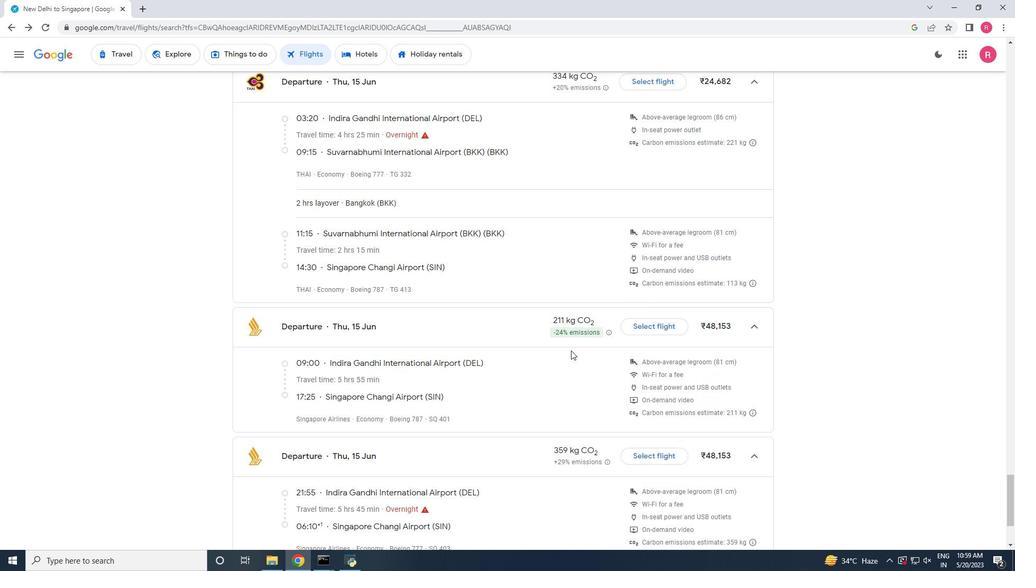 
Action: Mouse scrolled (571, 351) with delta (0, 0)
Screenshot: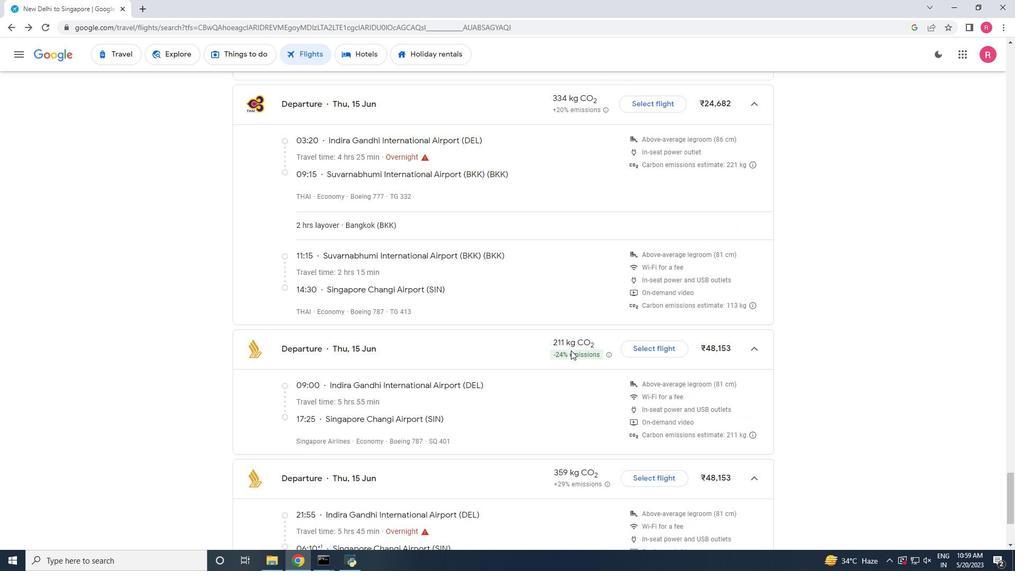 
Action: Mouse scrolled (571, 351) with delta (0, 0)
Screenshot: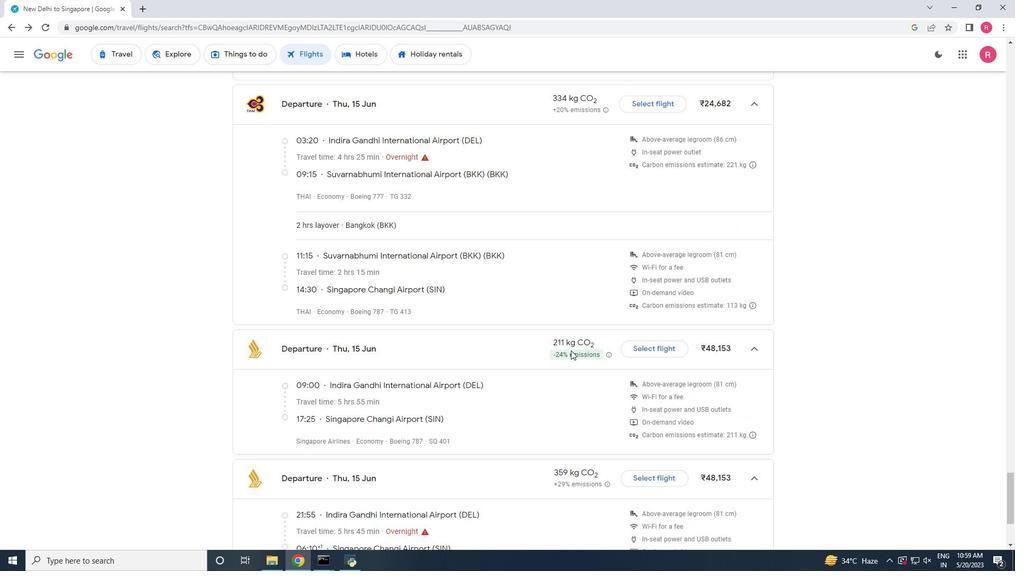 
Action: Mouse scrolled (571, 351) with delta (0, 0)
Screenshot: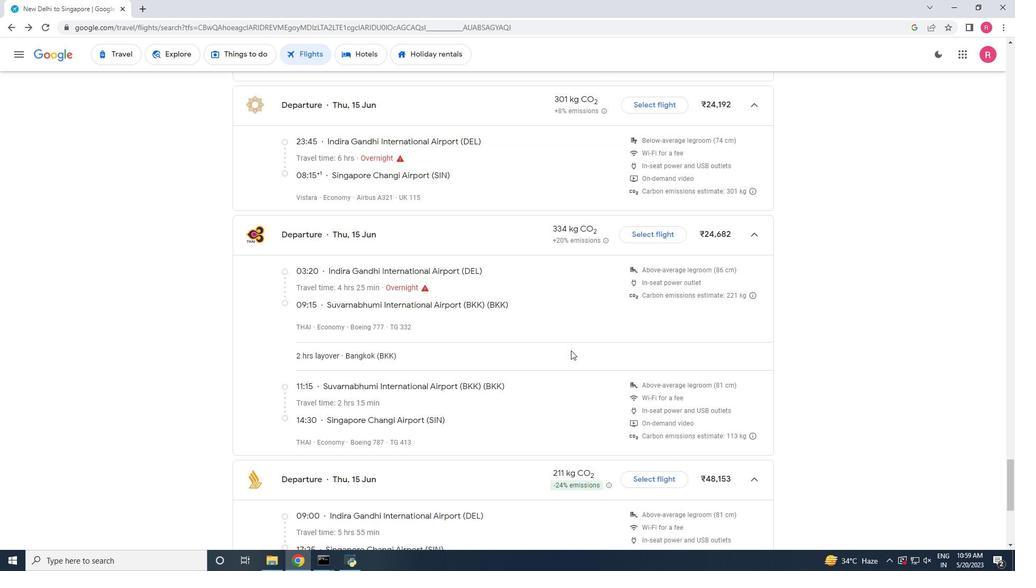 
Action: Mouse scrolled (571, 351) with delta (0, 0)
Screenshot: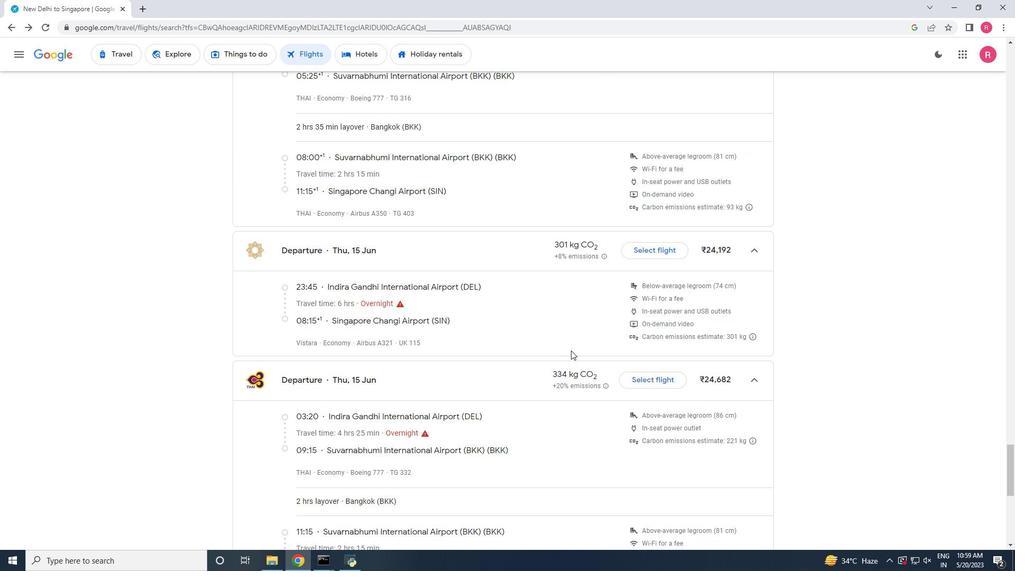 
Action: Mouse scrolled (571, 351) with delta (0, 0)
Screenshot: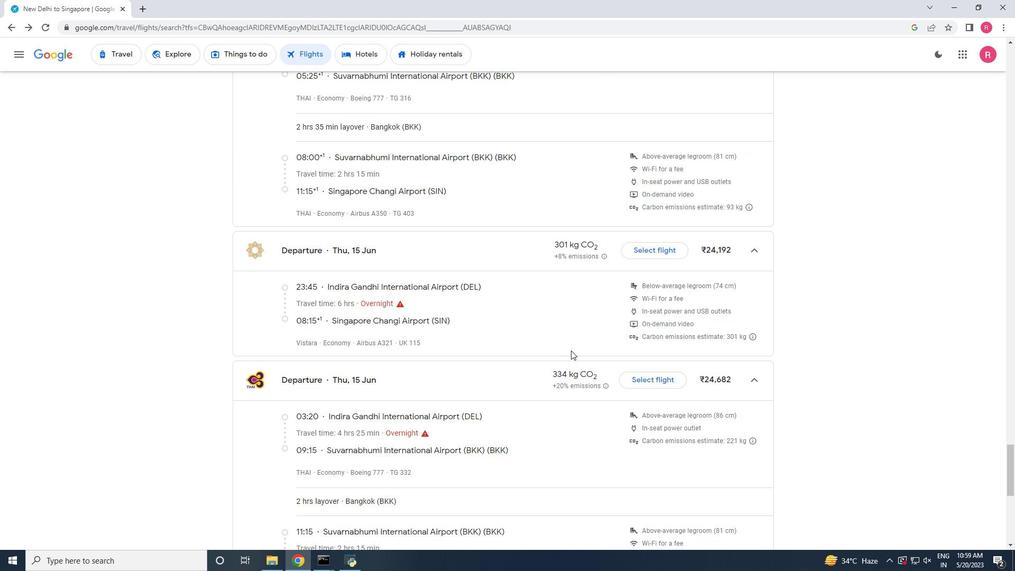 
Action: Mouse scrolled (571, 351) with delta (0, 0)
Screenshot: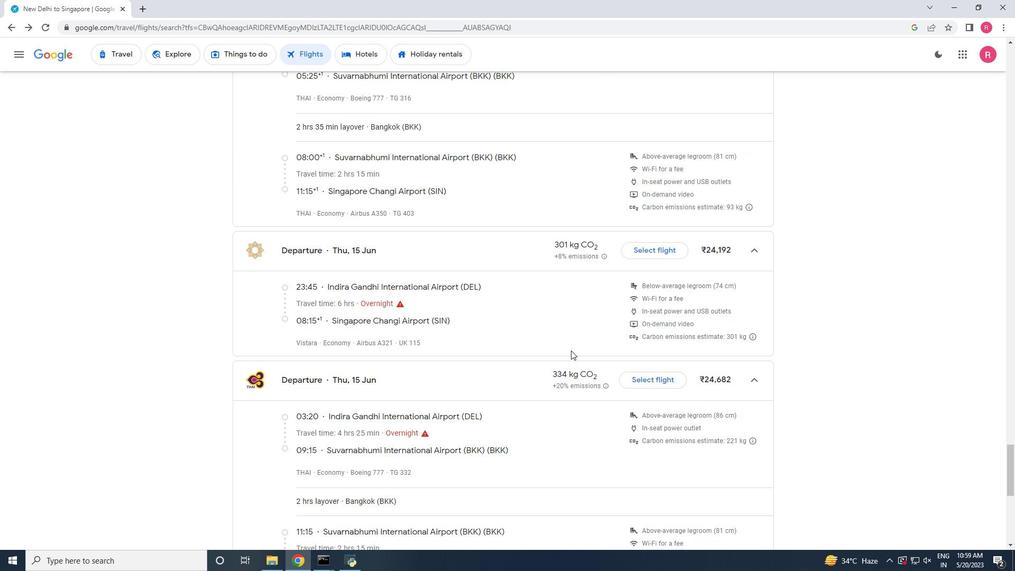 
Action: Mouse scrolled (571, 351) with delta (0, 0)
Screenshot: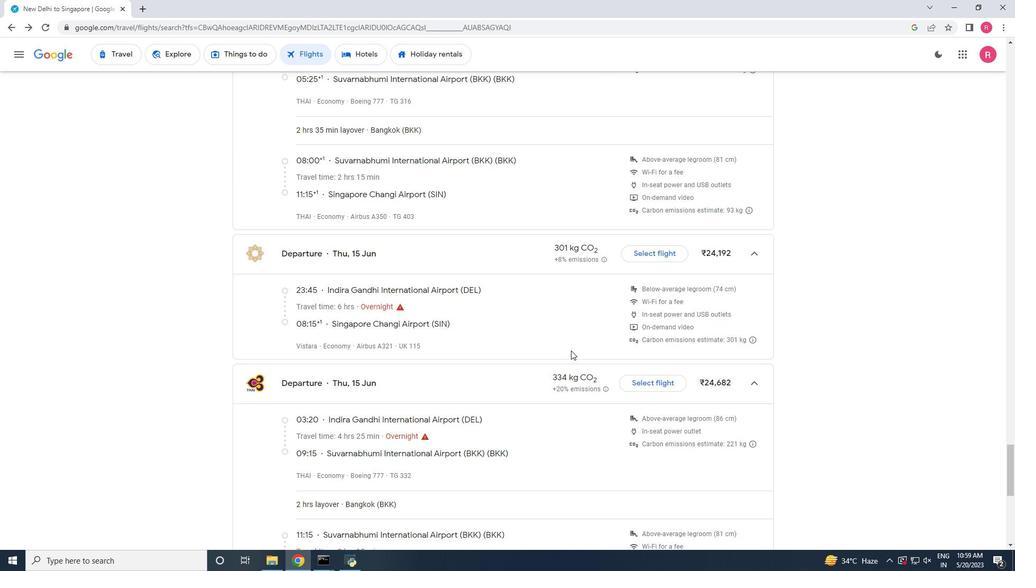 
Action: Mouse scrolled (571, 351) with delta (0, 0)
Screenshot: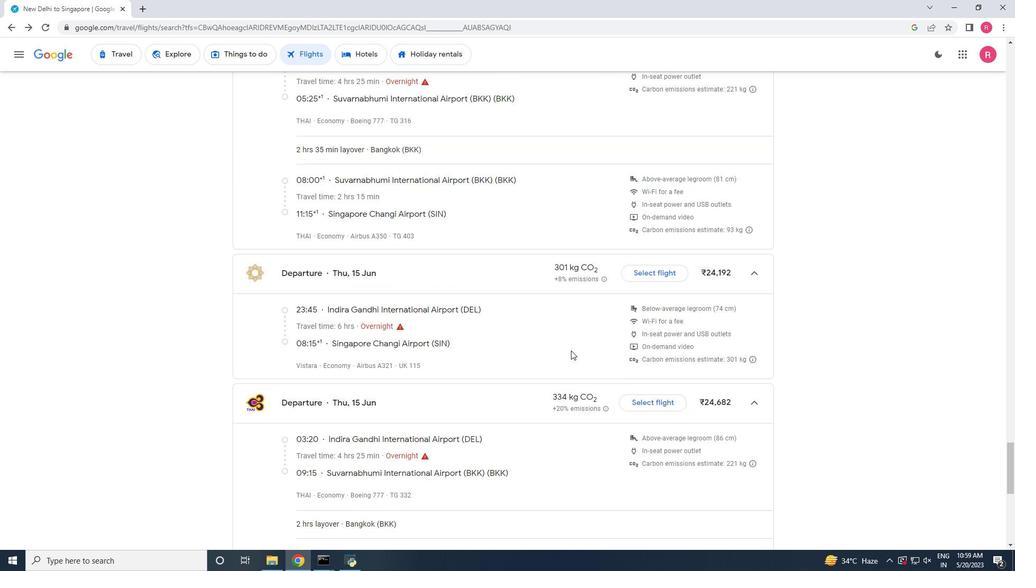 
Action: Mouse scrolled (571, 351) with delta (0, 0)
Screenshot: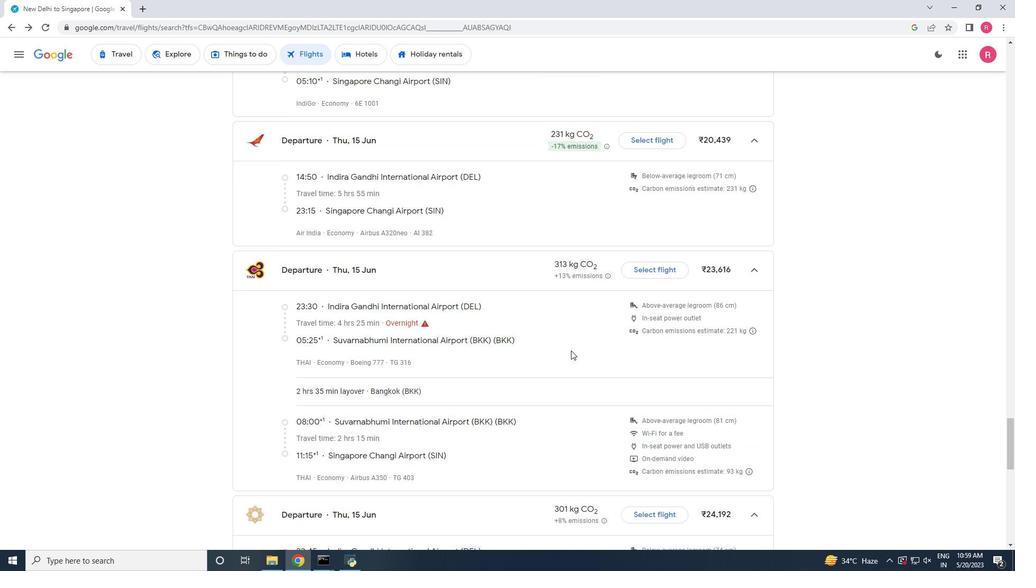 
Action: Mouse scrolled (571, 351) with delta (0, 0)
Screenshot: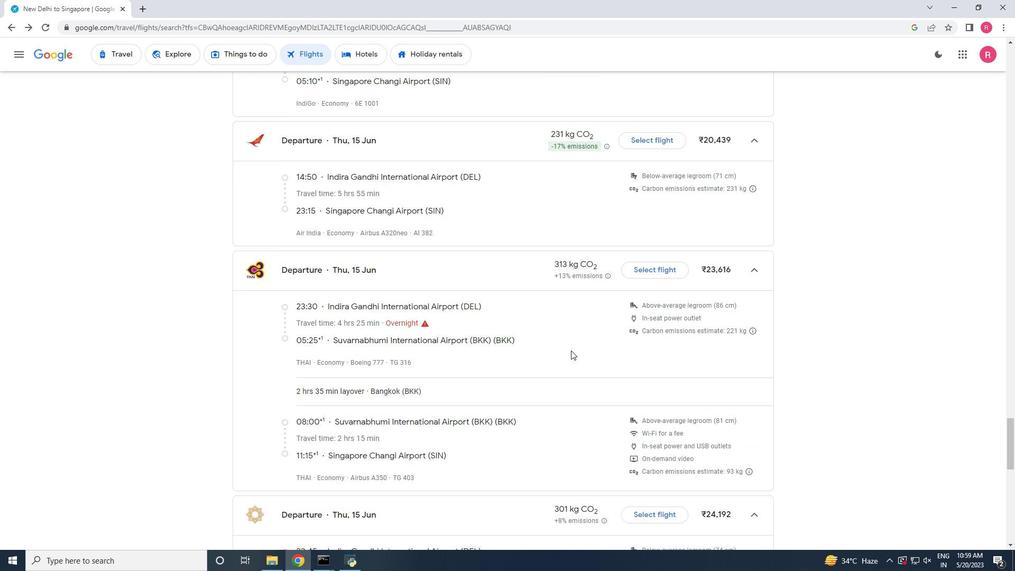 
Action: Mouse scrolled (571, 351) with delta (0, 0)
Screenshot: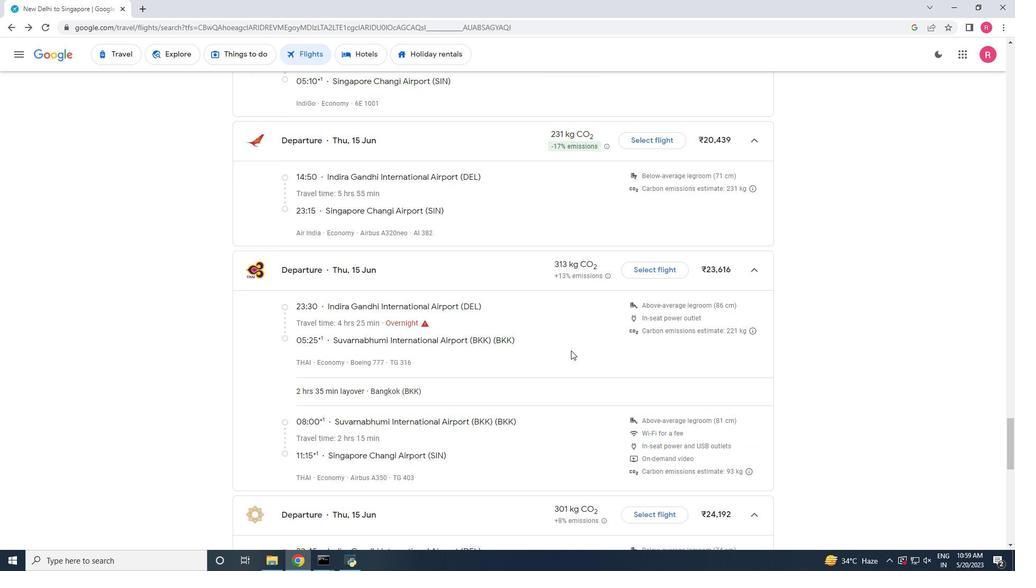 
Action: Mouse scrolled (571, 351) with delta (0, 0)
Screenshot: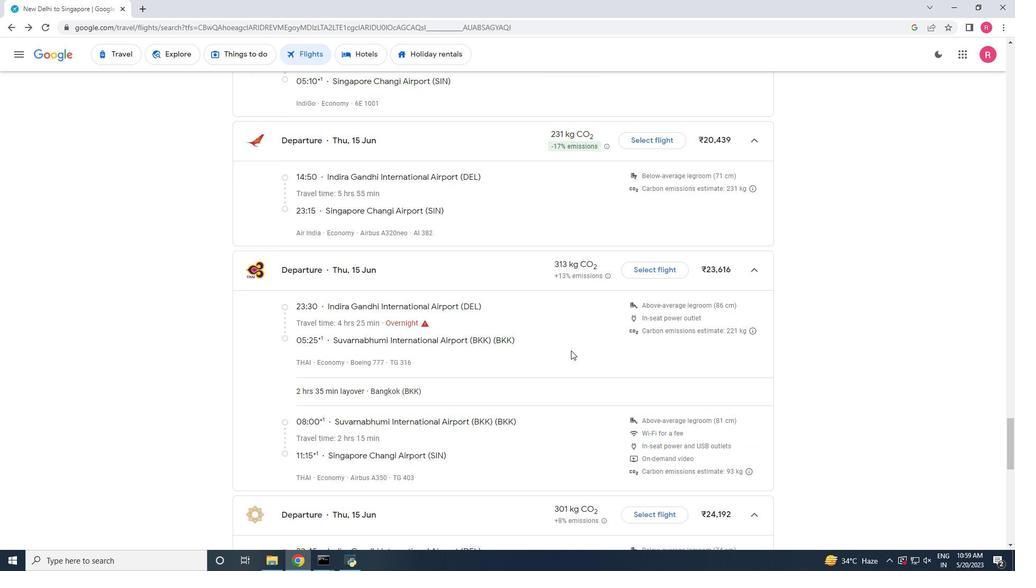
Action: Mouse scrolled (571, 351) with delta (0, 0)
Screenshot: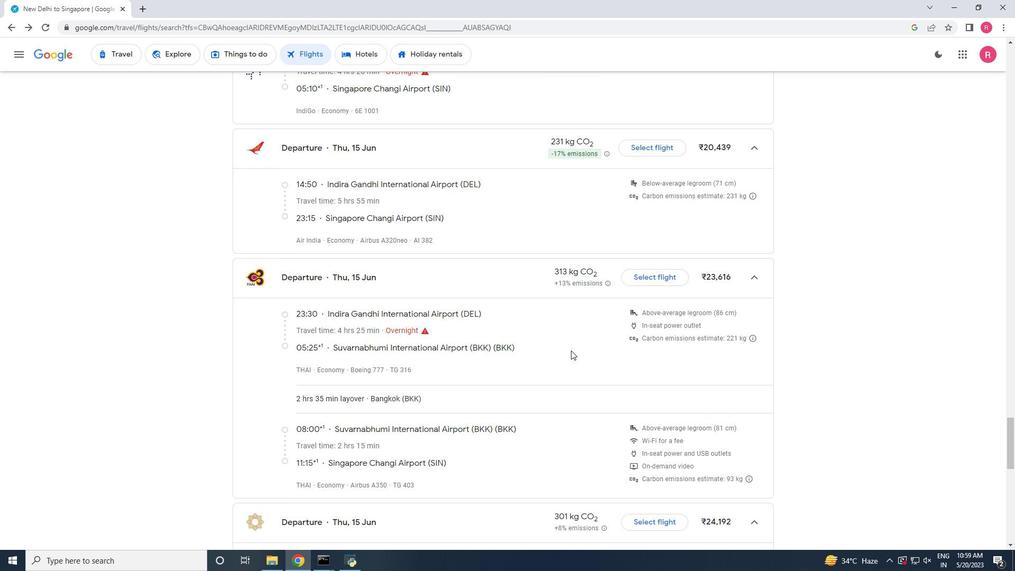 
Action: Mouse scrolled (571, 351) with delta (0, 0)
Screenshot: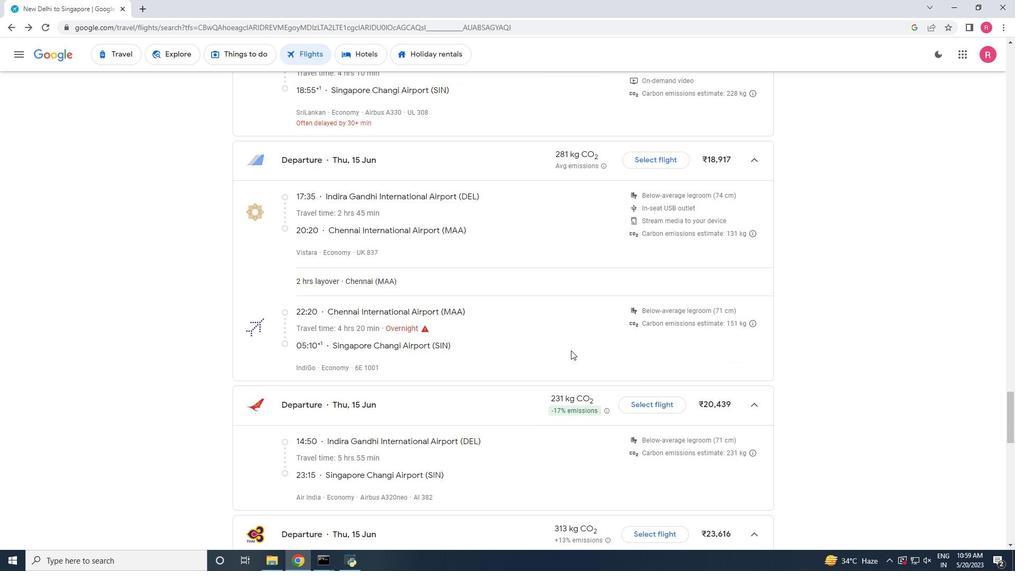 
Action: Mouse scrolled (571, 351) with delta (0, 0)
Screenshot: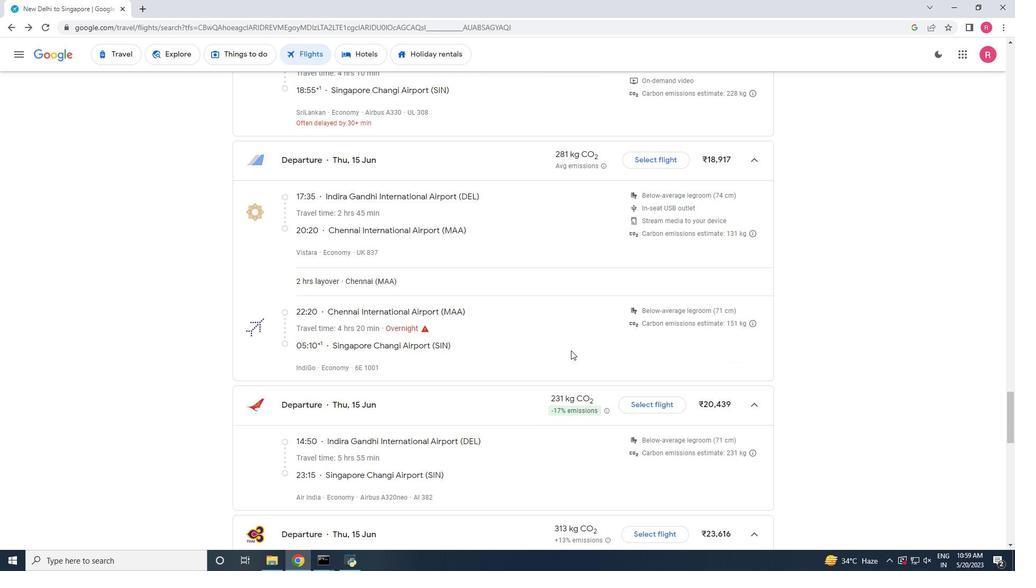 
Action: Mouse scrolled (571, 351) with delta (0, 0)
Screenshot: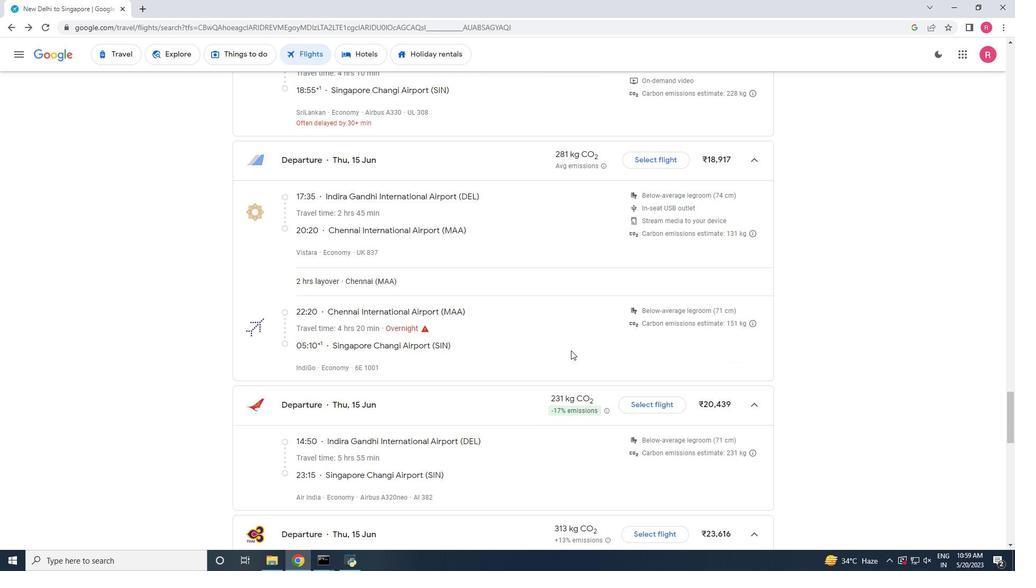 
Action: Mouse scrolled (571, 351) with delta (0, 0)
Screenshot: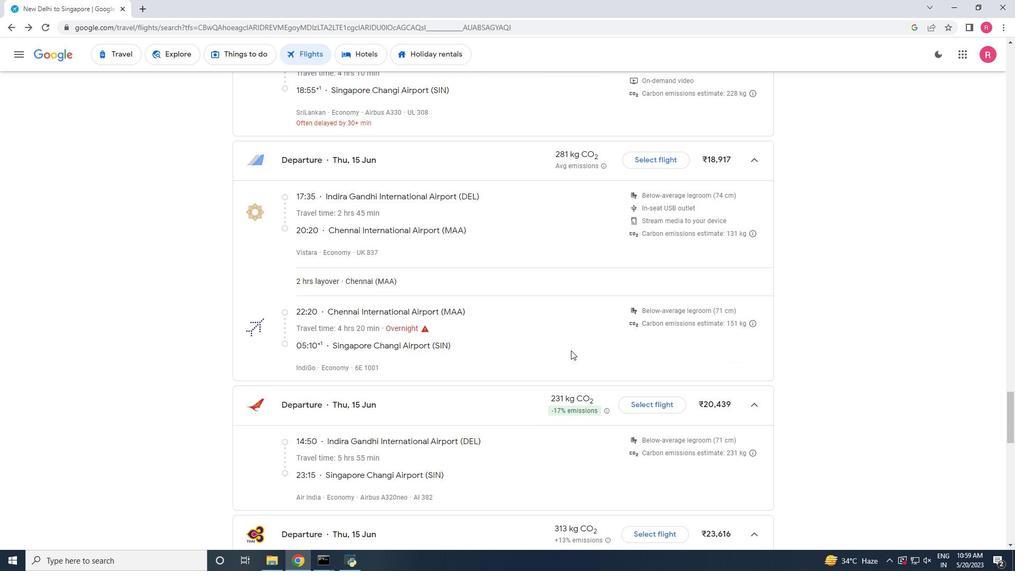 
Action: Mouse scrolled (571, 351) with delta (0, 0)
Screenshot: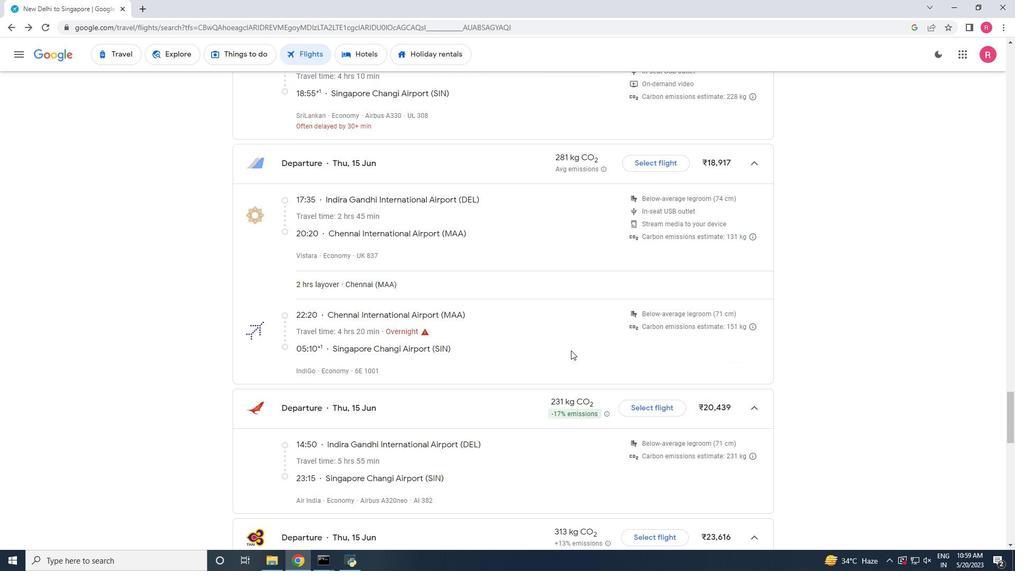 
Action: Mouse scrolled (571, 351) with delta (0, 0)
Screenshot: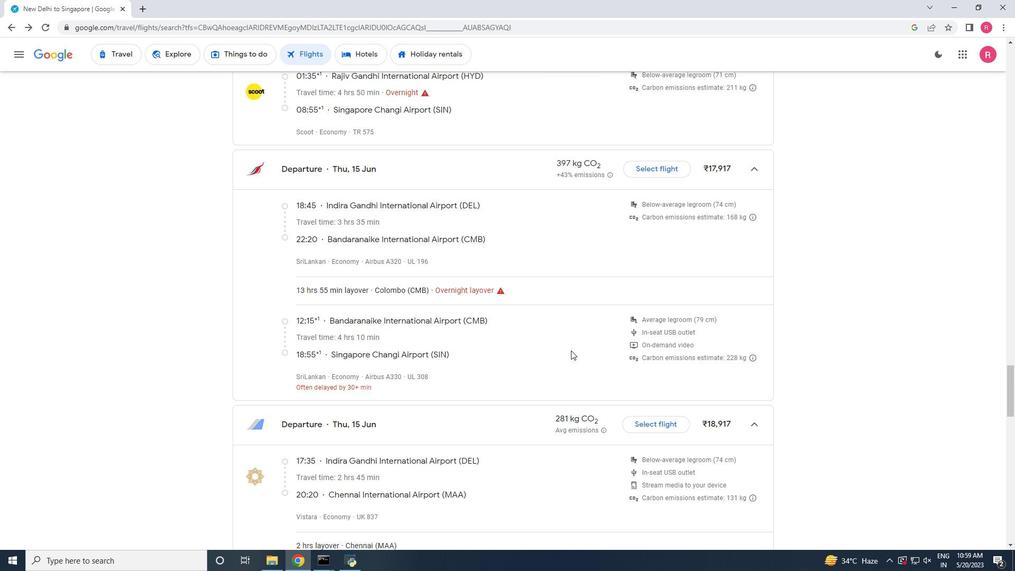 
Action: Mouse scrolled (571, 351) with delta (0, 0)
Screenshot: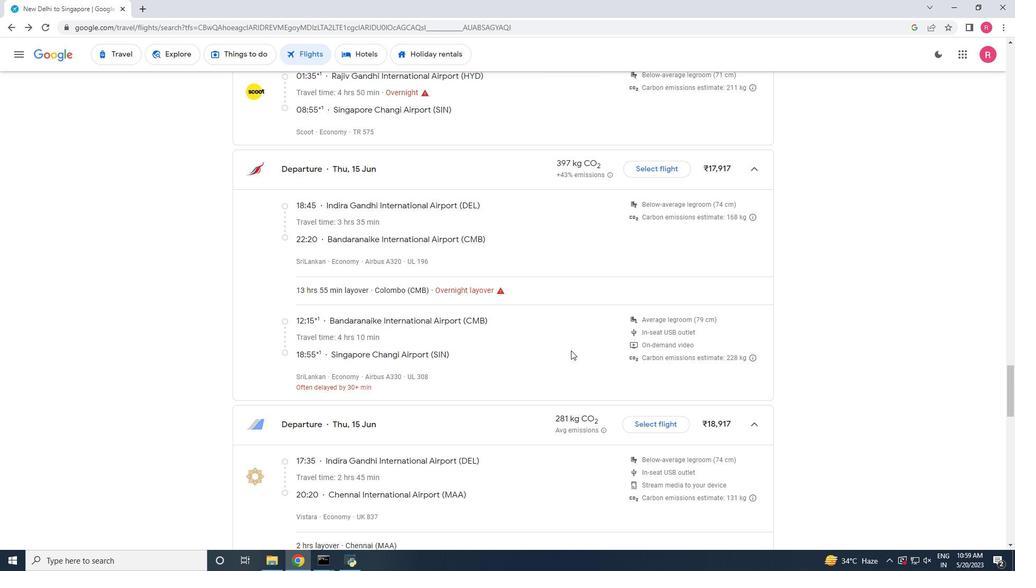 
Action: Mouse scrolled (571, 351) with delta (0, 0)
Screenshot: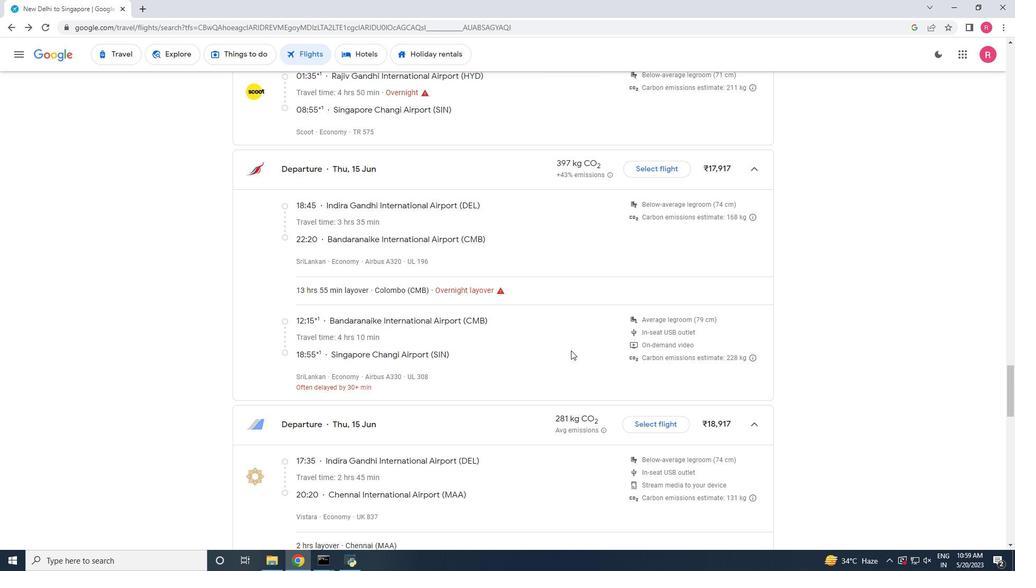 
Action: Mouse scrolled (571, 351) with delta (0, 0)
Screenshot: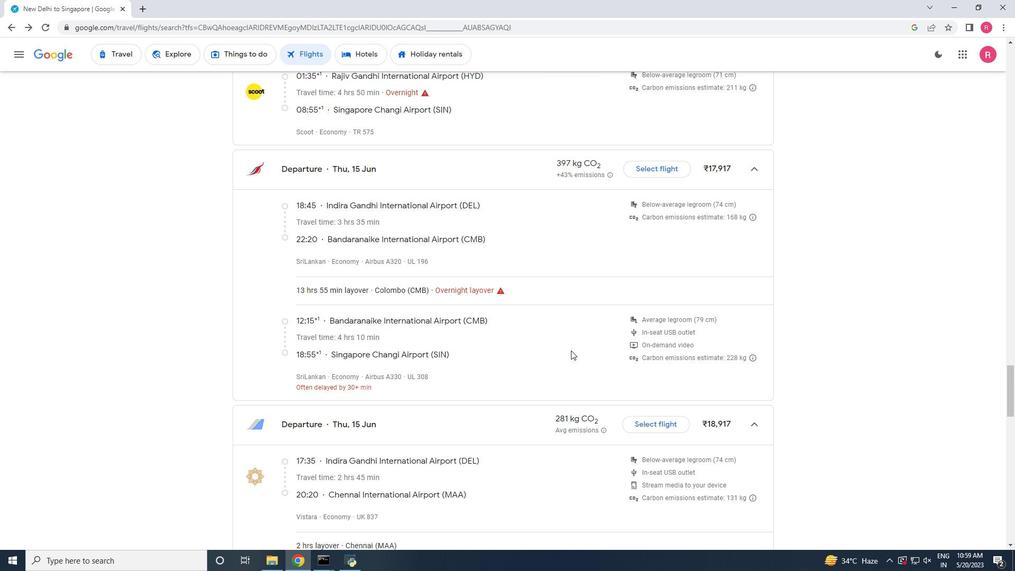 
Action: Mouse scrolled (571, 351) with delta (0, 0)
Screenshot: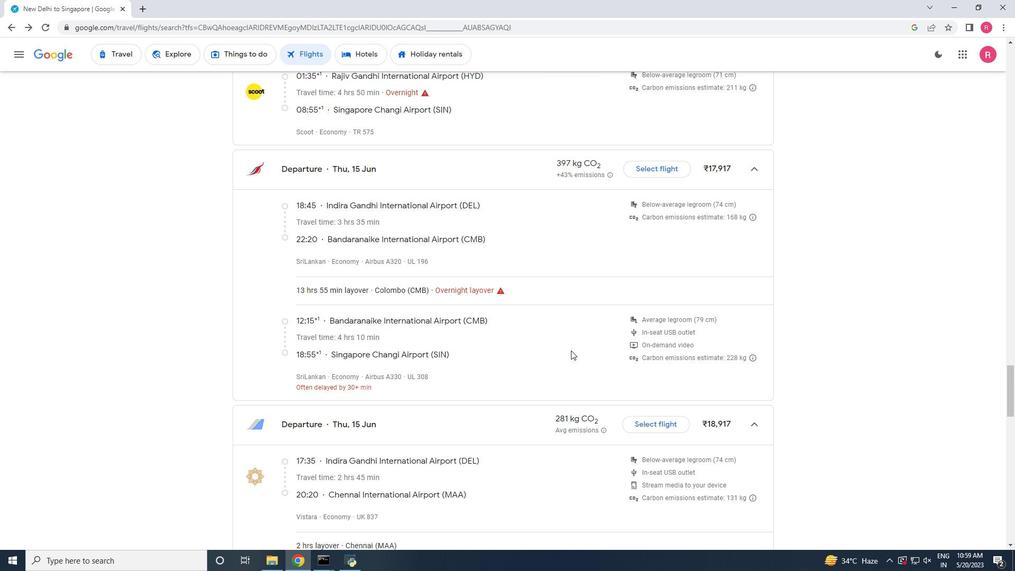 
Action: Mouse scrolled (571, 351) with delta (0, 0)
Screenshot: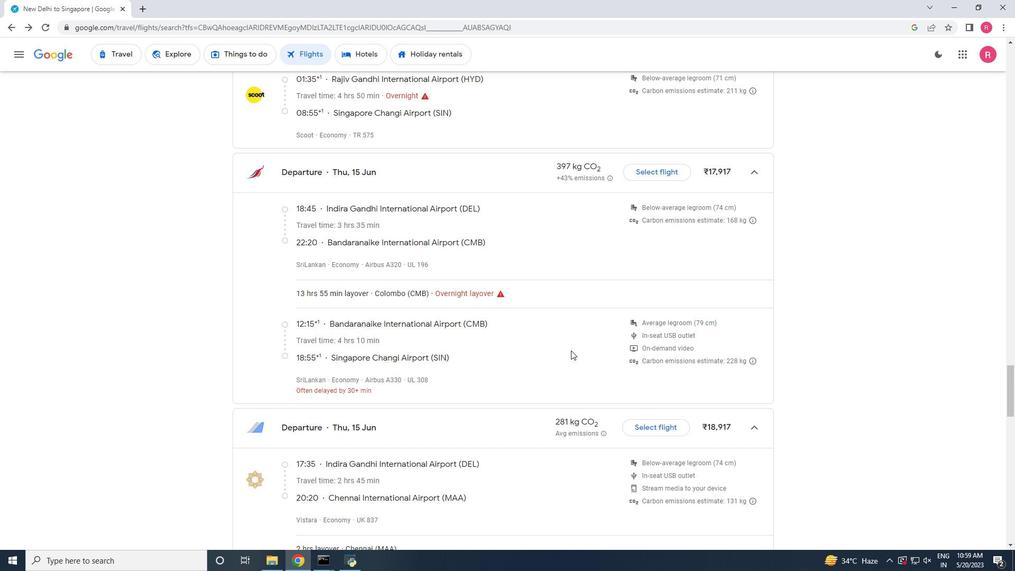 
Action: Mouse scrolled (571, 351) with delta (0, 0)
Screenshot: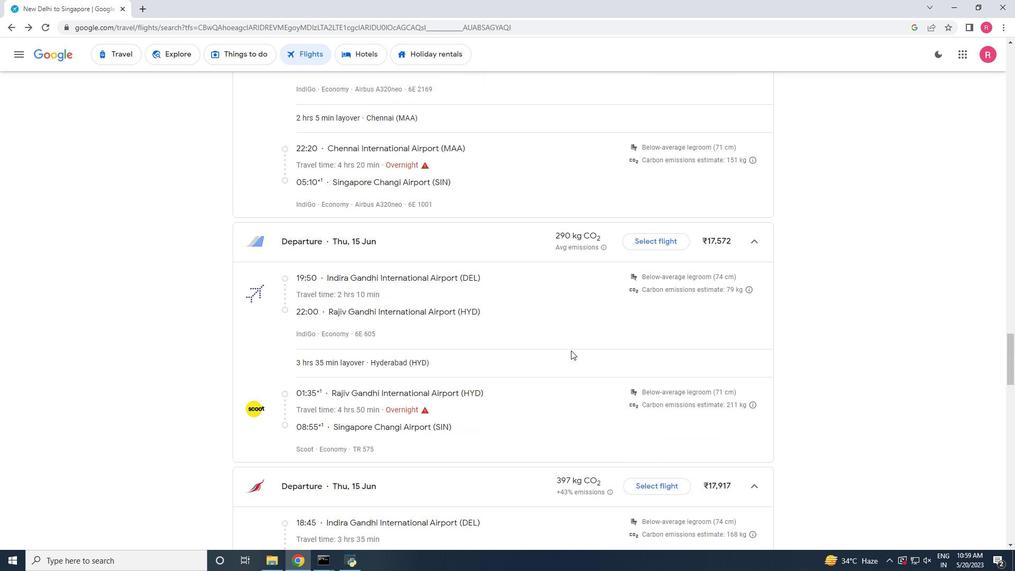 
Action: Mouse scrolled (571, 351) with delta (0, 0)
Screenshot: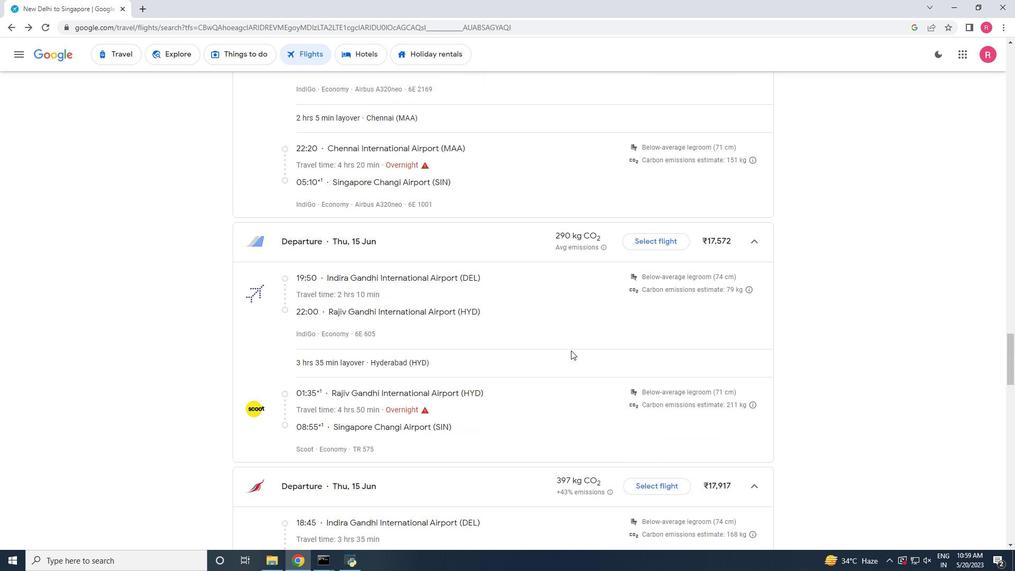 
Action: Mouse scrolled (571, 350) with delta (0, 0)
